 Task: Select the copy image digest.
Action: Mouse moved to (7, 616)
Screenshot: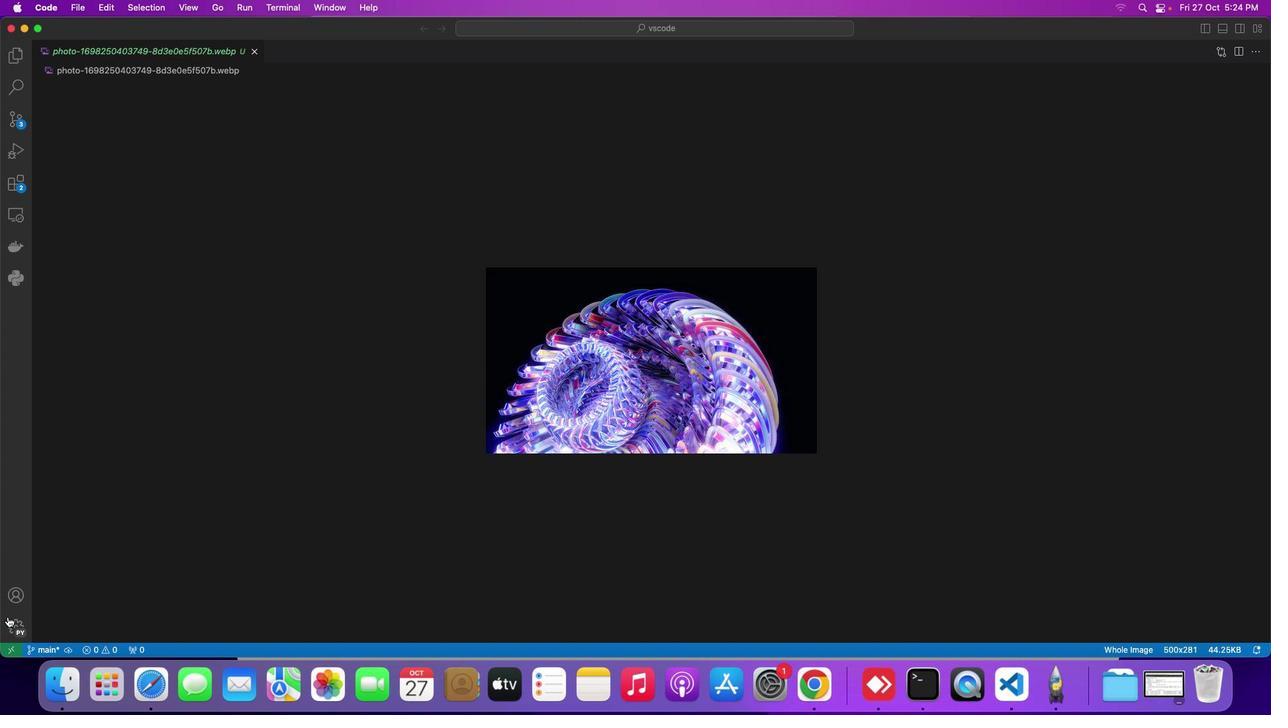 
Action: Mouse pressed left at (7, 616)
Screenshot: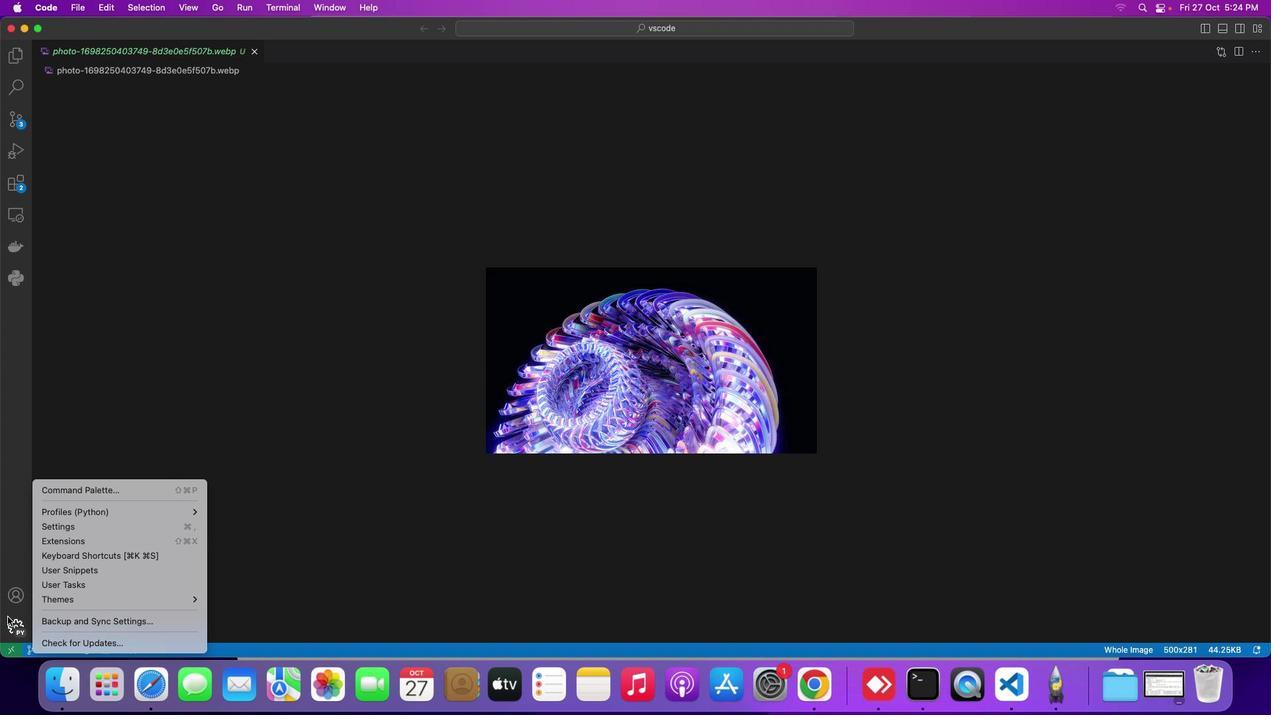 
Action: Mouse moved to (76, 492)
Screenshot: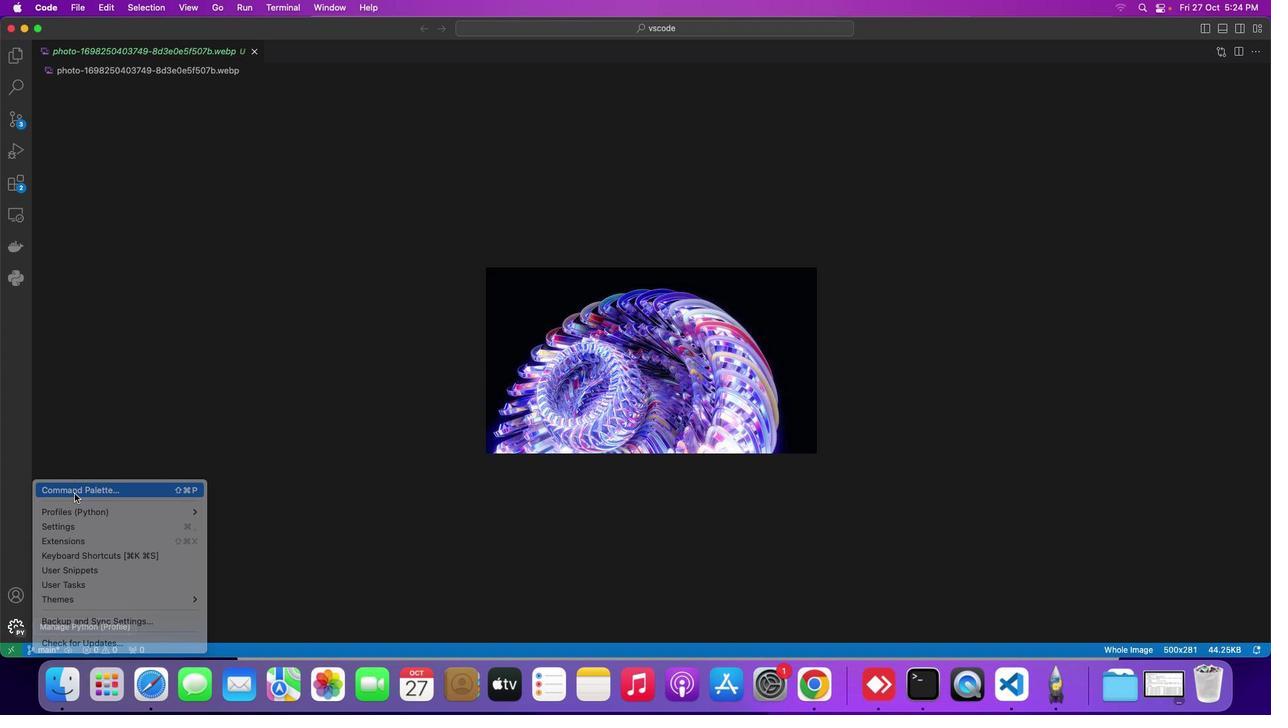 
Action: Mouse pressed left at (76, 492)
Screenshot: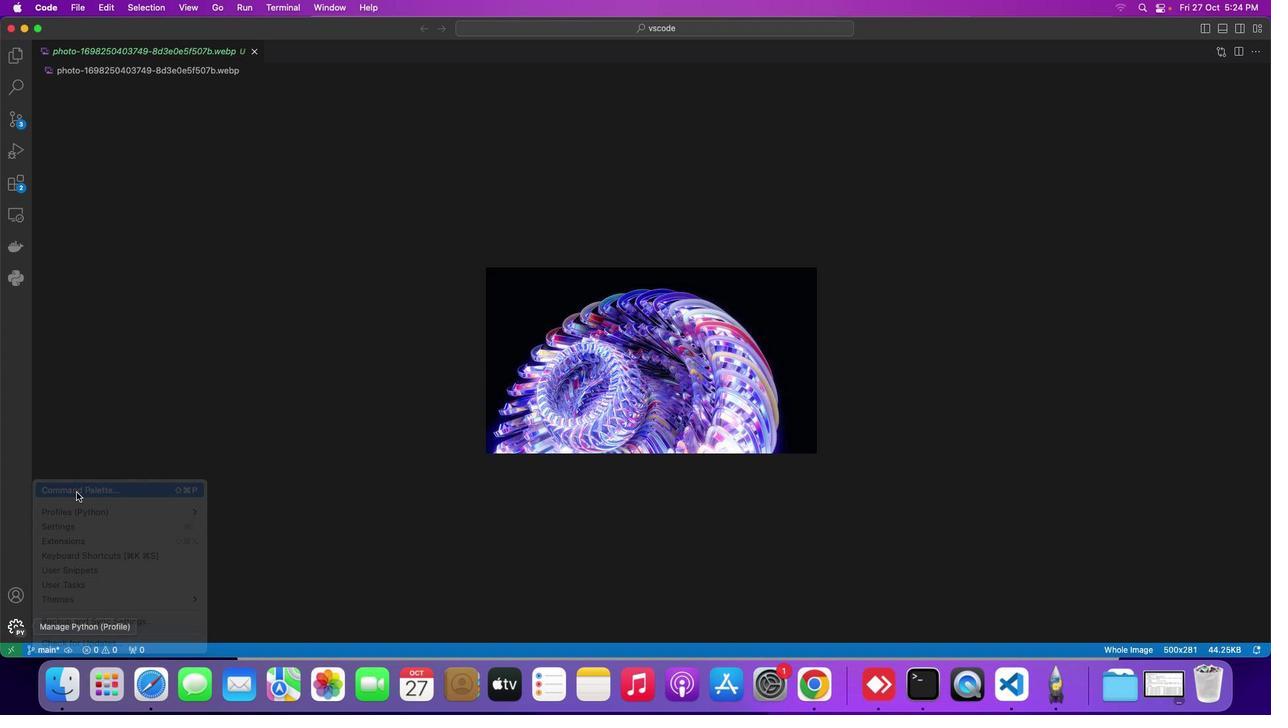 
Action: Mouse moved to (505, 170)
Screenshot: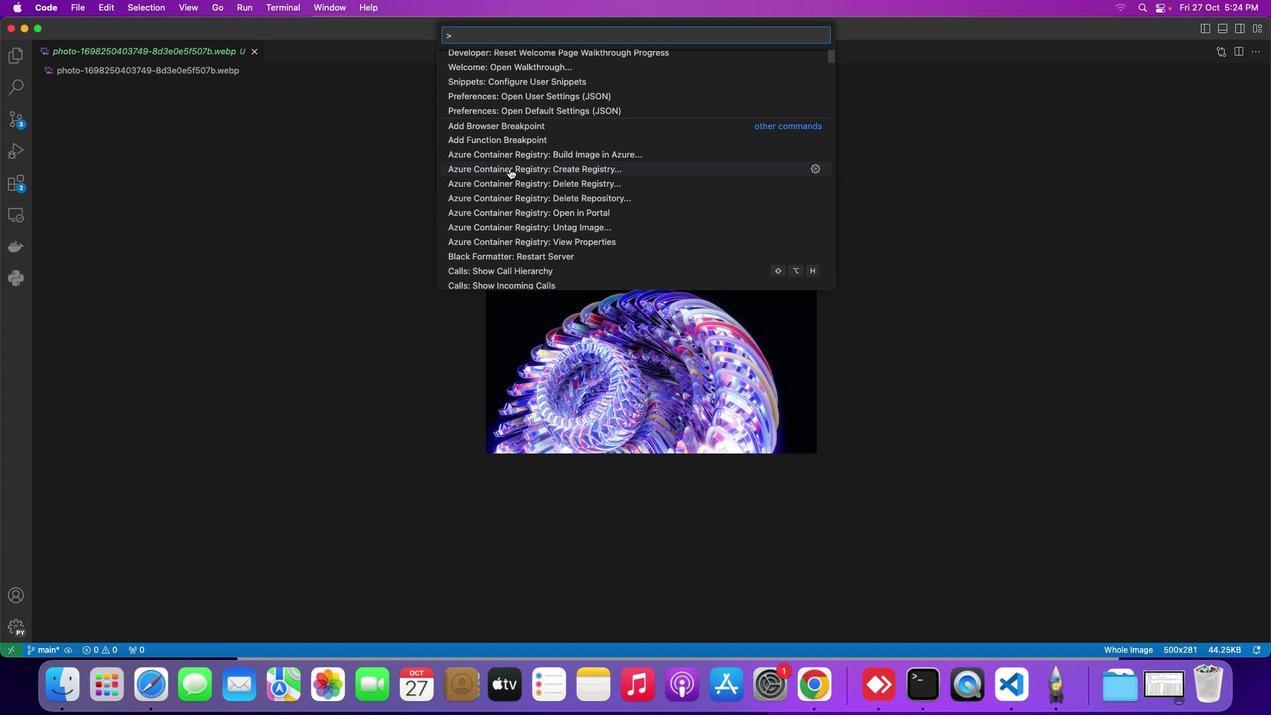 
Action: Mouse scrolled (505, 170) with delta (0, 0)
Screenshot: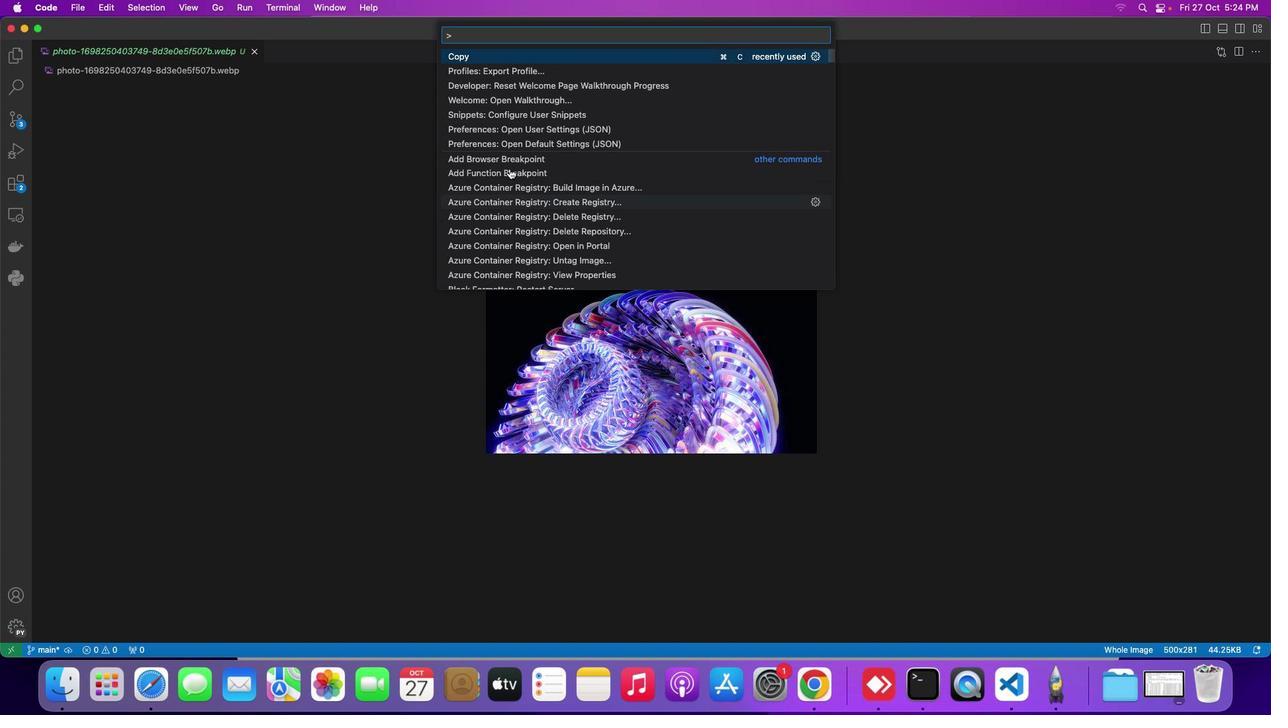 
Action: Mouse moved to (509, 168)
Screenshot: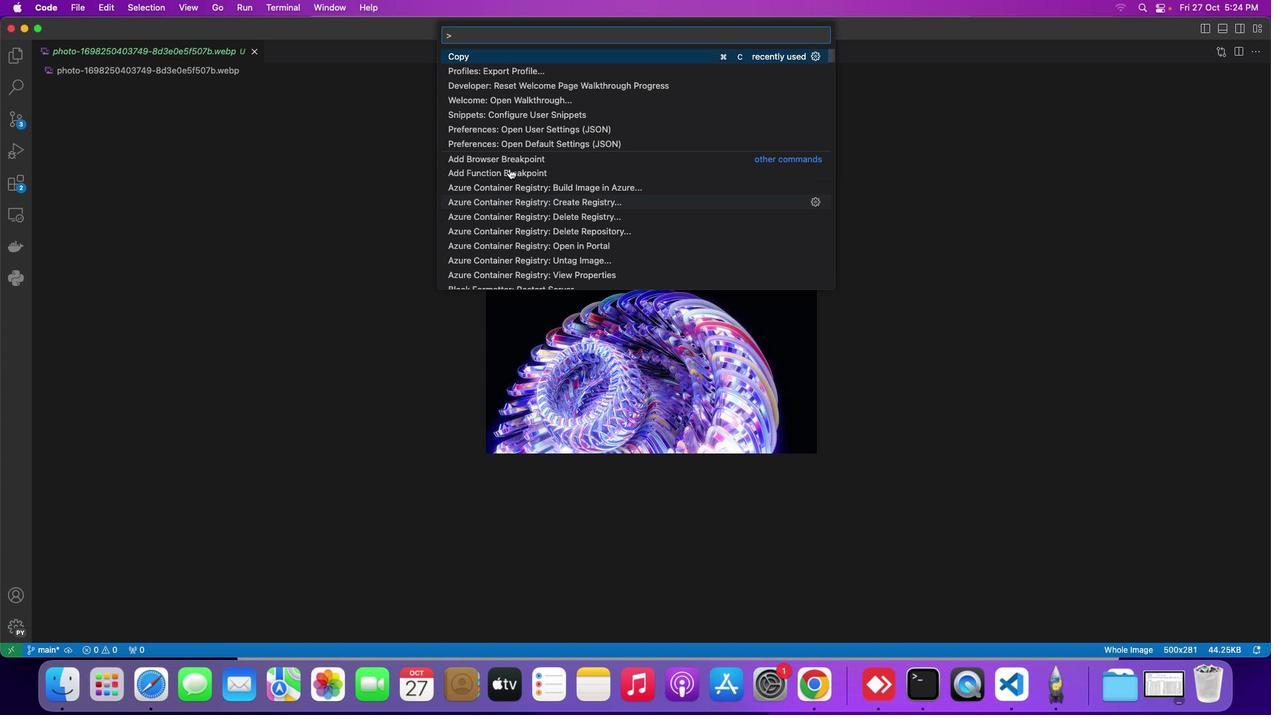 
Action: Mouse scrolled (509, 168) with delta (0, 0)
Screenshot: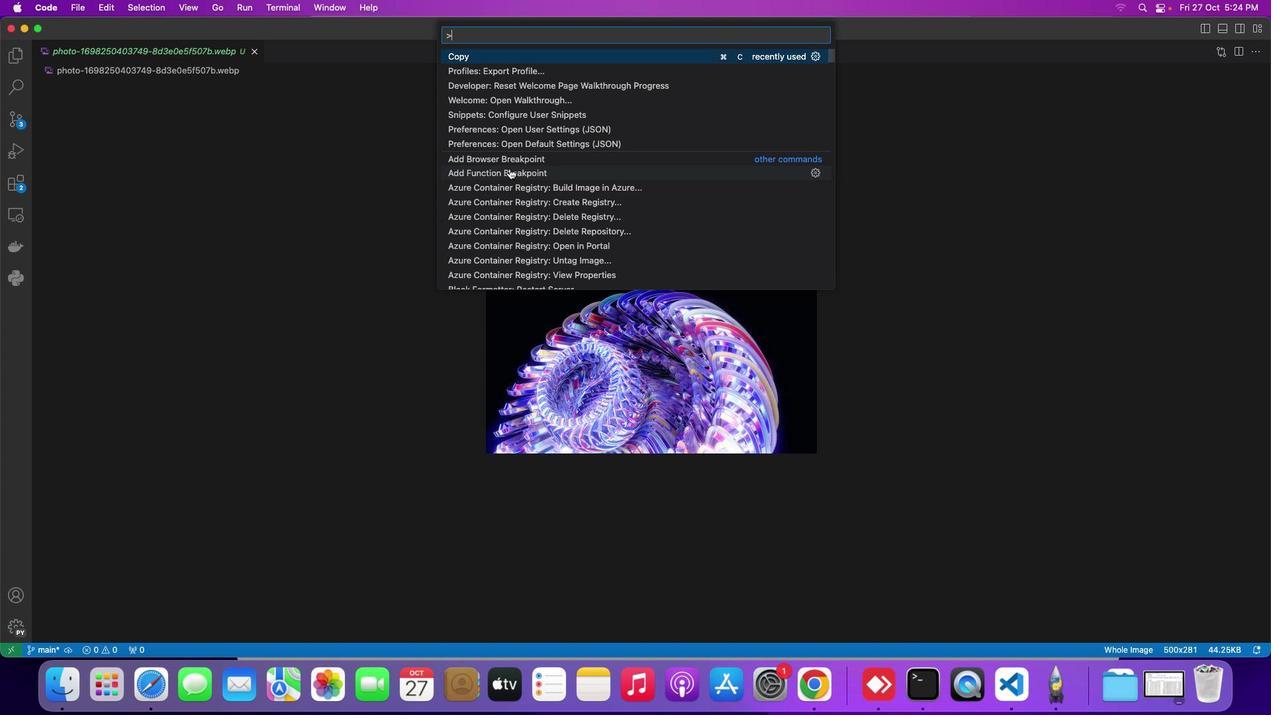 
Action: Mouse scrolled (509, 168) with delta (0, 0)
Screenshot: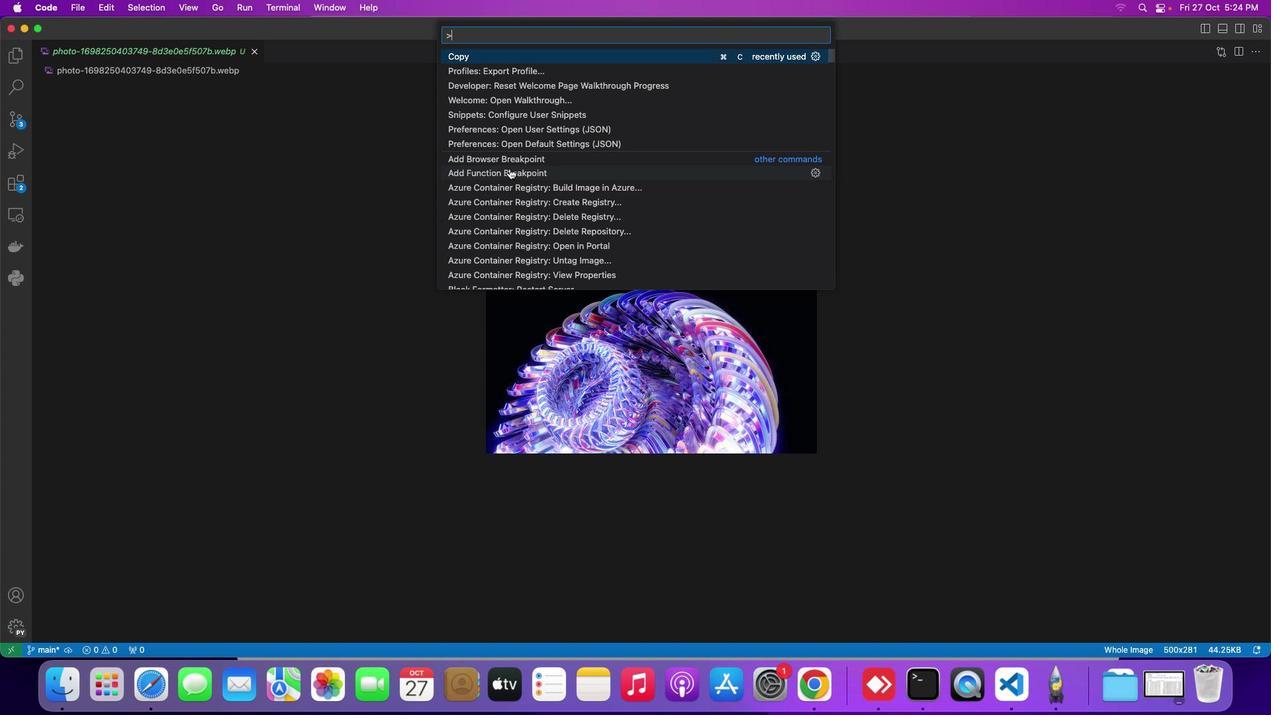 
Action: Mouse scrolled (509, 168) with delta (0, 0)
Screenshot: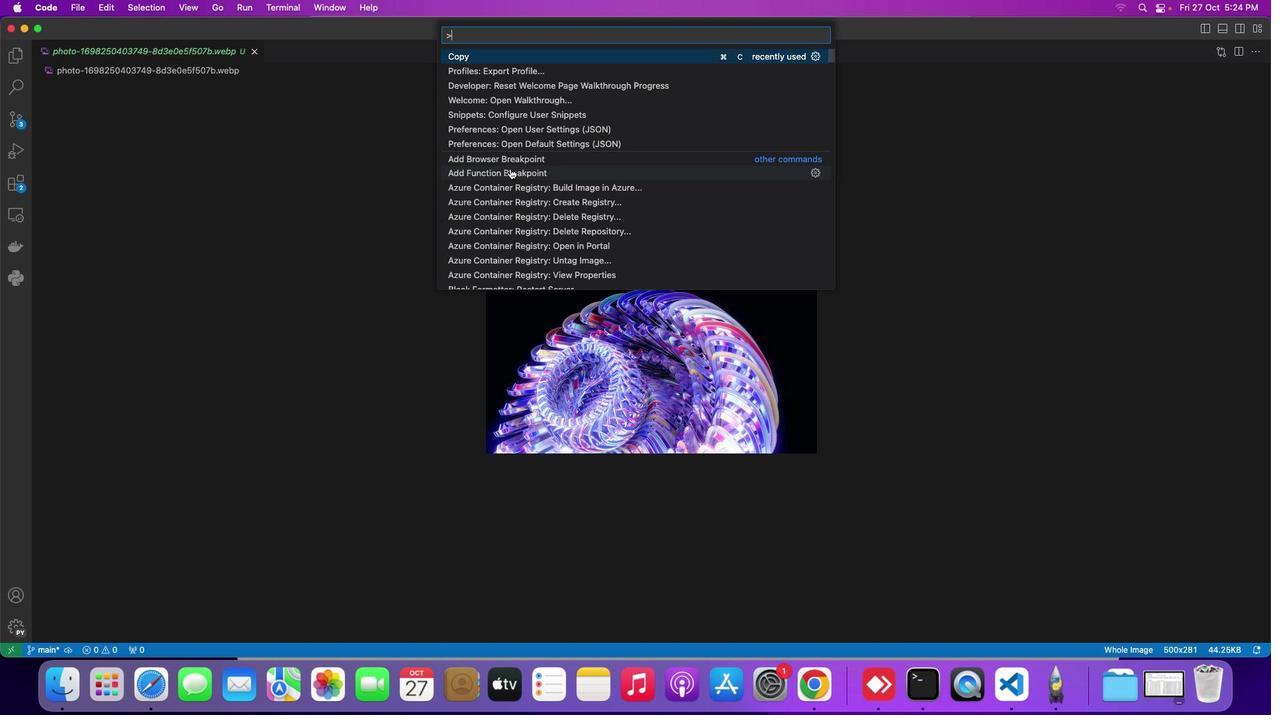 
Action: Mouse moved to (509, 168)
Screenshot: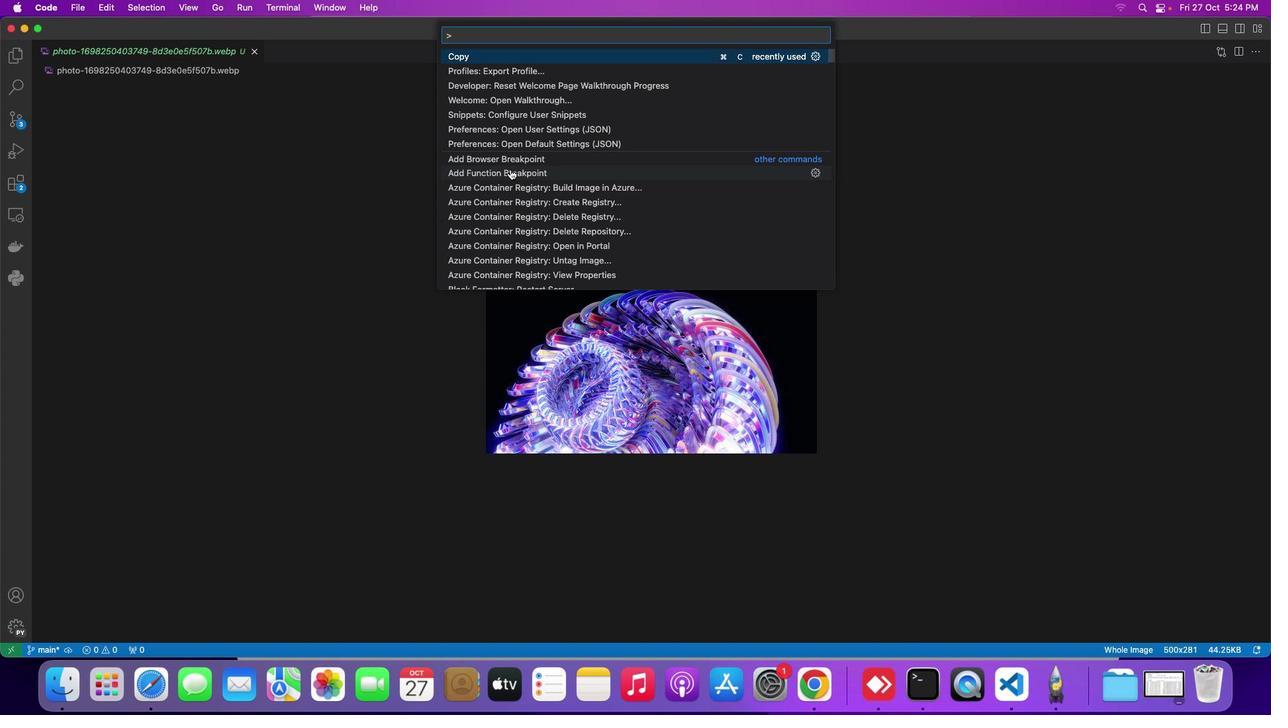 
Action: Mouse scrolled (509, 168) with delta (0, 0)
Screenshot: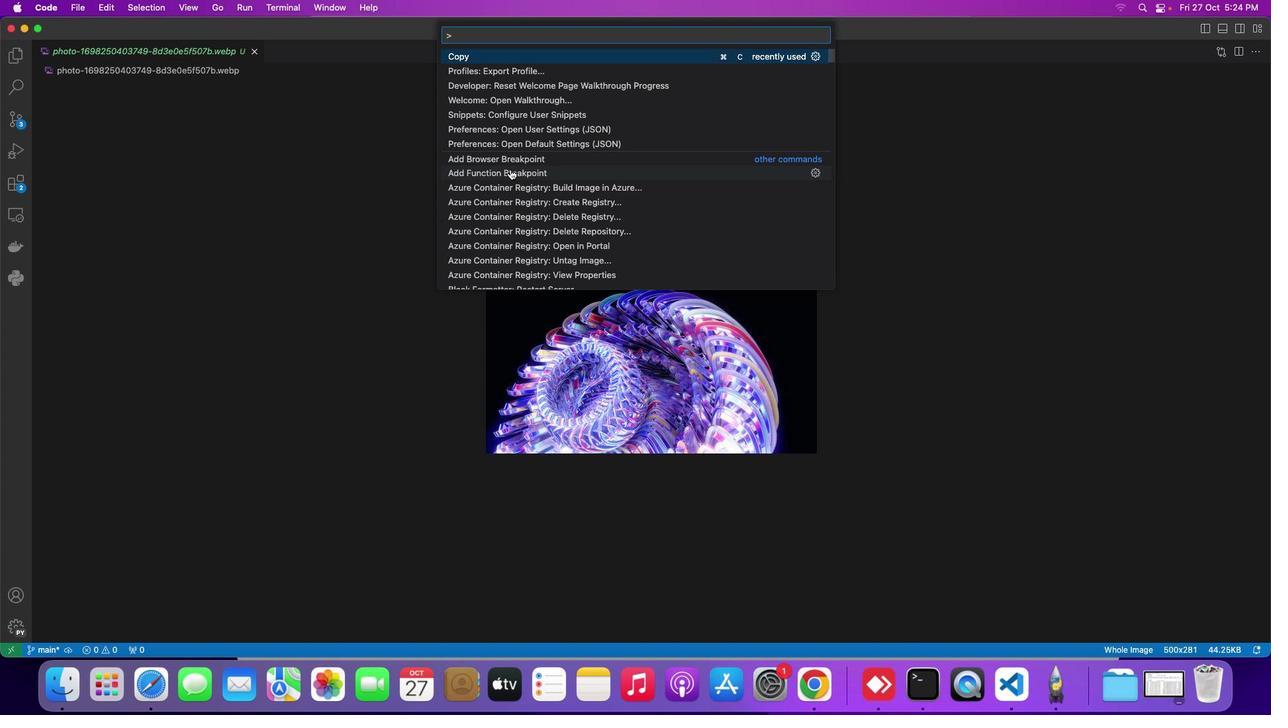 
Action: Mouse moved to (509, 168)
Screenshot: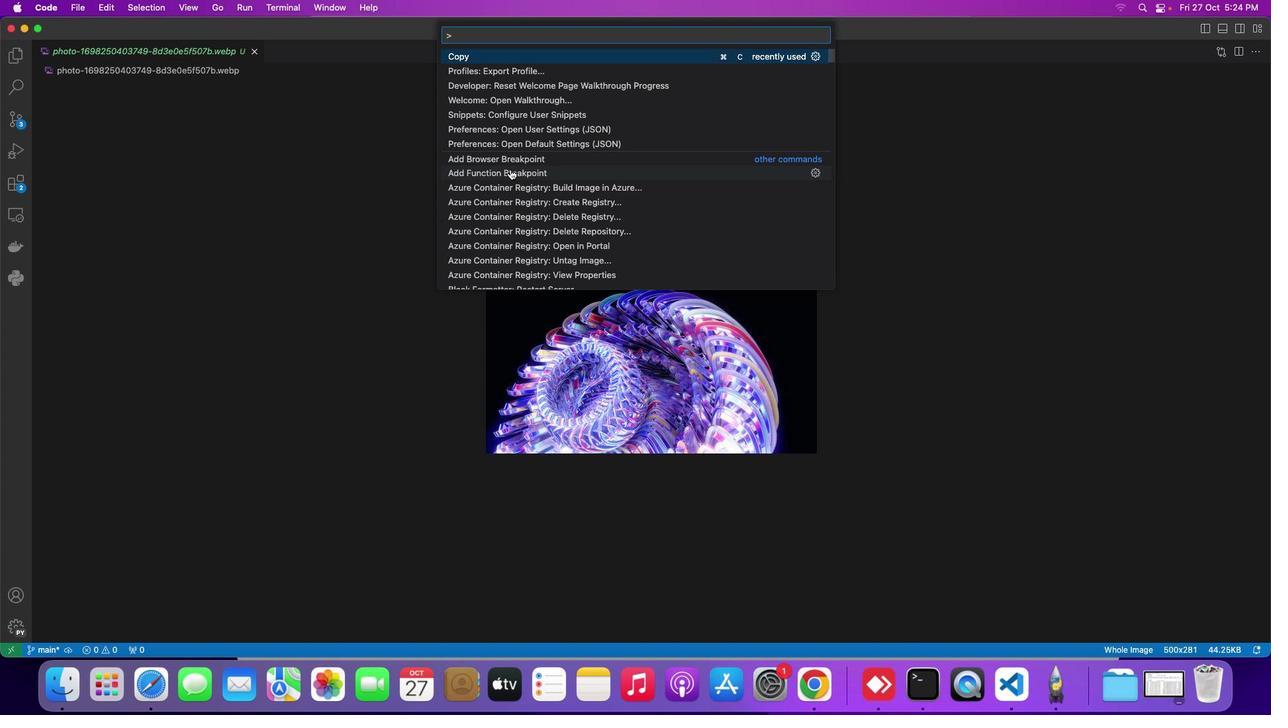 
Action: Mouse scrolled (509, 168) with delta (0, 0)
Screenshot: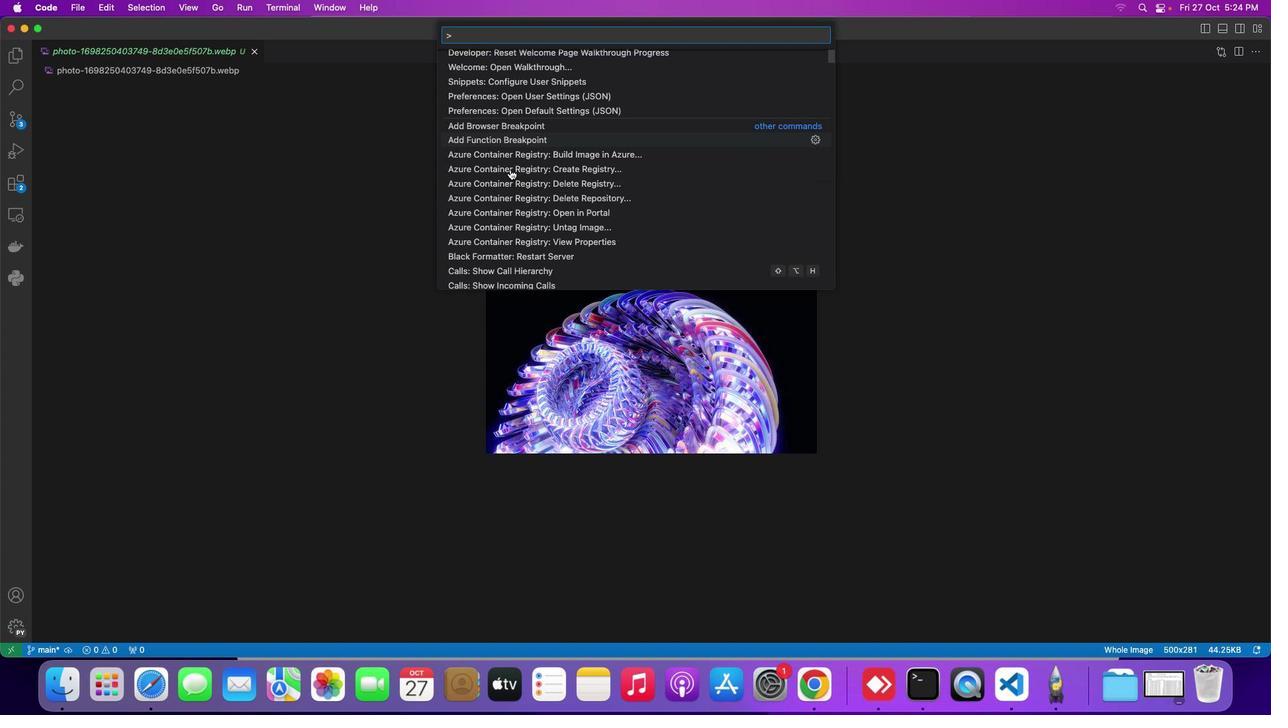 
Action: Mouse moved to (509, 168)
Screenshot: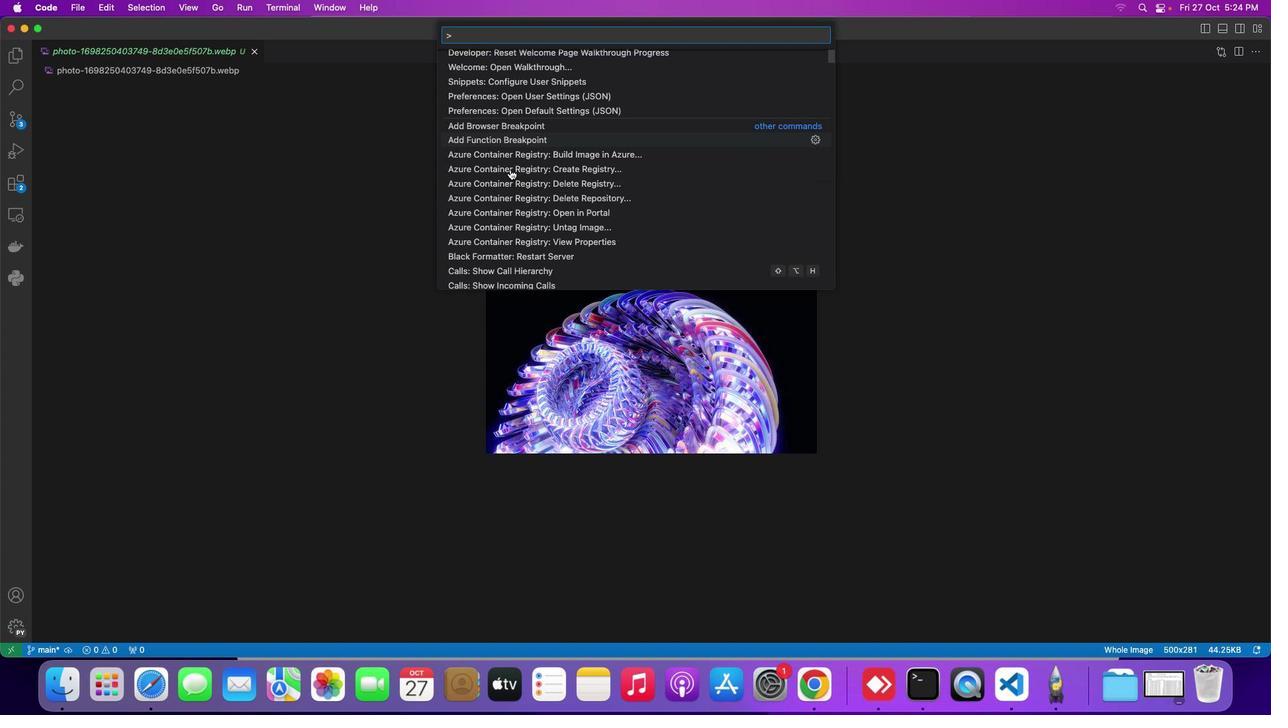 
Action: Mouse scrolled (509, 168) with delta (0, 0)
Screenshot: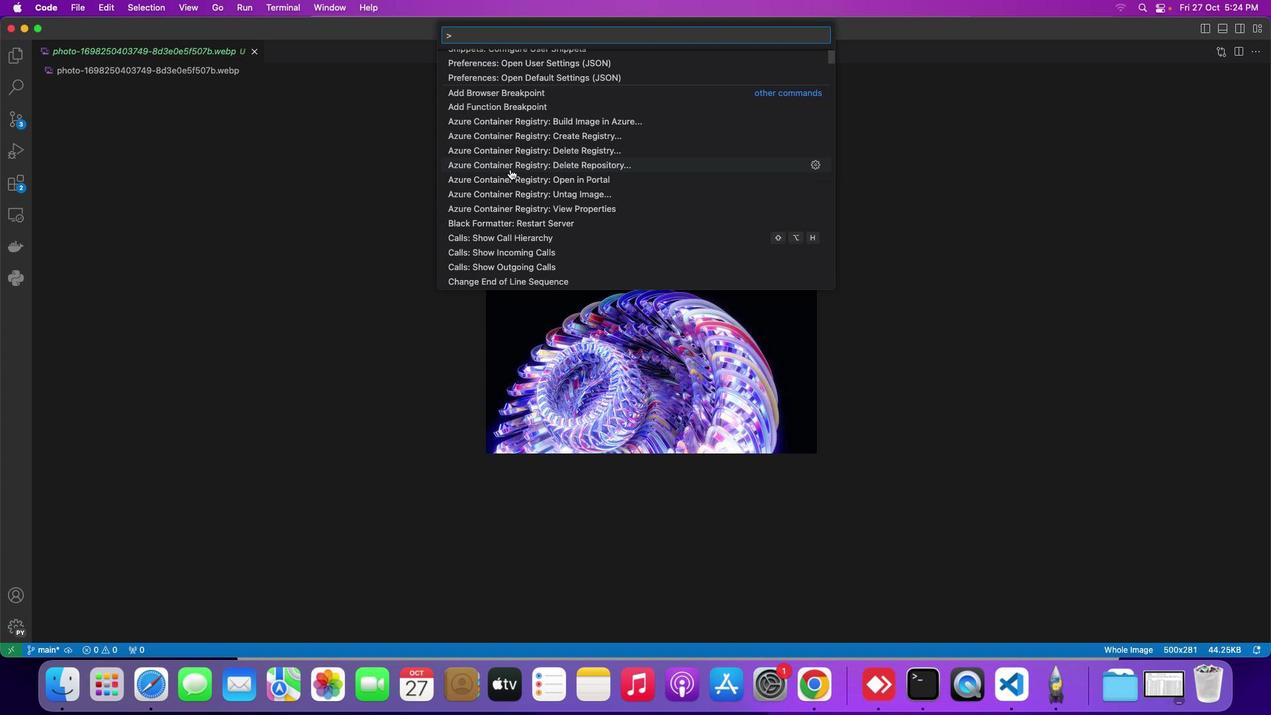 
Action: Mouse scrolled (509, 168) with delta (0, 0)
Screenshot: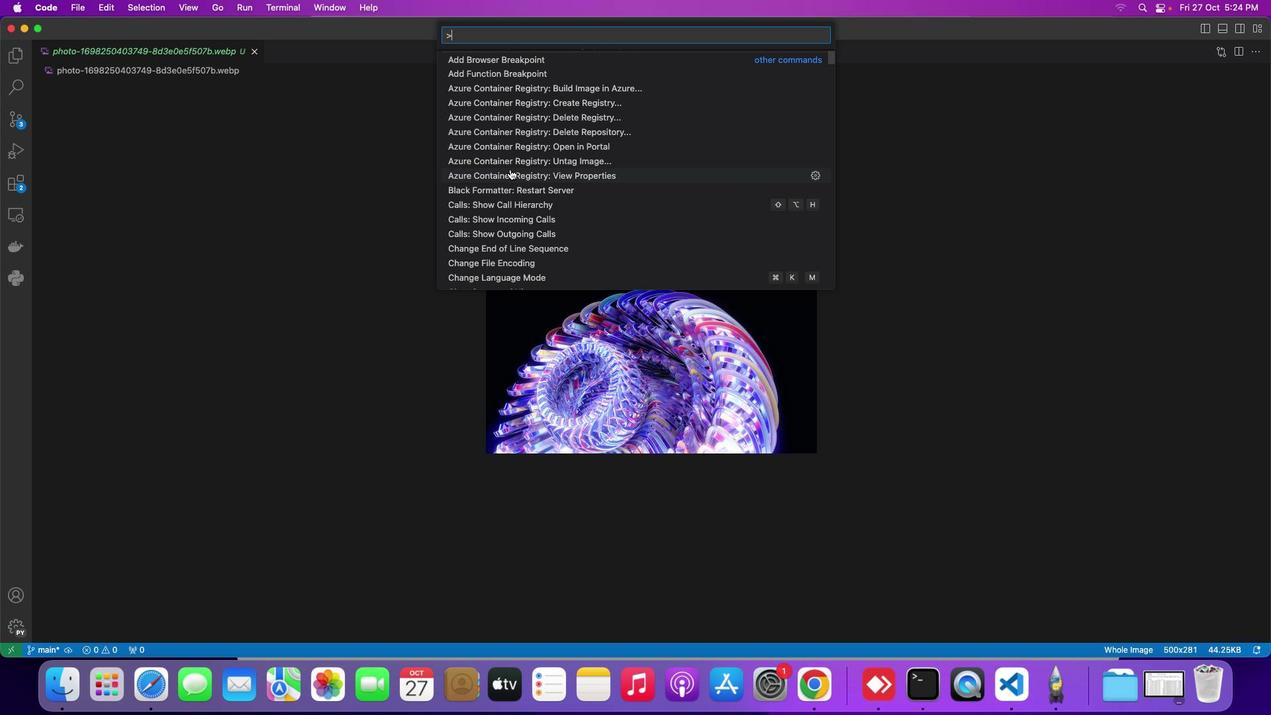 
Action: Mouse scrolled (509, 168) with delta (0, 0)
Screenshot: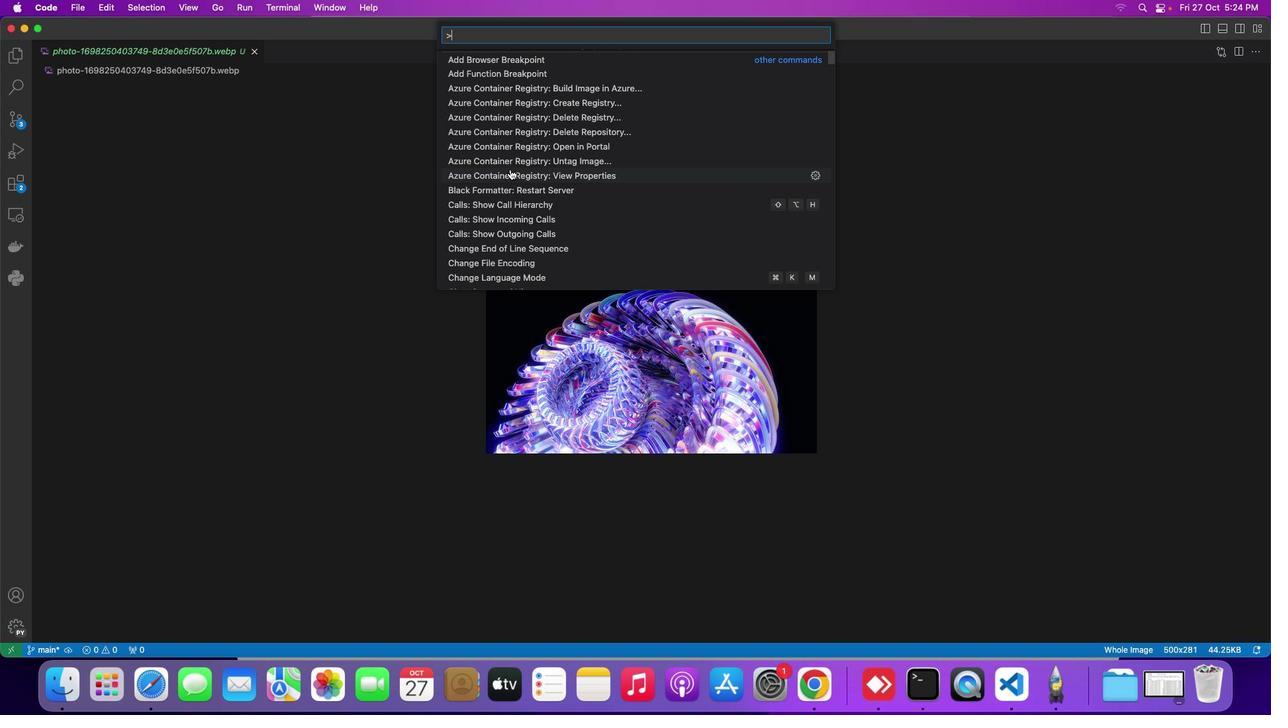 
Action: Mouse scrolled (509, 168) with delta (0, 0)
Screenshot: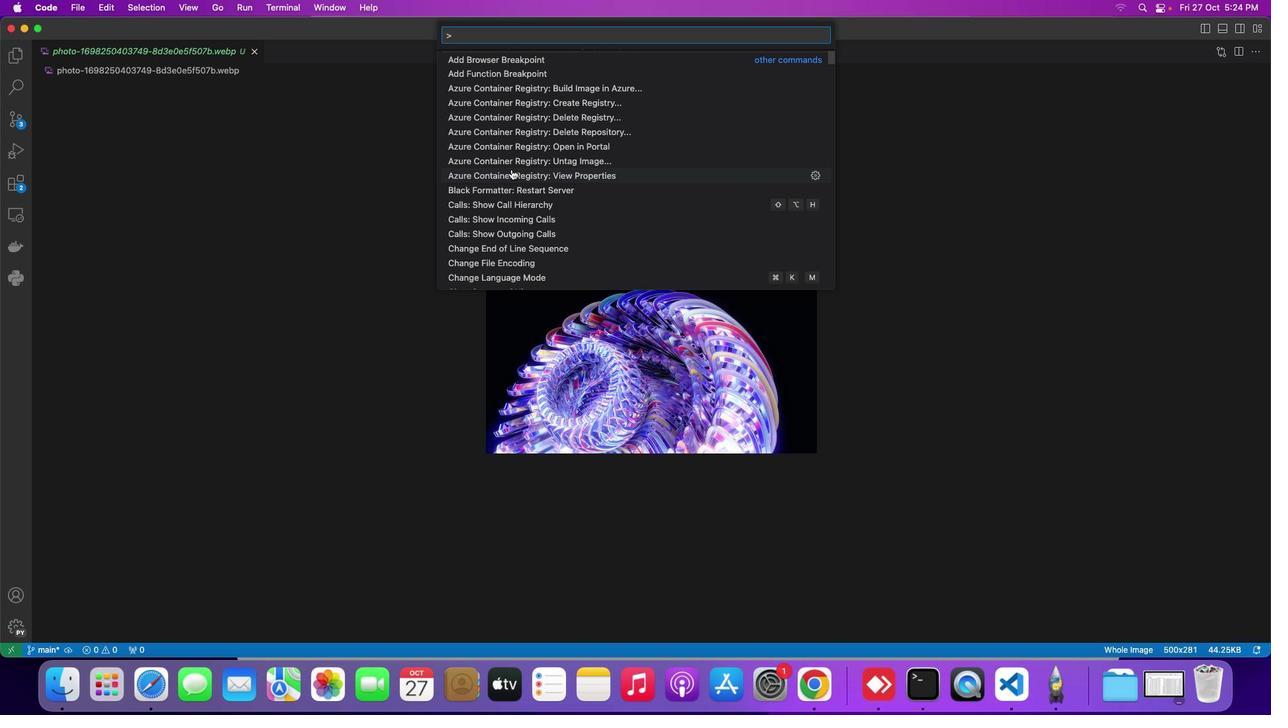 
Action: Mouse moved to (511, 168)
Screenshot: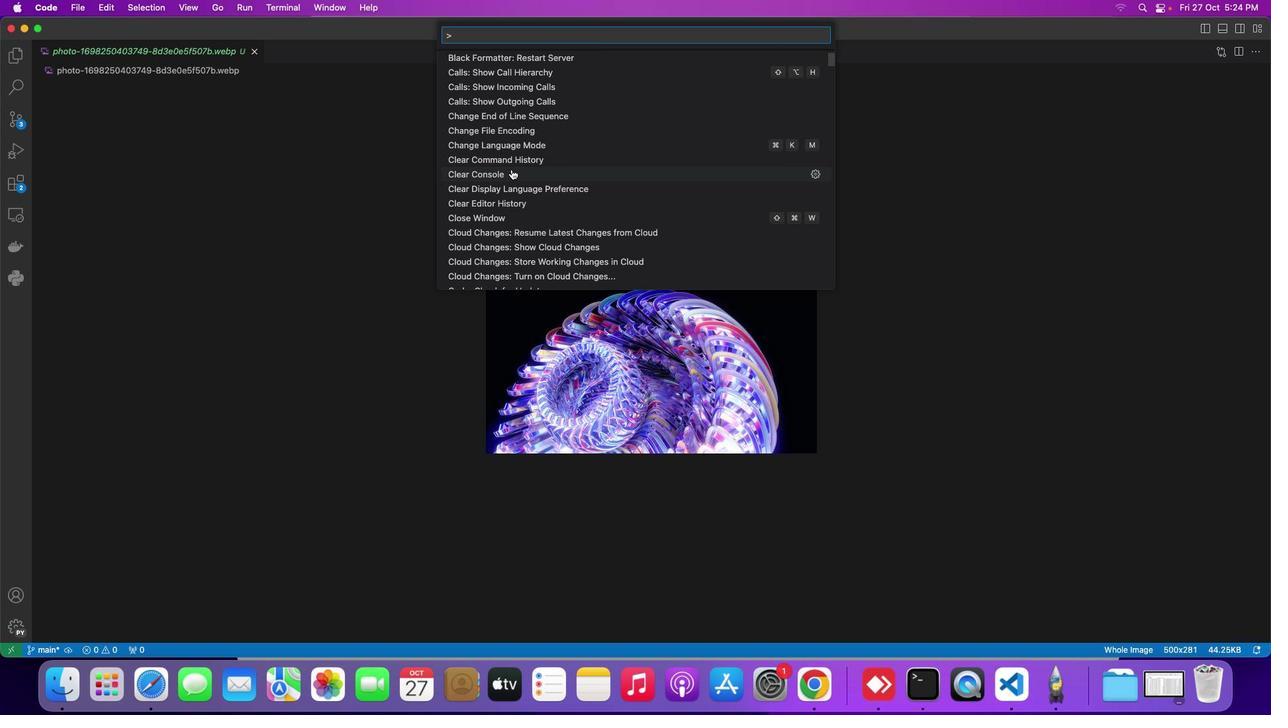 
Action: Mouse scrolled (511, 168) with delta (0, 0)
Screenshot: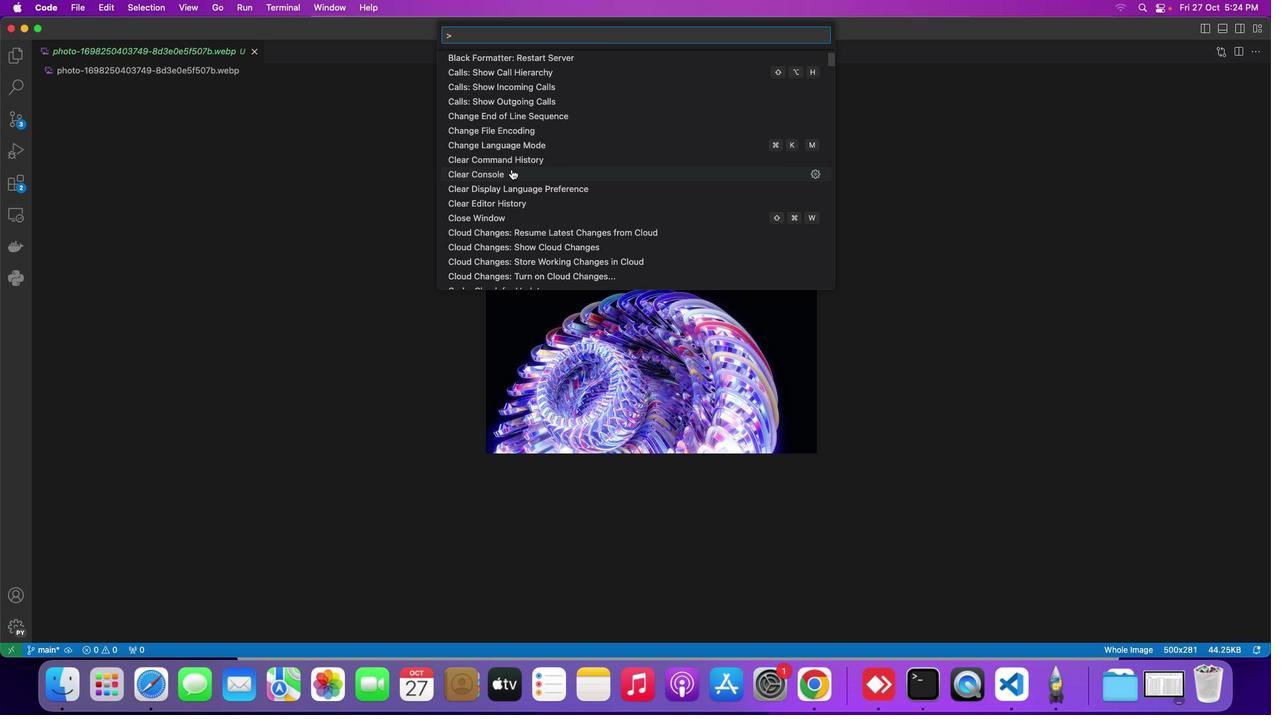 
Action: Mouse scrolled (511, 168) with delta (0, 0)
Screenshot: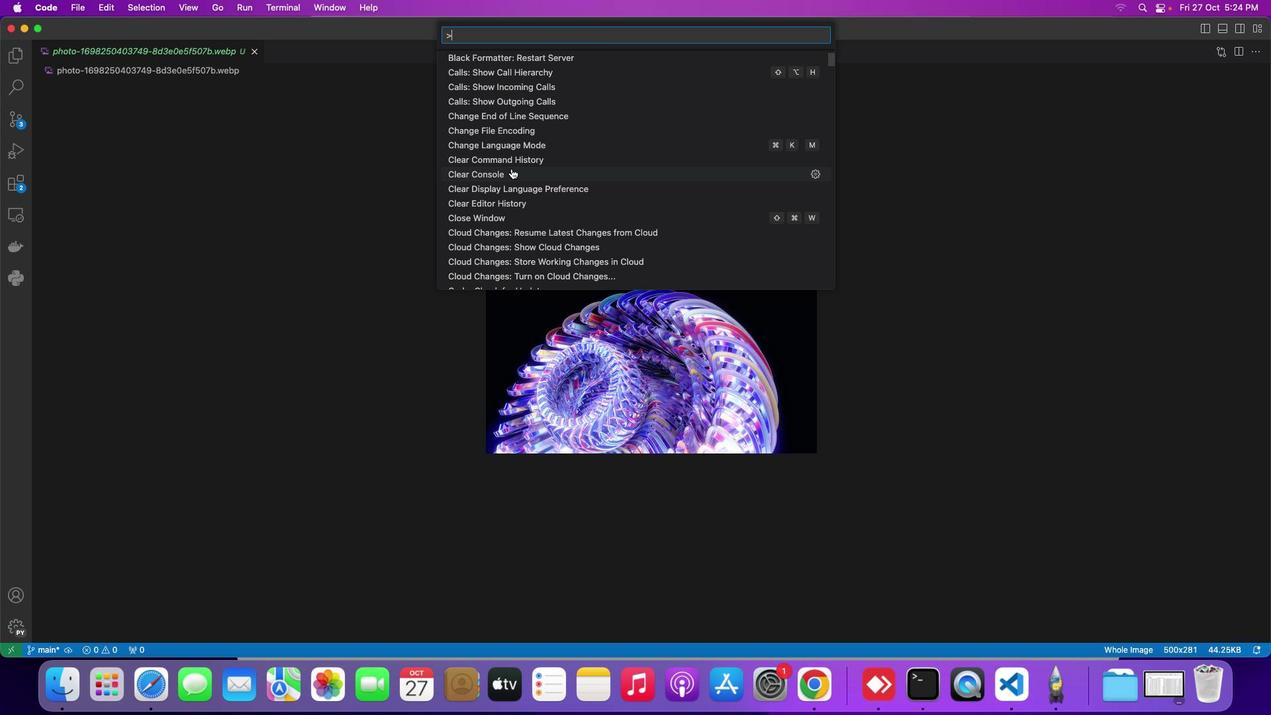 
Action: Mouse scrolled (511, 168) with delta (0, 0)
Screenshot: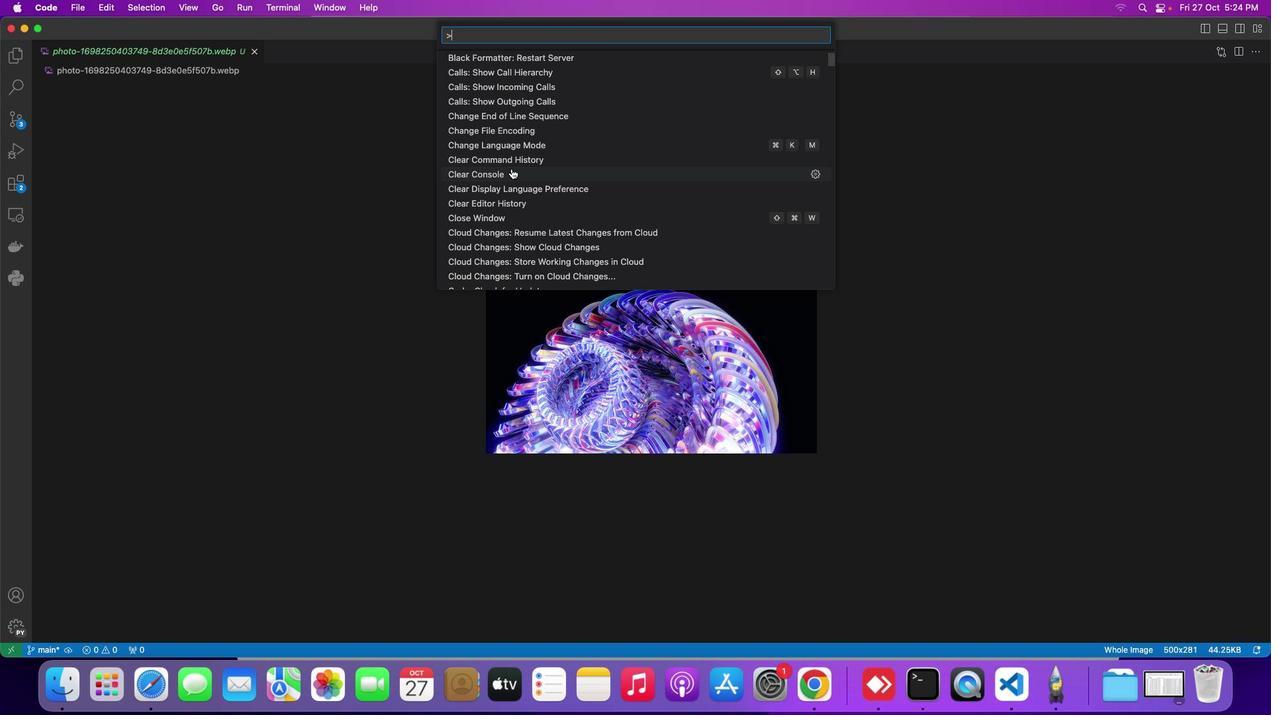 
Action: Mouse scrolled (511, 168) with delta (0, 0)
Screenshot: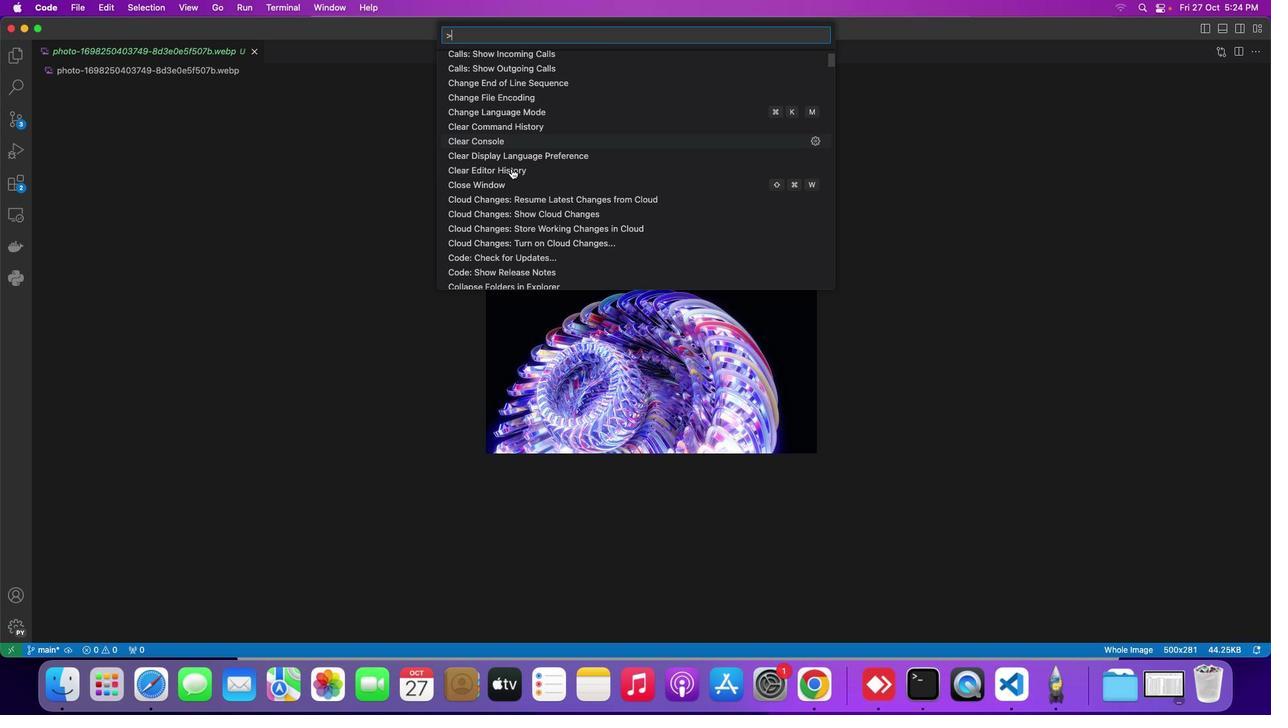 
Action: Mouse moved to (511, 168)
Screenshot: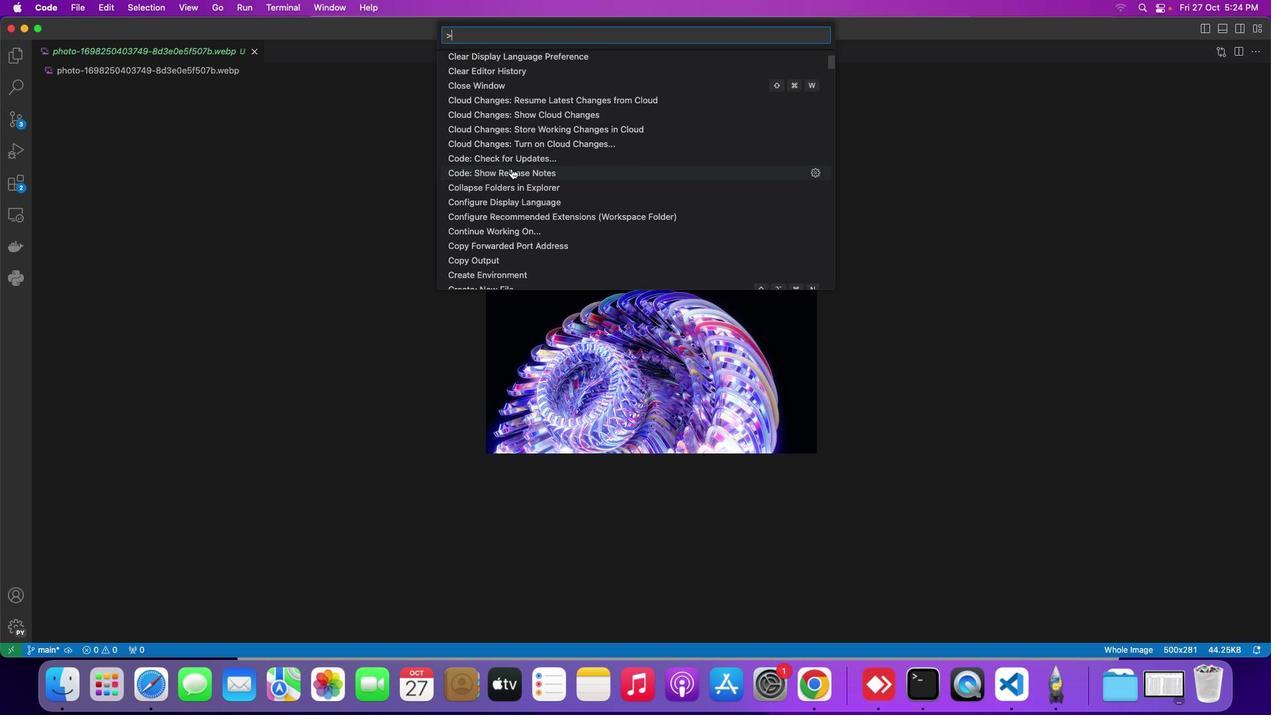
Action: Mouse scrolled (511, 168) with delta (0, 0)
Screenshot: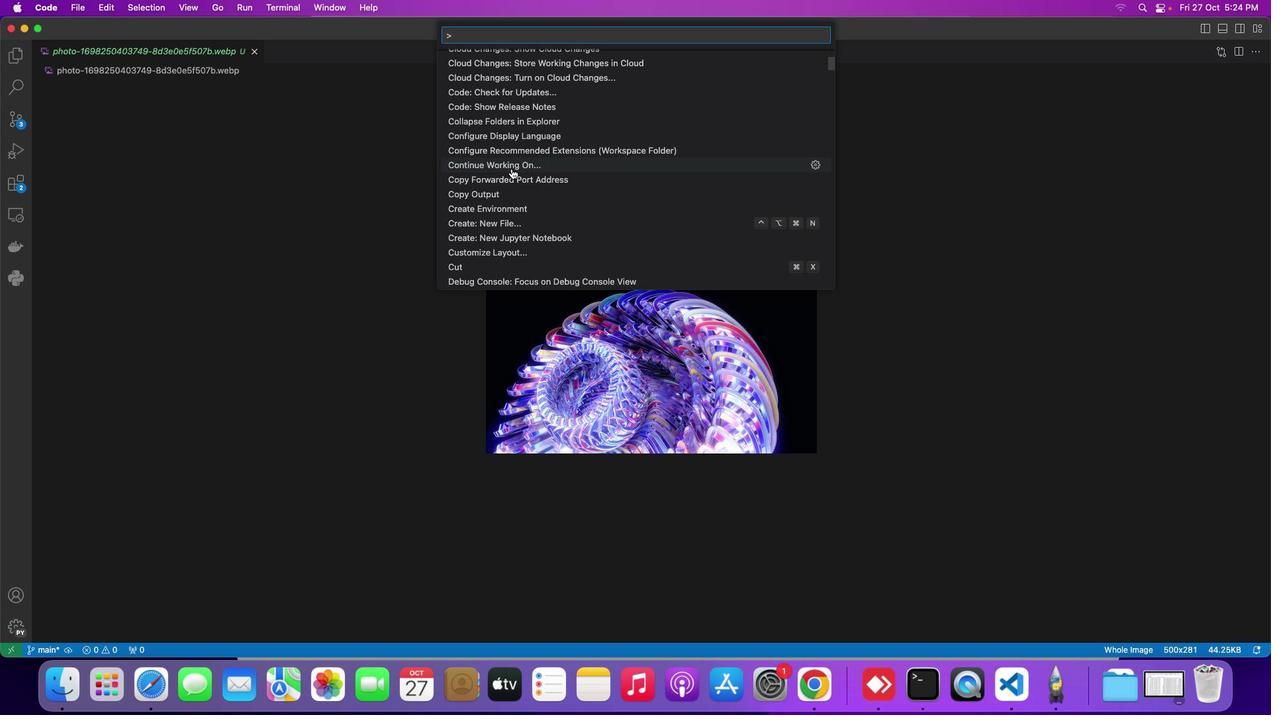 
Action: Mouse scrolled (511, 168) with delta (0, 0)
Screenshot: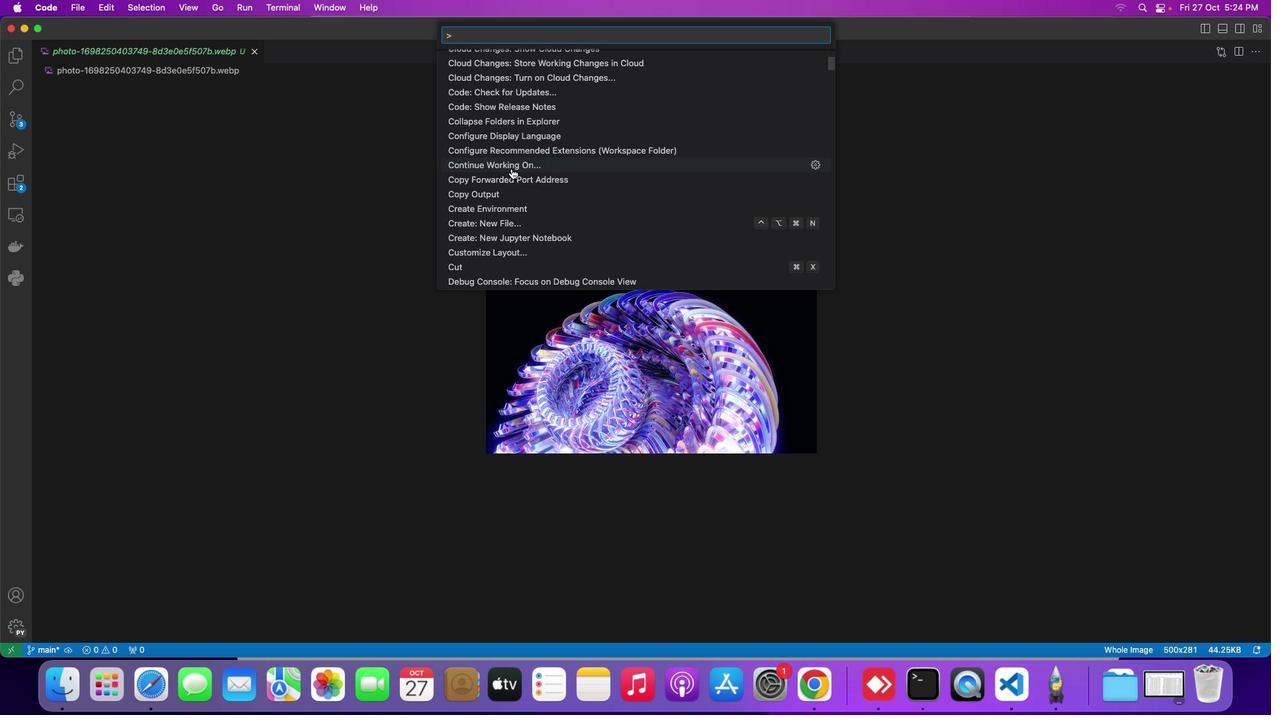 
Action: Mouse scrolled (511, 168) with delta (0, 0)
Screenshot: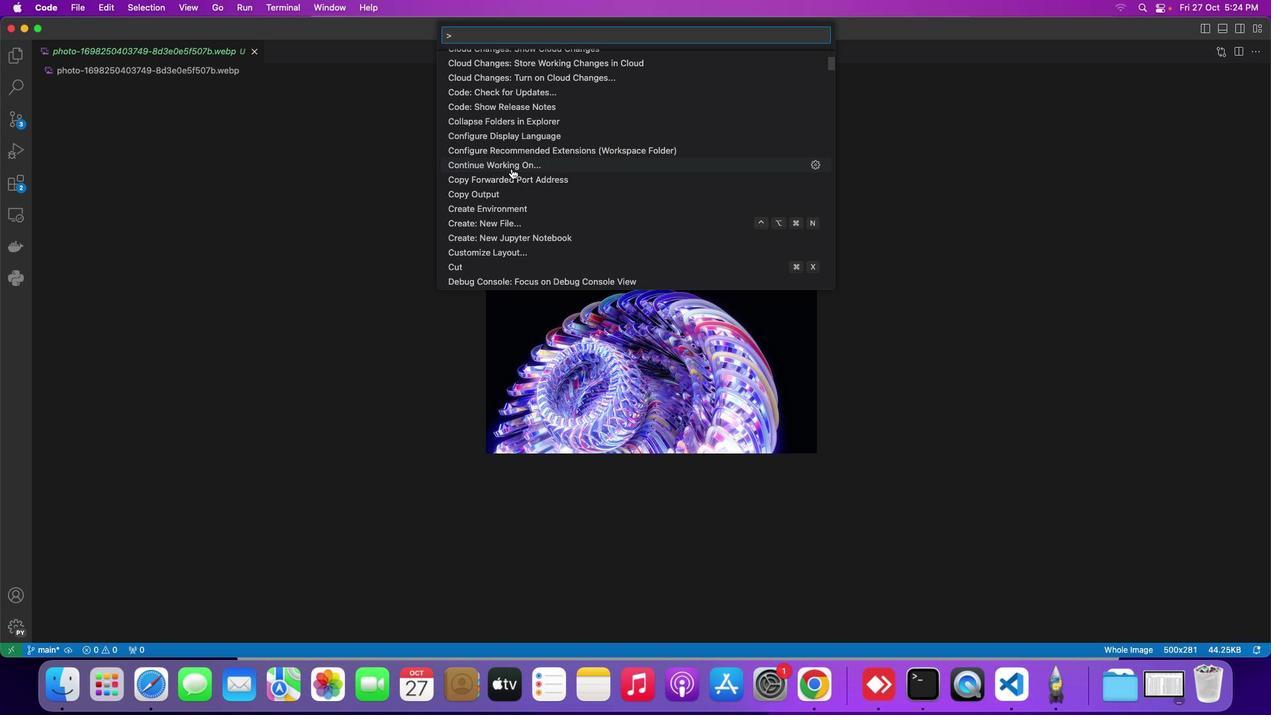 
Action: Mouse scrolled (511, 168) with delta (0, 0)
Screenshot: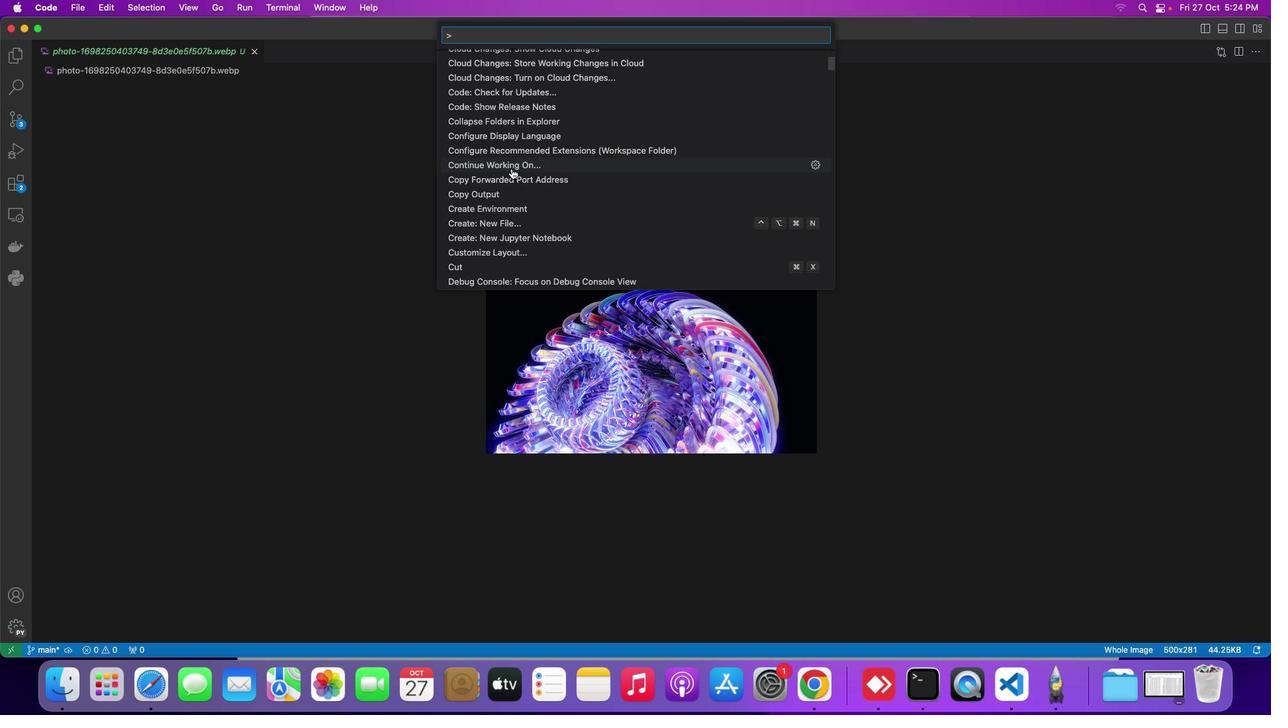 
Action: Mouse scrolled (511, 168) with delta (0, -1)
Screenshot: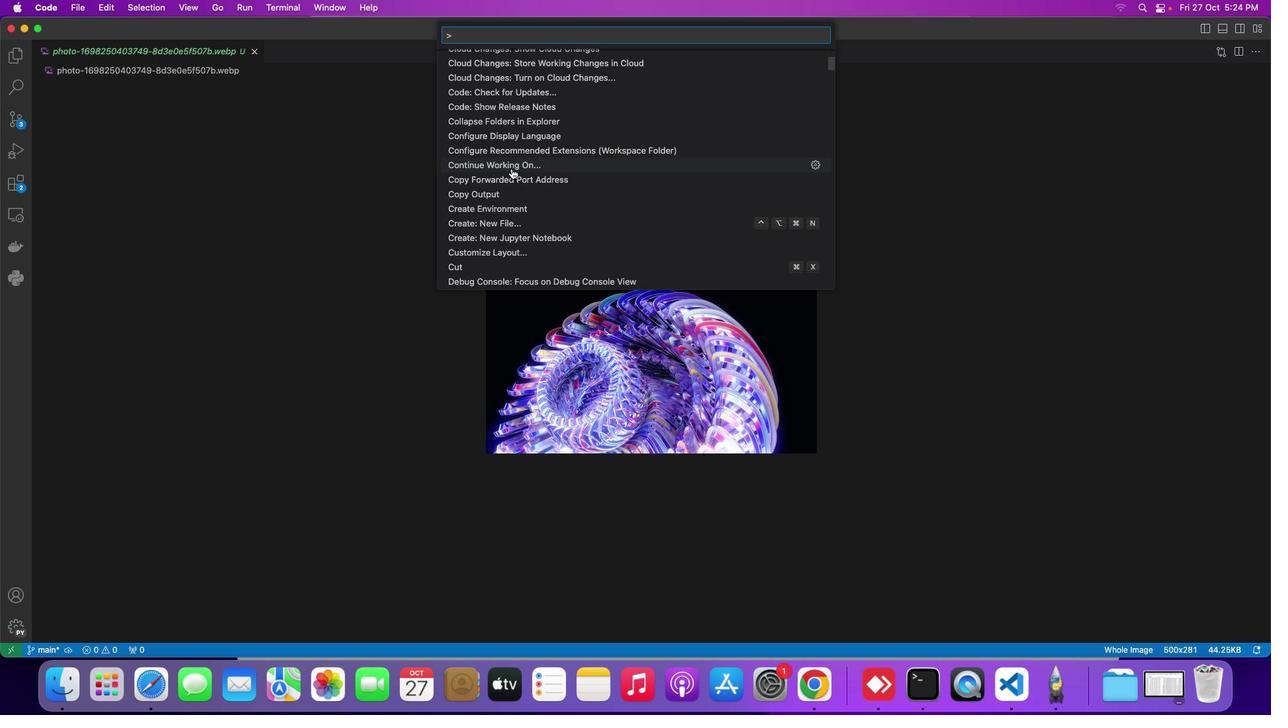
Action: Mouse scrolled (511, 168) with delta (0, 0)
Screenshot: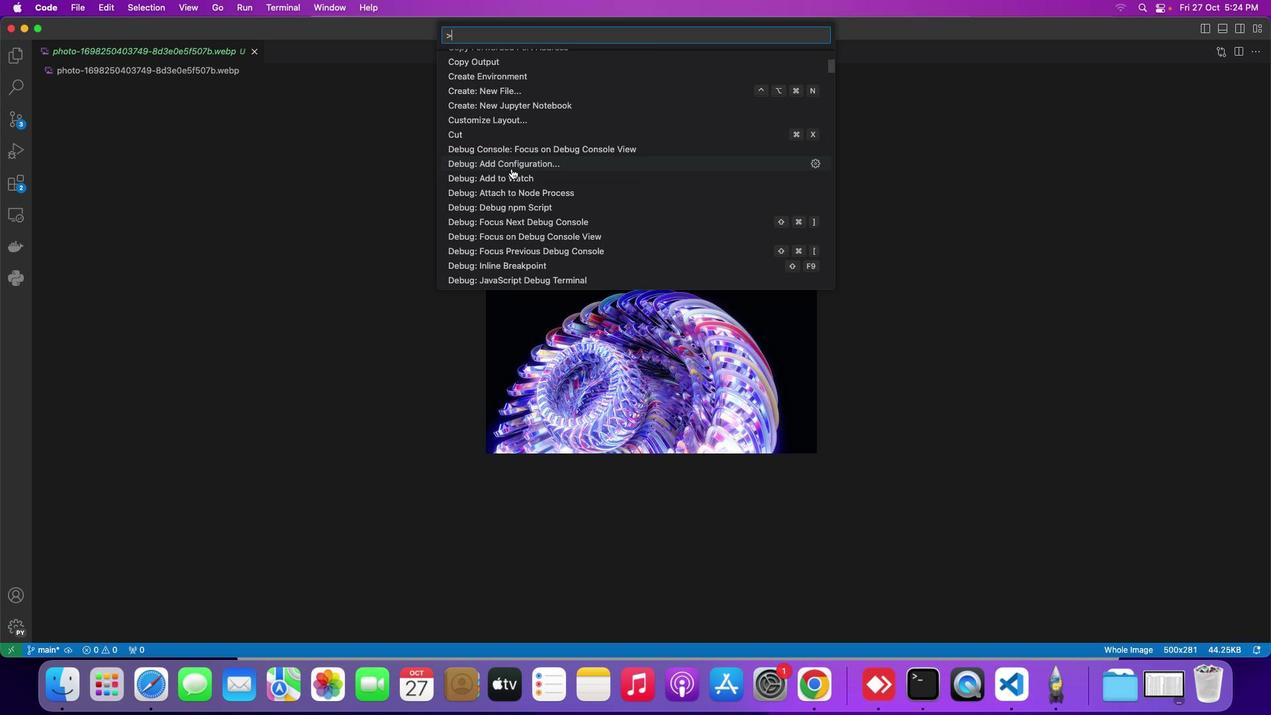 
Action: Mouse scrolled (511, 168) with delta (0, 0)
Screenshot: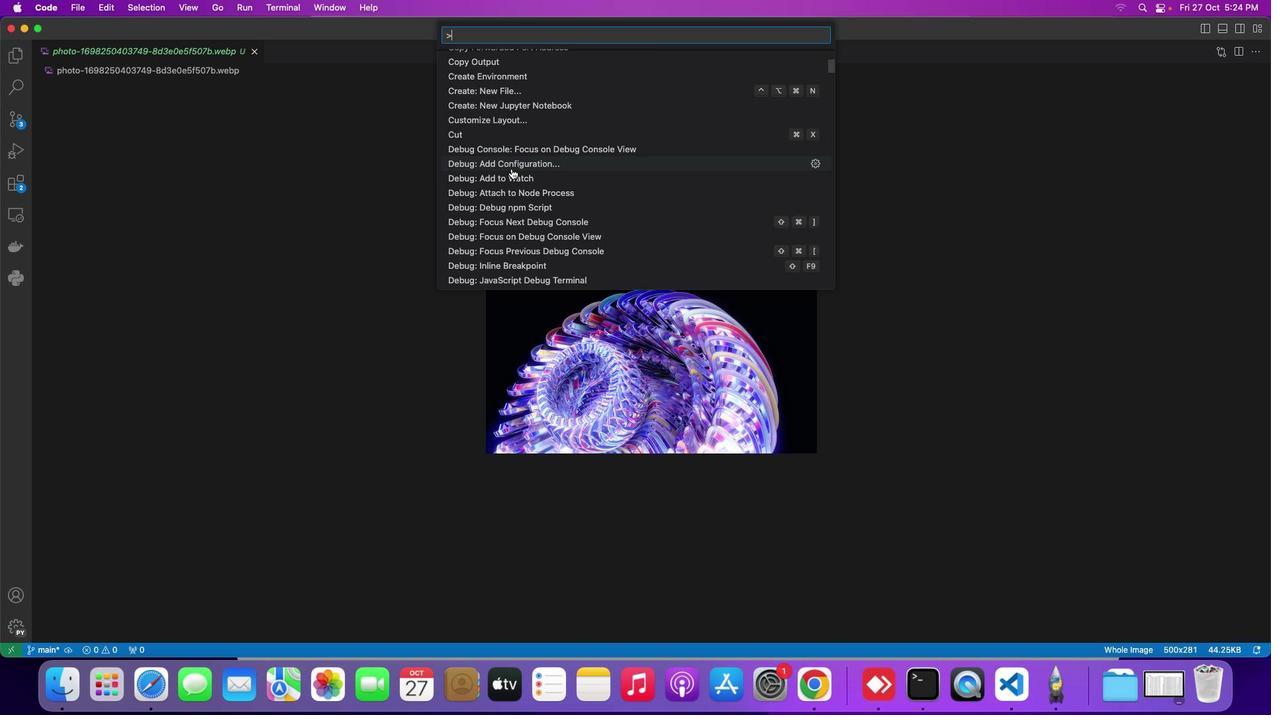 
Action: Mouse scrolled (511, 168) with delta (0, 0)
Screenshot: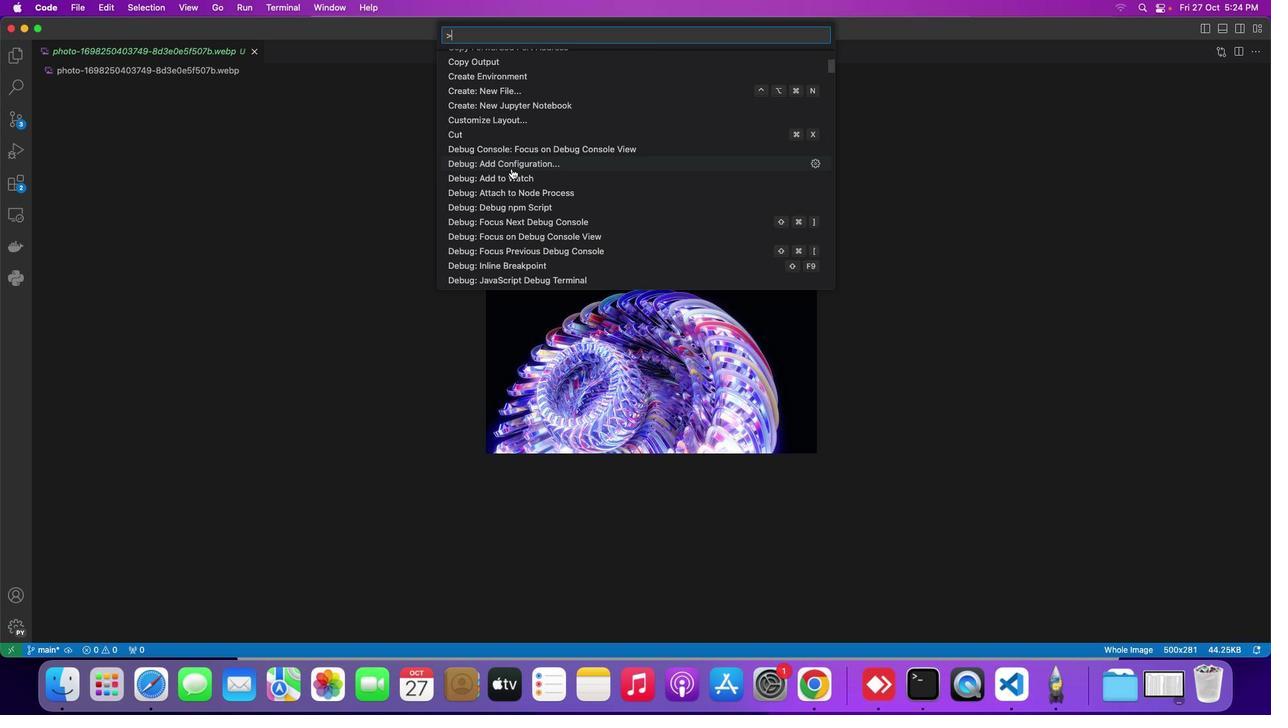 
Action: Mouse scrolled (511, 168) with delta (0, 0)
Screenshot: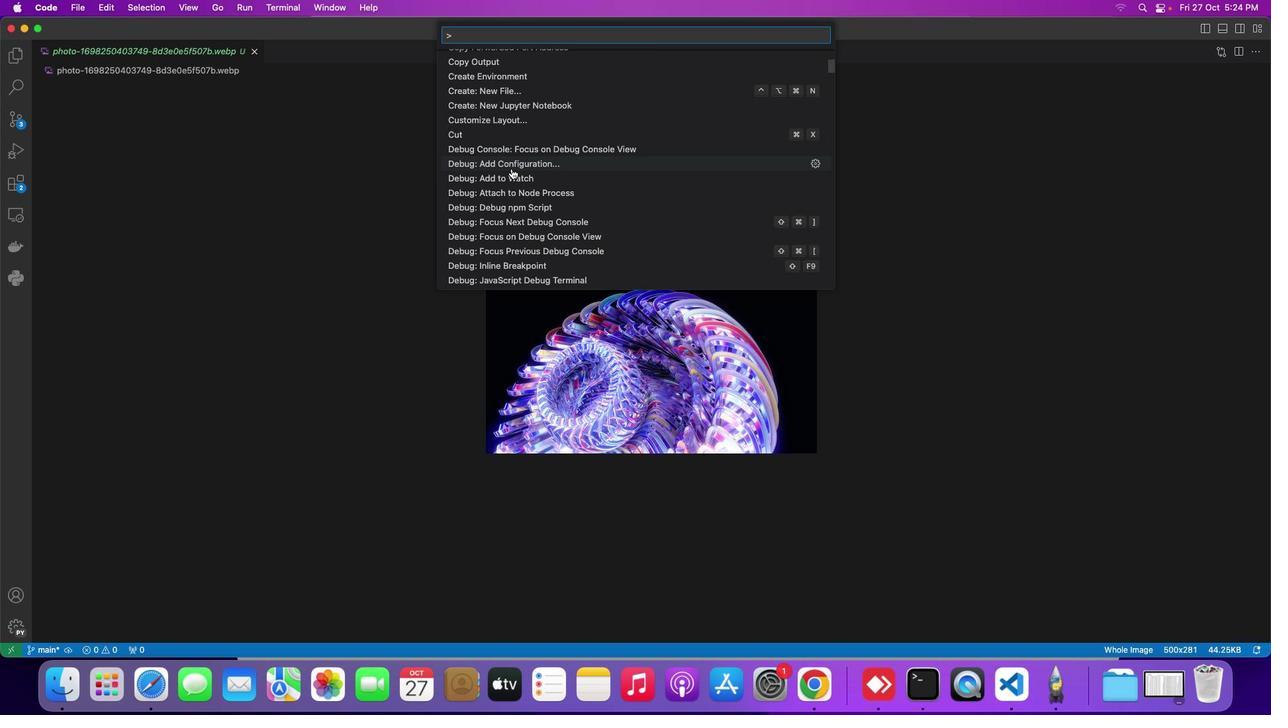 
Action: Mouse scrolled (511, 168) with delta (0, 0)
Screenshot: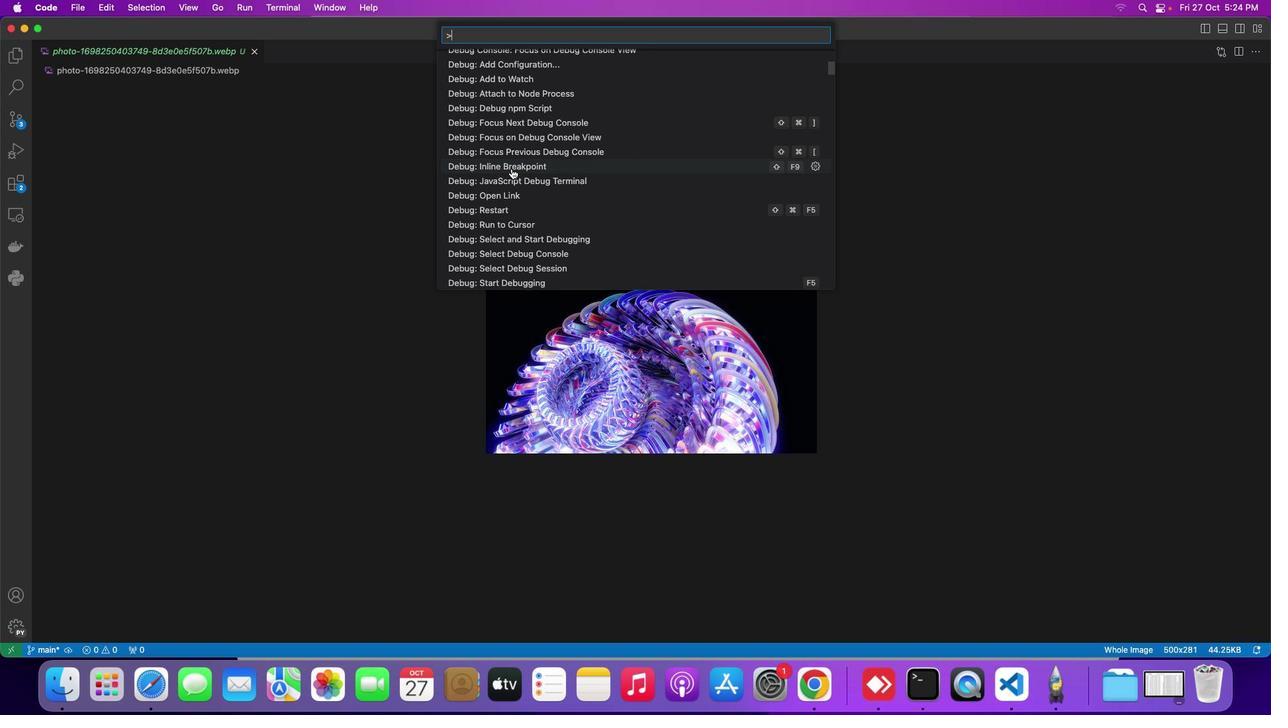 
Action: Mouse scrolled (511, 168) with delta (0, 0)
Screenshot: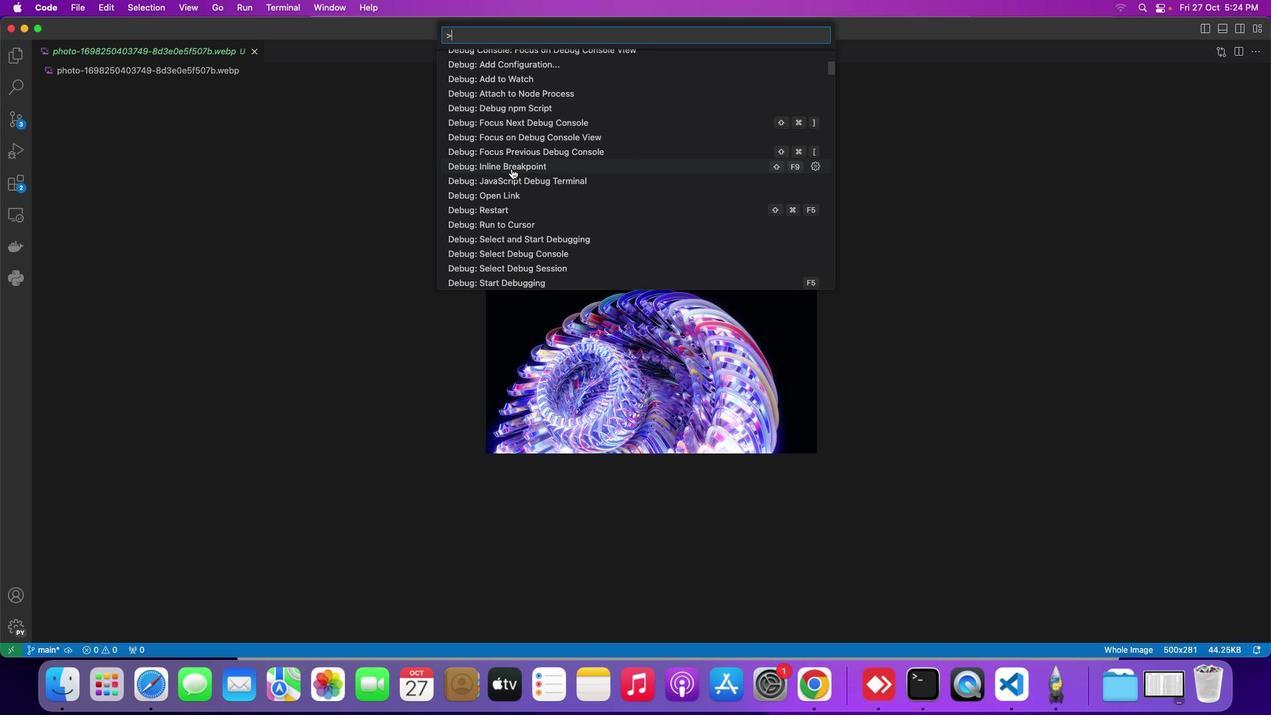 
Action: Mouse scrolled (511, 168) with delta (0, 0)
Screenshot: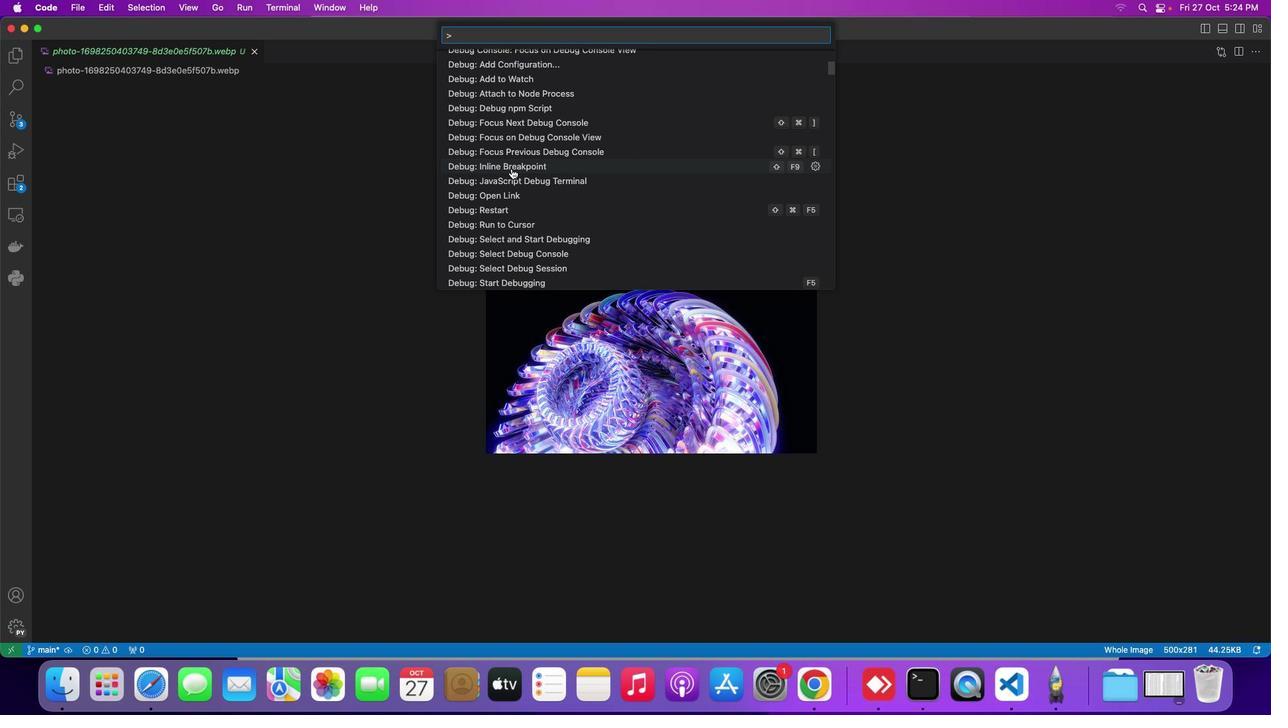 
Action: Mouse scrolled (511, 168) with delta (0, 0)
Screenshot: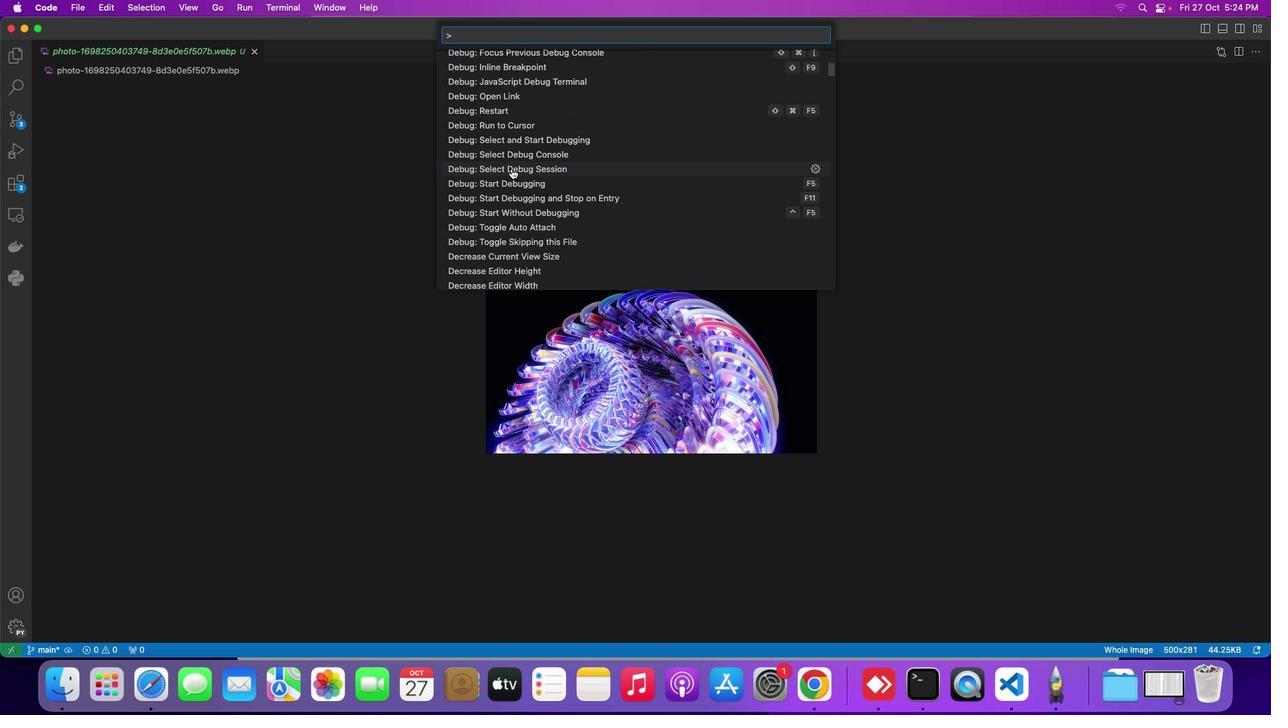 
Action: Mouse scrolled (511, 168) with delta (0, 0)
Screenshot: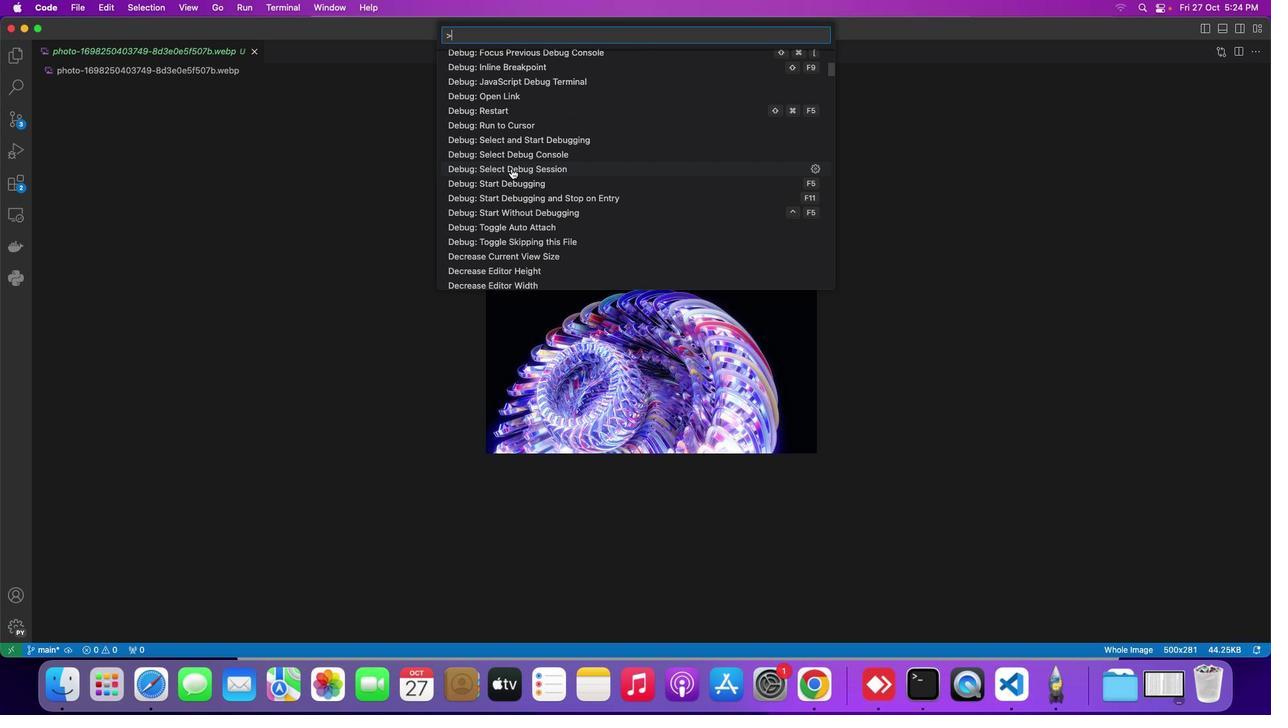 
Action: Mouse scrolled (511, 168) with delta (0, 0)
Screenshot: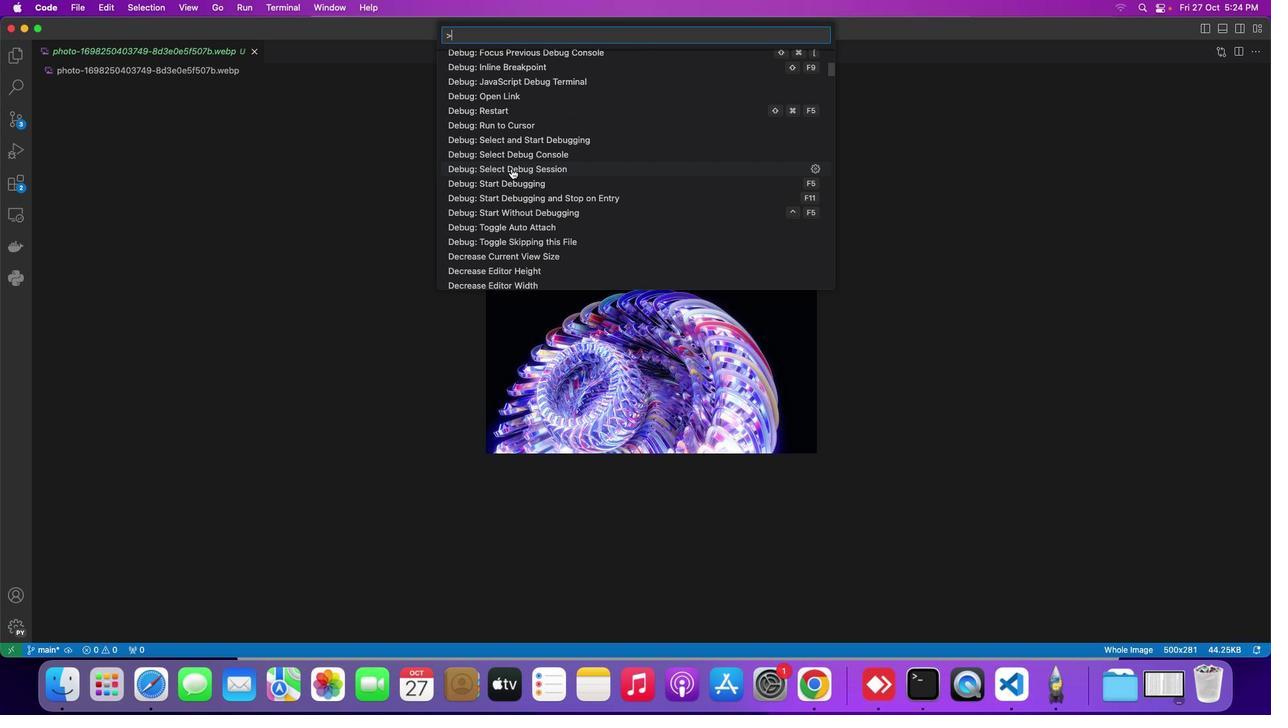 
Action: Mouse scrolled (511, 168) with delta (0, 0)
Screenshot: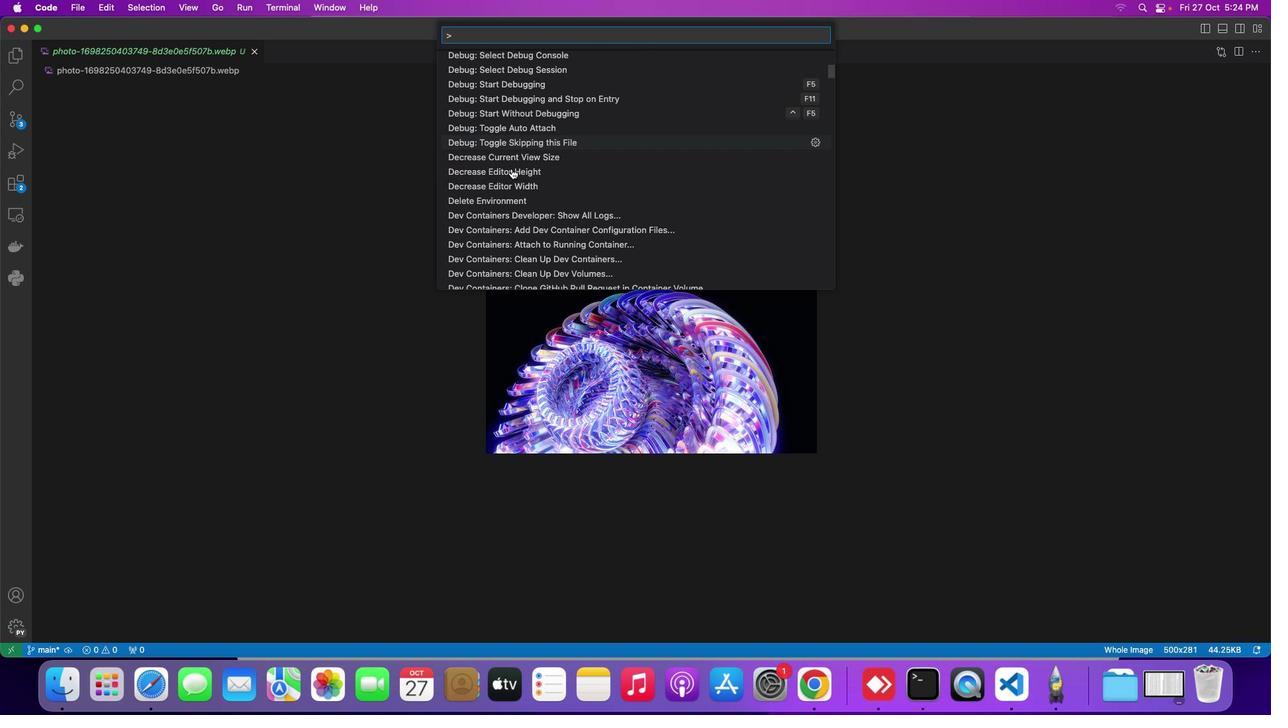 
Action: Mouse scrolled (511, 168) with delta (0, 0)
Screenshot: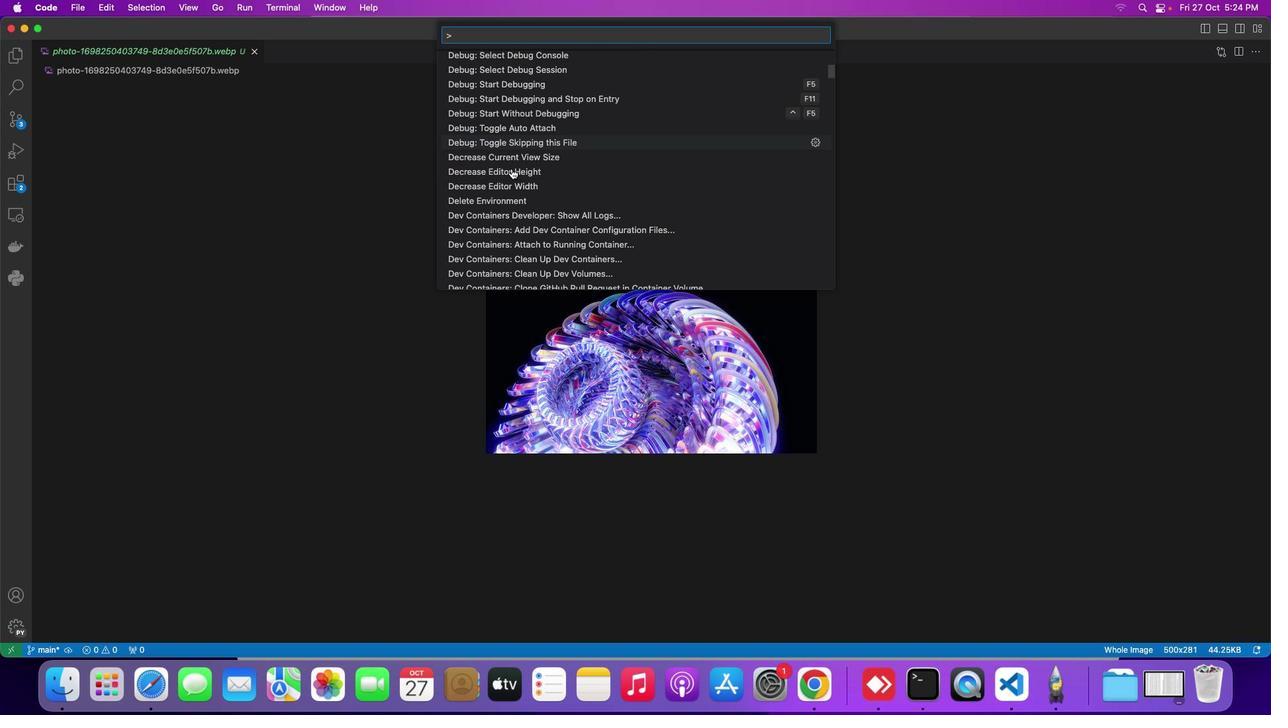 
Action: Mouse scrolled (511, 168) with delta (0, 0)
Screenshot: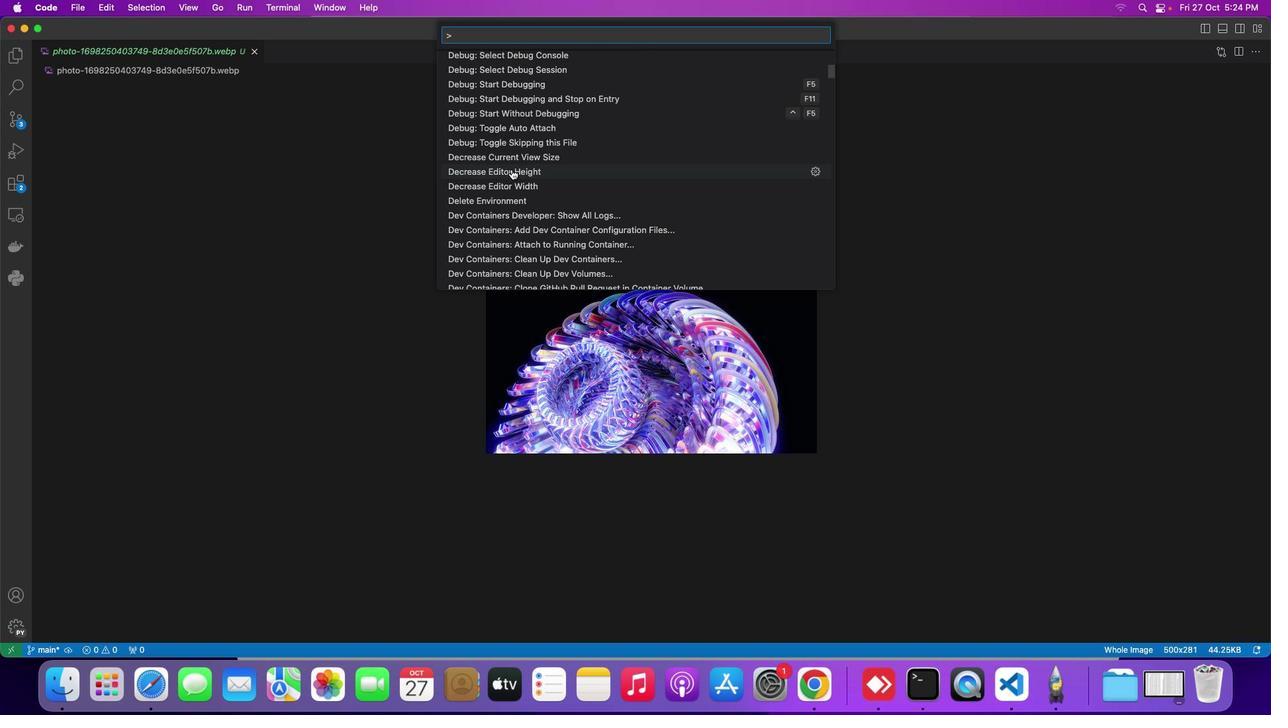 
Action: Mouse moved to (511, 168)
Screenshot: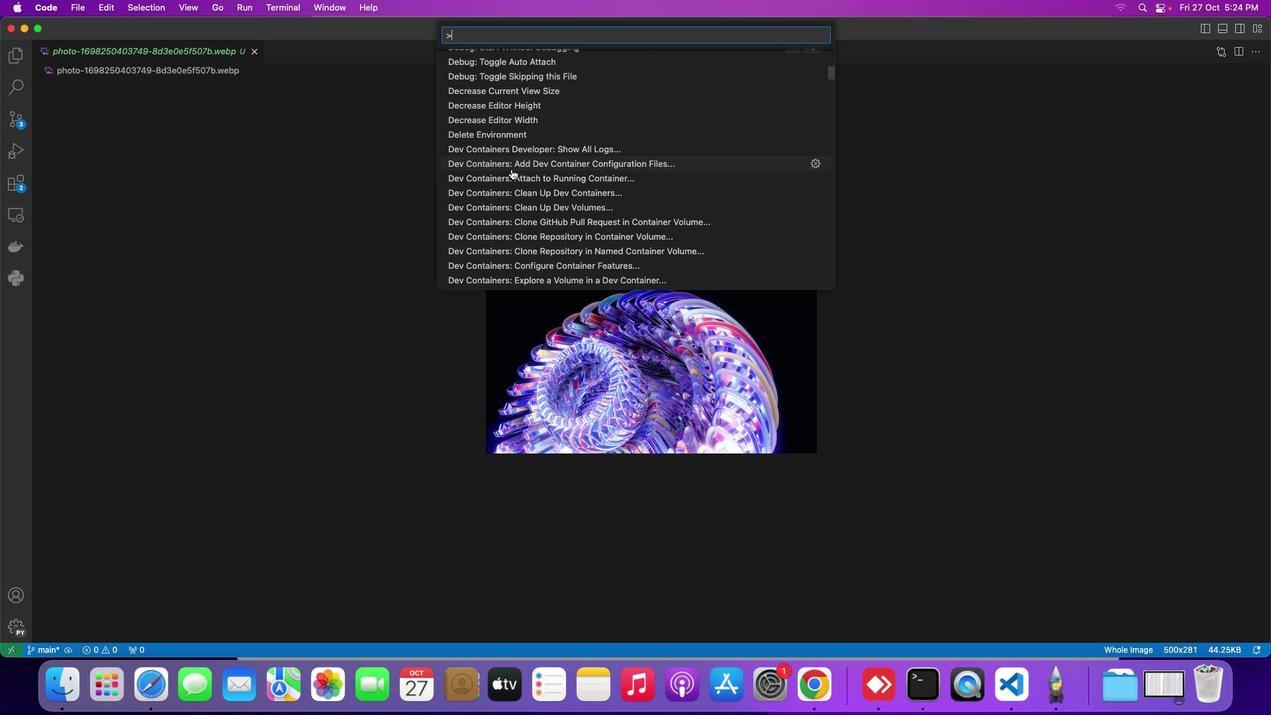 
Action: Mouse scrolled (511, 168) with delta (0, 0)
Screenshot: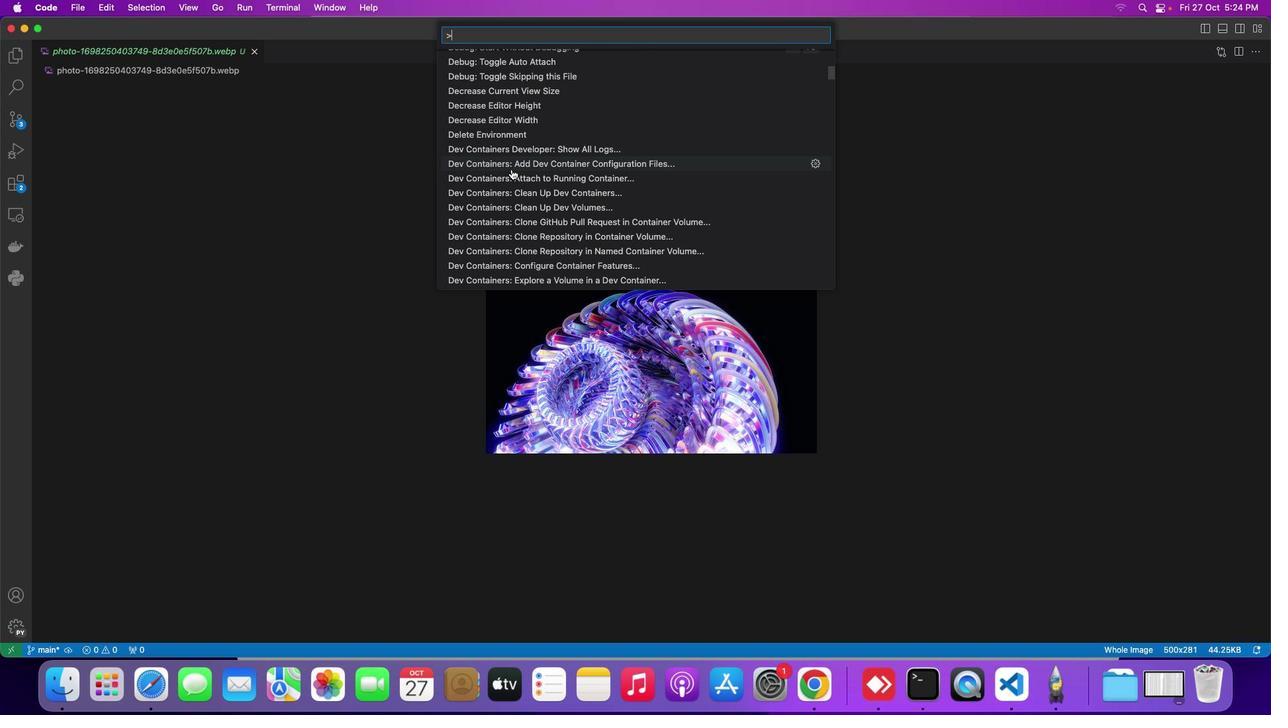 
Action: Mouse scrolled (511, 168) with delta (0, 0)
Screenshot: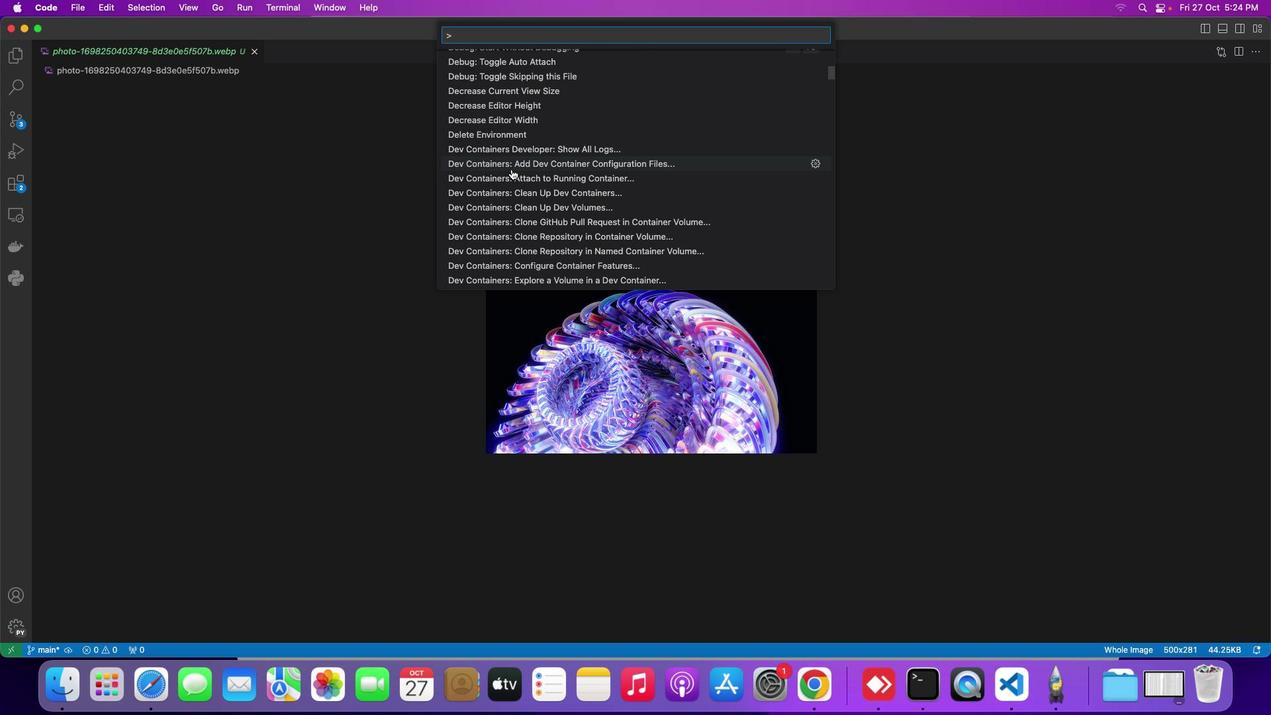 
Action: Mouse moved to (511, 168)
Screenshot: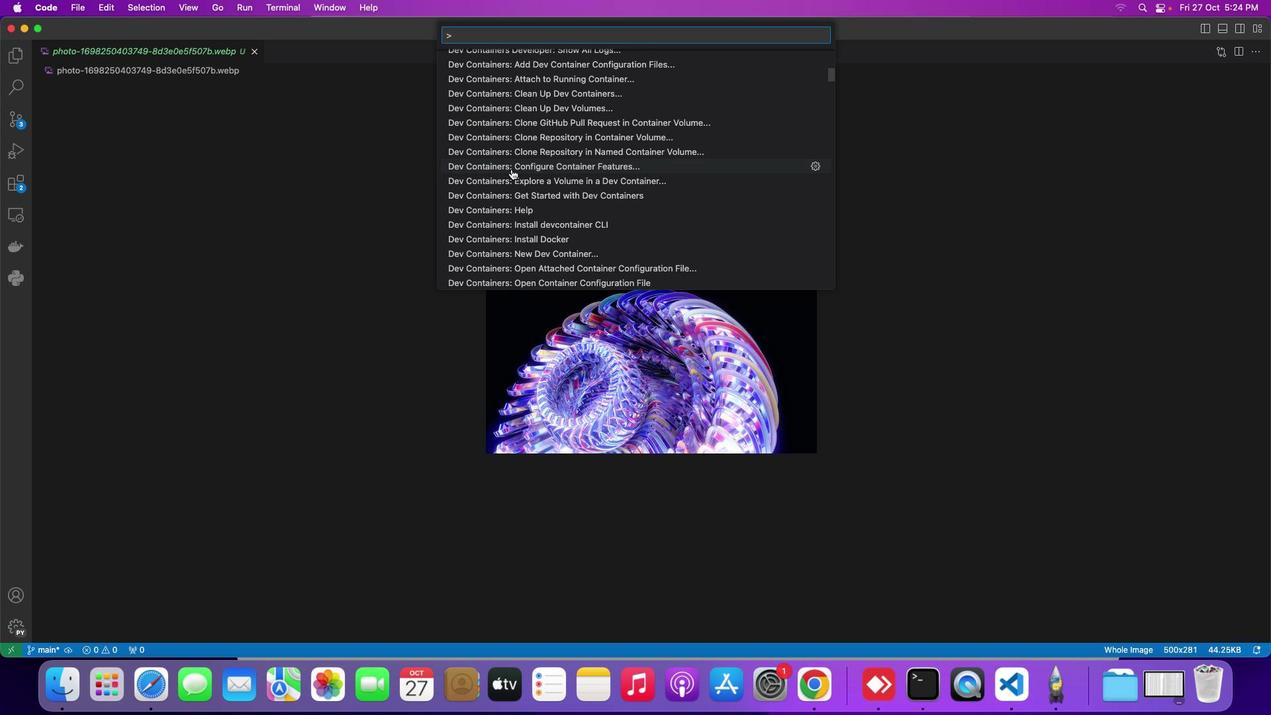 
Action: Mouse scrolled (511, 168) with delta (0, 0)
Screenshot: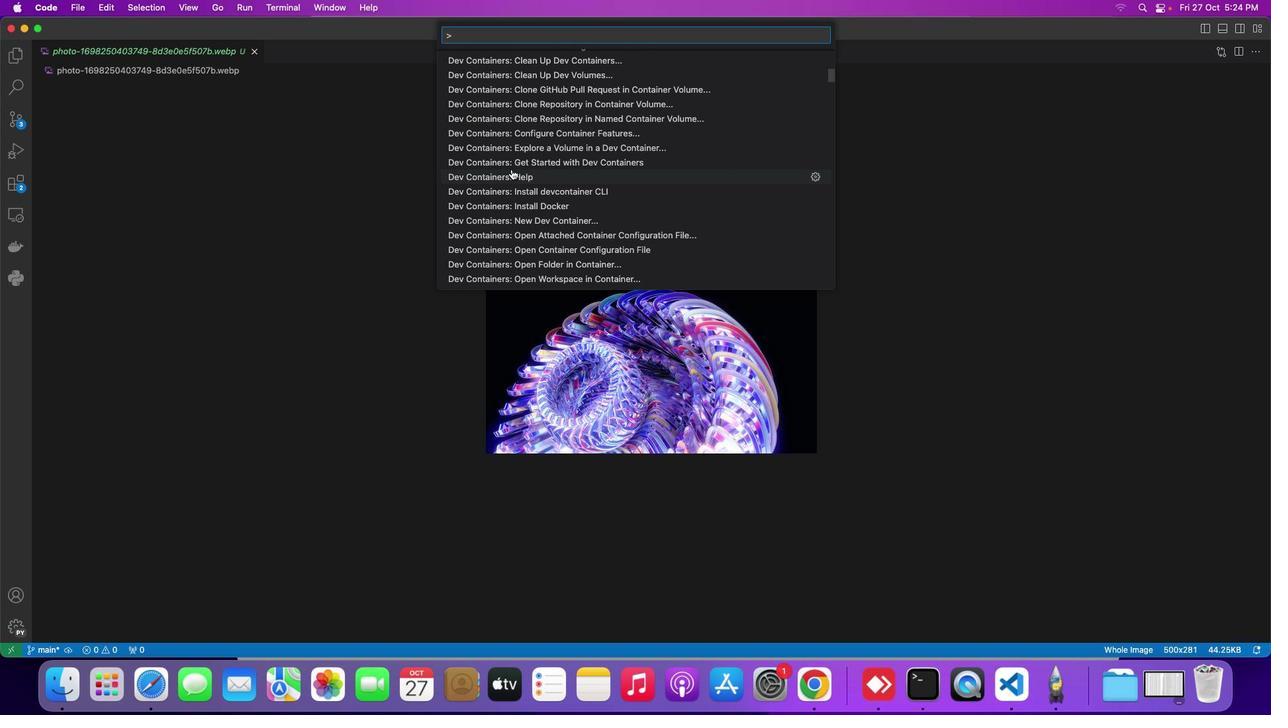 
Action: Mouse scrolled (511, 168) with delta (0, 0)
Screenshot: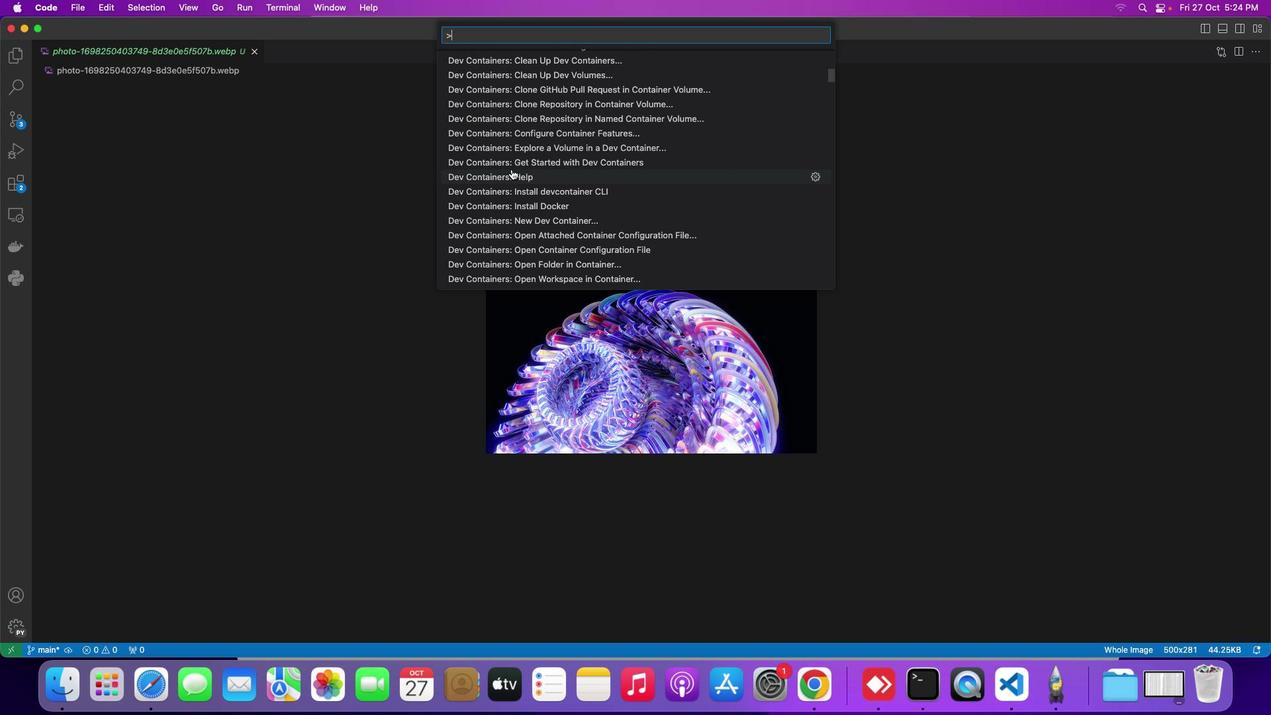 
Action: Mouse scrolled (511, 168) with delta (0, 0)
Screenshot: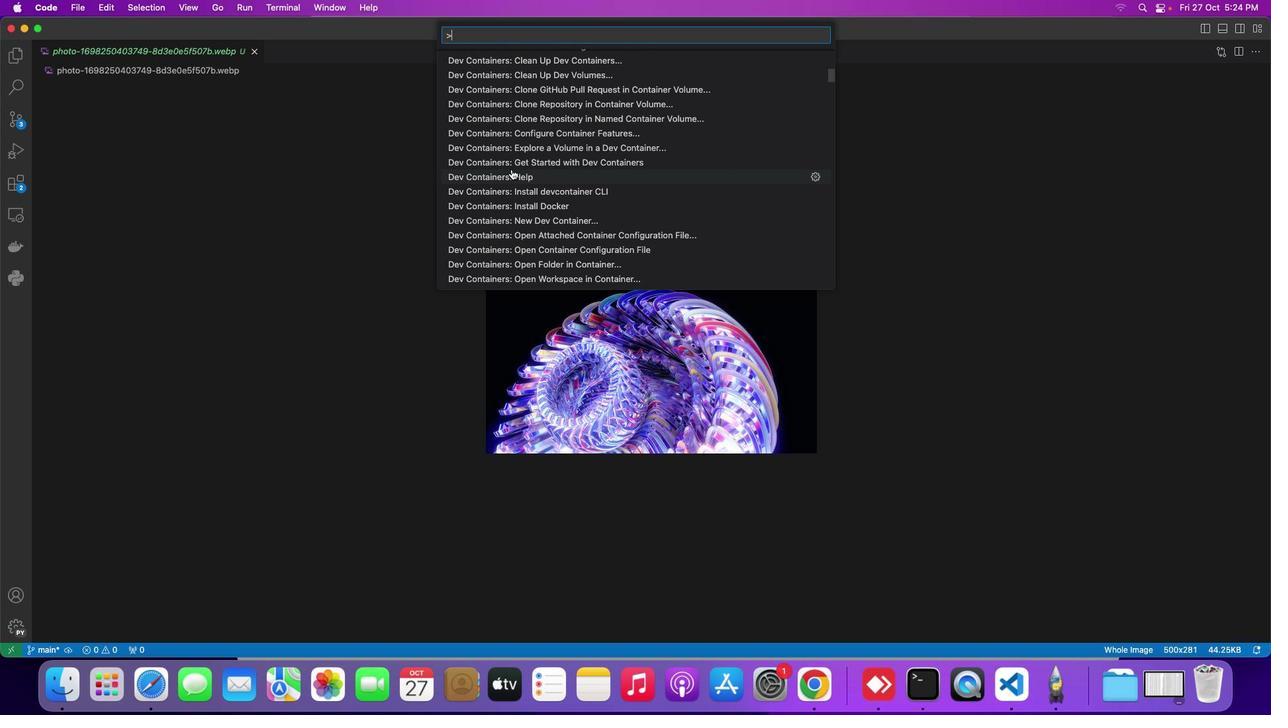 
Action: Mouse scrolled (511, 168) with delta (0, 0)
Screenshot: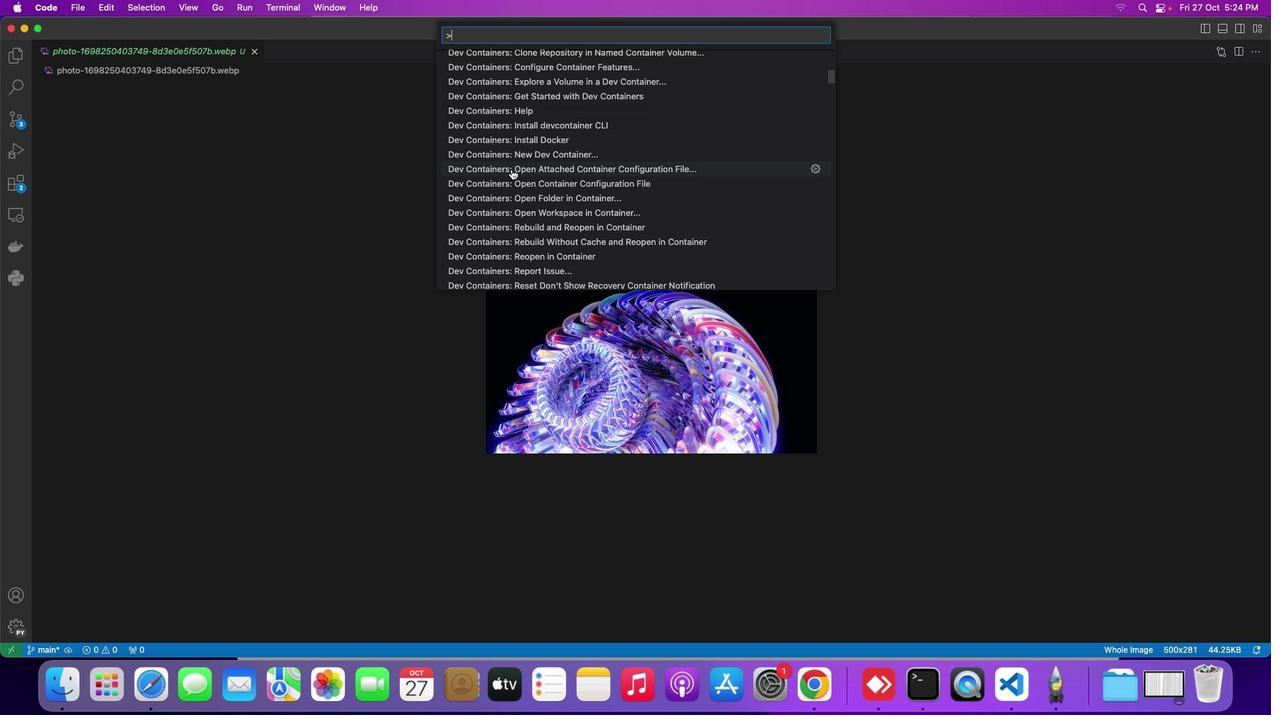 
Action: Mouse scrolled (511, 168) with delta (0, 0)
Screenshot: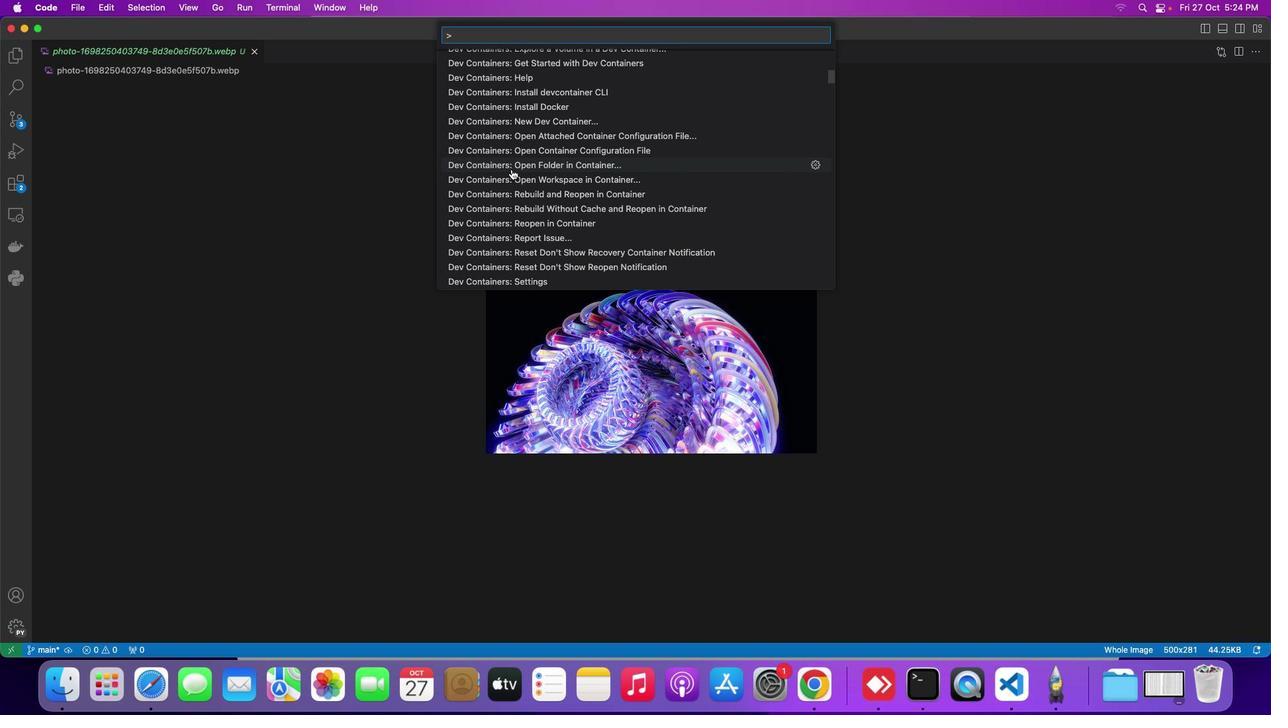 
Action: Mouse scrolled (511, 168) with delta (0, 0)
Screenshot: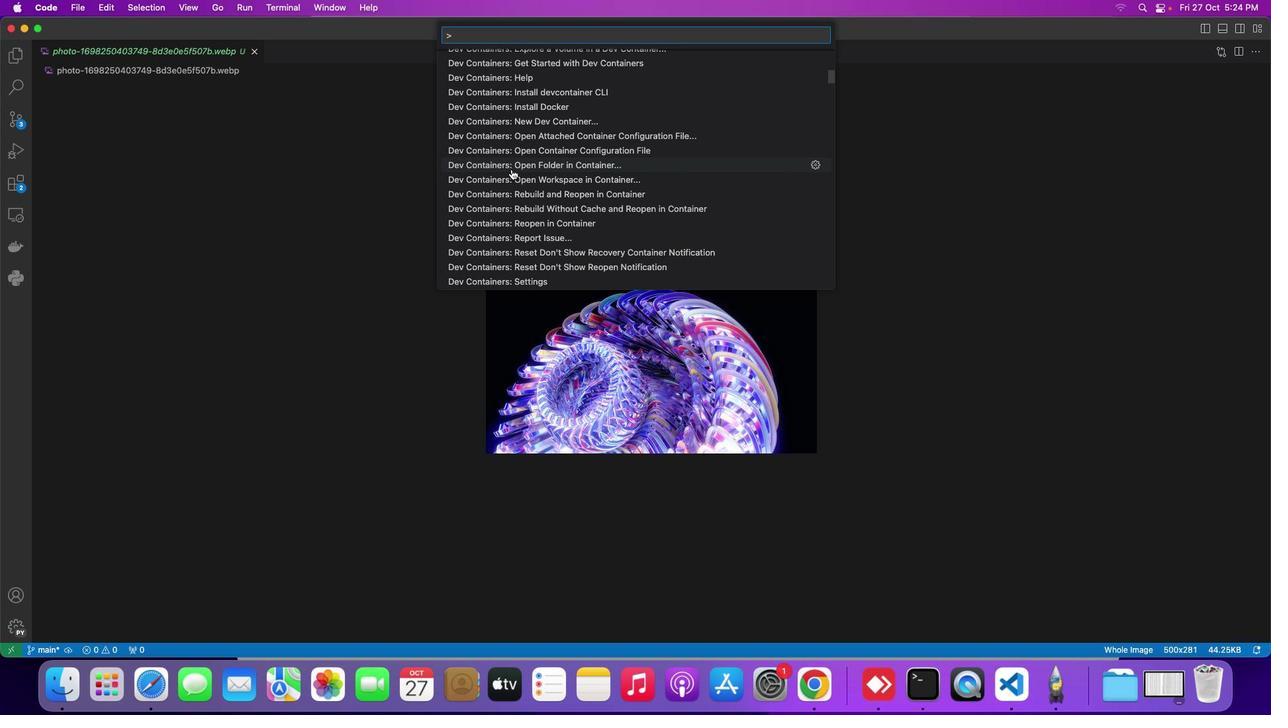 
Action: Mouse scrolled (511, 168) with delta (0, 0)
Screenshot: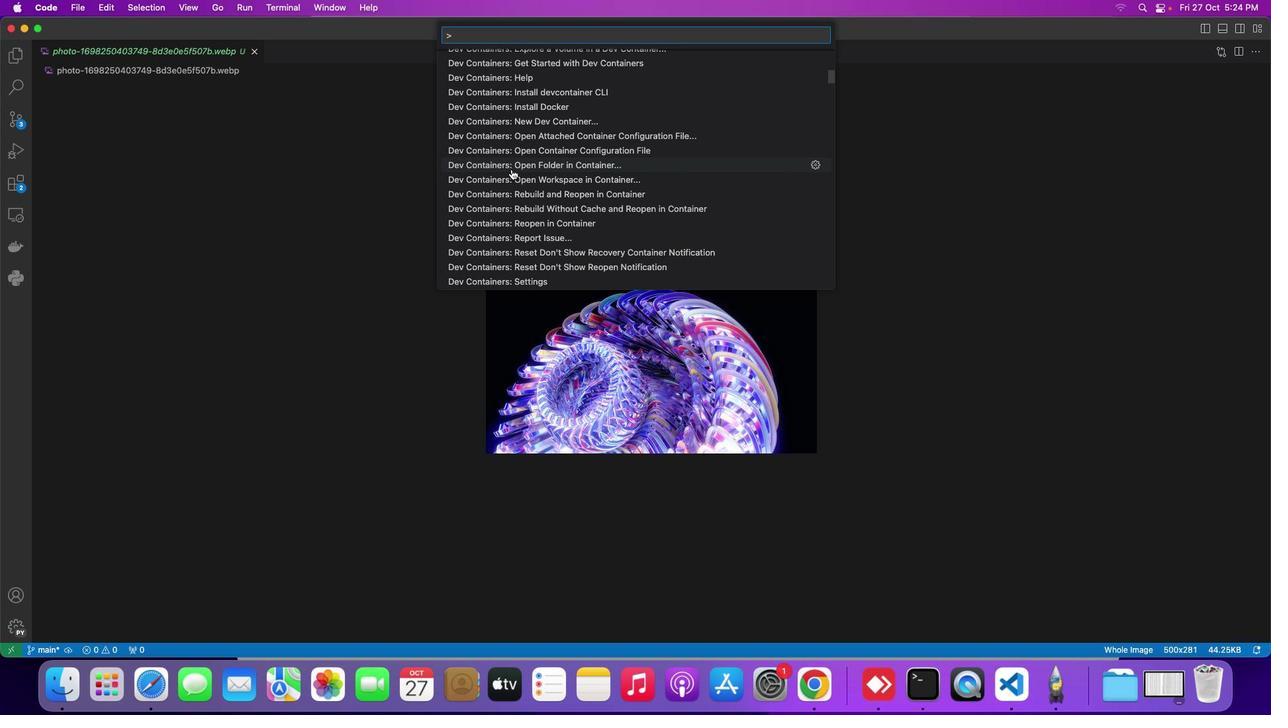 
Action: Mouse scrolled (511, 168) with delta (0, 0)
Screenshot: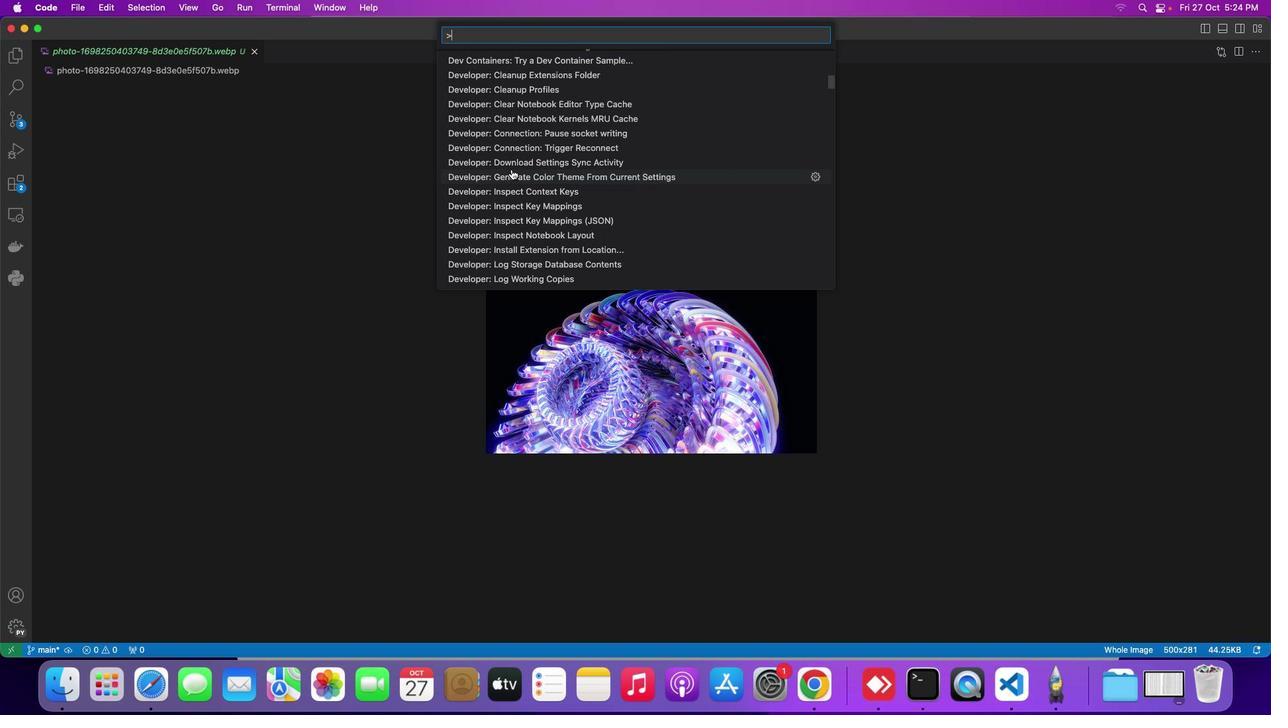 
Action: Mouse scrolled (511, 168) with delta (0, 0)
Screenshot: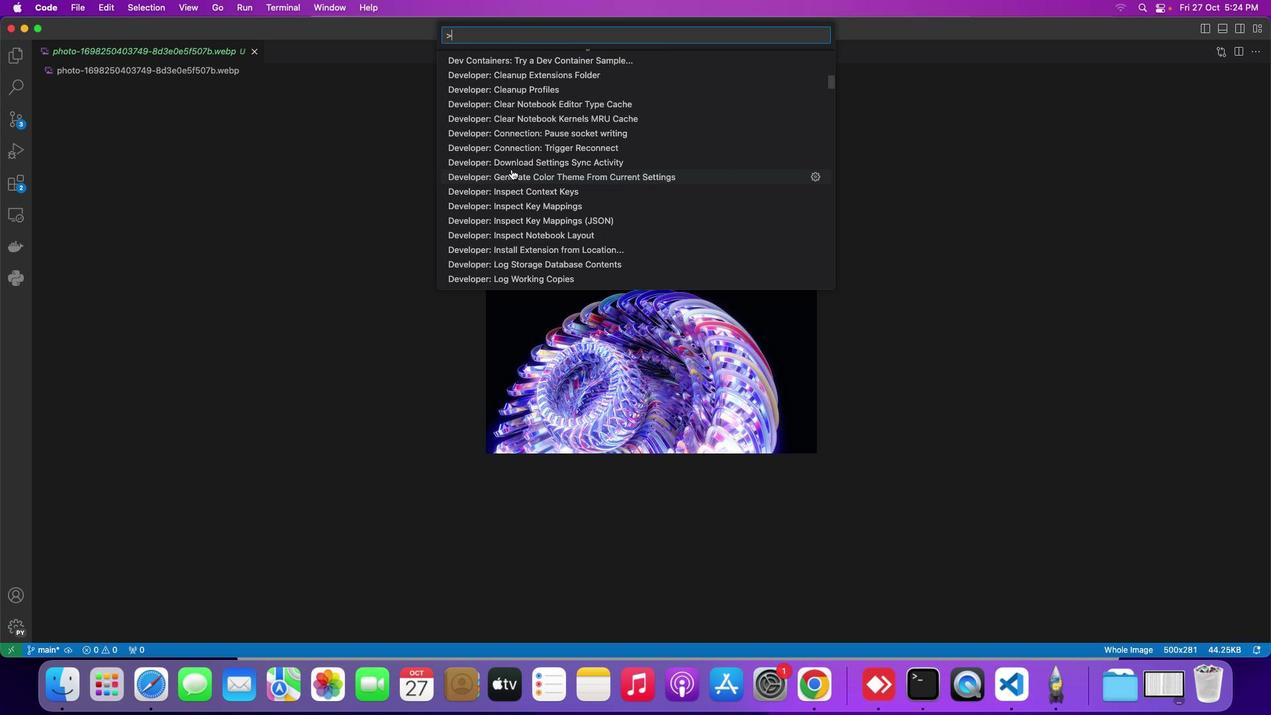 
Action: Mouse scrolled (511, 168) with delta (0, -1)
Screenshot: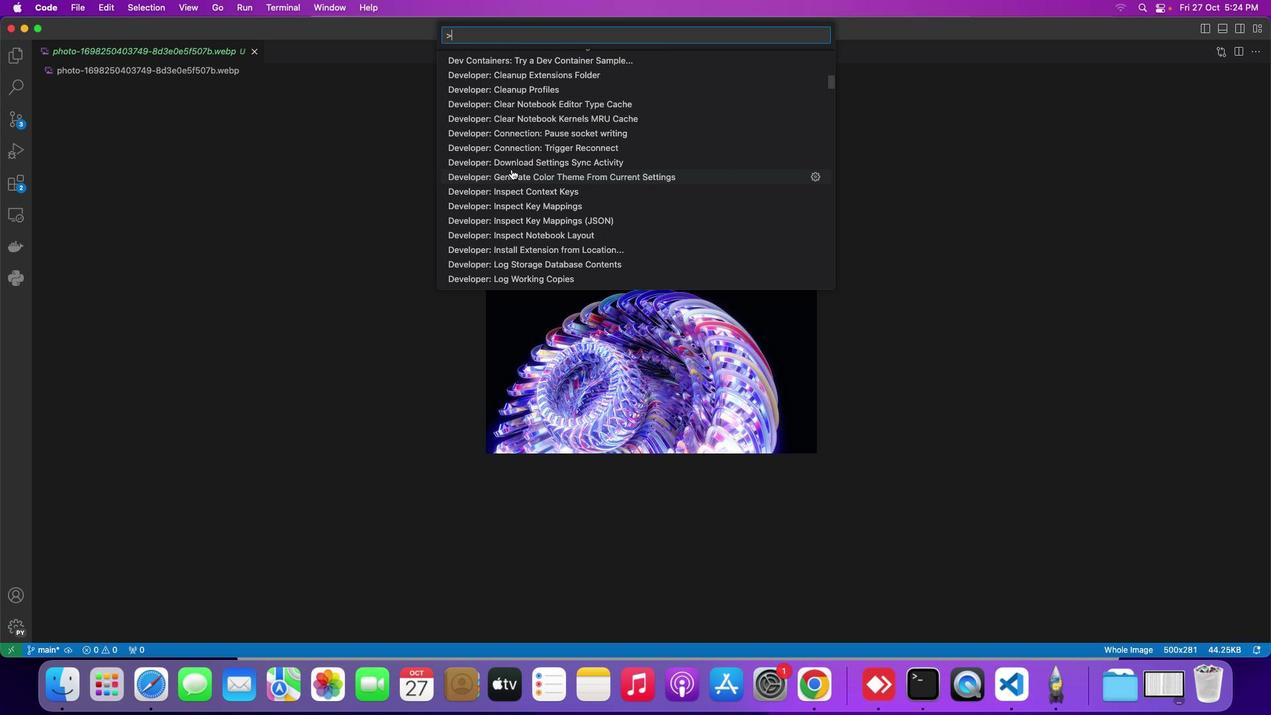 
Action: Mouse scrolled (511, 168) with delta (0, -1)
Screenshot: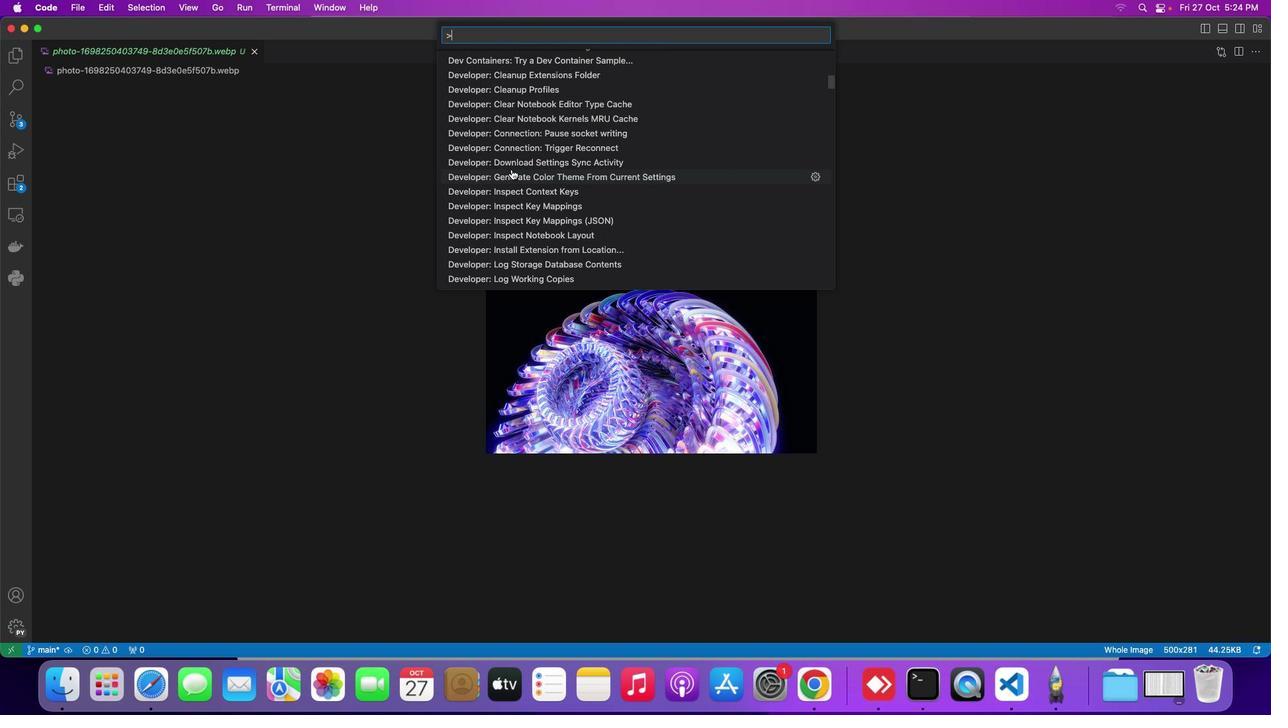 
Action: Mouse scrolled (511, 168) with delta (0, -1)
Screenshot: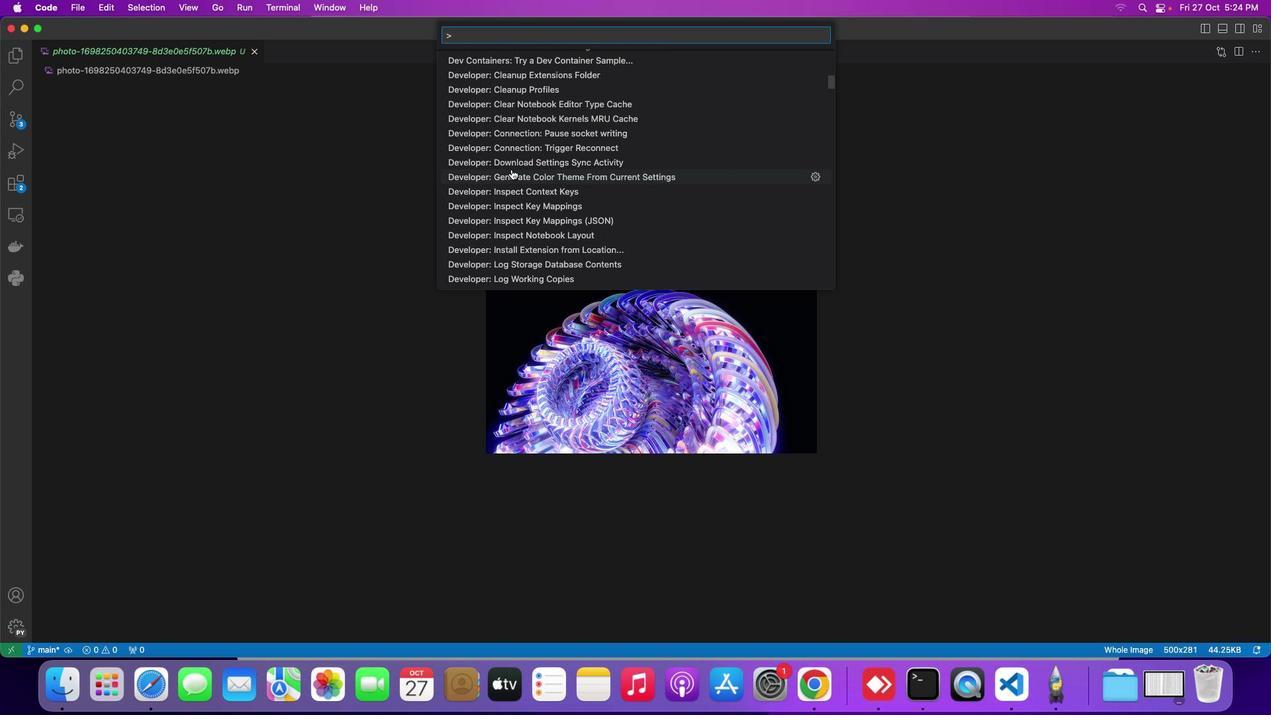 
Action: Mouse scrolled (511, 168) with delta (0, 0)
Screenshot: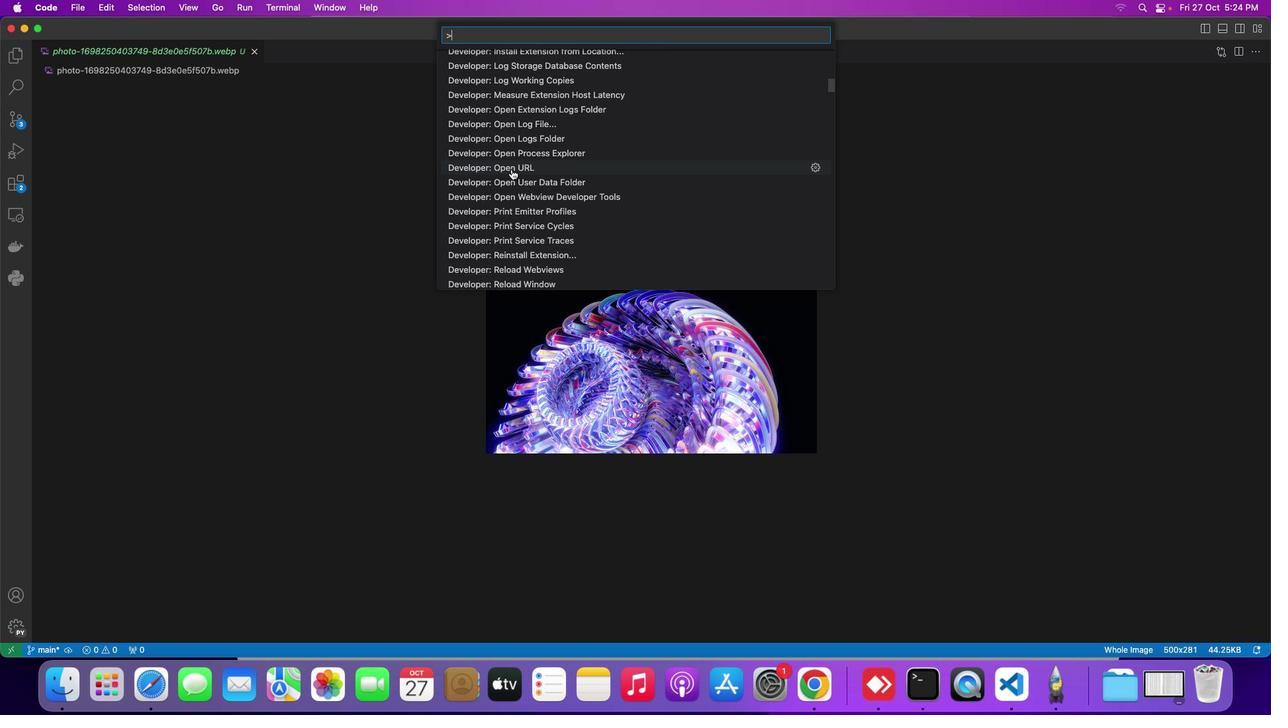 
Action: Mouse scrolled (511, 168) with delta (0, 0)
Screenshot: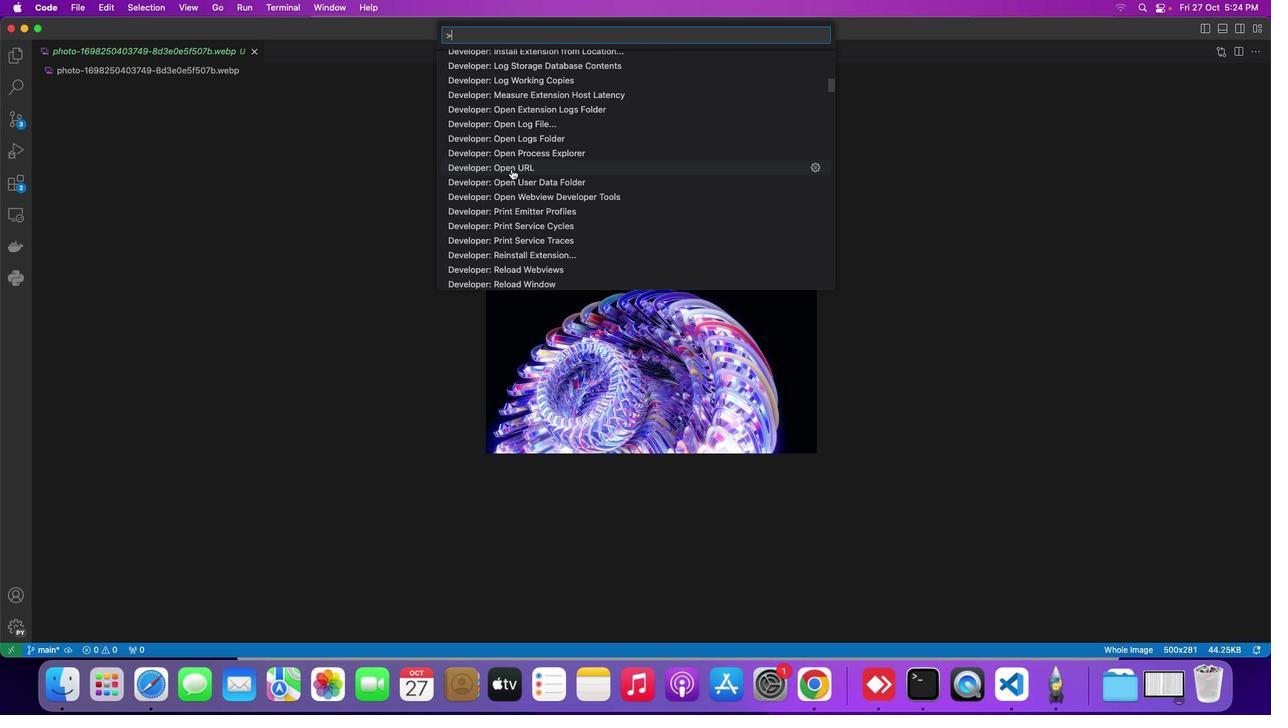 
Action: Mouse scrolled (511, 168) with delta (0, 0)
Screenshot: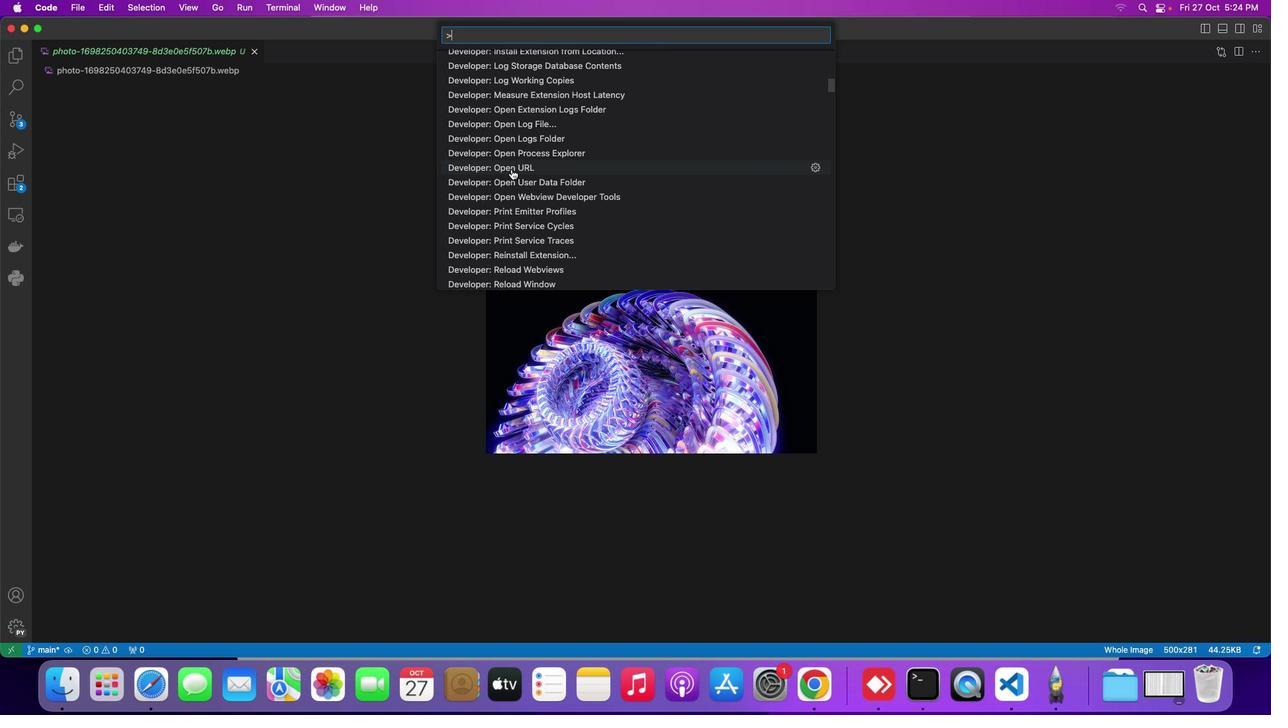 
Action: Mouse scrolled (511, 168) with delta (0, 0)
Screenshot: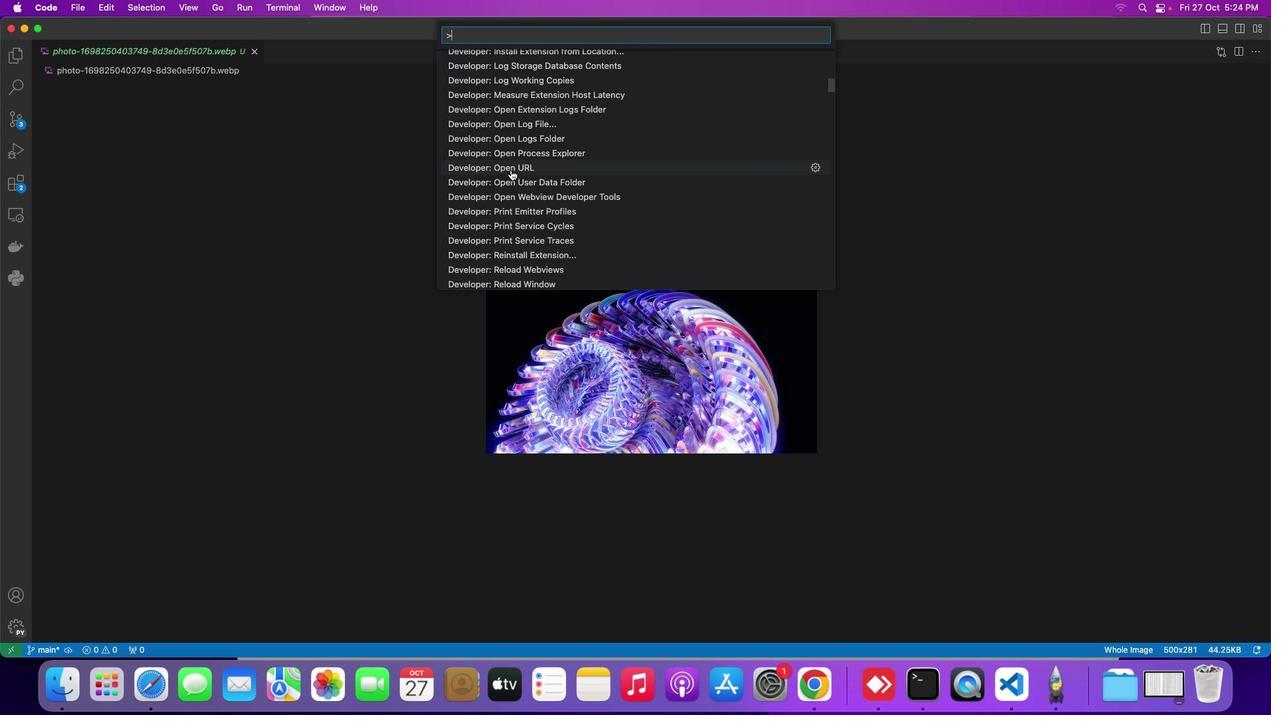 
Action: Mouse scrolled (511, 168) with delta (0, -1)
Screenshot: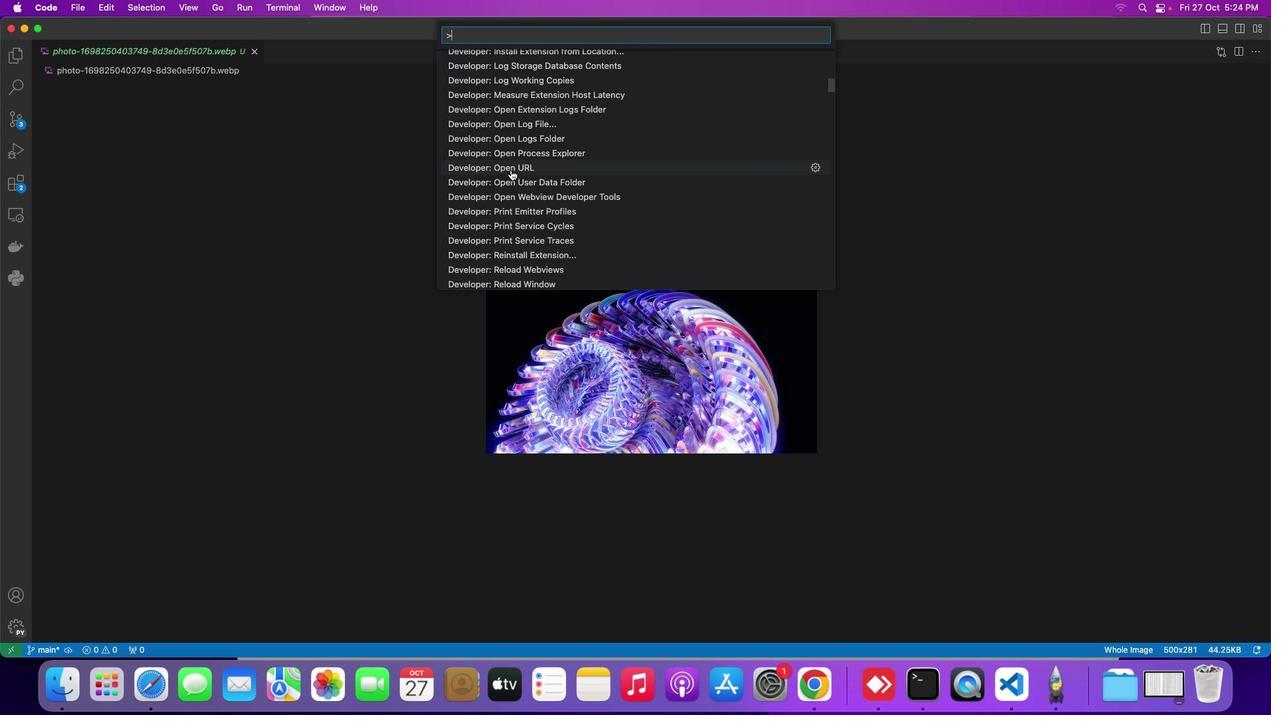 
Action: Mouse moved to (510, 169)
Screenshot: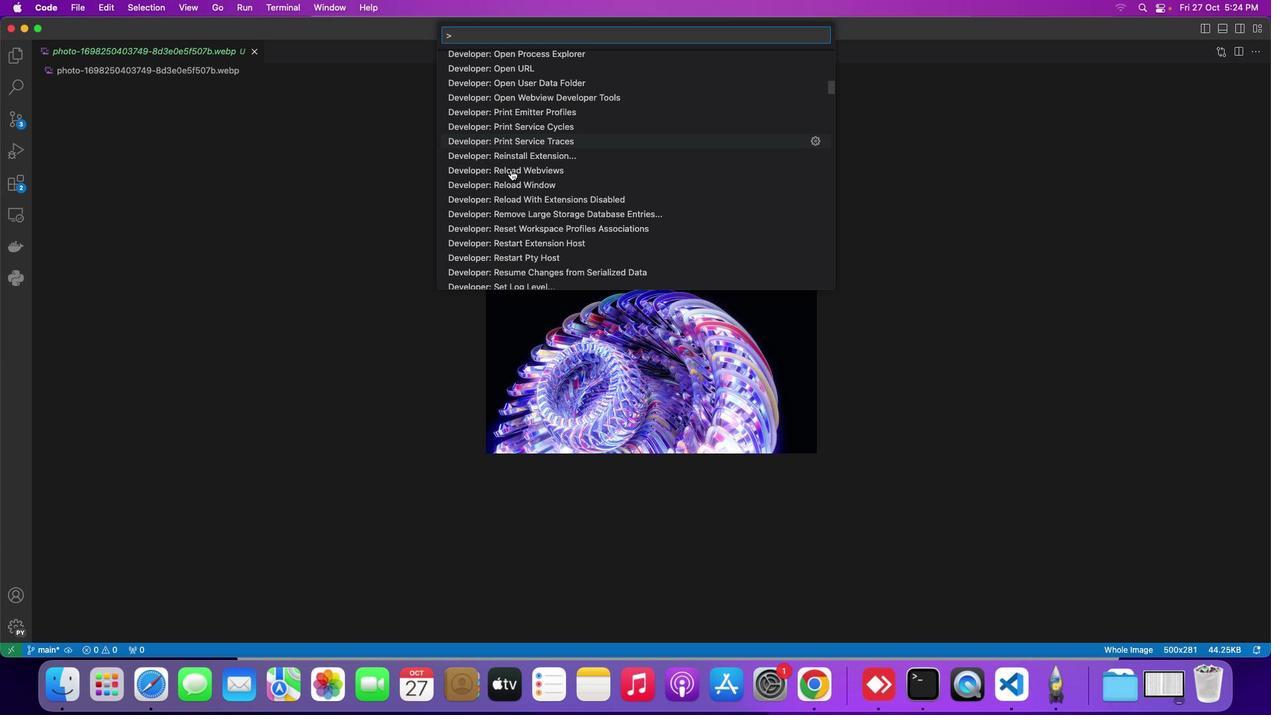 
Action: Mouse scrolled (510, 169) with delta (0, 0)
Screenshot: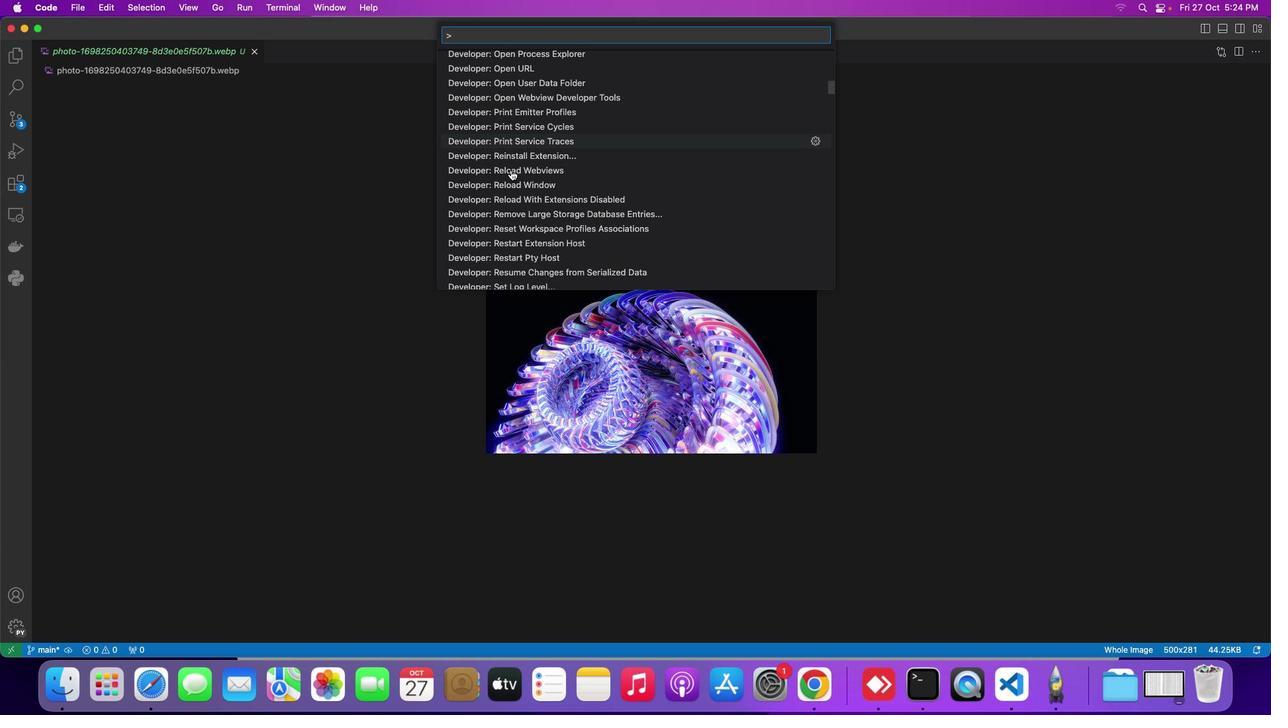 
Action: Mouse scrolled (510, 169) with delta (0, 0)
Screenshot: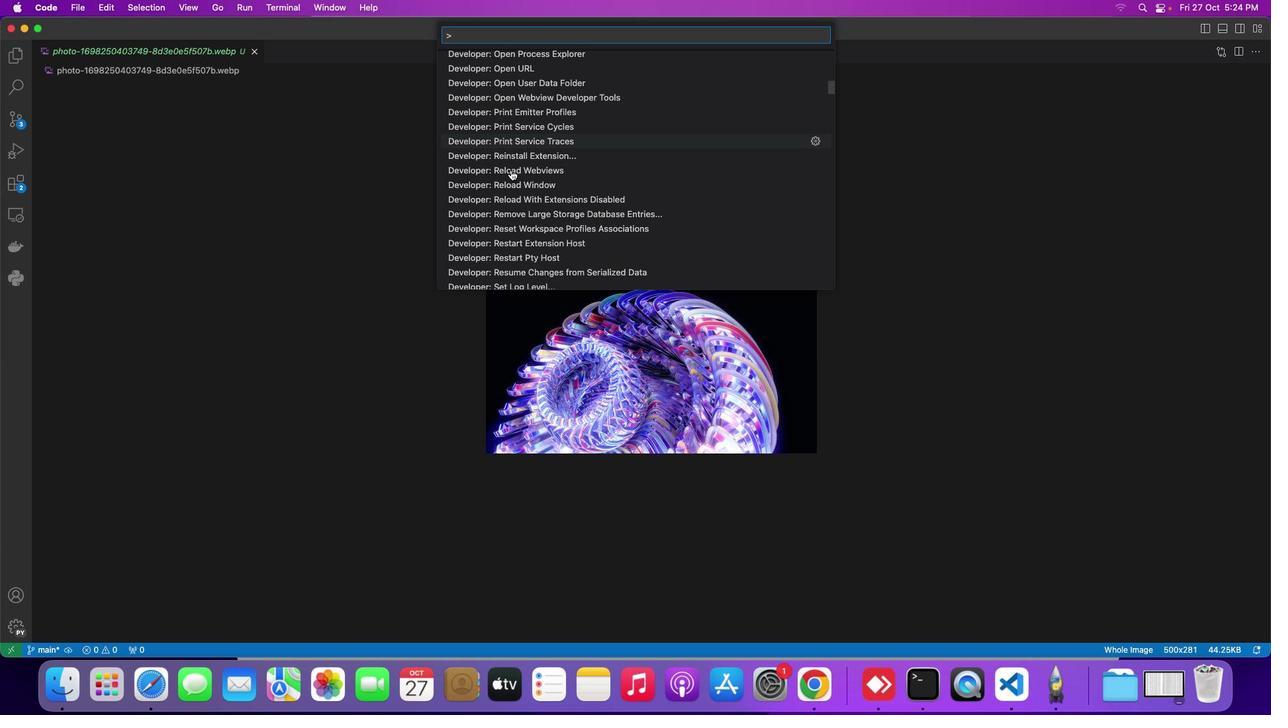 
Action: Mouse scrolled (510, 169) with delta (0, 0)
Screenshot: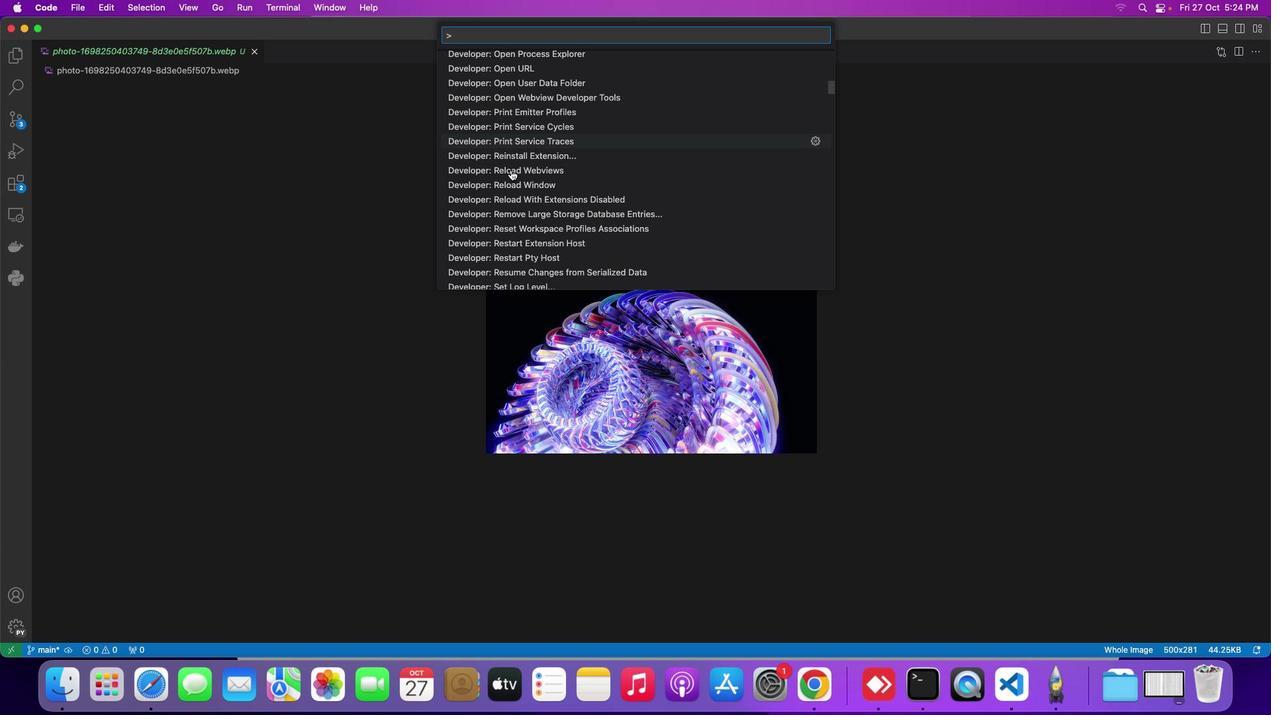 
Action: Mouse scrolled (510, 169) with delta (0, 0)
Screenshot: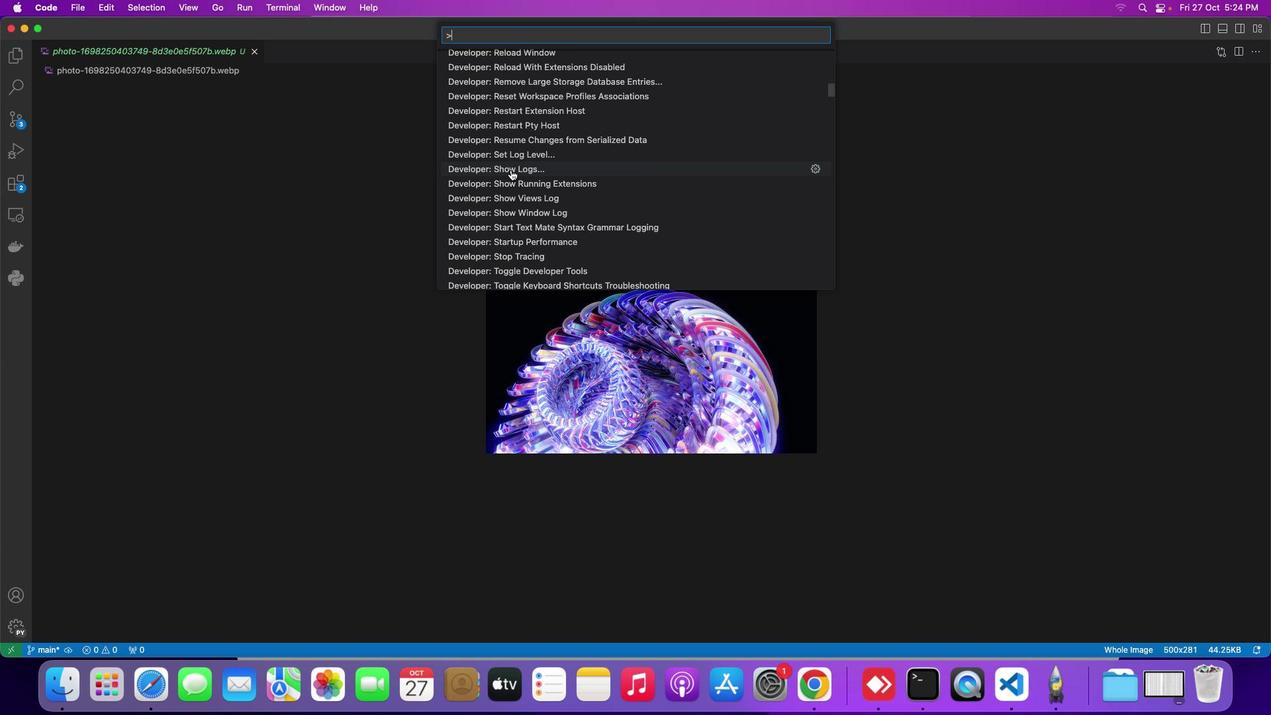 
Action: Mouse scrolled (510, 169) with delta (0, 0)
Screenshot: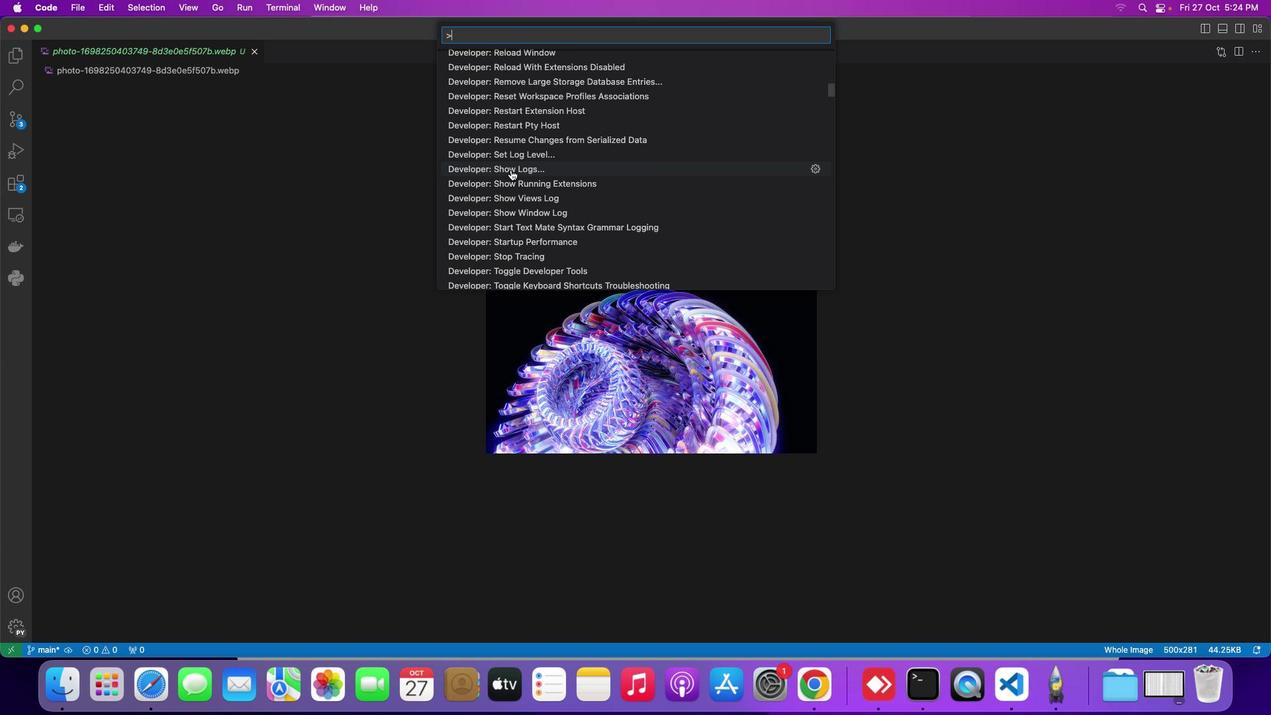 
Action: Mouse scrolled (510, 169) with delta (0, 0)
Screenshot: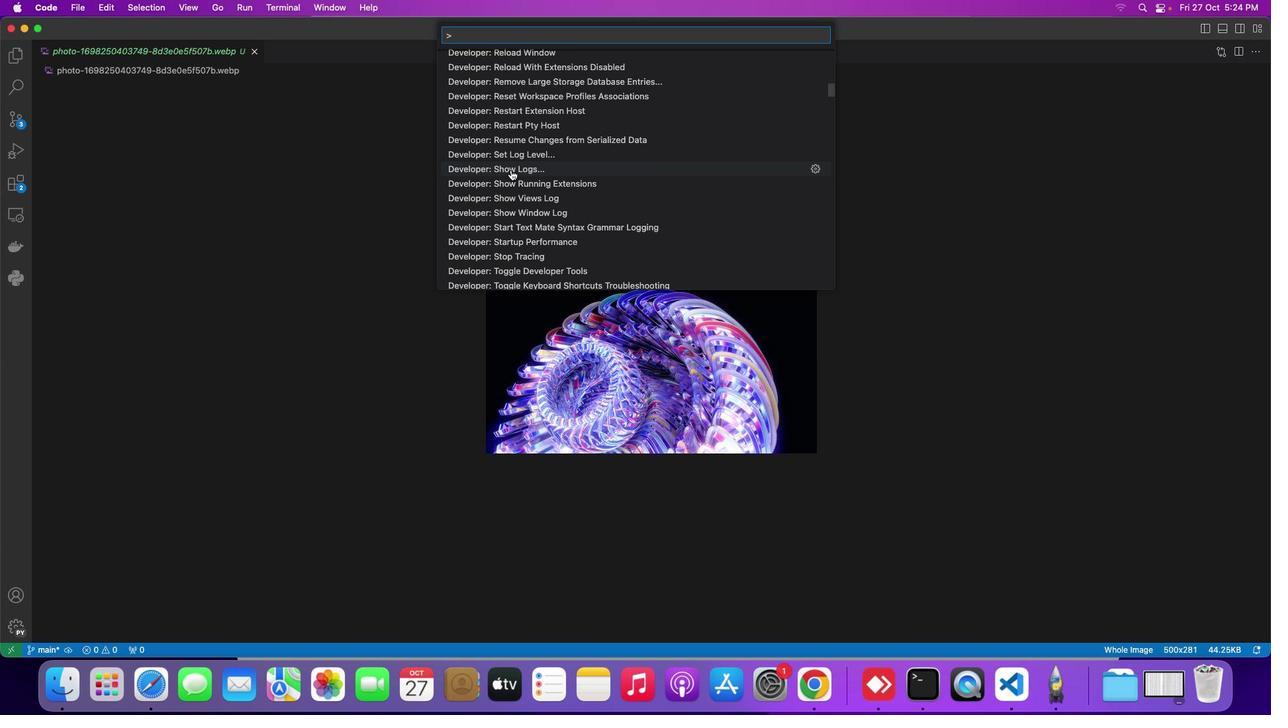 
Action: Mouse scrolled (510, 169) with delta (0, 0)
Screenshot: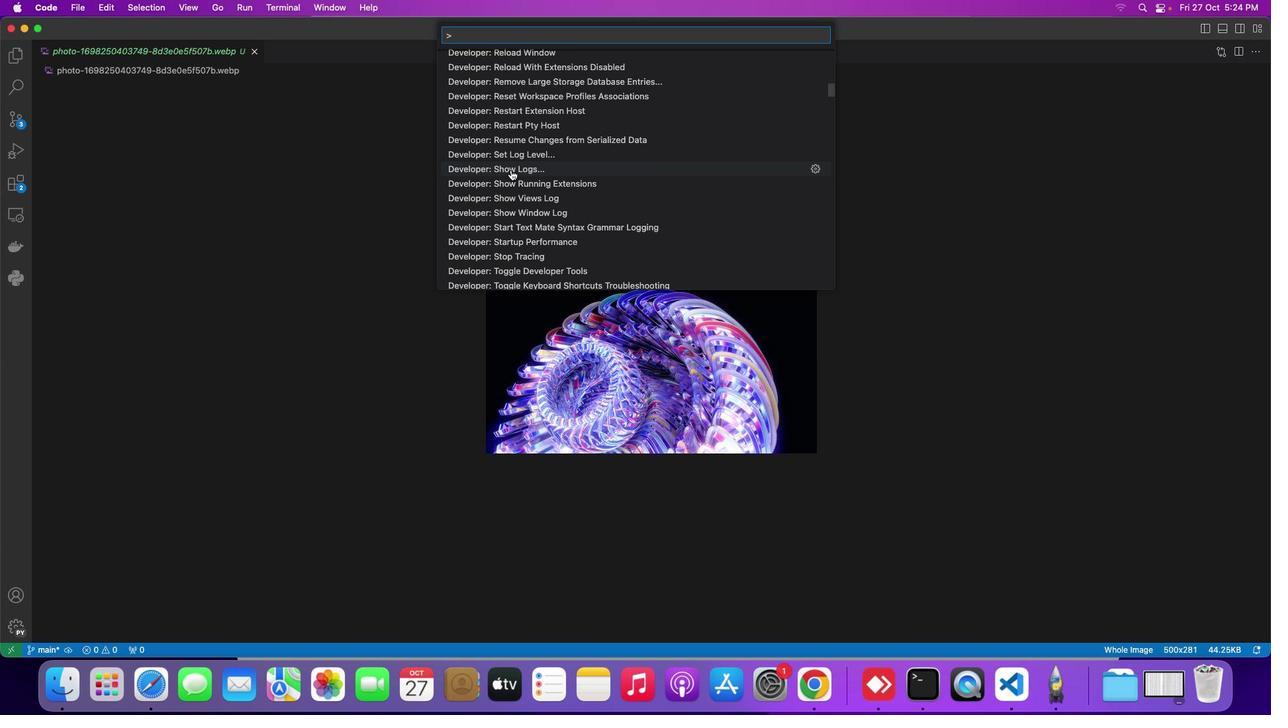 
Action: Mouse scrolled (510, 169) with delta (0, 0)
Screenshot: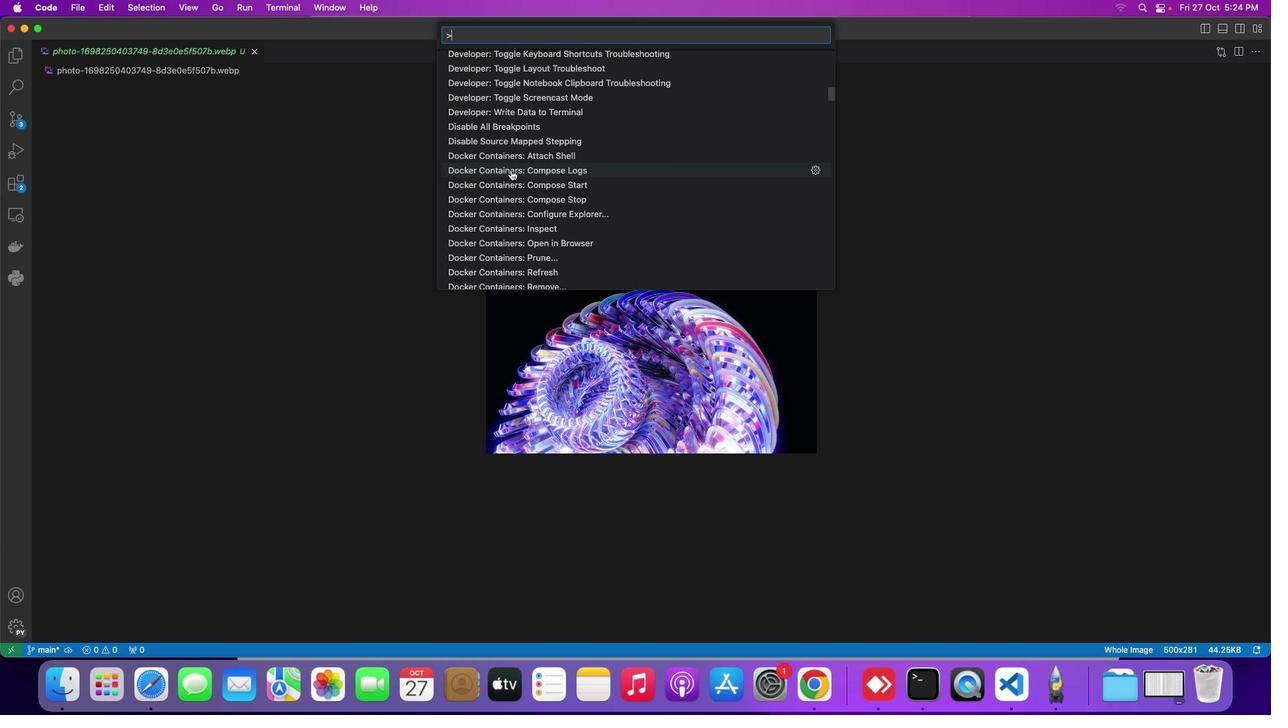 
Action: Mouse scrolled (510, 169) with delta (0, 0)
Screenshot: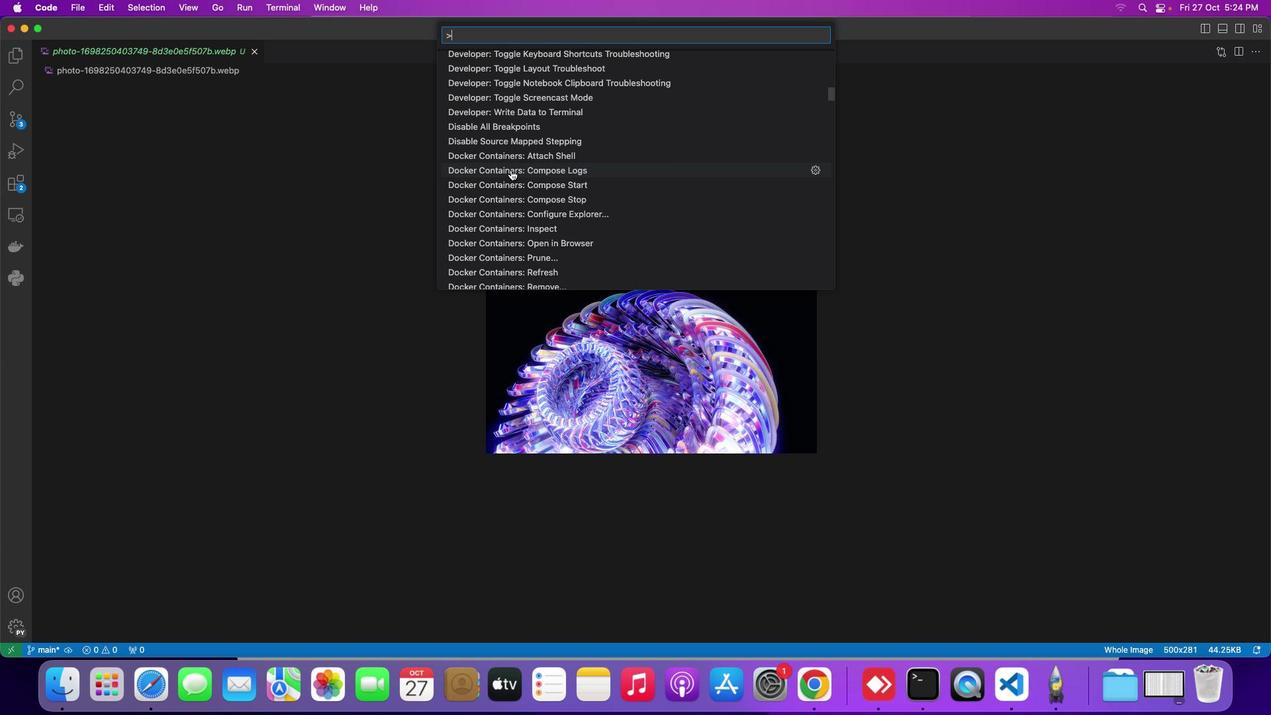 
Action: Mouse scrolled (510, 169) with delta (0, -1)
Screenshot: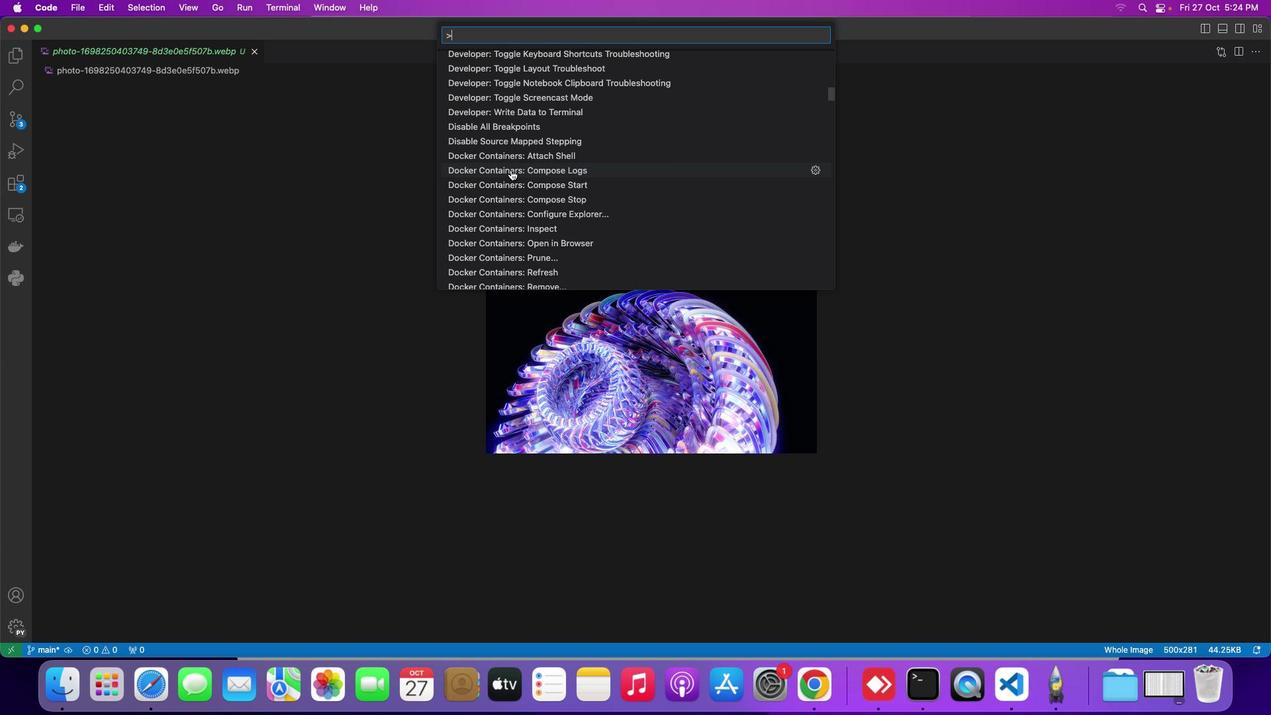 
Action: Mouse scrolled (510, 169) with delta (0, -1)
Screenshot: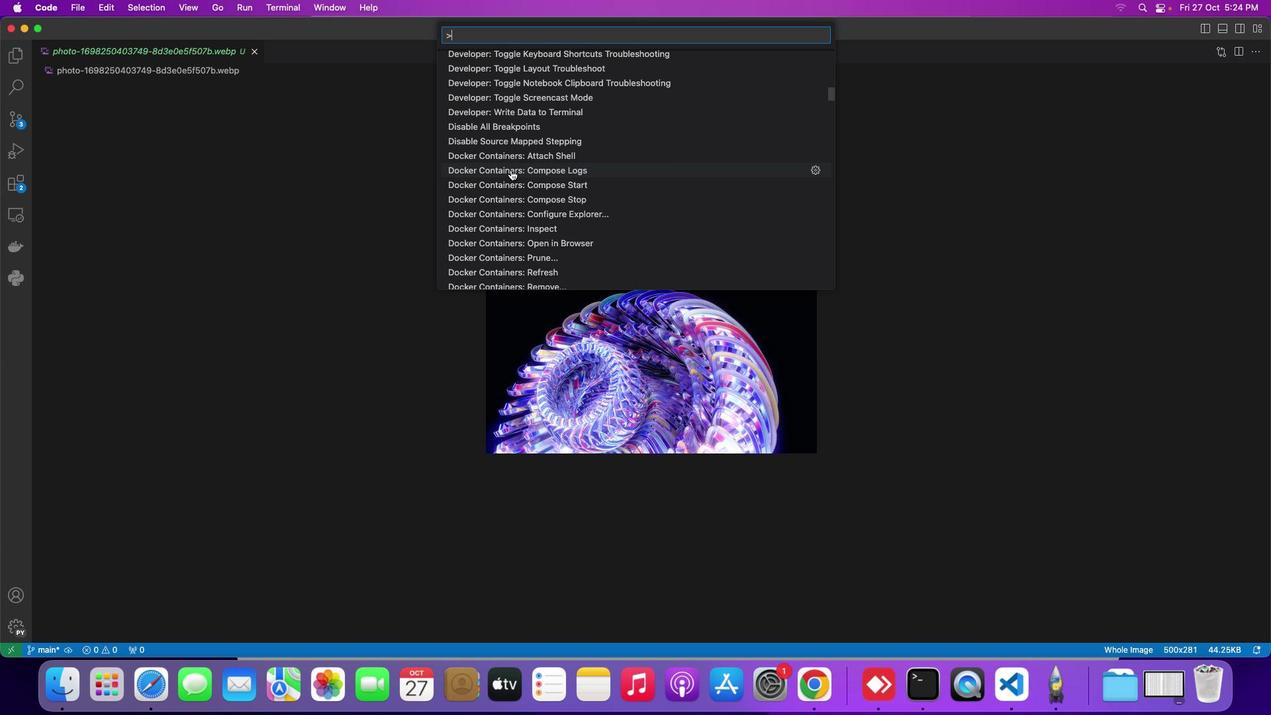 
Action: Mouse scrolled (510, 169) with delta (0, 0)
Screenshot: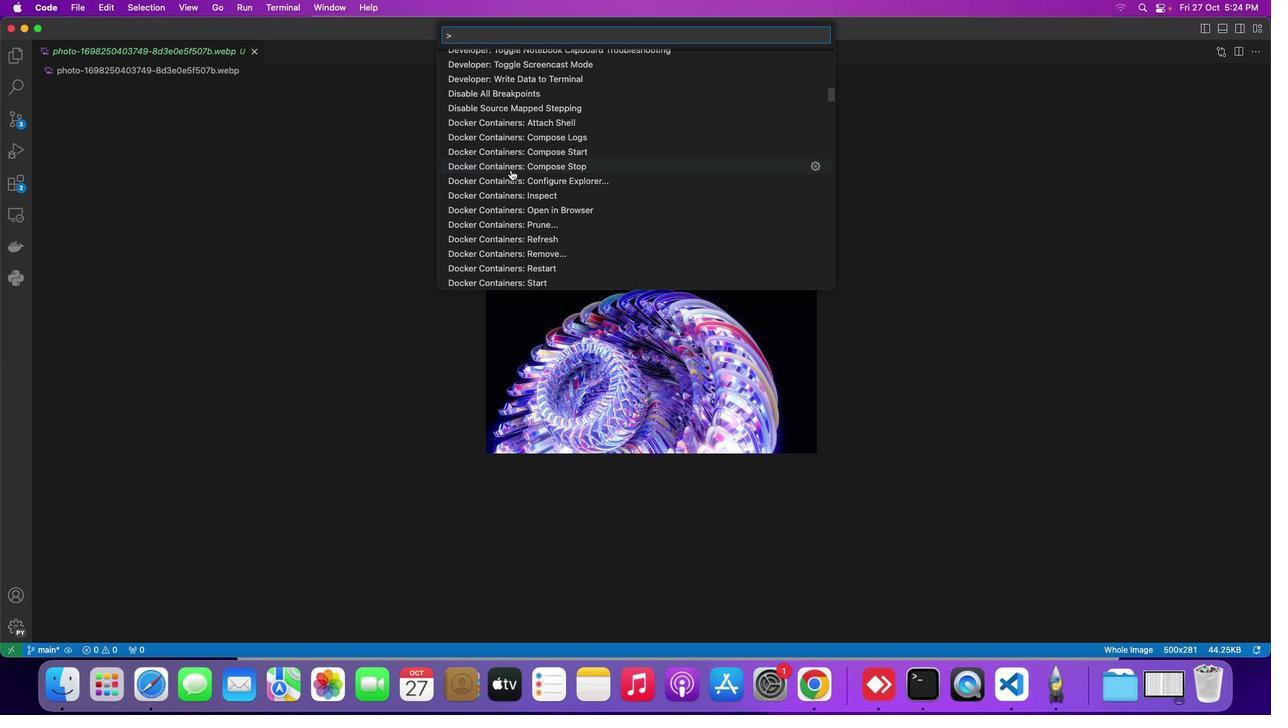 
Action: Mouse scrolled (510, 169) with delta (0, 0)
Screenshot: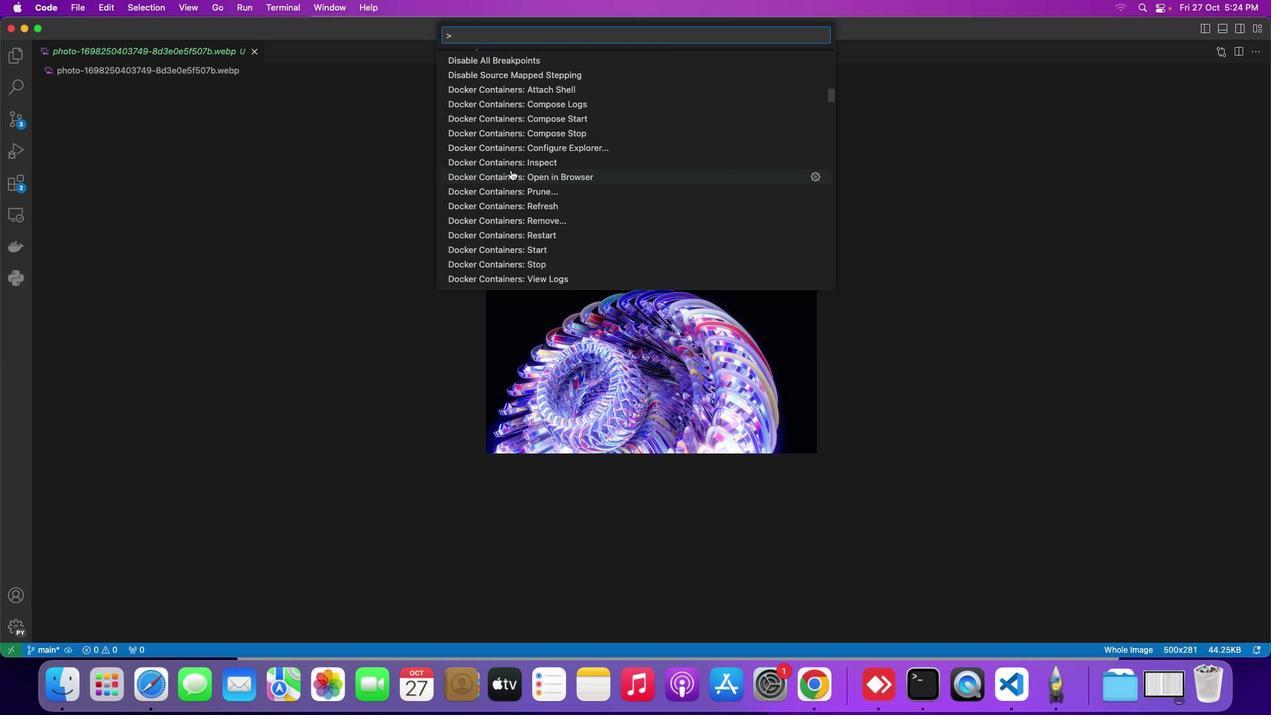 
Action: Mouse scrolled (510, 169) with delta (0, 0)
Screenshot: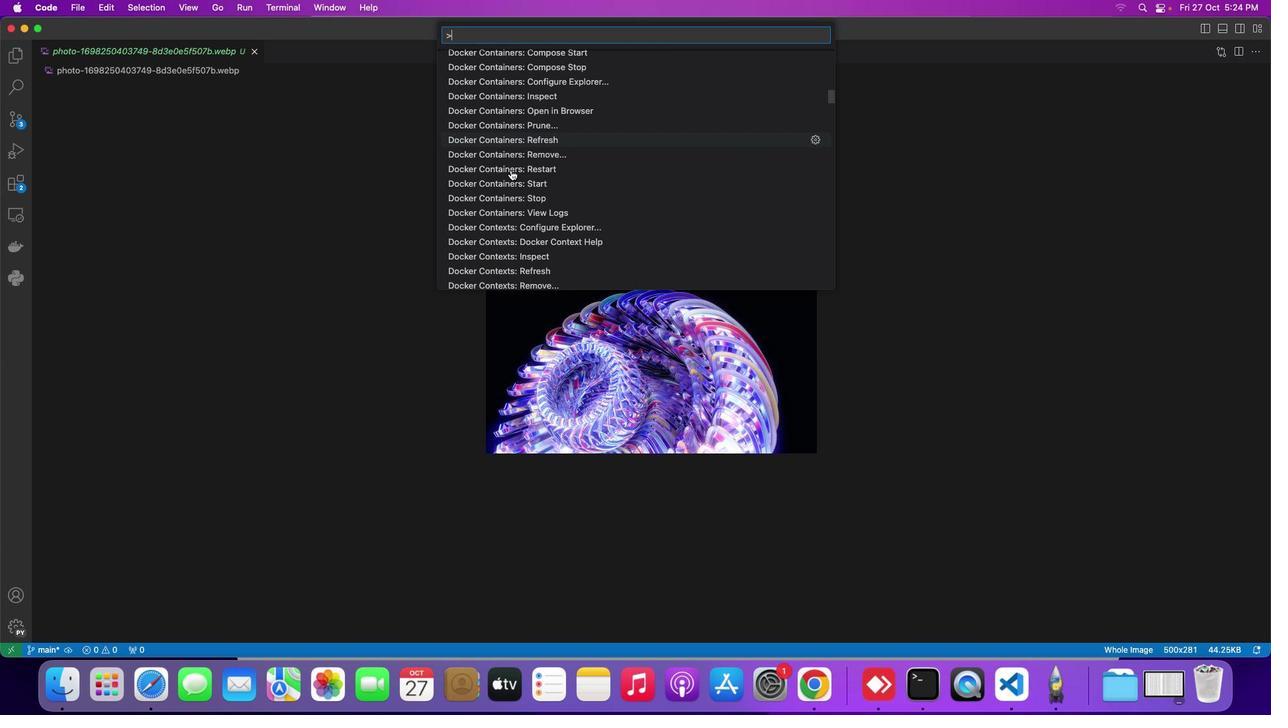 
Action: Mouse scrolled (510, 169) with delta (0, 0)
Screenshot: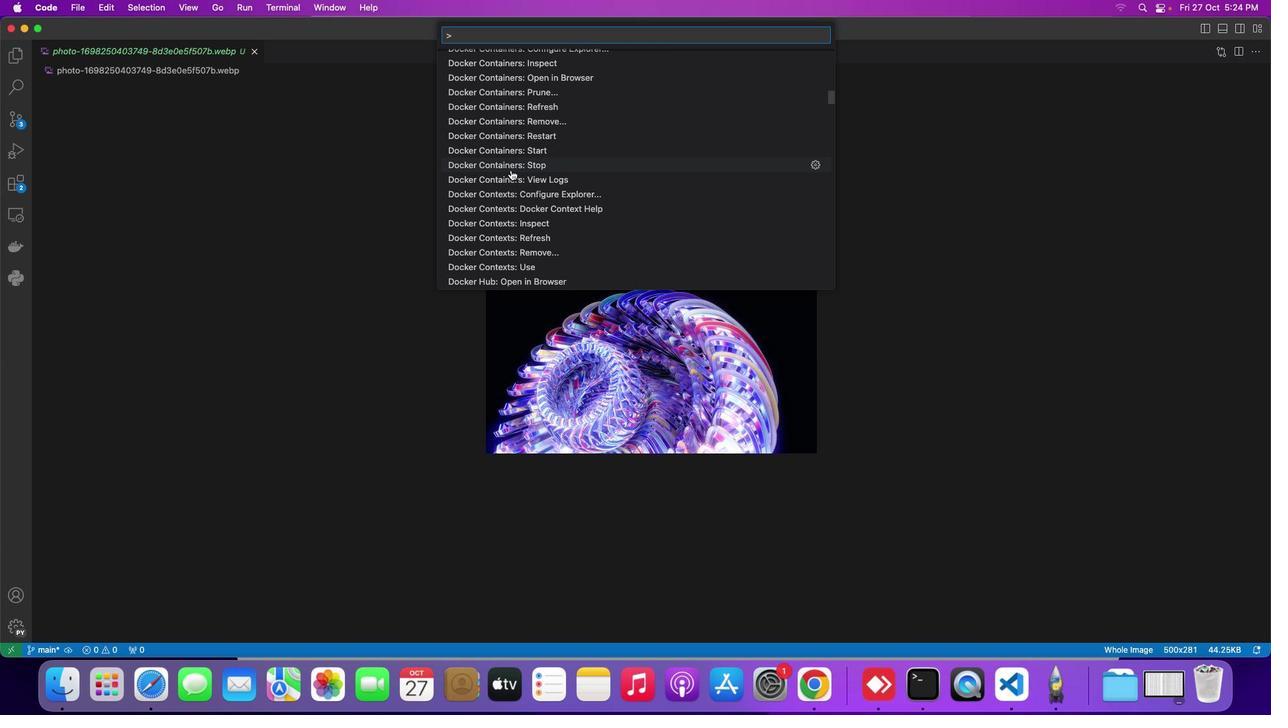 
Action: Mouse scrolled (510, 169) with delta (0, 0)
Screenshot: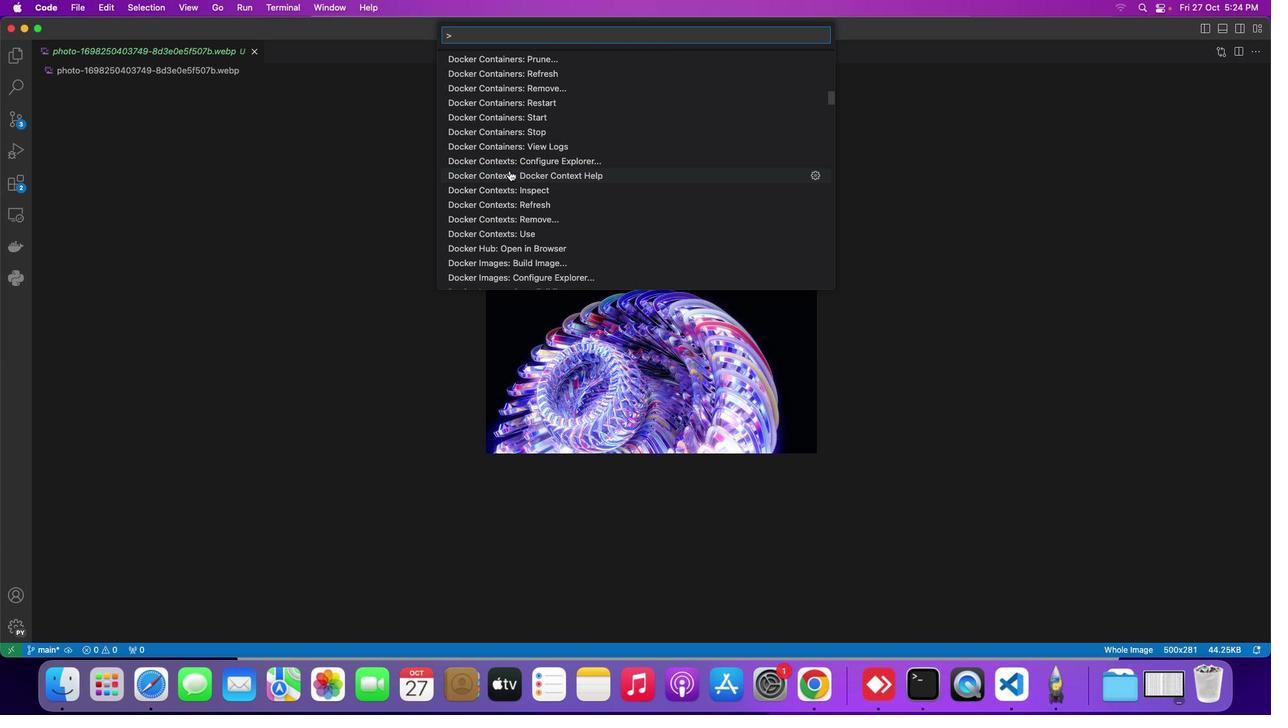 
Action: Mouse scrolled (510, 169) with delta (0, 0)
Screenshot: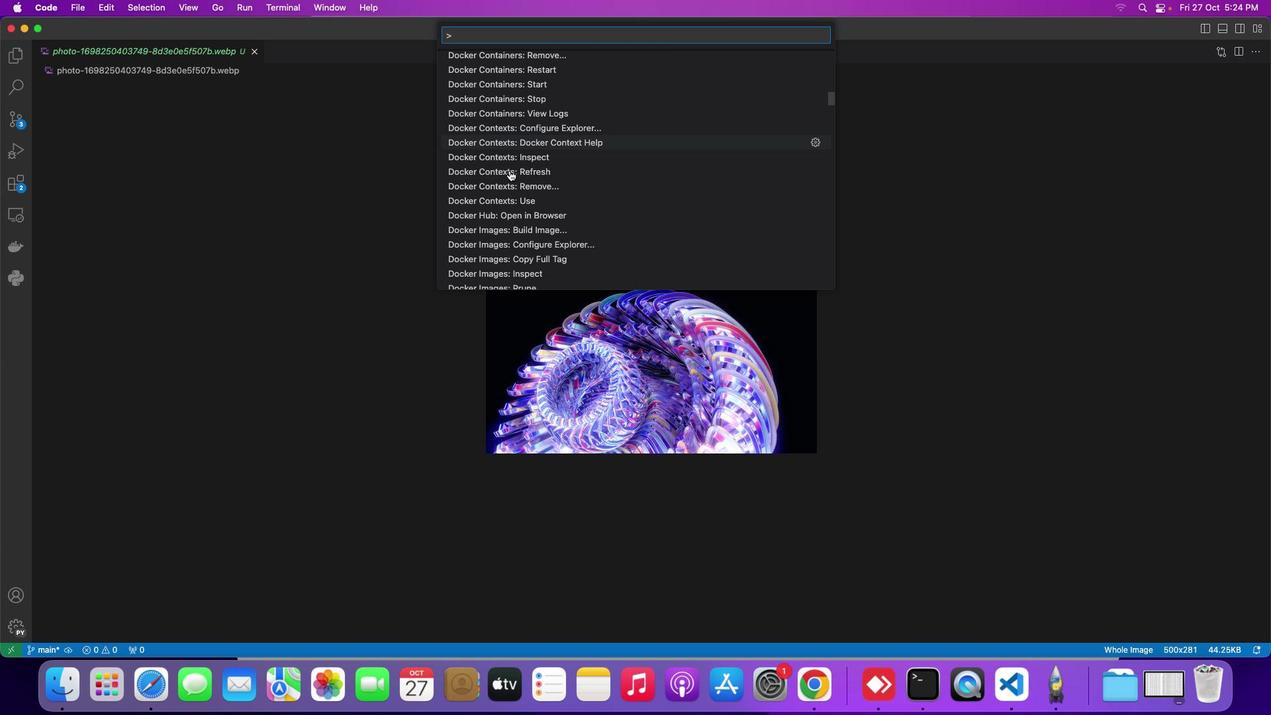
Action: Mouse moved to (509, 170)
Screenshot: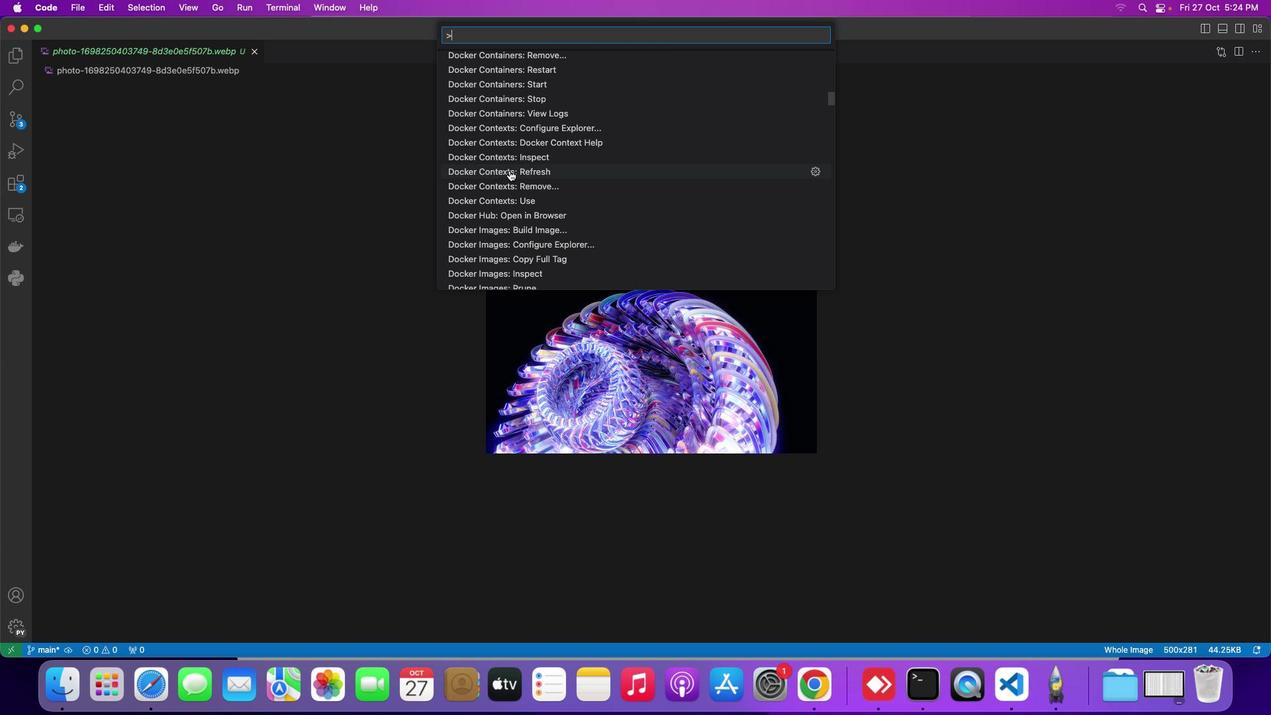 
Action: Mouse scrolled (509, 170) with delta (0, 0)
Screenshot: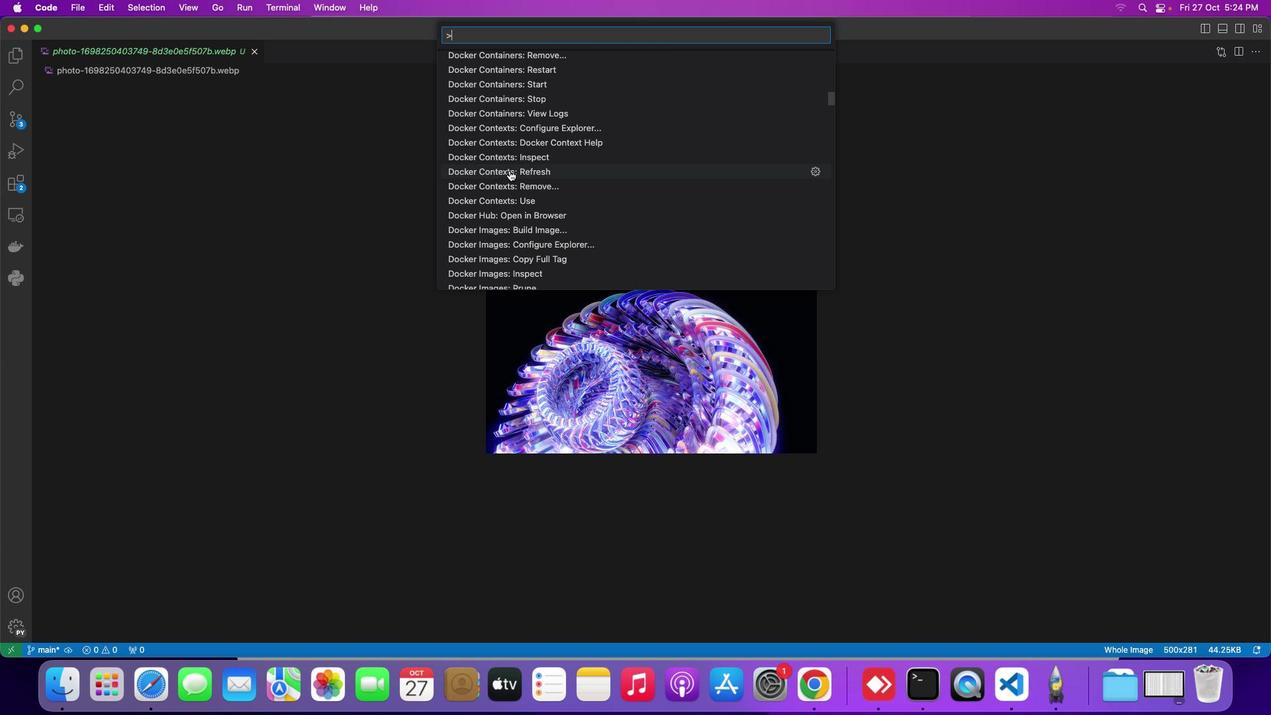
Action: Mouse scrolled (509, 170) with delta (0, 0)
Screenshot: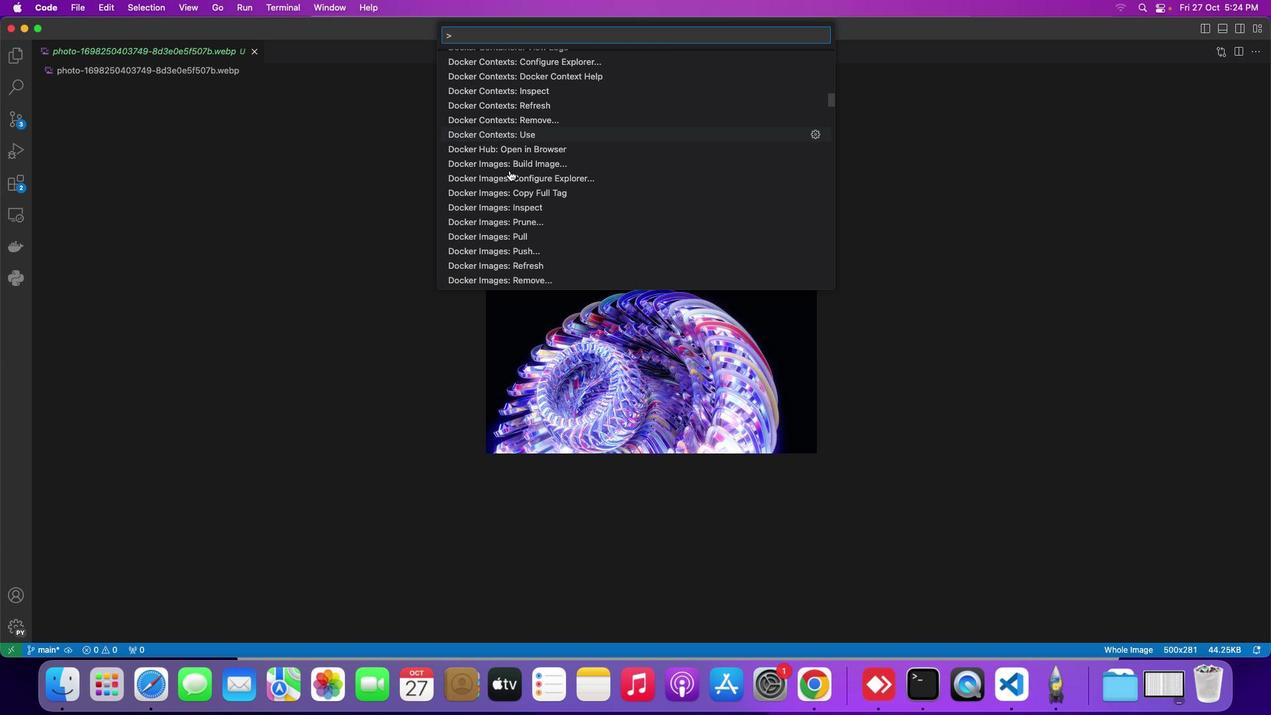
Action: Mouse scrolled (509, 170) with delta (0, 0)
Screenshot: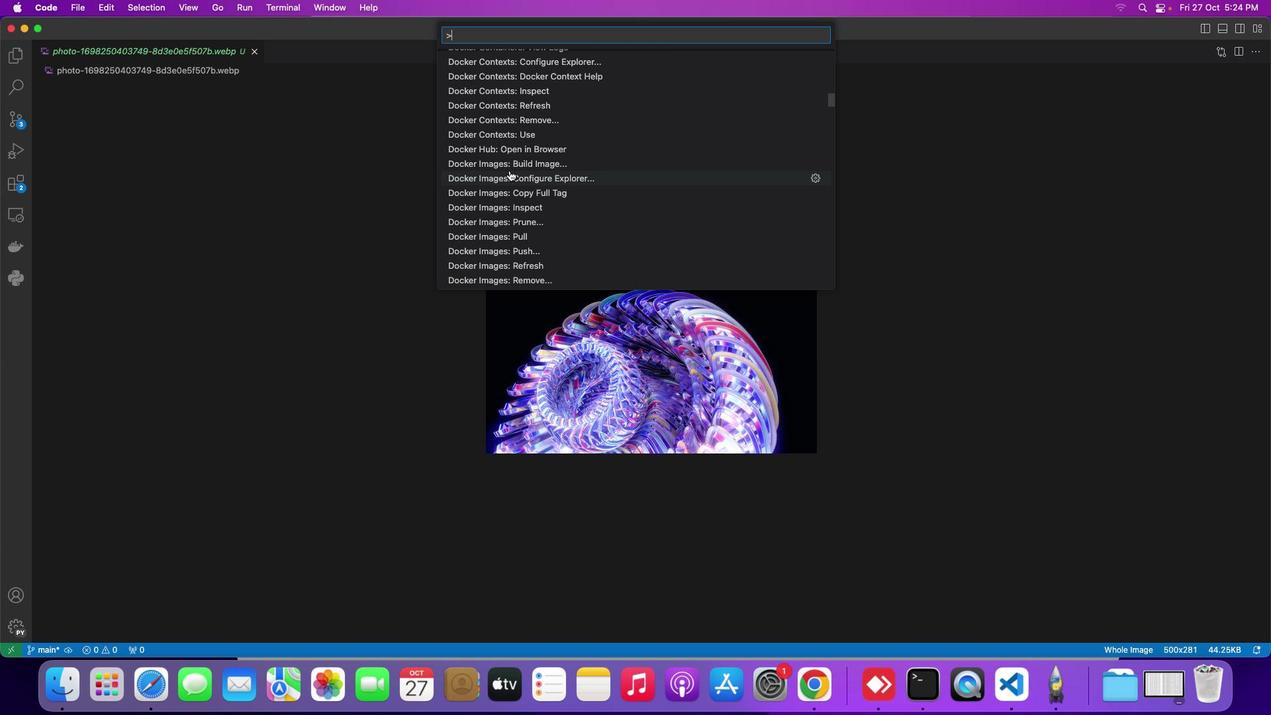 
Action: Mouse scrolled (509, 170) with delta (0, 0)
Screenshot: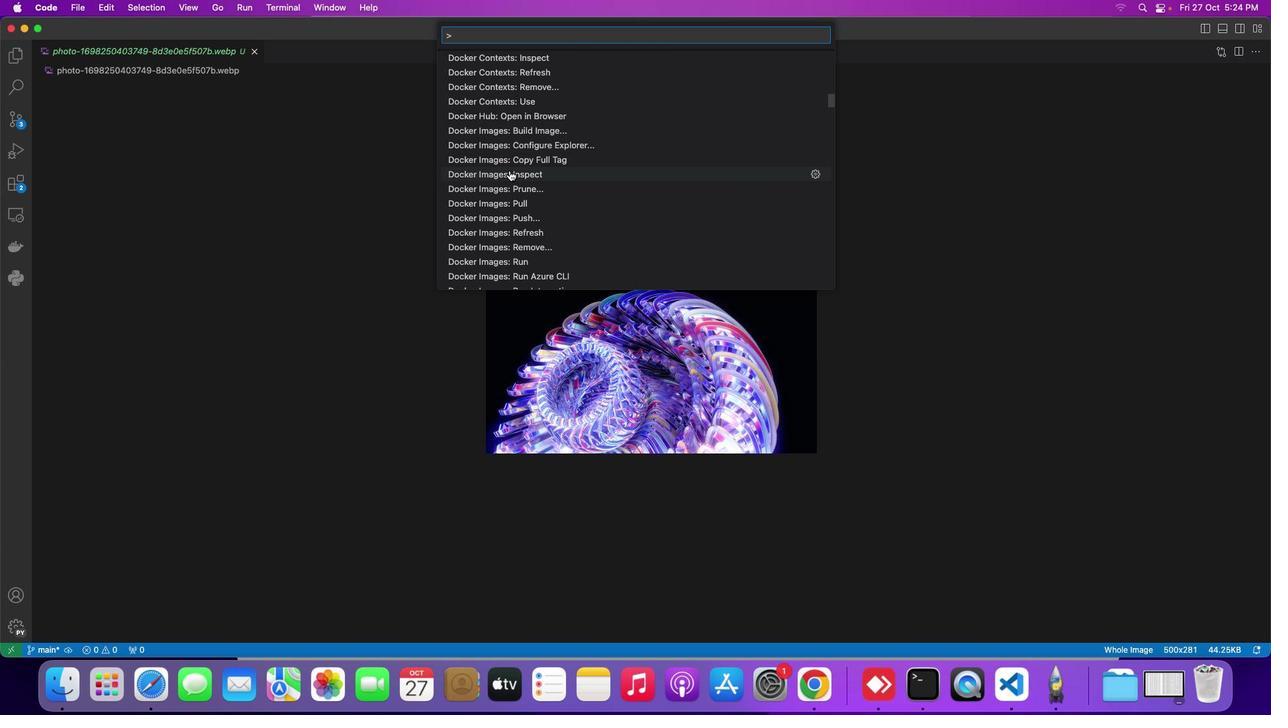 
Action: Mouse scrolled (509, 170) with delta (0, 0)
Screenshot: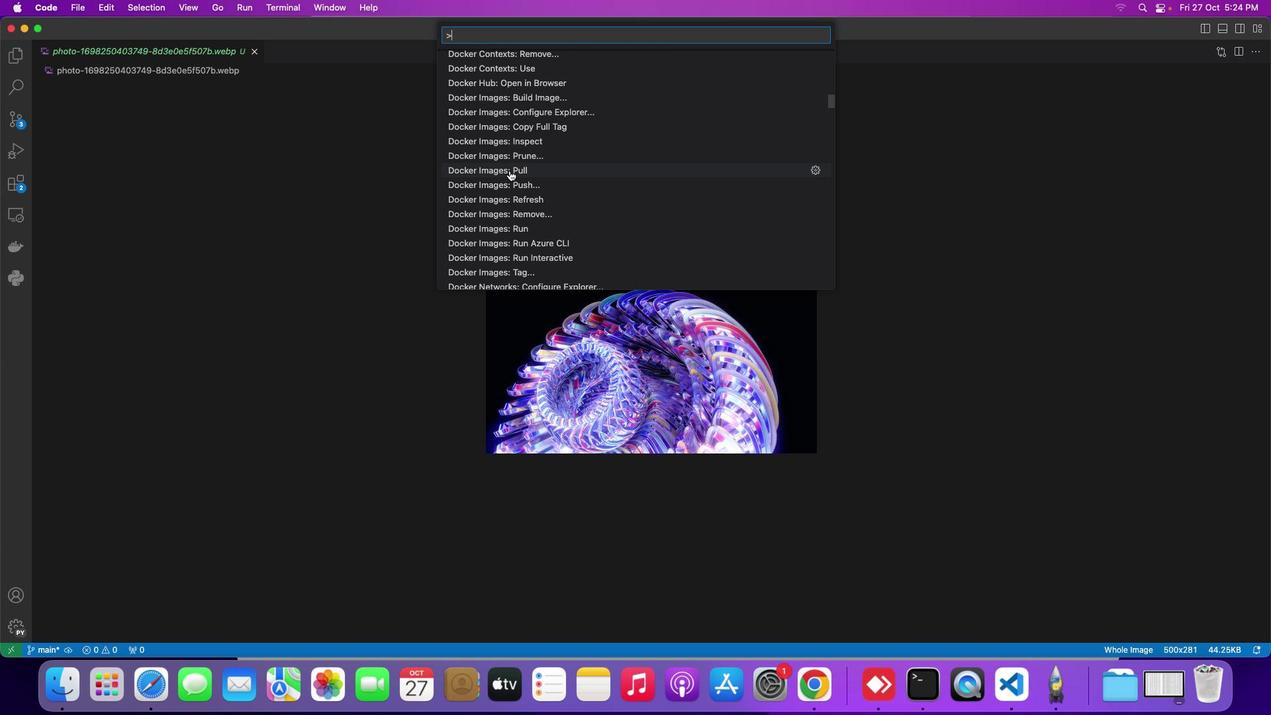 
Action: Mouse scrolled (509, 170) with delta (0, 0)
Screenshot: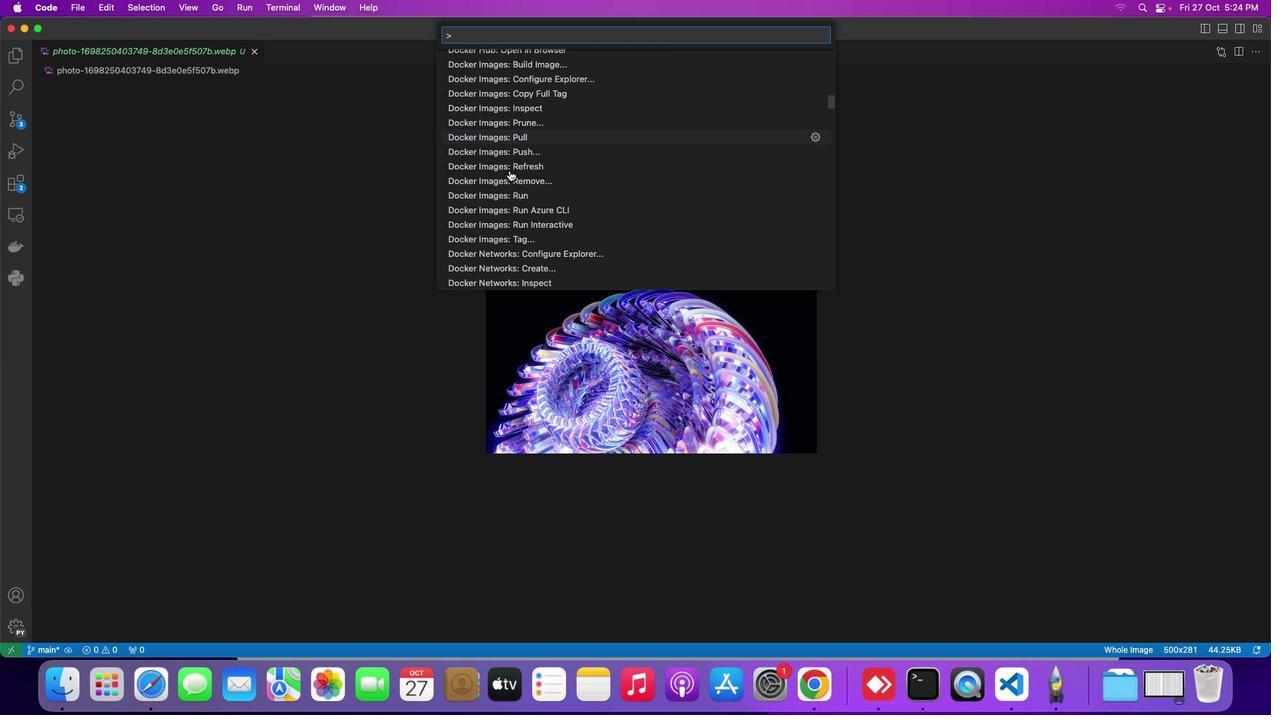 
Action: Mouse scrolled (509, 170) with delta (0, 0)
Screenshot: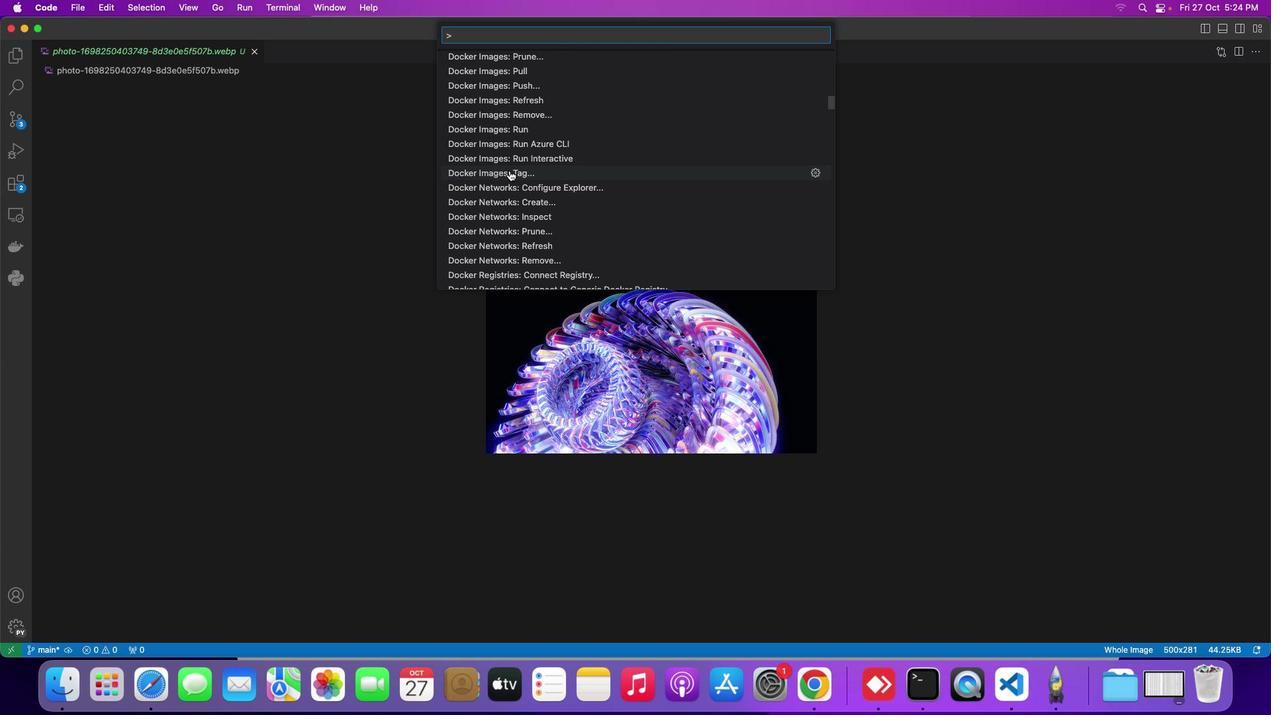 
Action: Mouse scrolled (509, 170) with delta (0, 0)
Screenshot: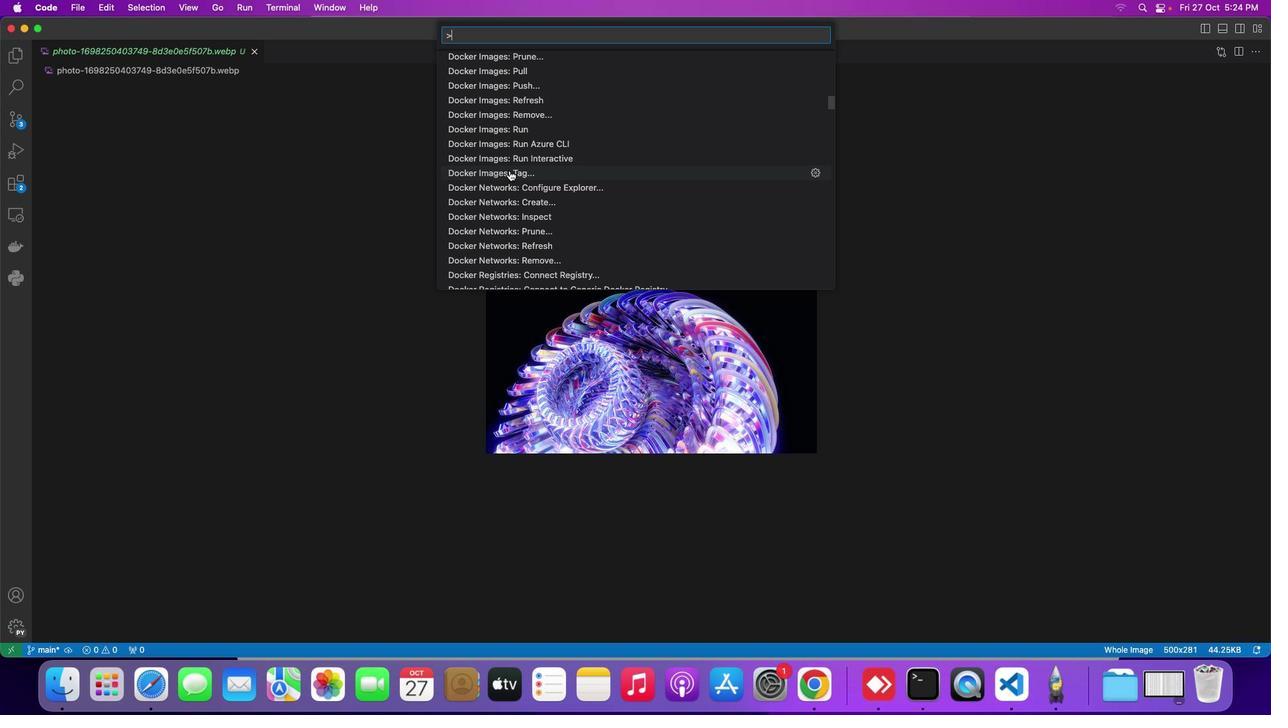 
Action: Mouse scrolled (509, 170) with delta (0, 0)
Screenshot: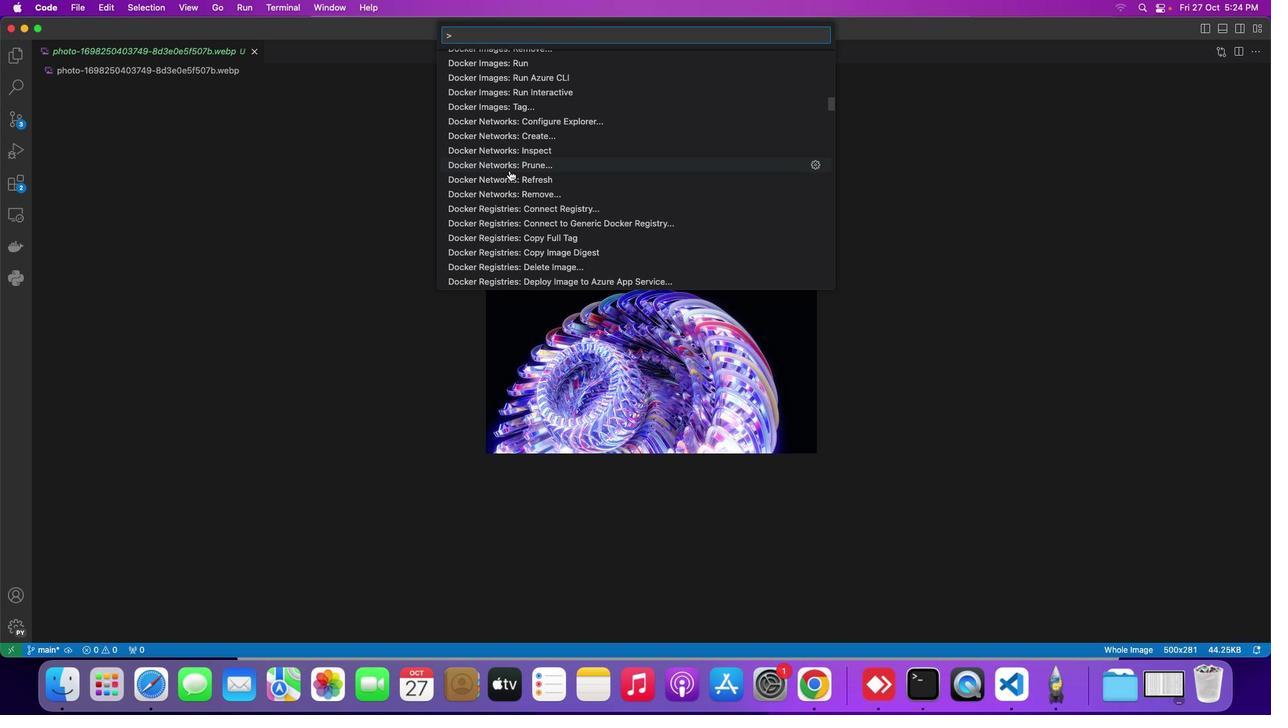 
Action: Mouse scrolled (509, 170) with delta (0, 0)
Screenshot: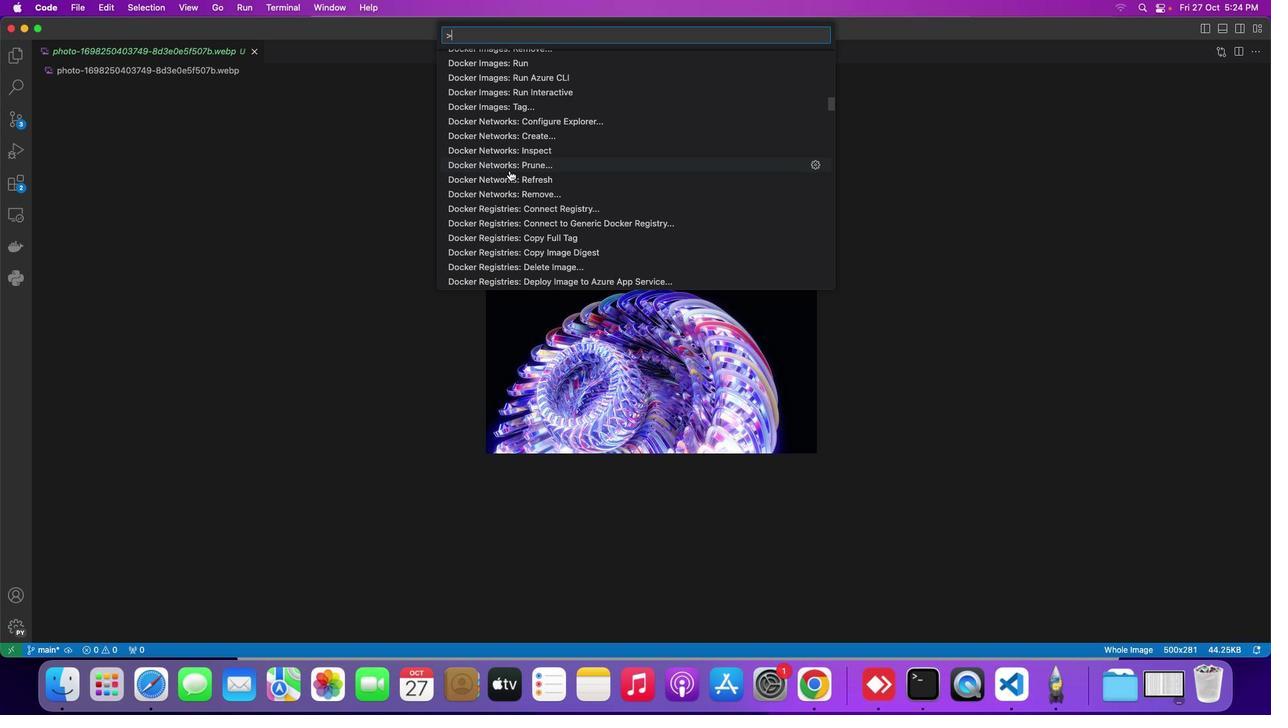 
Action: Mouse scrolled (509, 170) with delta (0, 0)
Screenshot: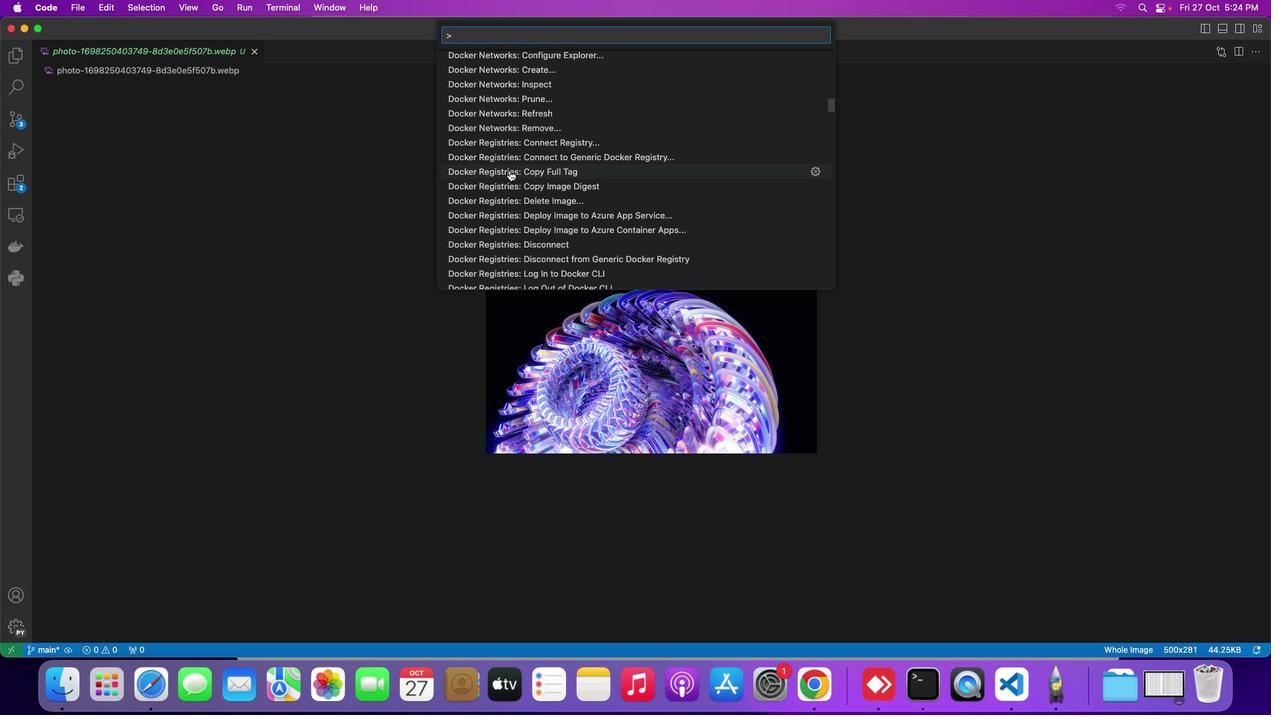 
Action: Mouse scrolled (509, 170) with delta (0, 0)
Screenshot: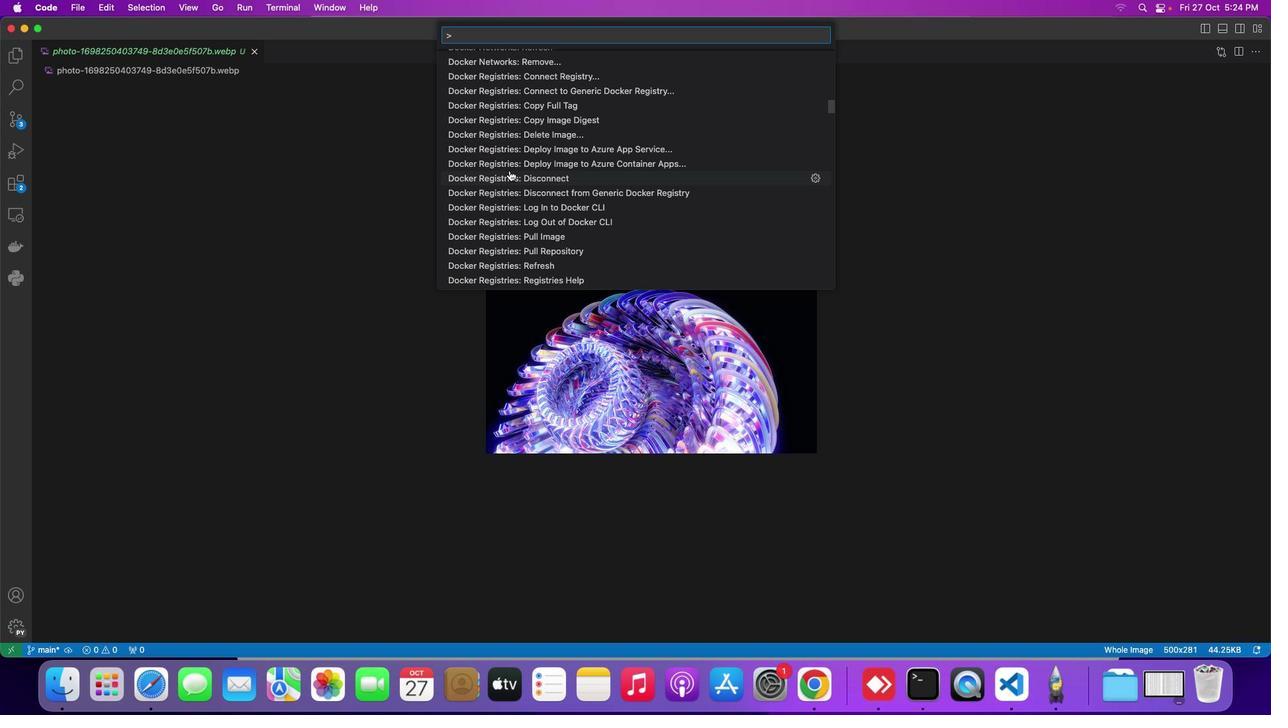 
Action: Mouse scrolled (509, 170) with delta (0, 0)
Screenshot: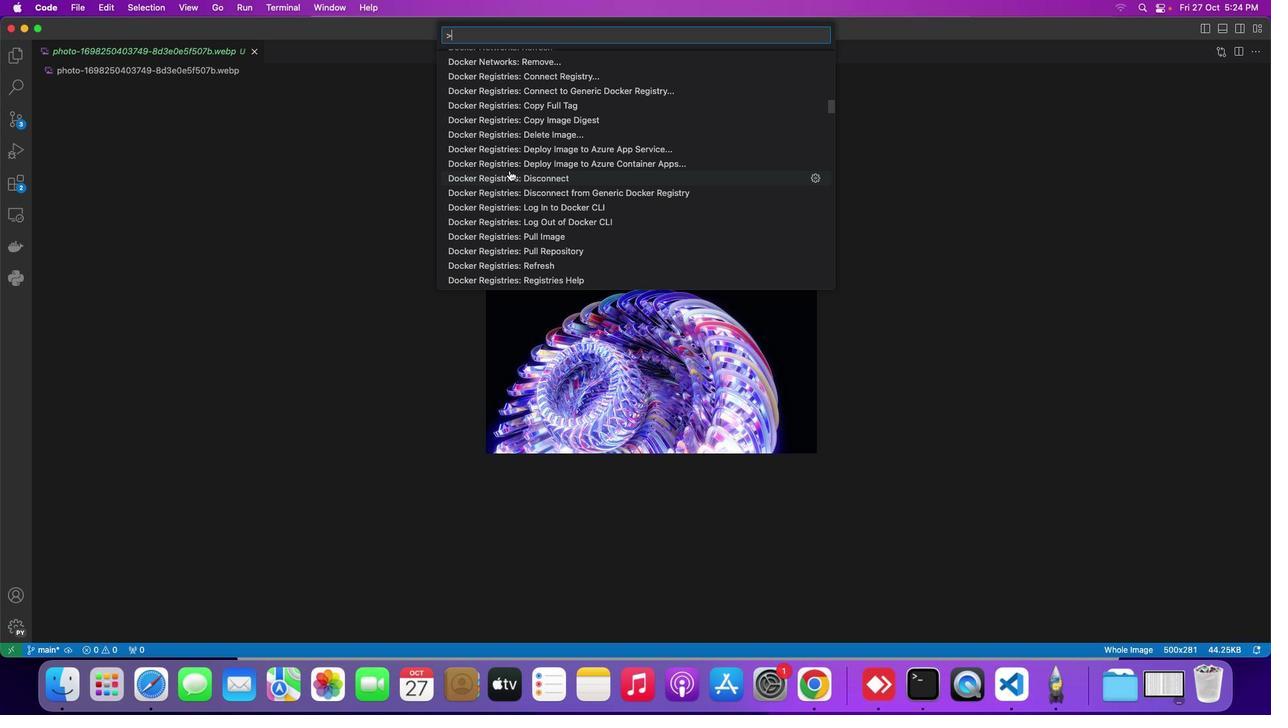 
Action: Mouse scrolled (509, 170) with delta (0, 0)
Screenshot: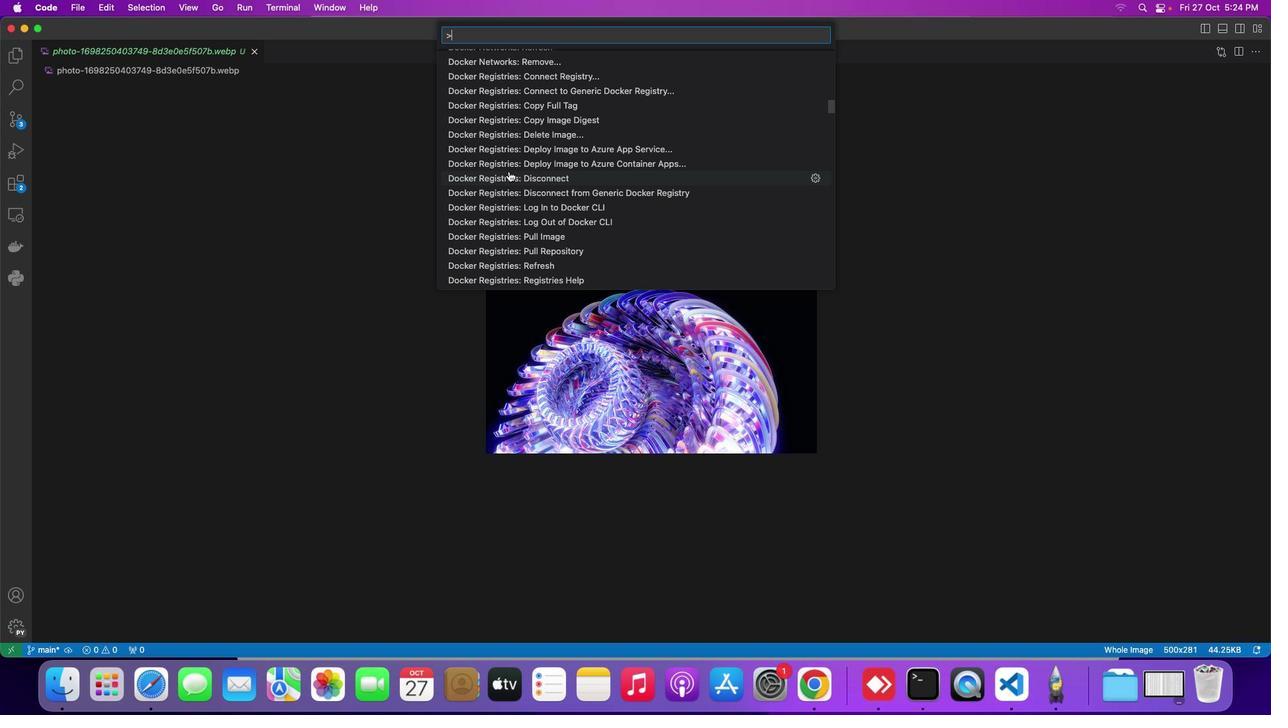 
Action: Mouse moved to (509, 171)
Screenshot: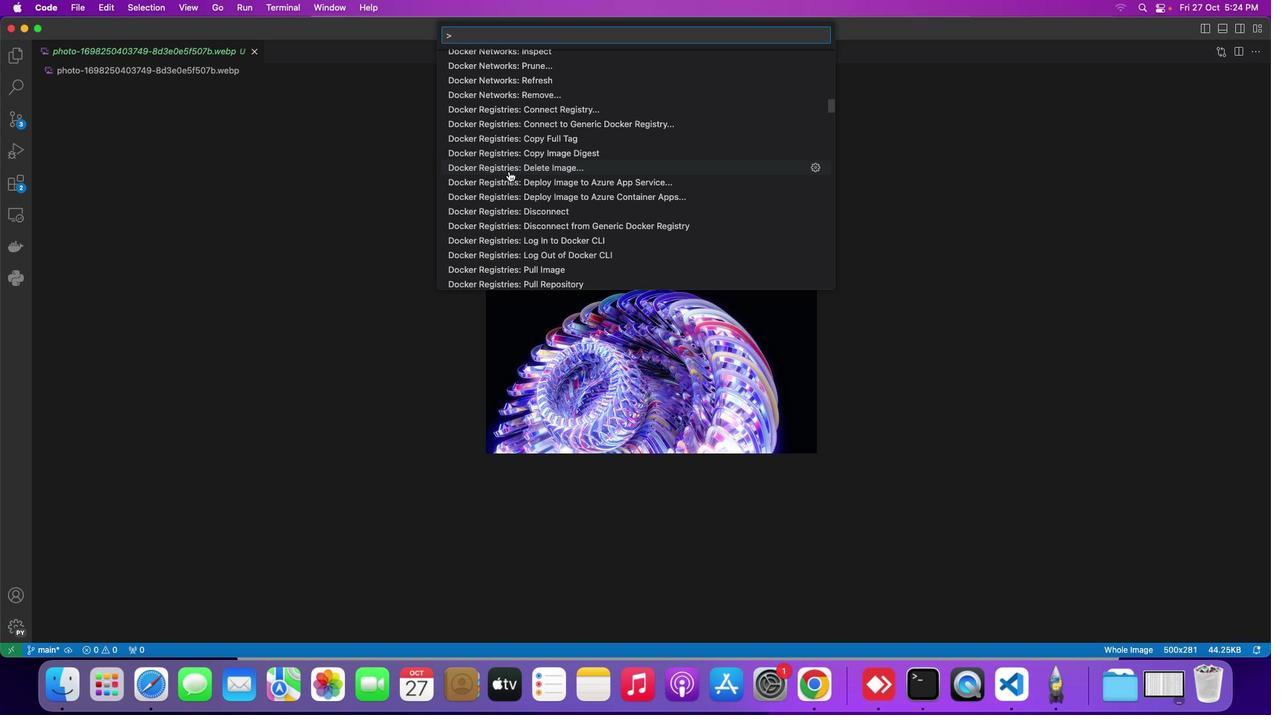 
Action: Mouse scrolled (509, 171) with delta (0, 0)
Screenshot: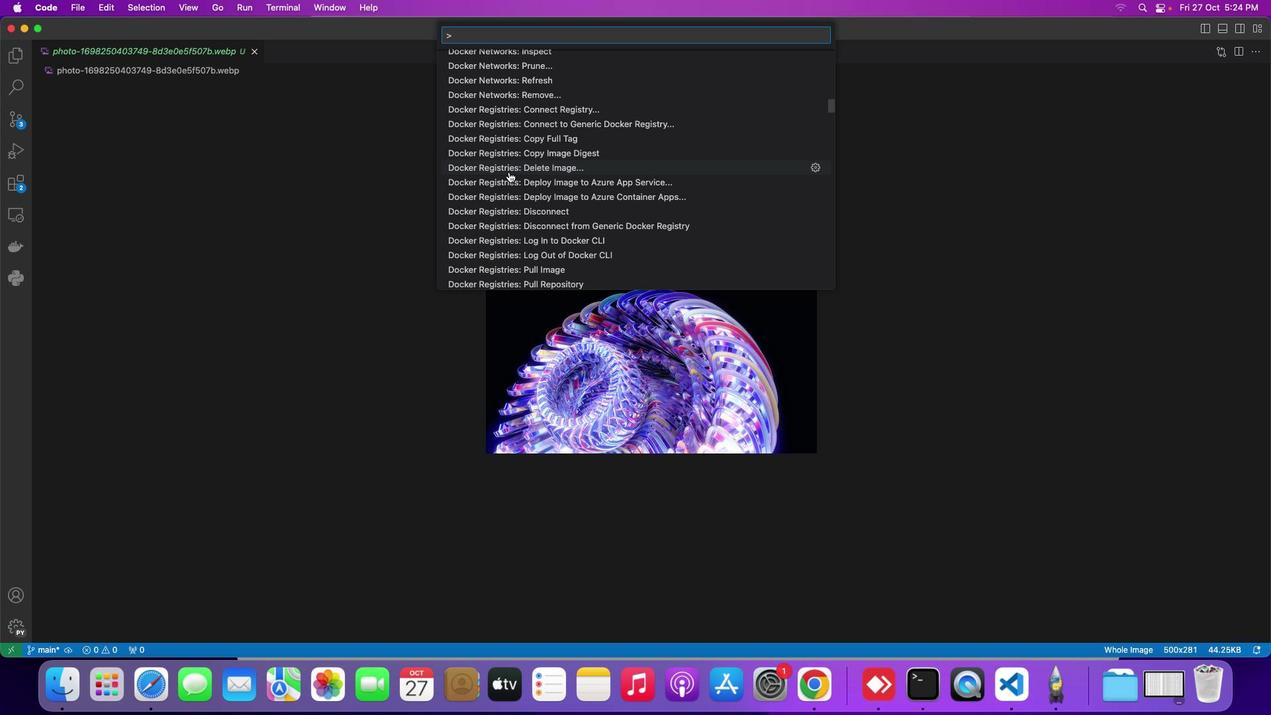 
Action: Mouse moved to (509, 172)
Screenshot: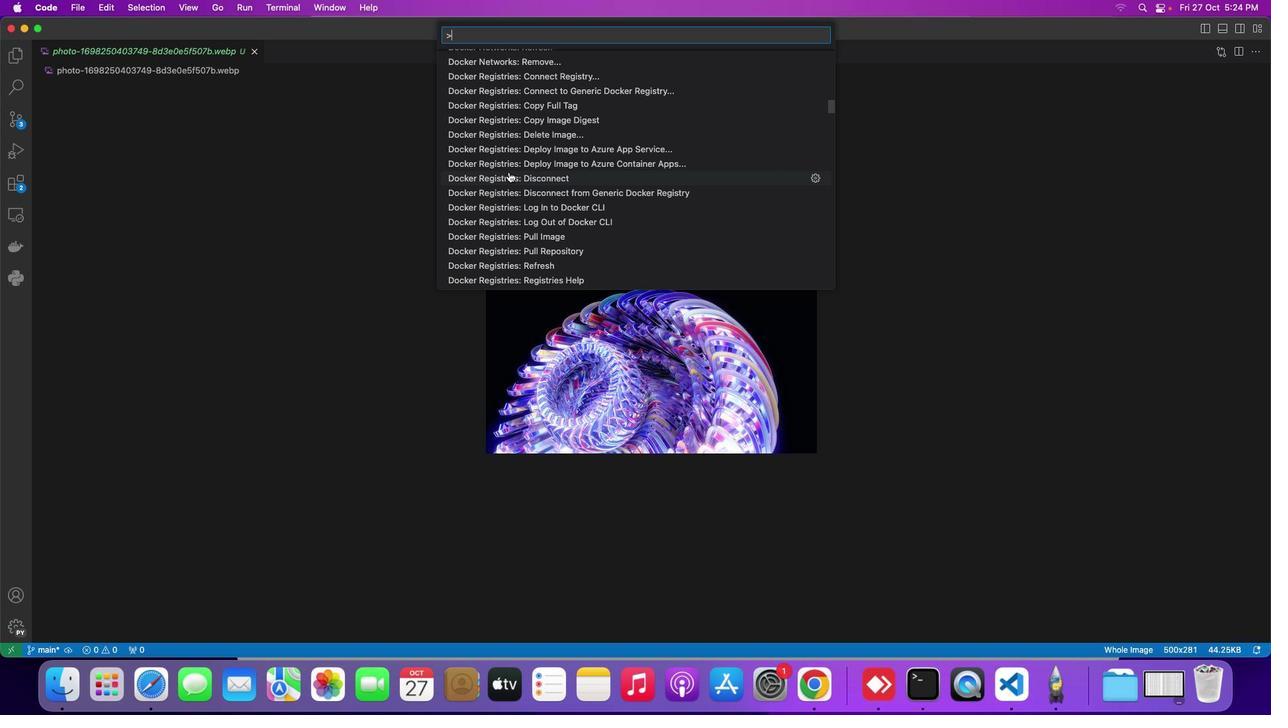 
Action: Mouse scrolled (509, 172) with delta (0, 0)
Screenshot: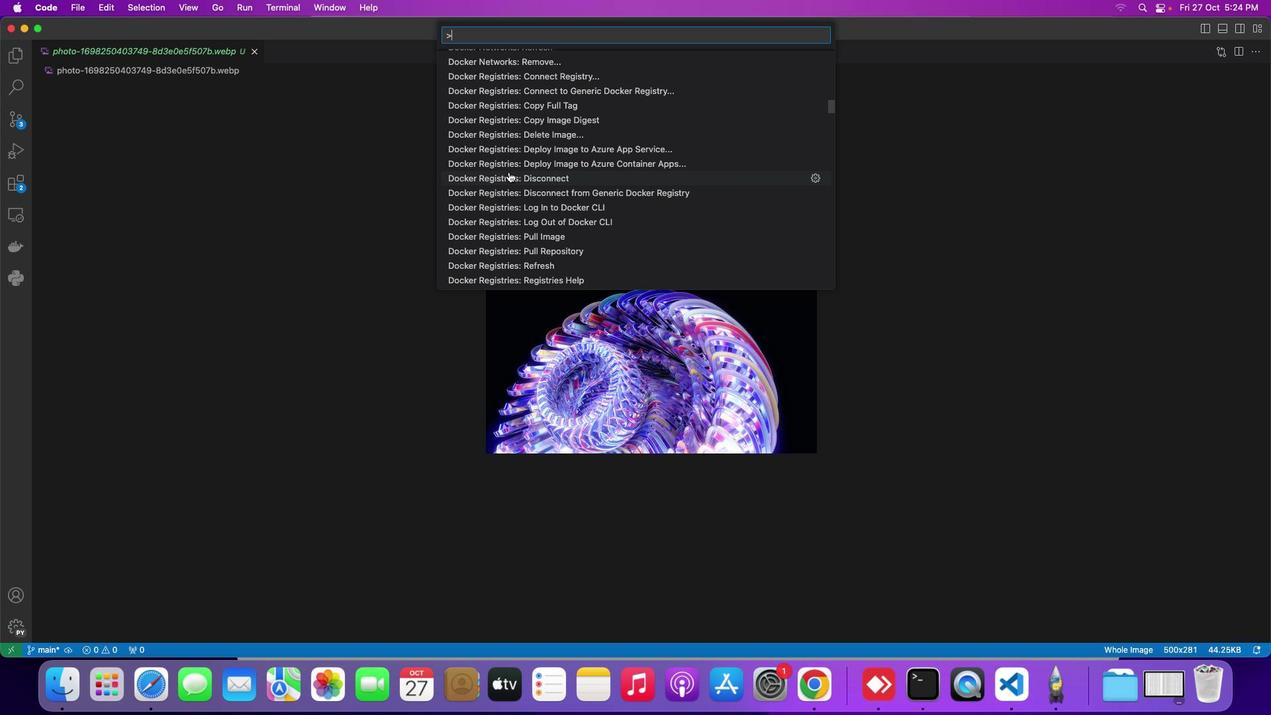 
Action: Mouse scrolled (509, 172) with delta (0, 0)
Screenshot: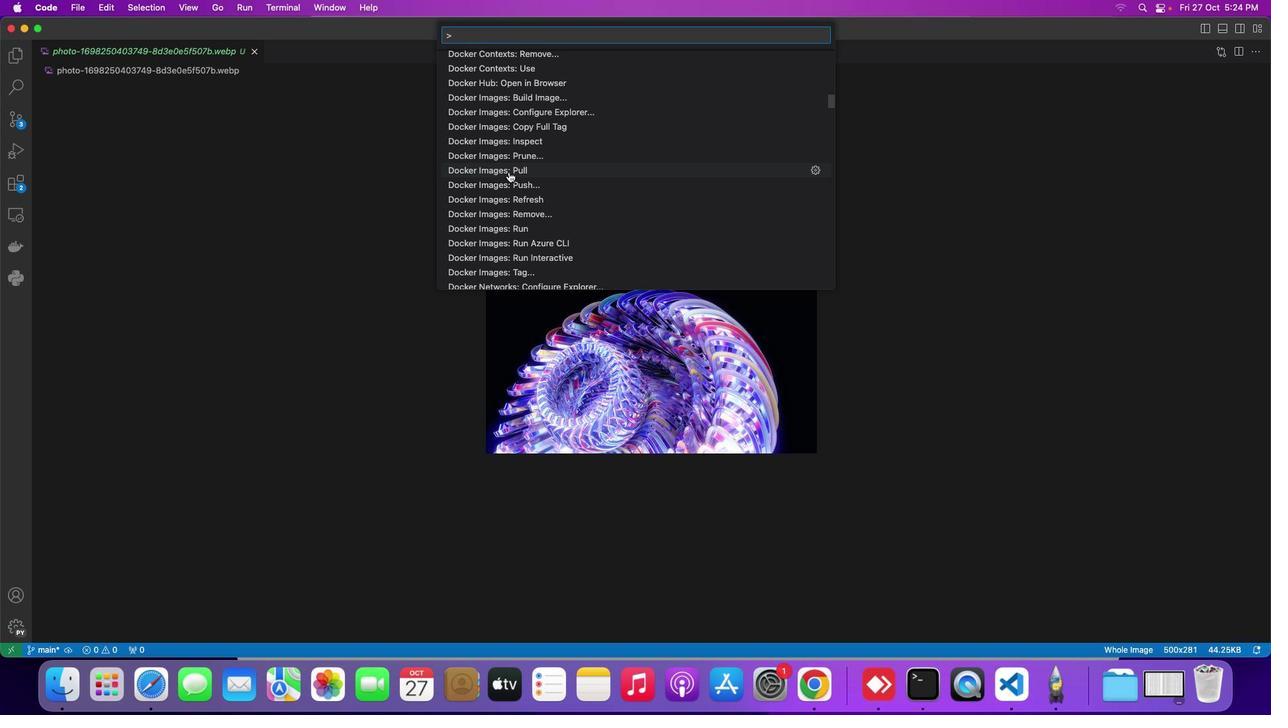 
Action: Mouse scrolled (509, 172) with delta (0, 0)
Screenshot: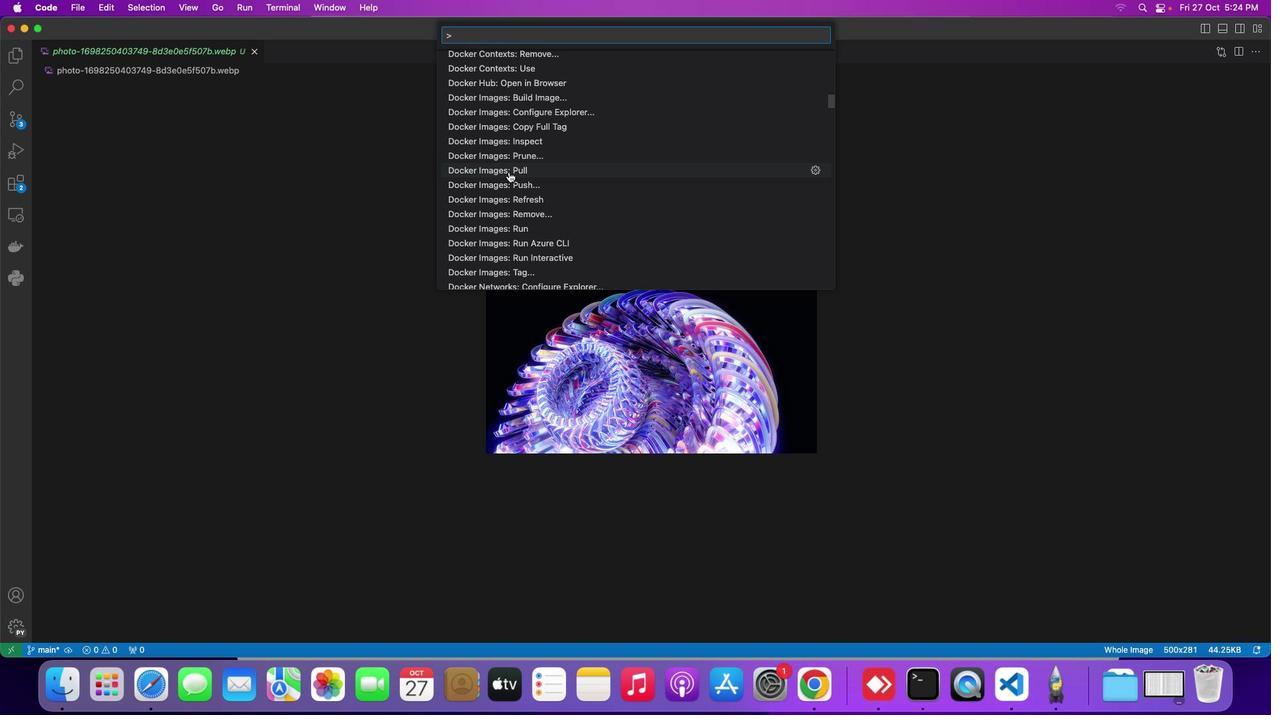 
Action: Mouse scrolled (509, 172) with delta (0, 1)
Screenshot: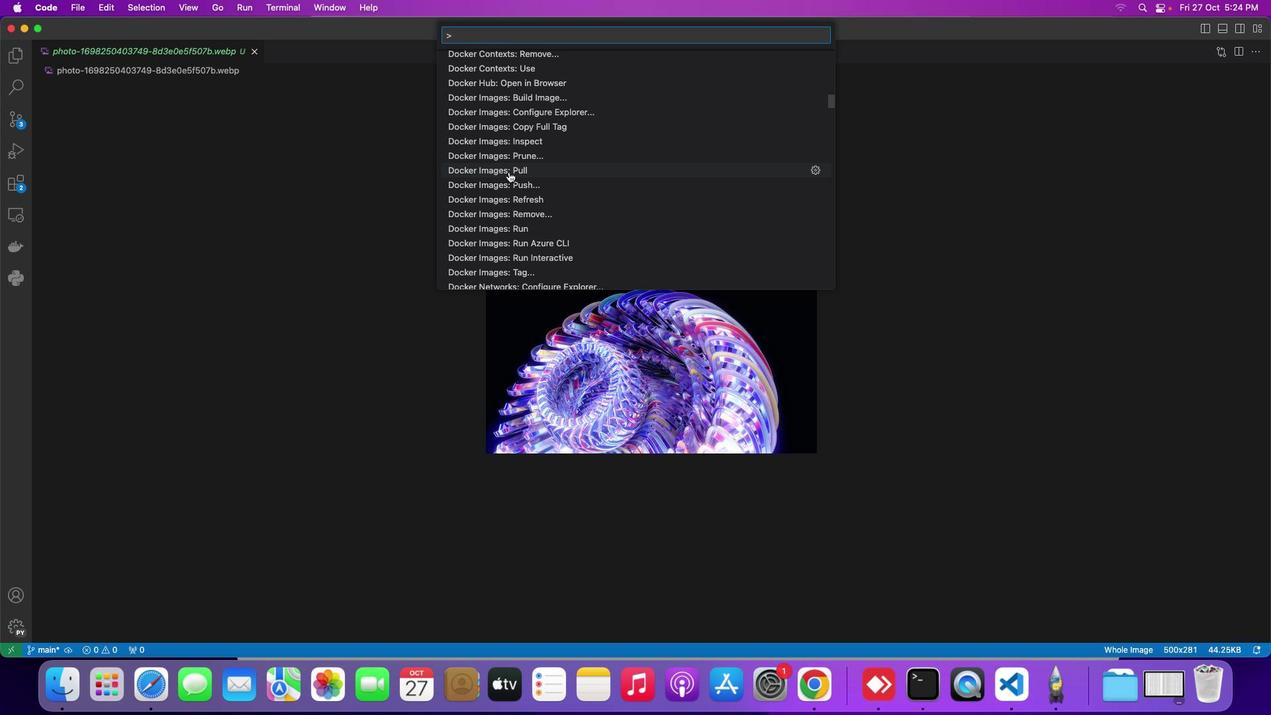 
Action: Mouse scrolled (509, 172) with delta (0, 1)
Screenshot: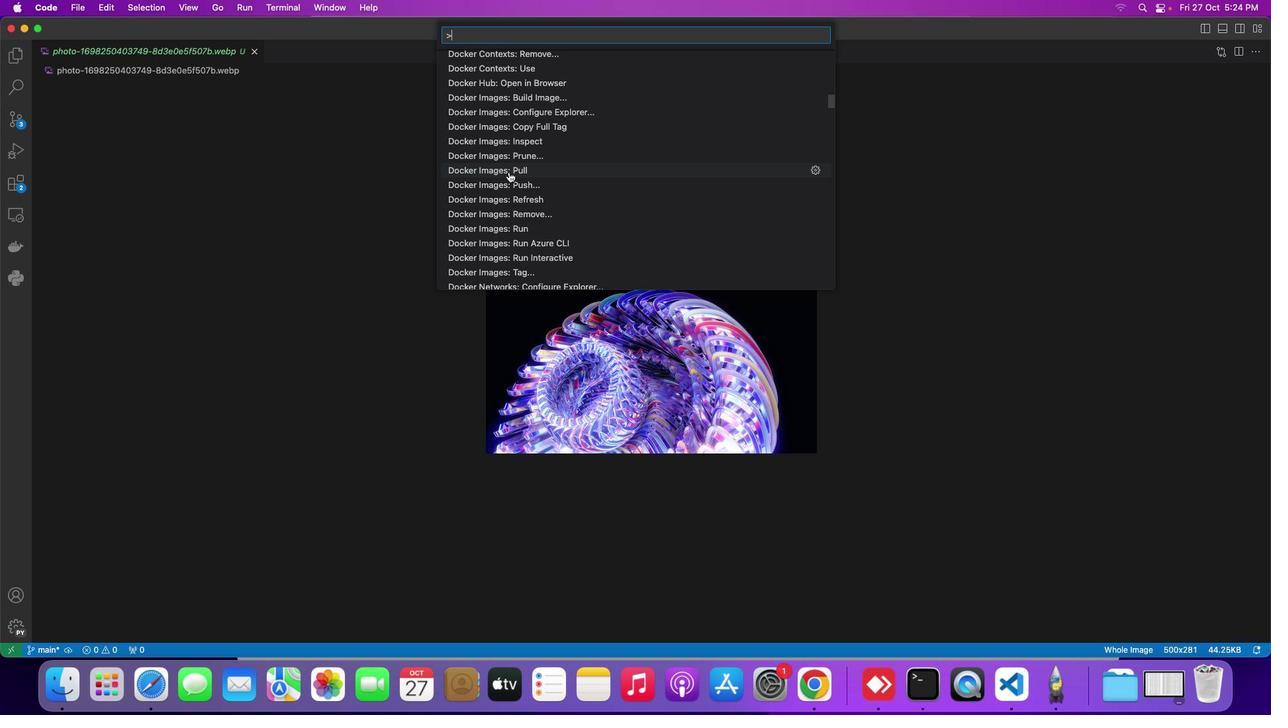 
Action: Mouse scrolled (509, 172) with delta (0, 1)
Screenshot: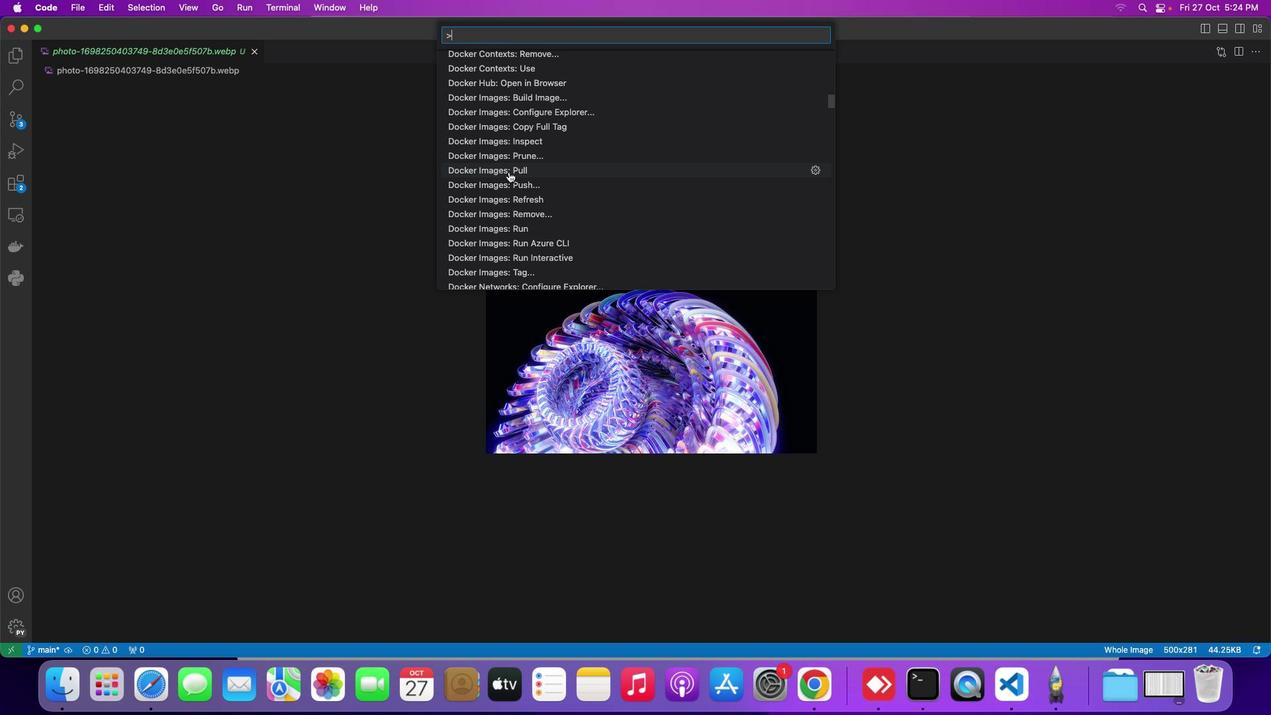 
Action: Mouse scrolled (509, 172) with delta (0, 0)
Screenshot: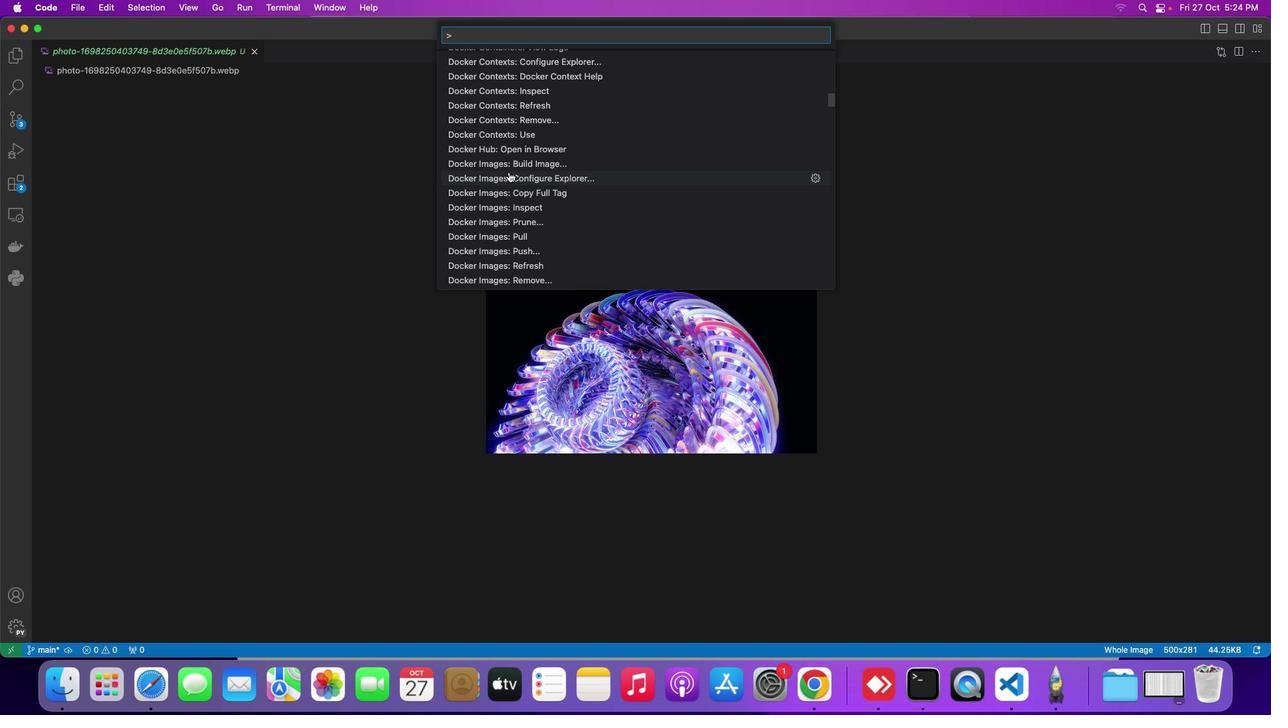
Action: Mouse scrolled (509, 172) with delta (0, 0)
Screenshot: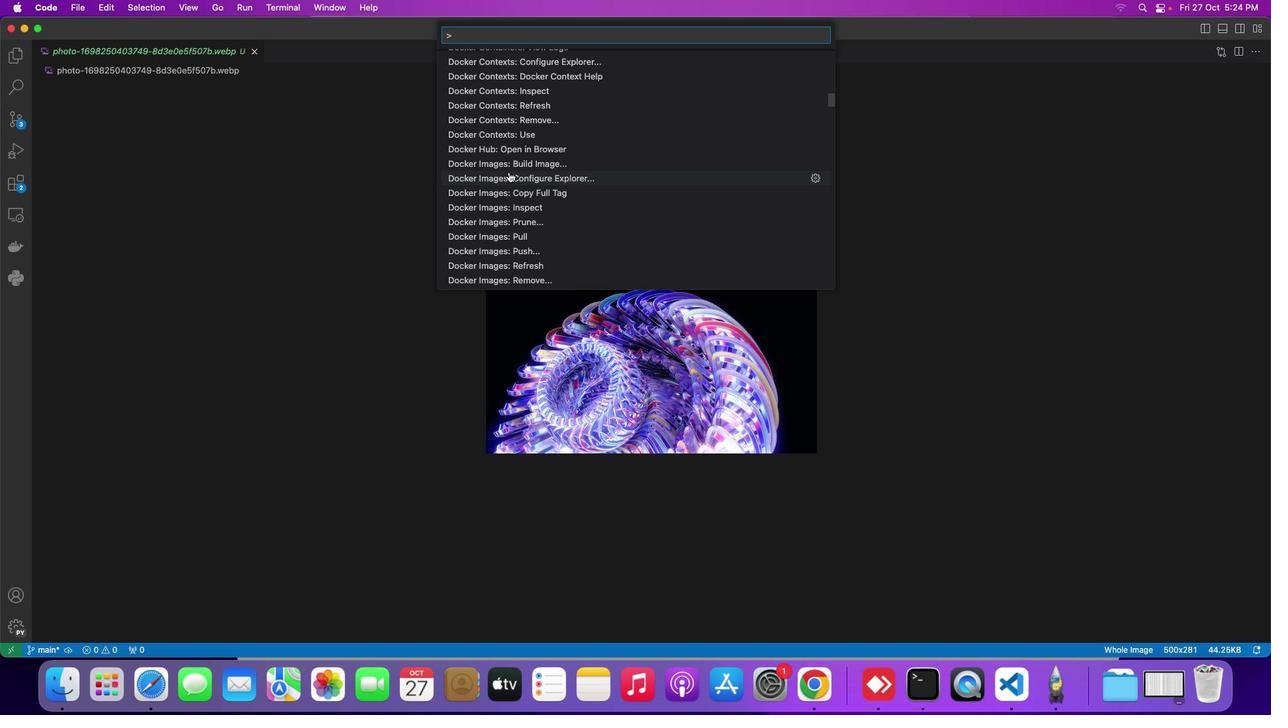 
Action: Mouse scrolled (509, 172) with delta (0, 0)
Screenshot: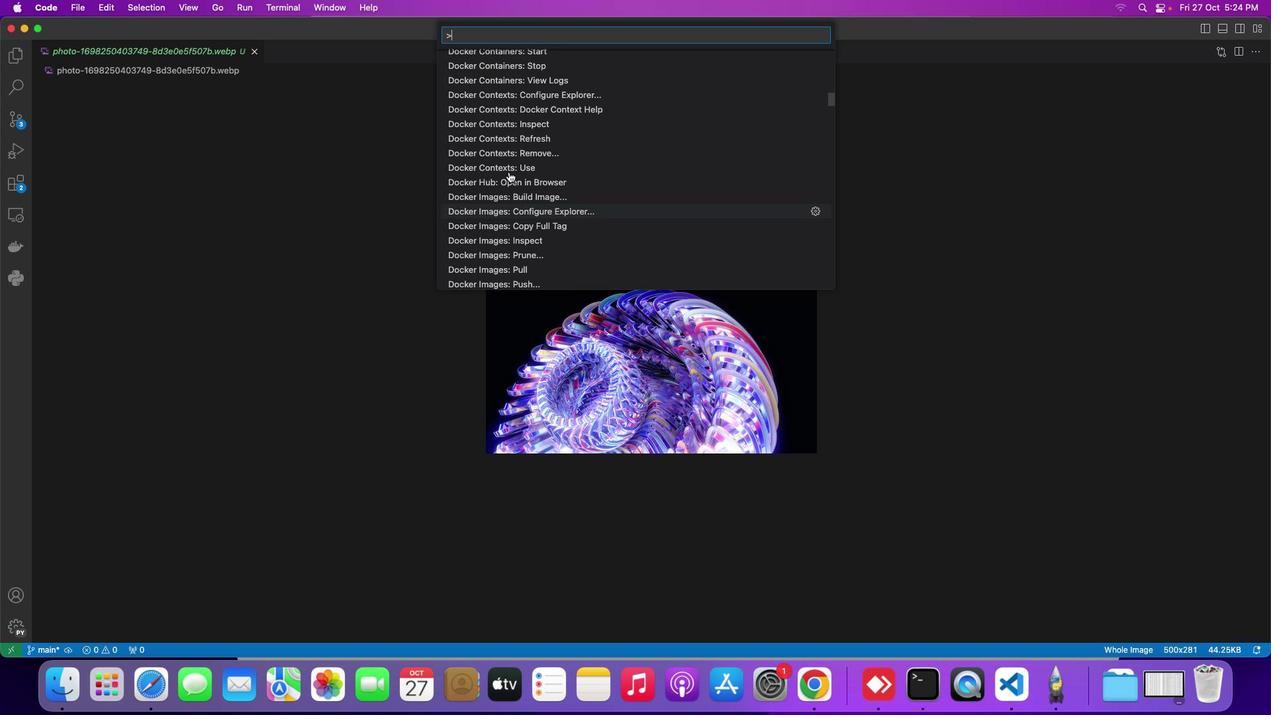 
Action: Mouse scrolled (509, 172) with delta (0, 0)
Screenshot: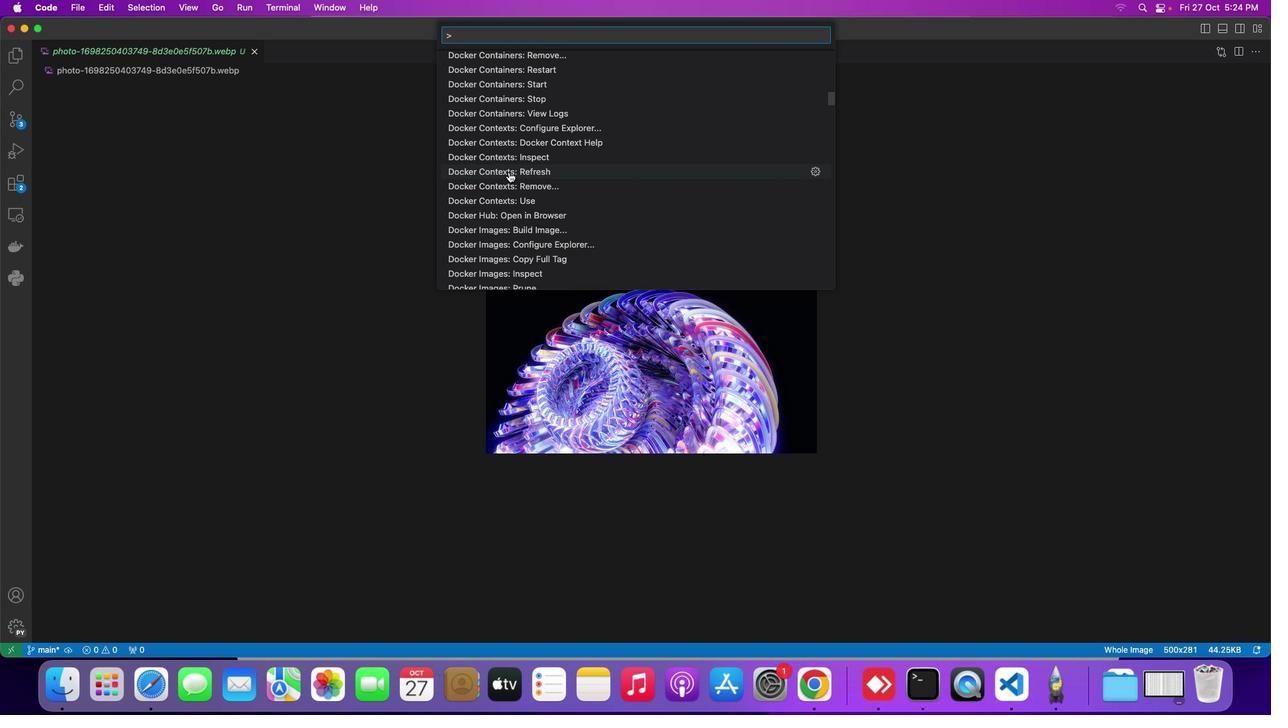 
Action: Mouse scrolled (509, 172) with delta (0, 0)
Screenshot: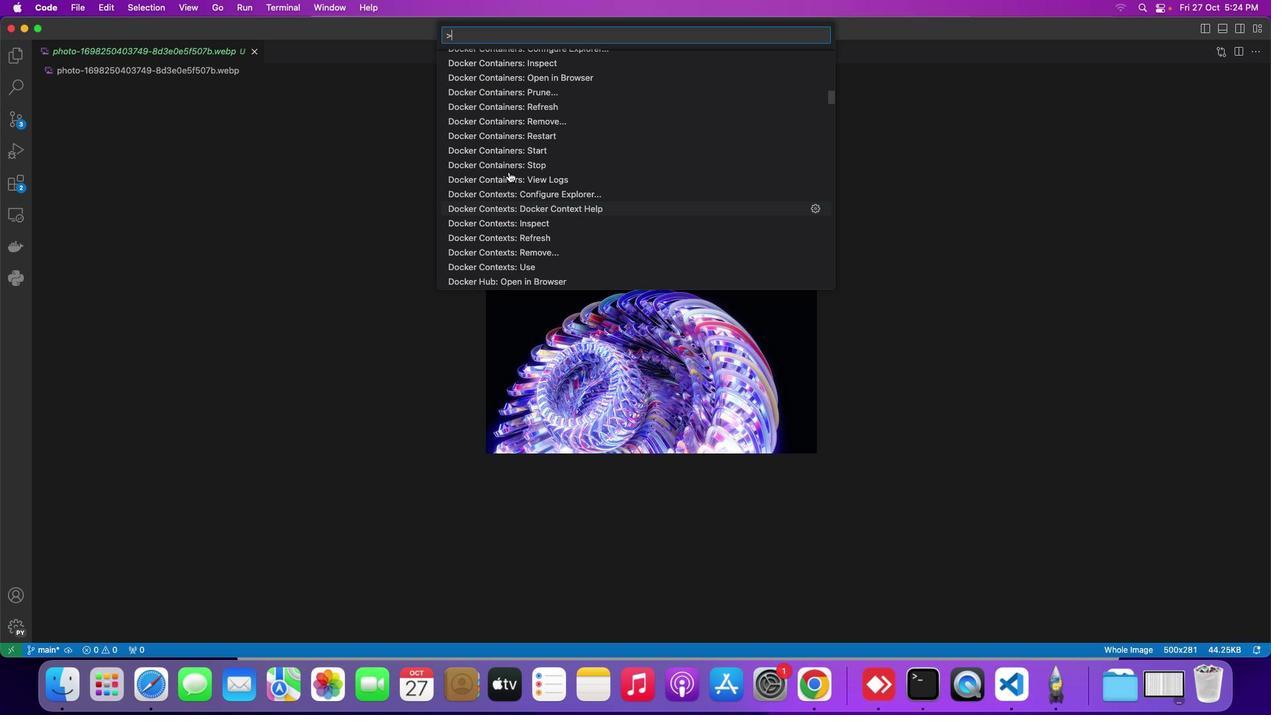 
Action: Mouse scrolled (509, 172) with delta (0, 0)
Screenshot: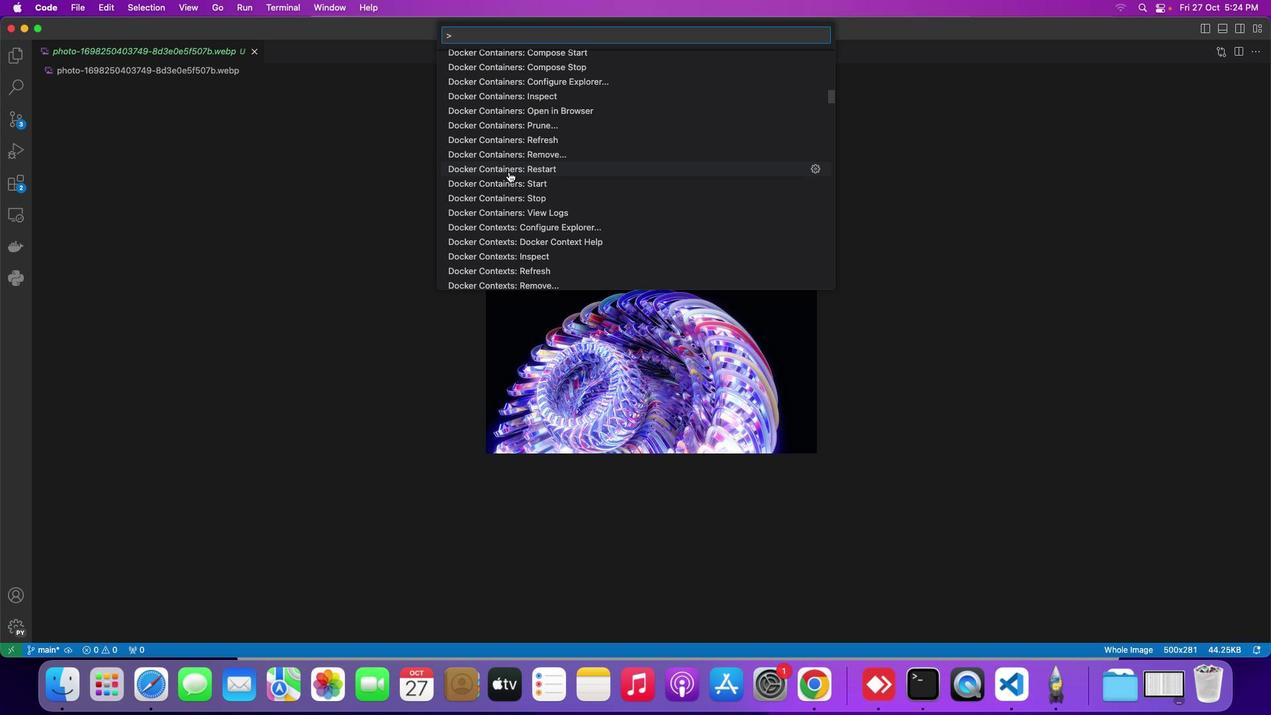 
Action: Mouse scrolled (509, 172) with delta (0, 0)
Screenshot: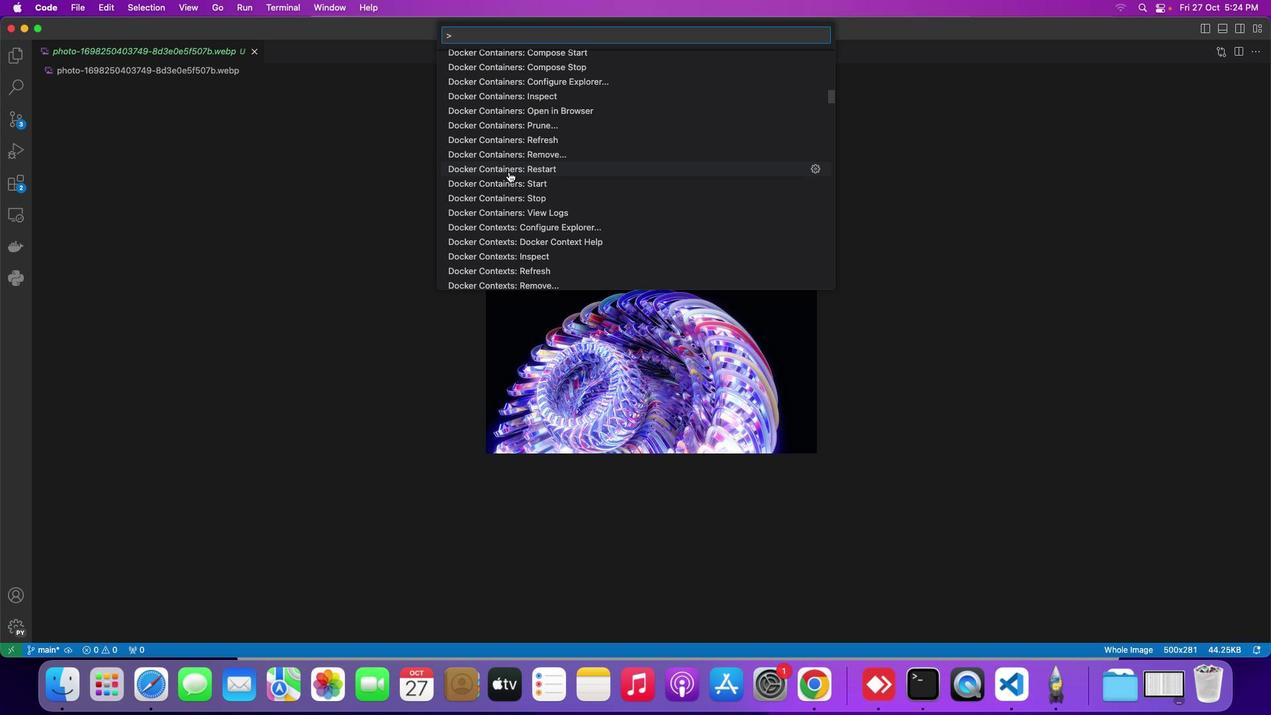 
Action: Mouse scrolled (509, 172) with delta (0, 0)
Screenshot: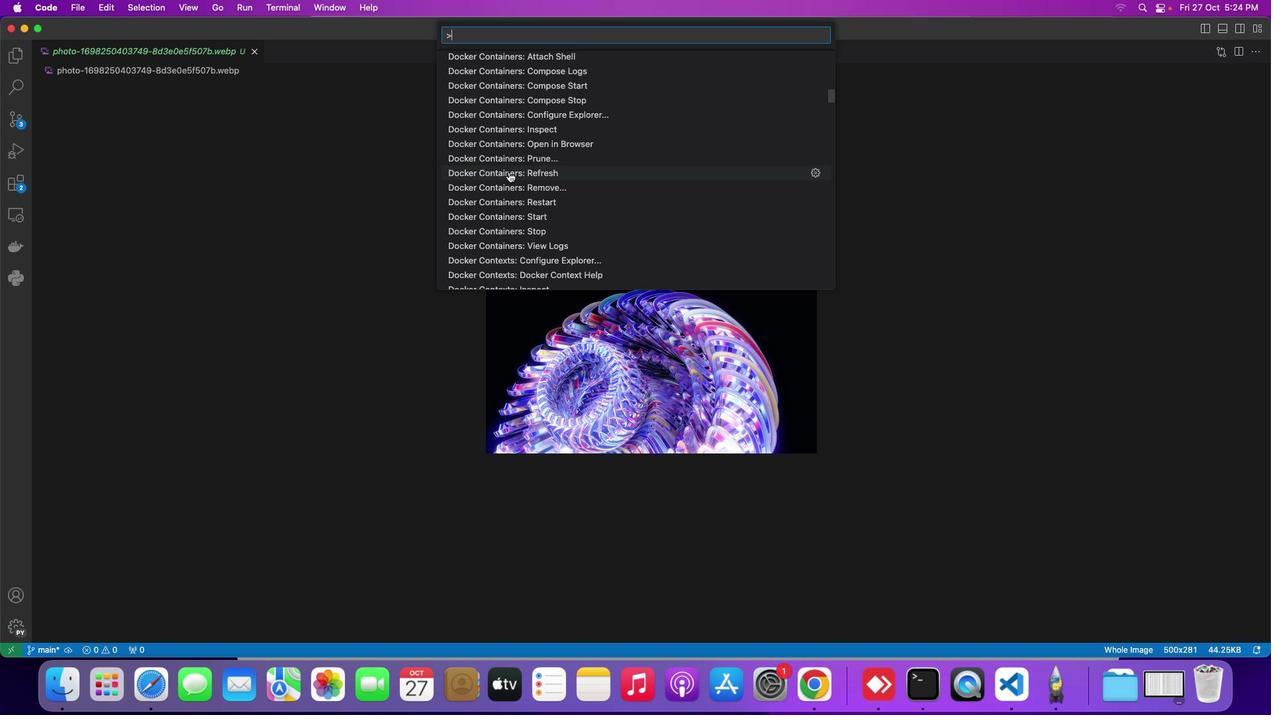 
Action: Mouse scrolled (509, 172) with delta (0, 0)
Screenshot: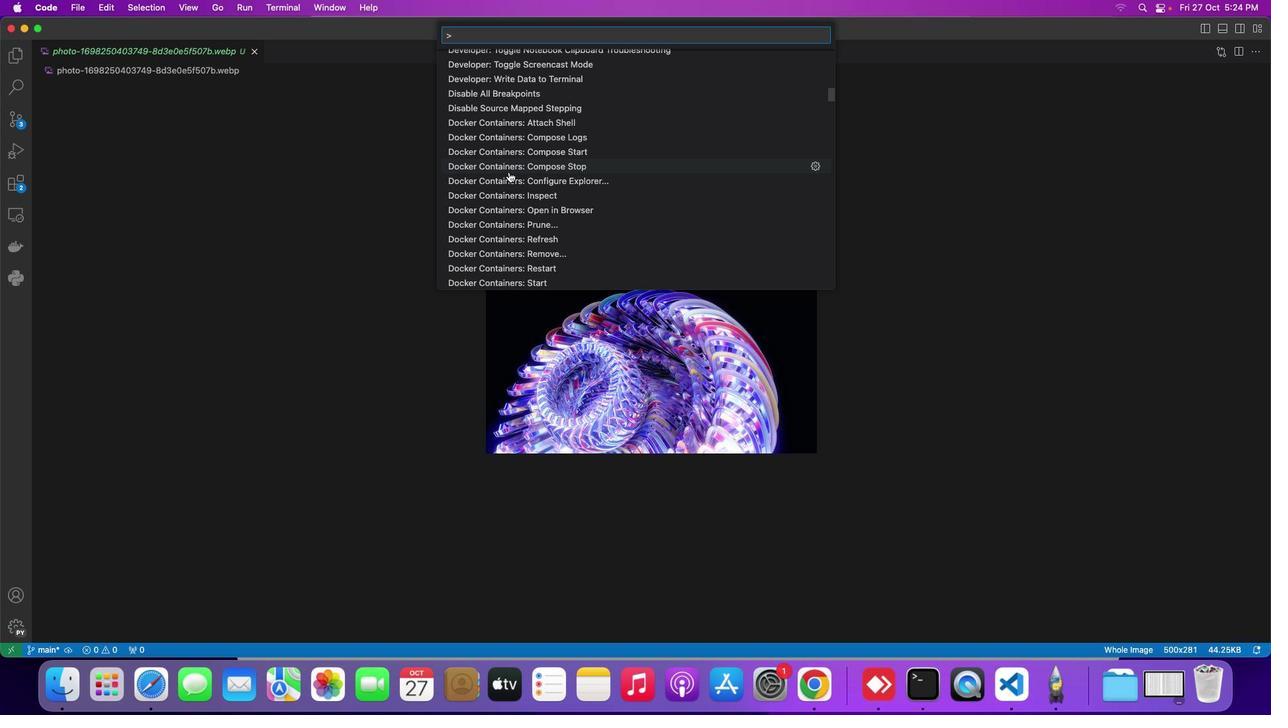 
Action: Mouse scrolled (509, 172) with delta (0, 0)
Screenshot: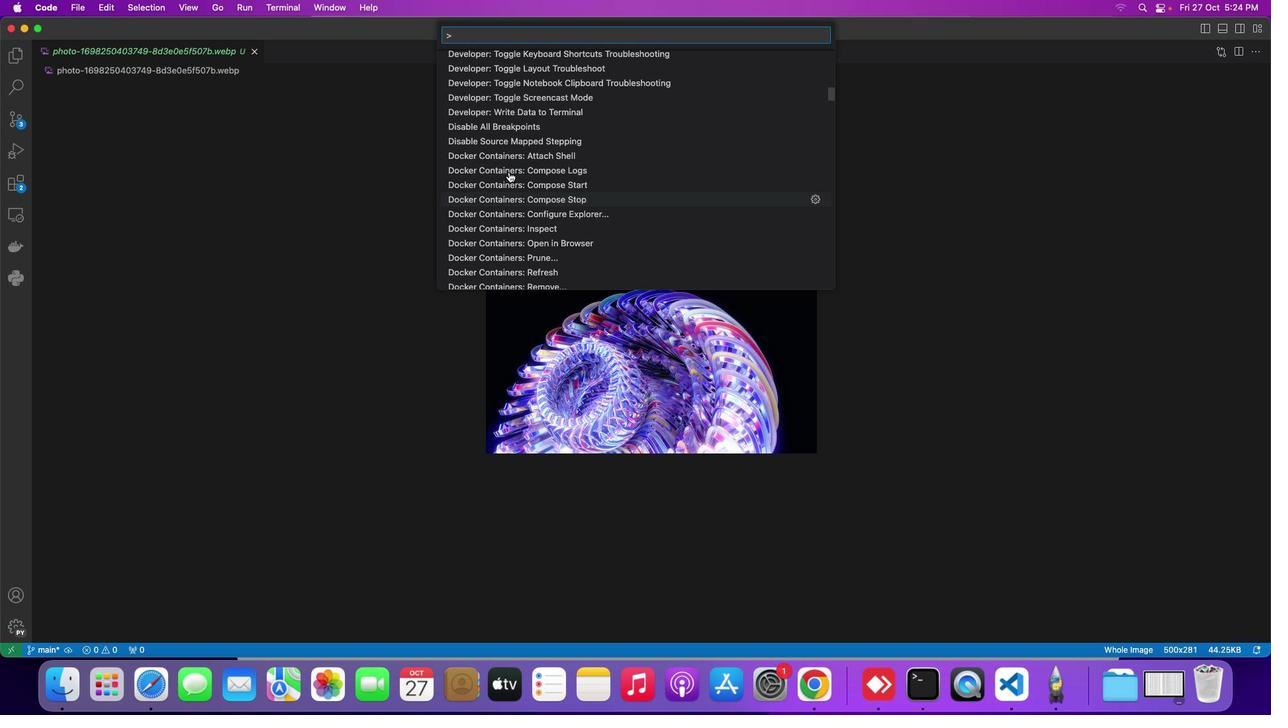 
Action: Mouse scrolled (509, 172) with delta (0, 0)
Screenshot: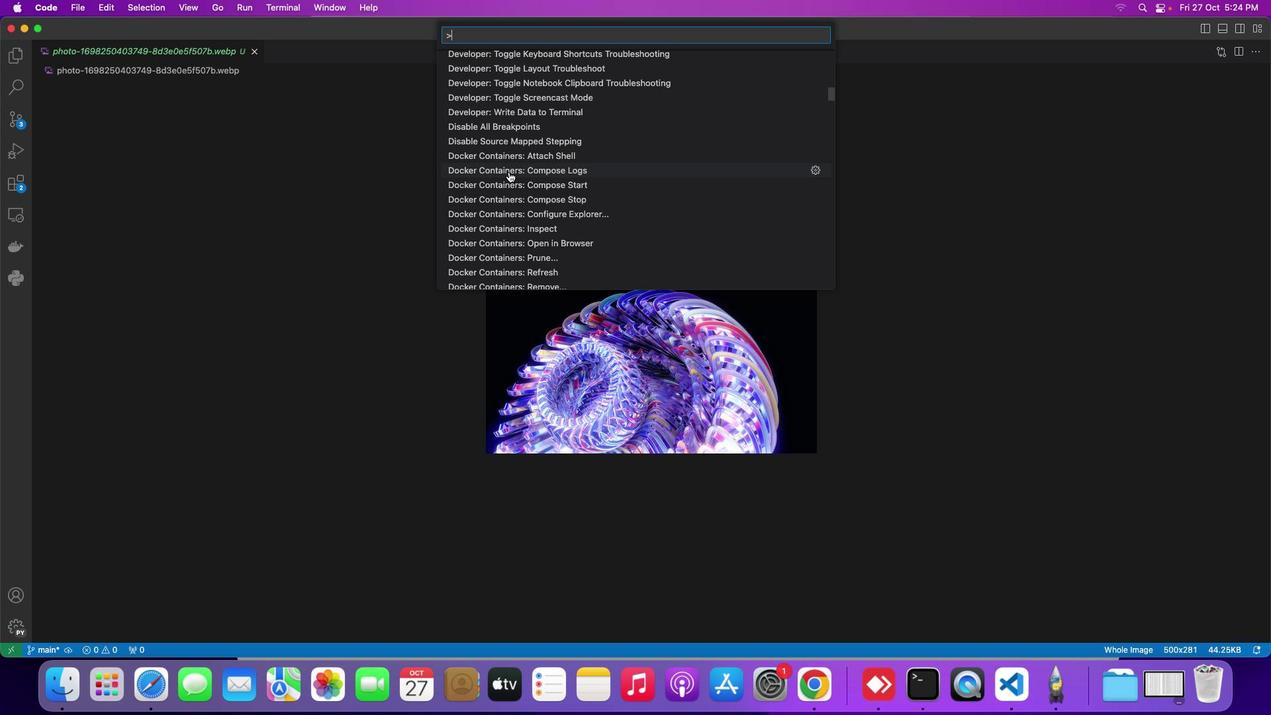 
Action: Mouse scrolled (509, 172) with delta (0, 0)
Screenshot: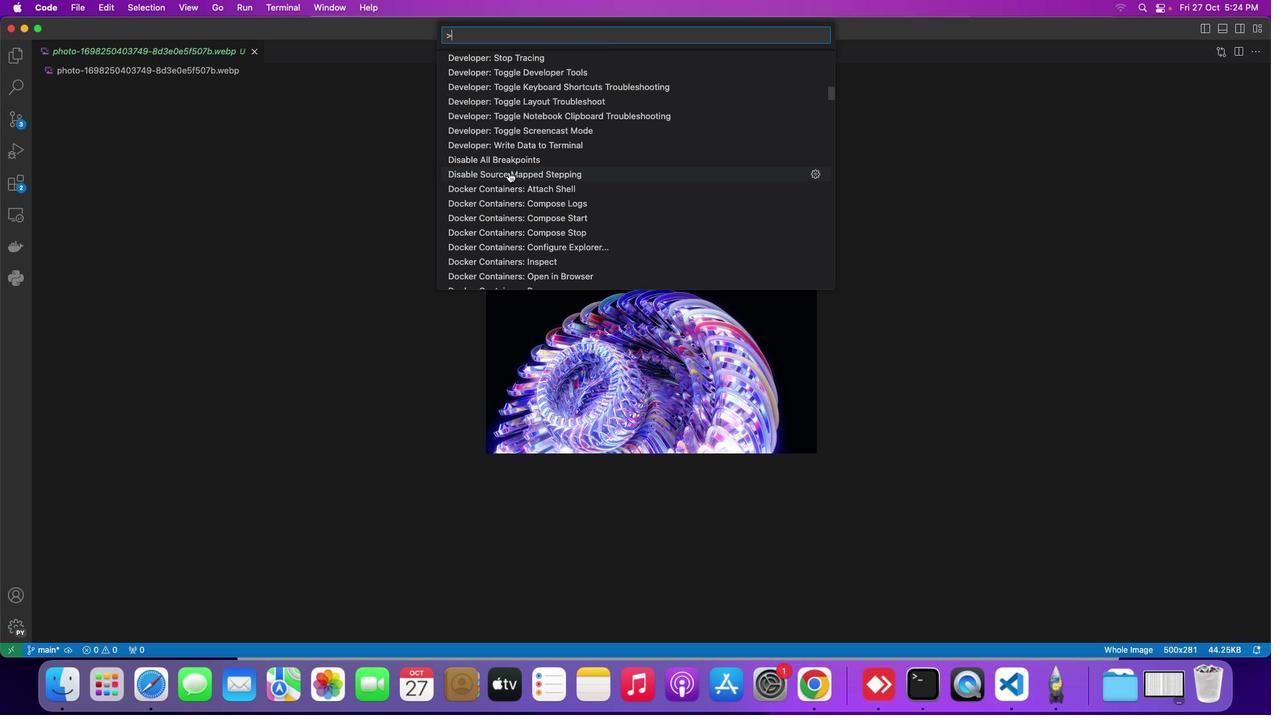 
Action: Mouse scrolled (509, 172) with delta (0, 0)
Screenshot: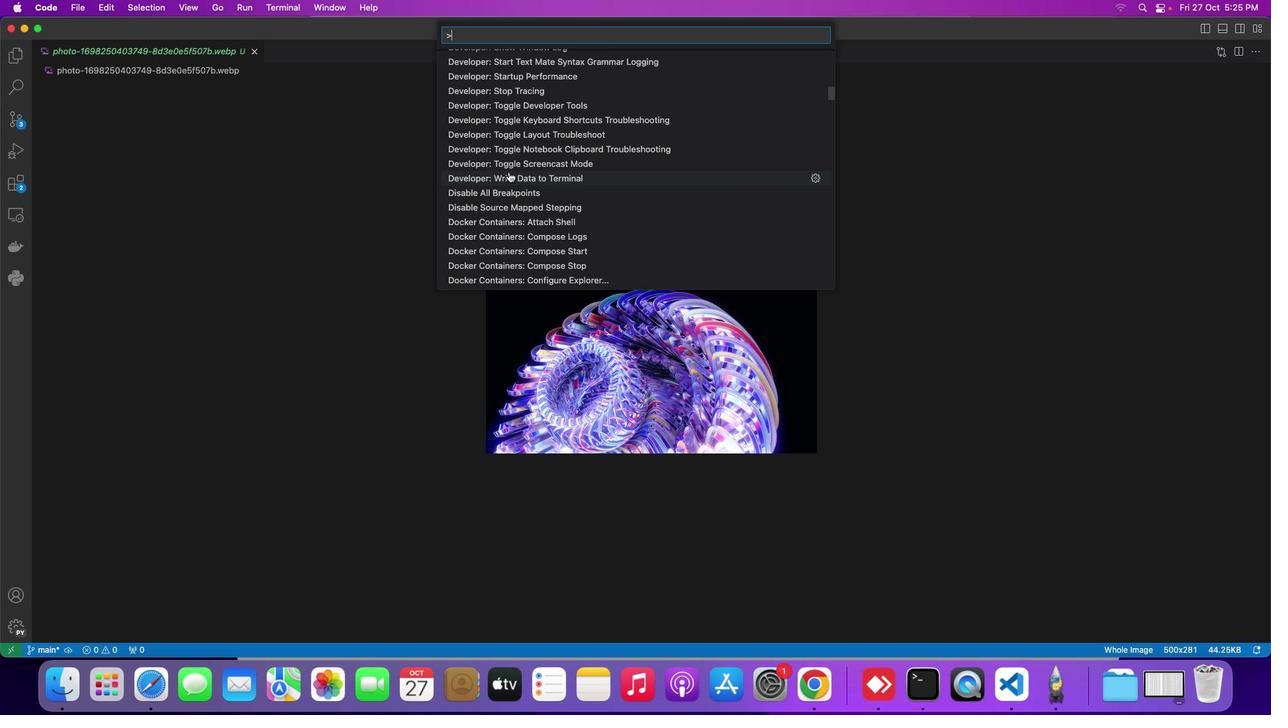 
Action: Mouse scrolled (509, 172) with delta (0, 0)
Screenshot: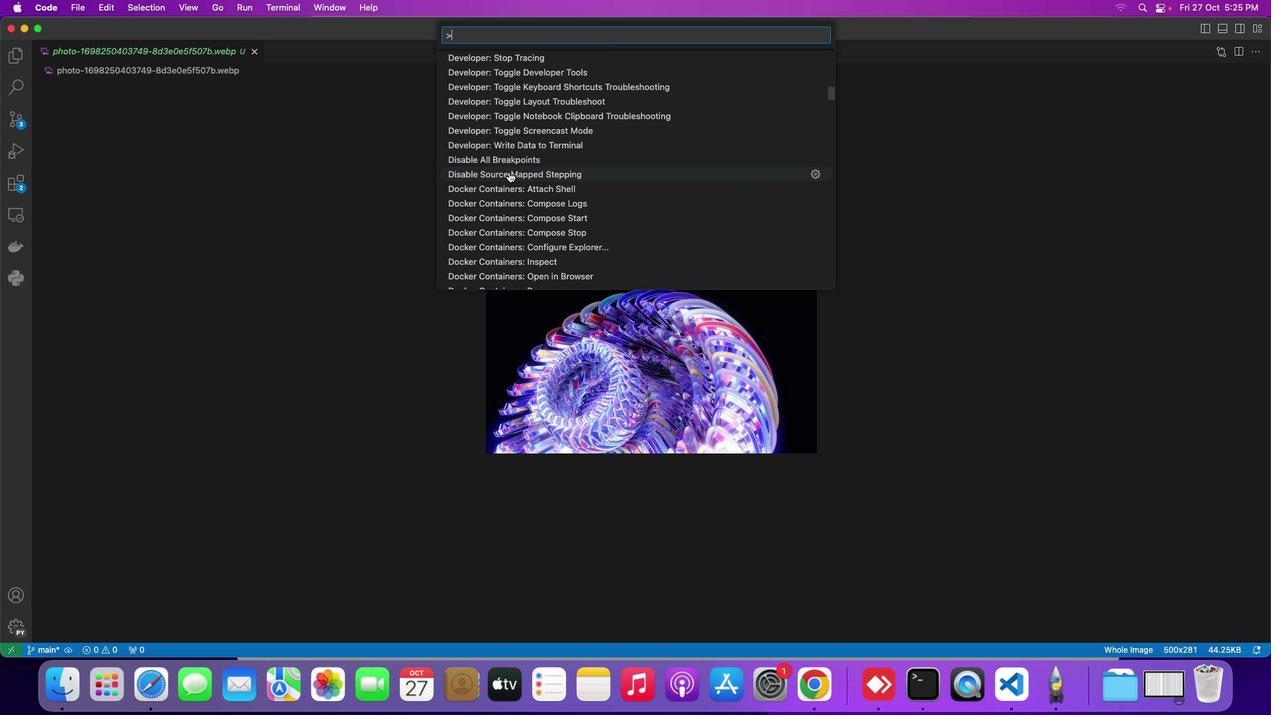 
Action: Mouse scrolled (509, 172) with delta (0, 0)
Screenshot: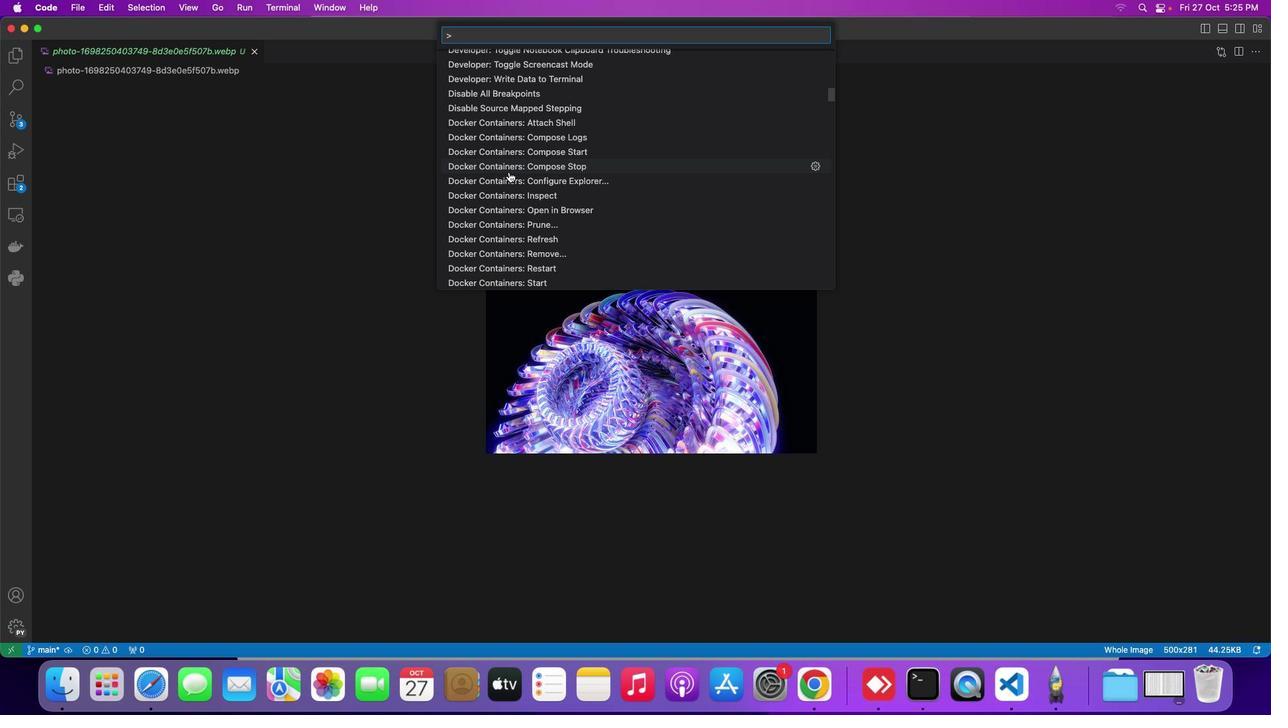 
Action: Mouse scrolled (509, 172) with delta (0, 0)
Screenshot: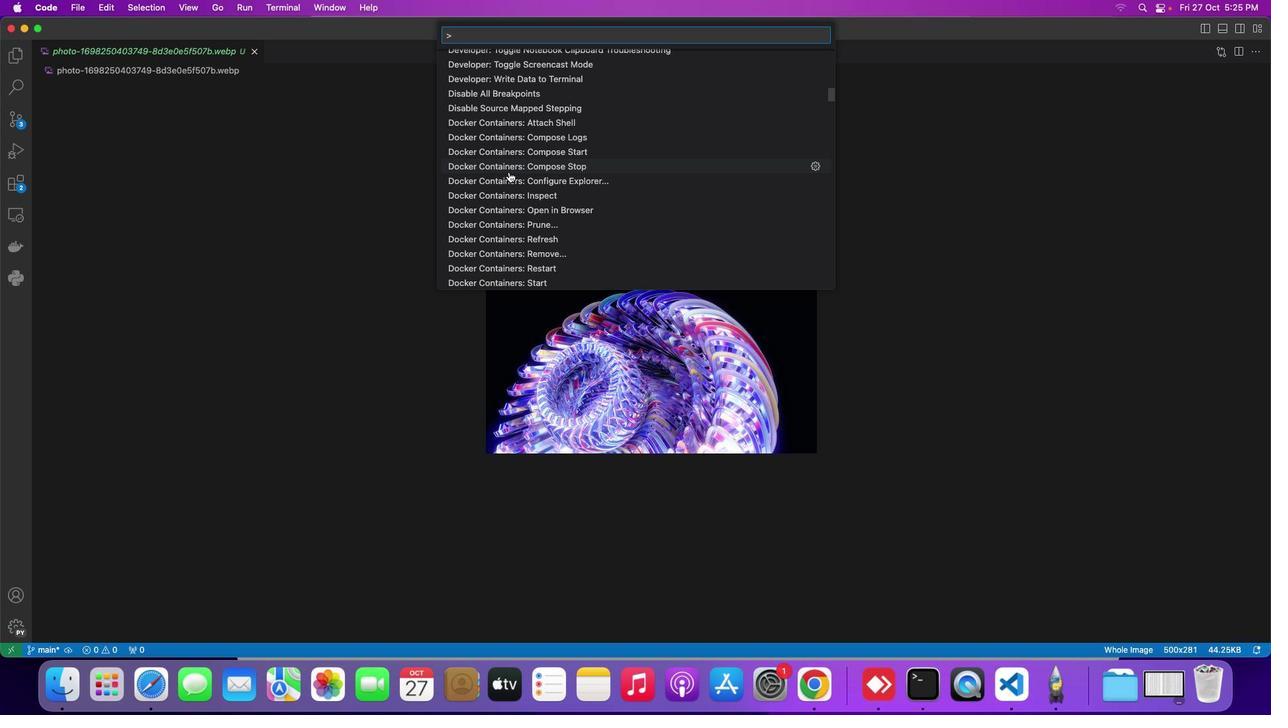 
Action: Mouse scrolled (509, 172) with delta (0, 0)
Screenshot: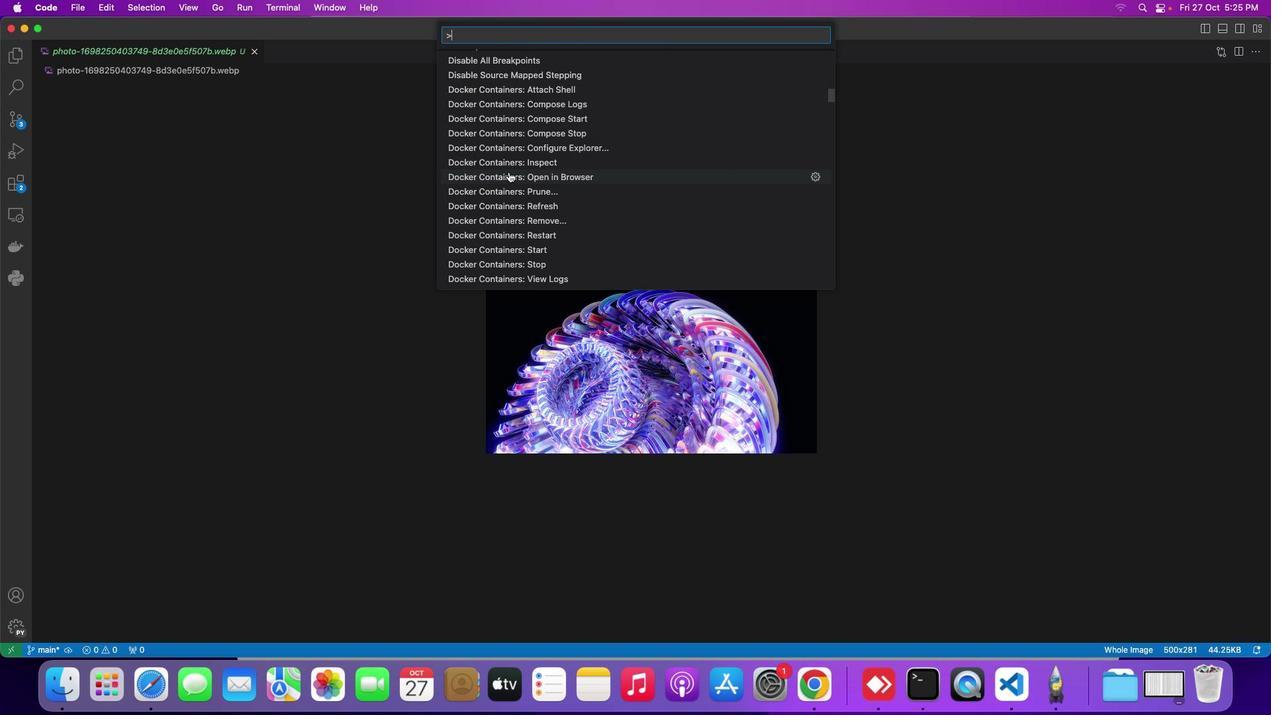 
Action: Mouse scrolled (509, 172) with delta (0, 0)
Screenshot: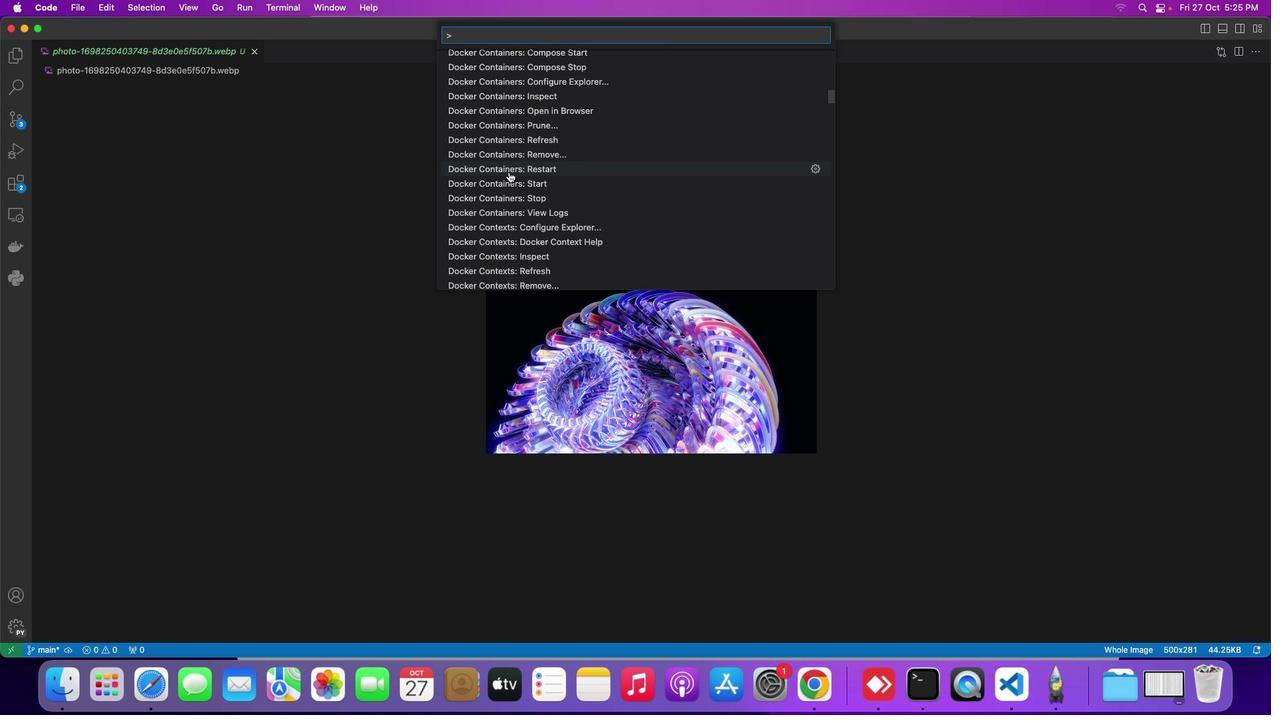
Action: Mouse scrolled (509, 172) with delta (0, 0)
Screenshot: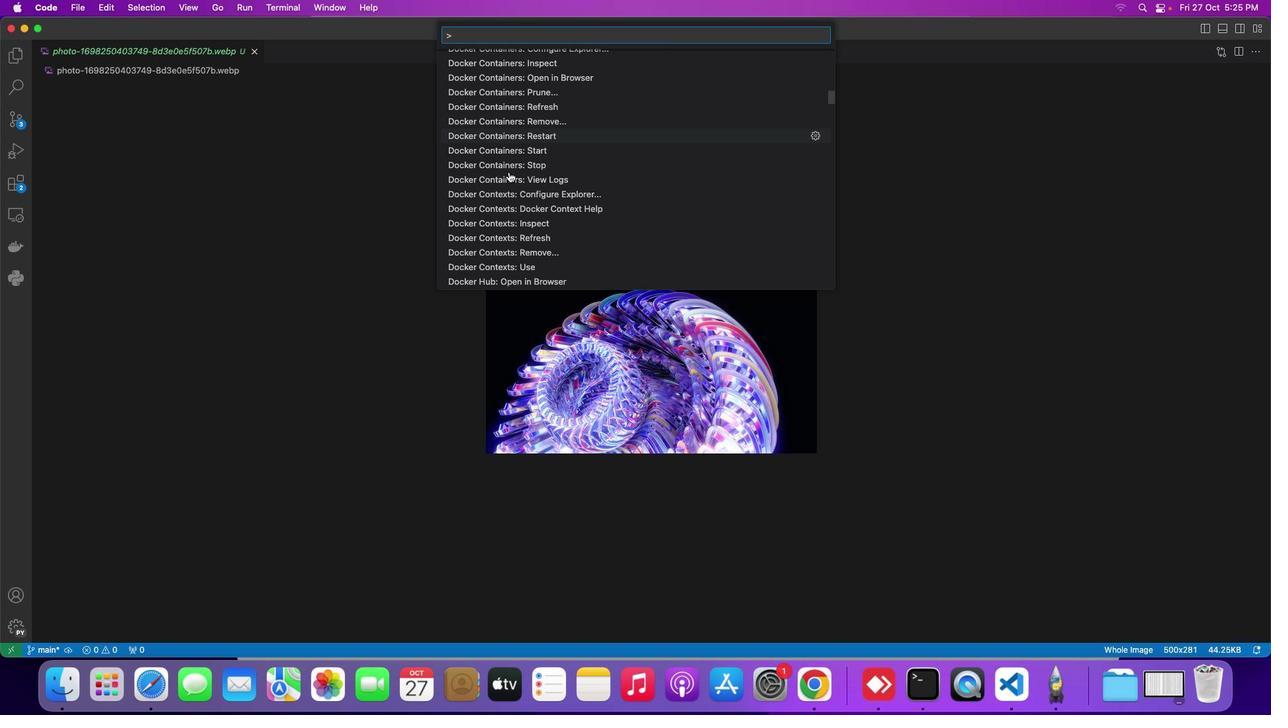 
Action: Mouse scrolled (509, 172) with delta (0, 0)
Screenshot: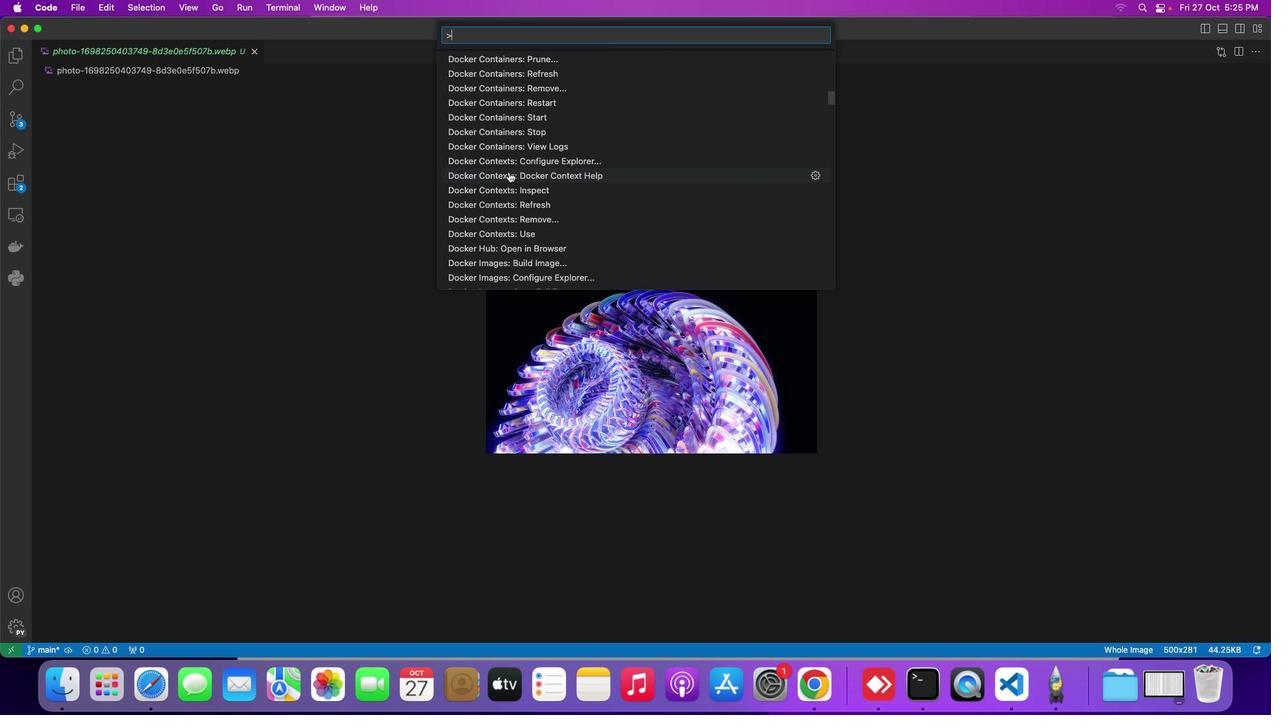 
Action: Mouse scrolled (509, 172) with delta (0, 0)
Screenshot: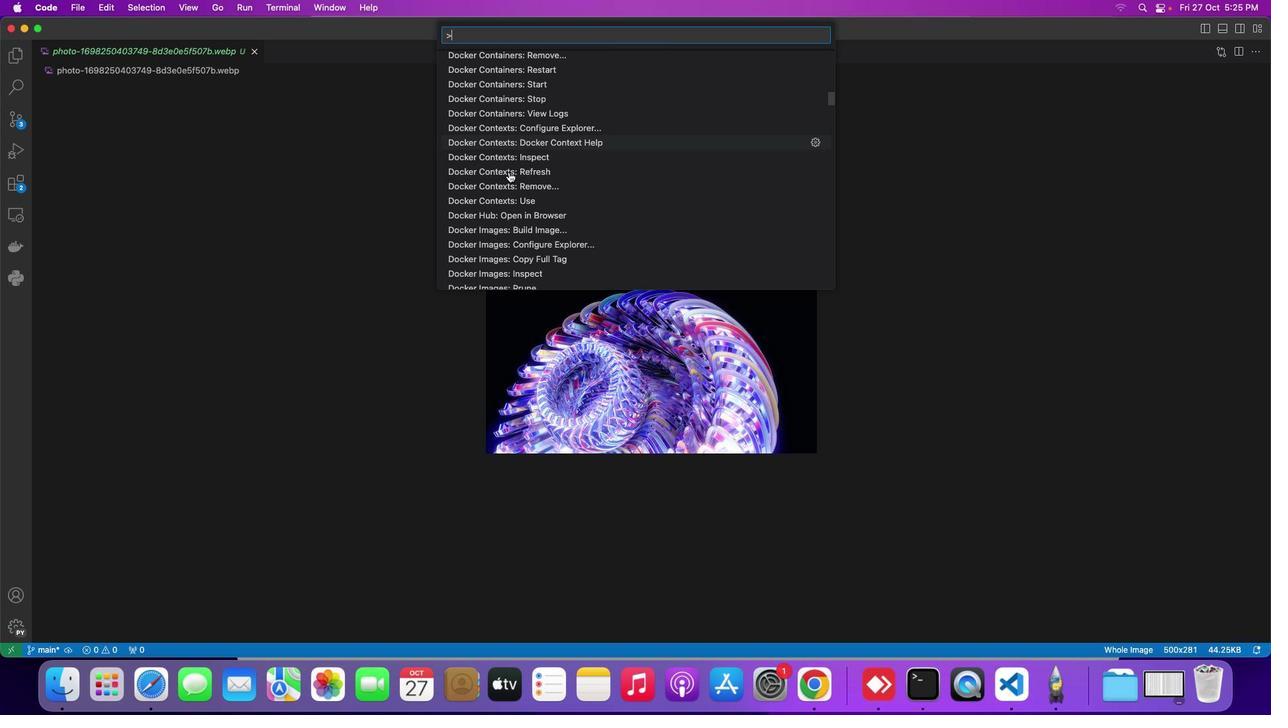 
Action: Mouse scrolled (509, 172) with delta (0, 0)
Screenshot: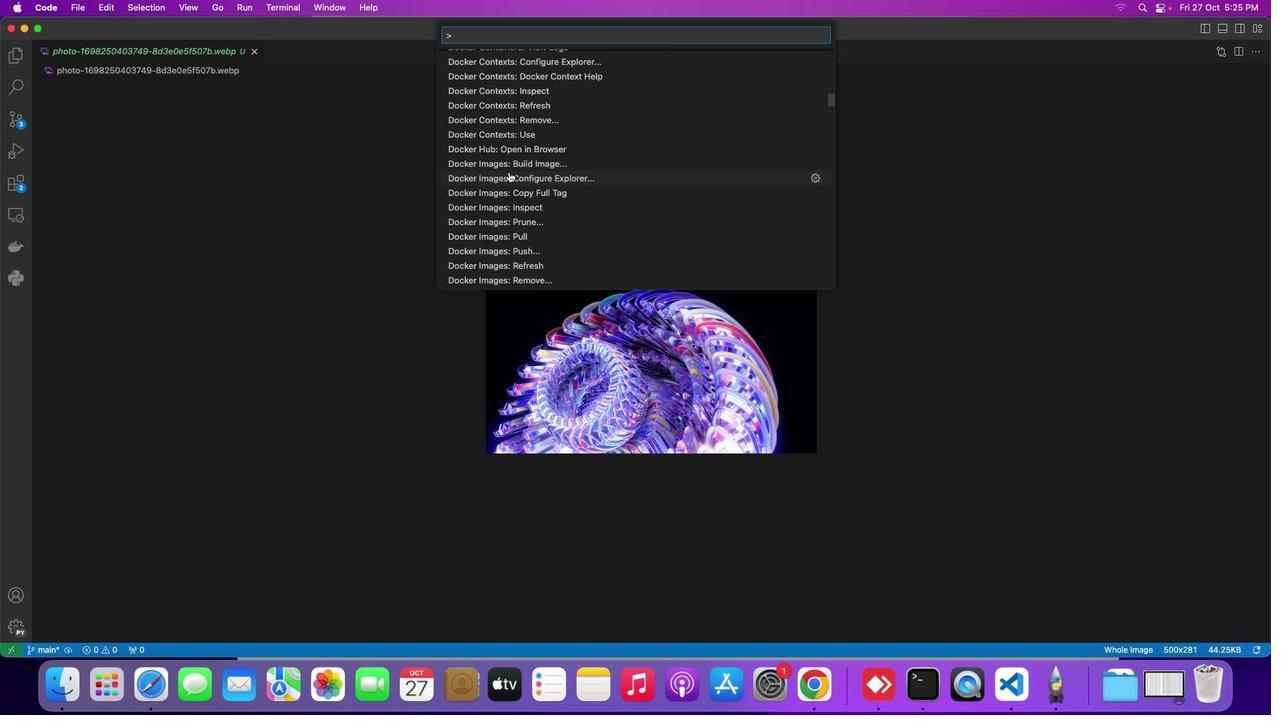 
Action: Mouse scrolled (509, 172) with delta (0, 0)
Screenshot: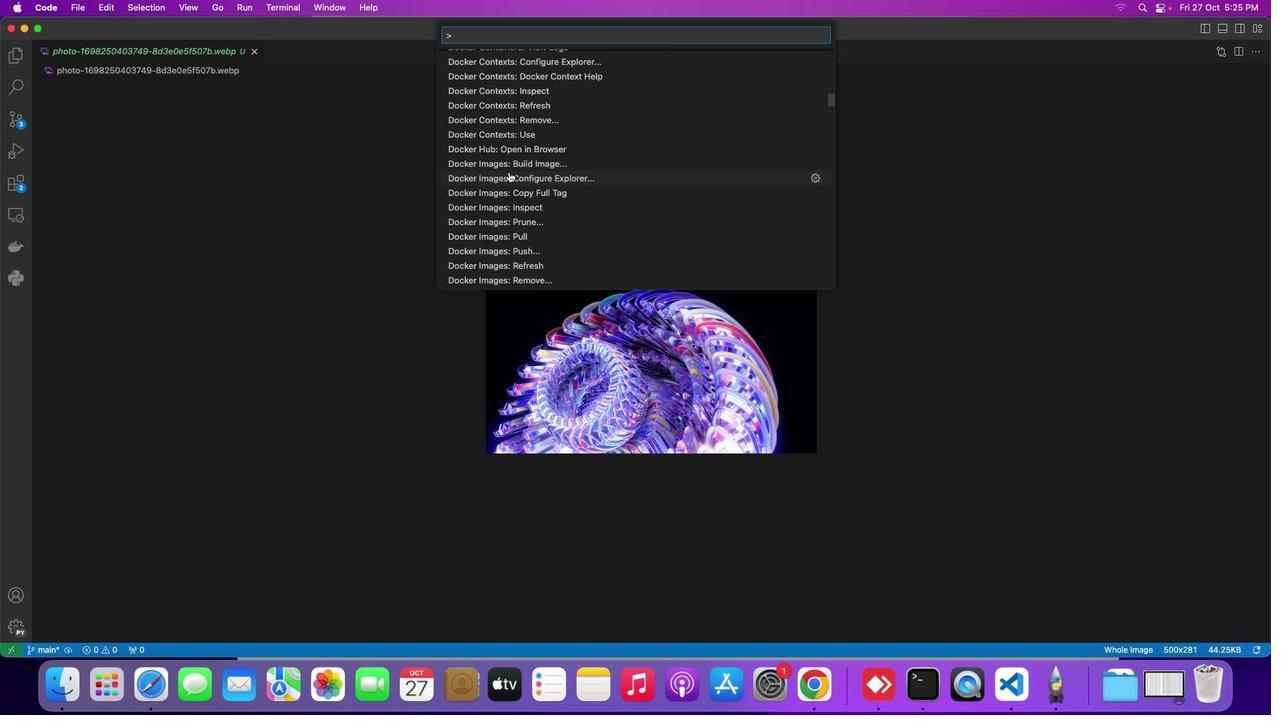 
Action: Mouse scrolled (509, 172) with delta (0, 0)
Screenshot: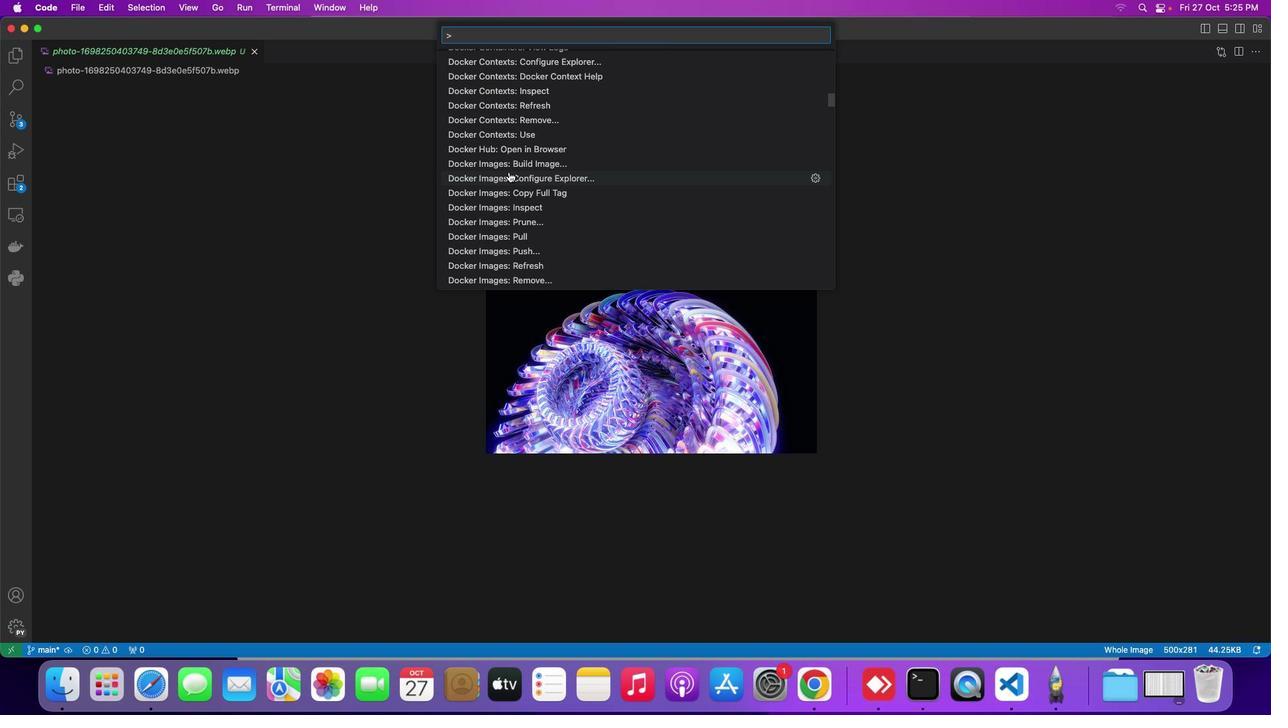 
Action: Mouse scrolled (509, 172) with delta (0, 0)
Screenshot: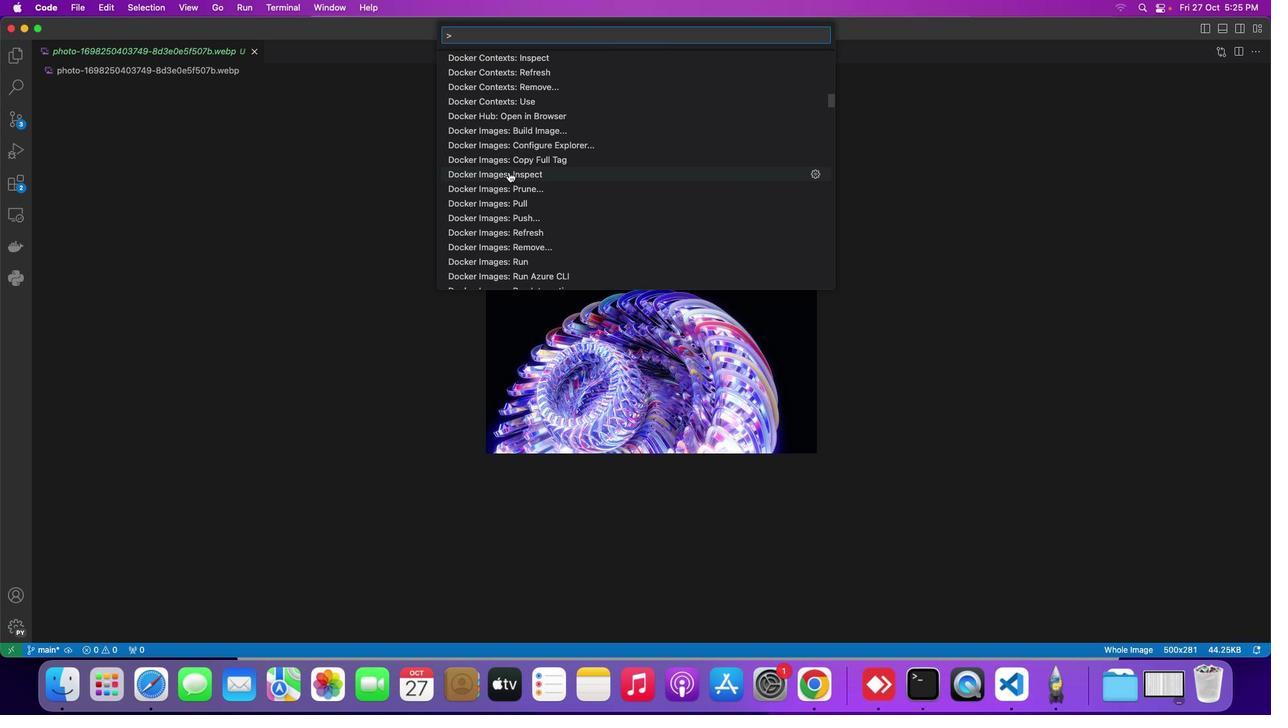 
Action: Mouse scrolled (509, 172) with delta (0, 0)
Screenshot: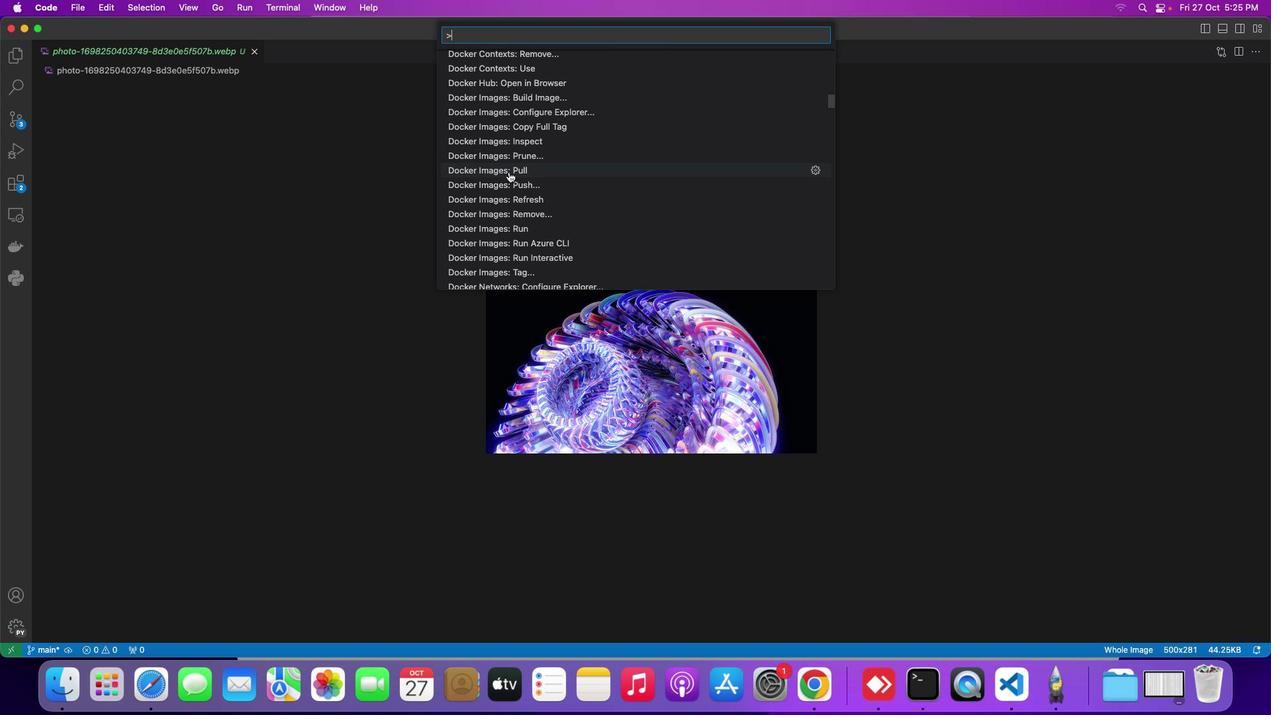 
Action: Mouse scrolled (509, 172) with delta (0, 0)
Screenshot: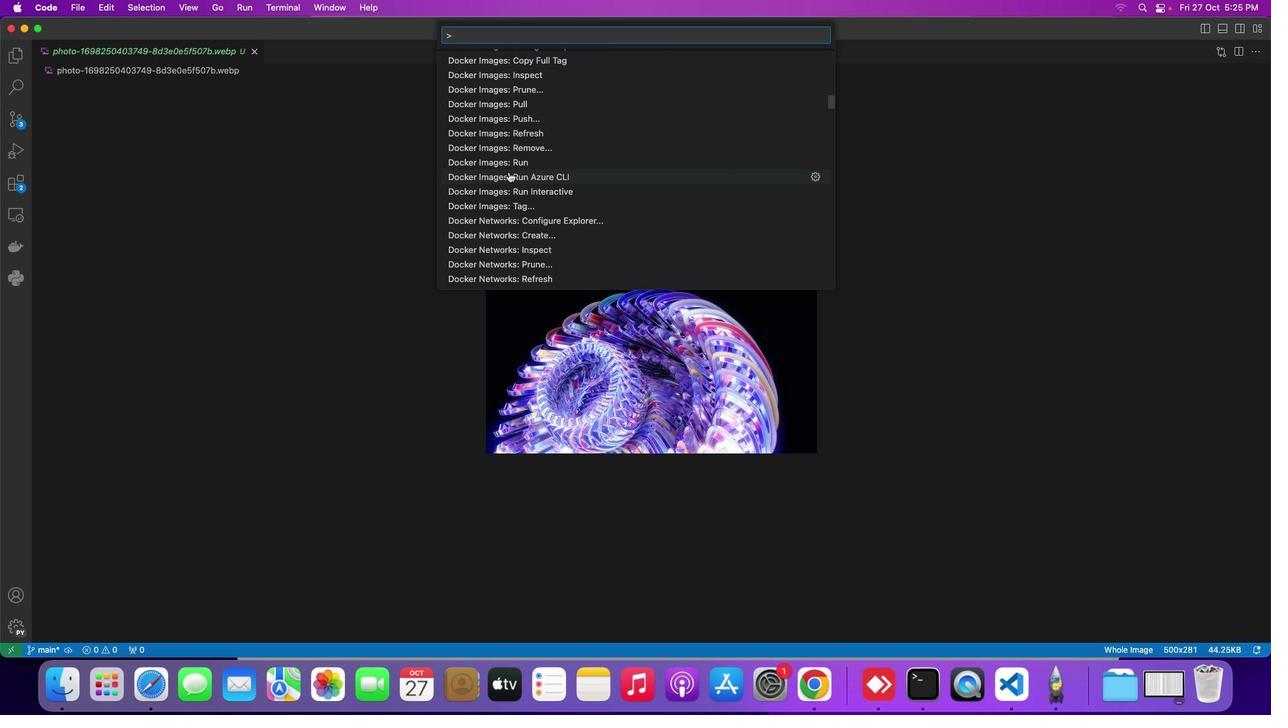 
Action: Mouse scrolled (509, 172) with delta (0, 0)
Screenshot: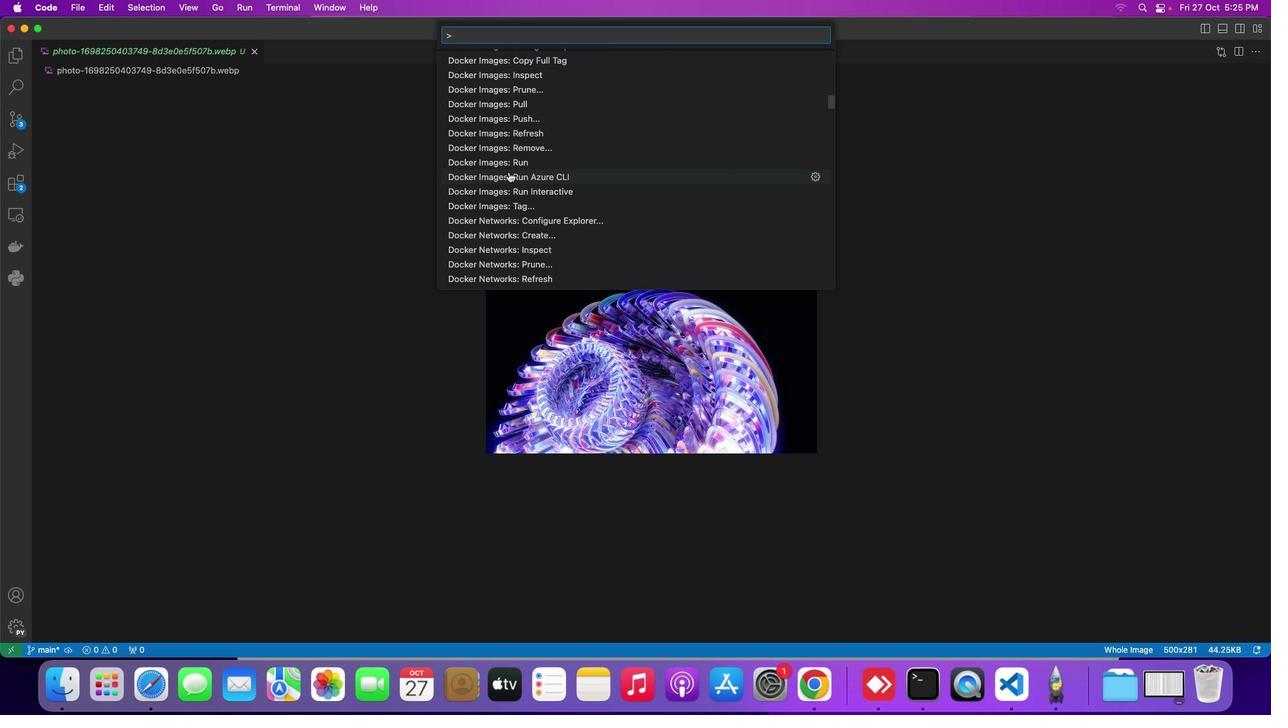 
Action: Mouse scrolled (509, 172) with delta (0, 0)
Screenshot: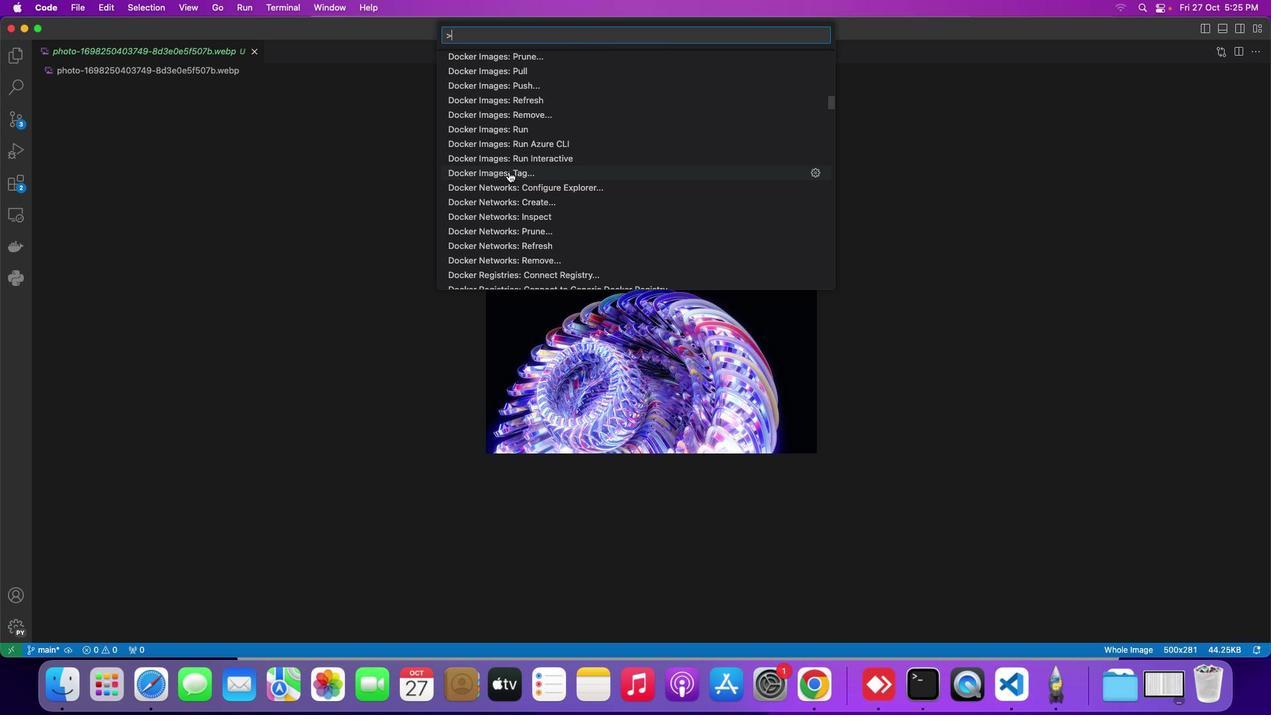 
Action: Mouse scrolled (509, 172) with delta (0, 0)
Screenshot: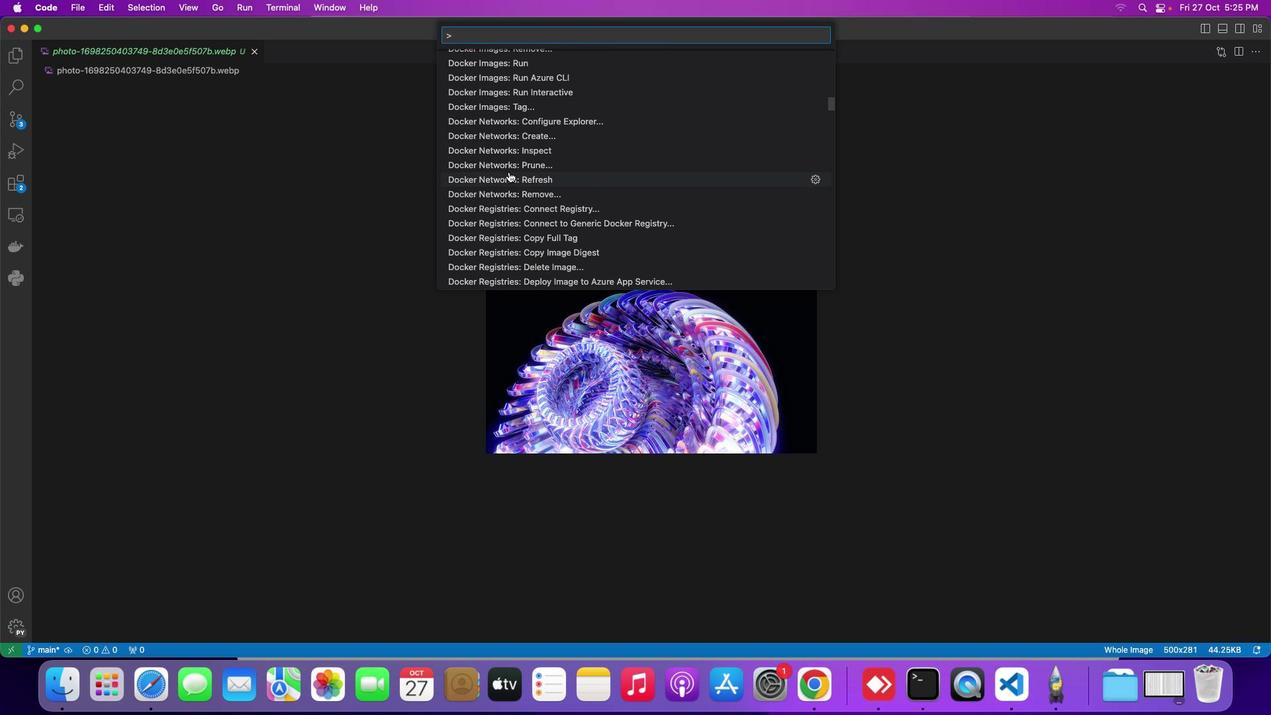 
Action: Mouse scrolled (509, 172) with delta (0, 0)
Screenshot: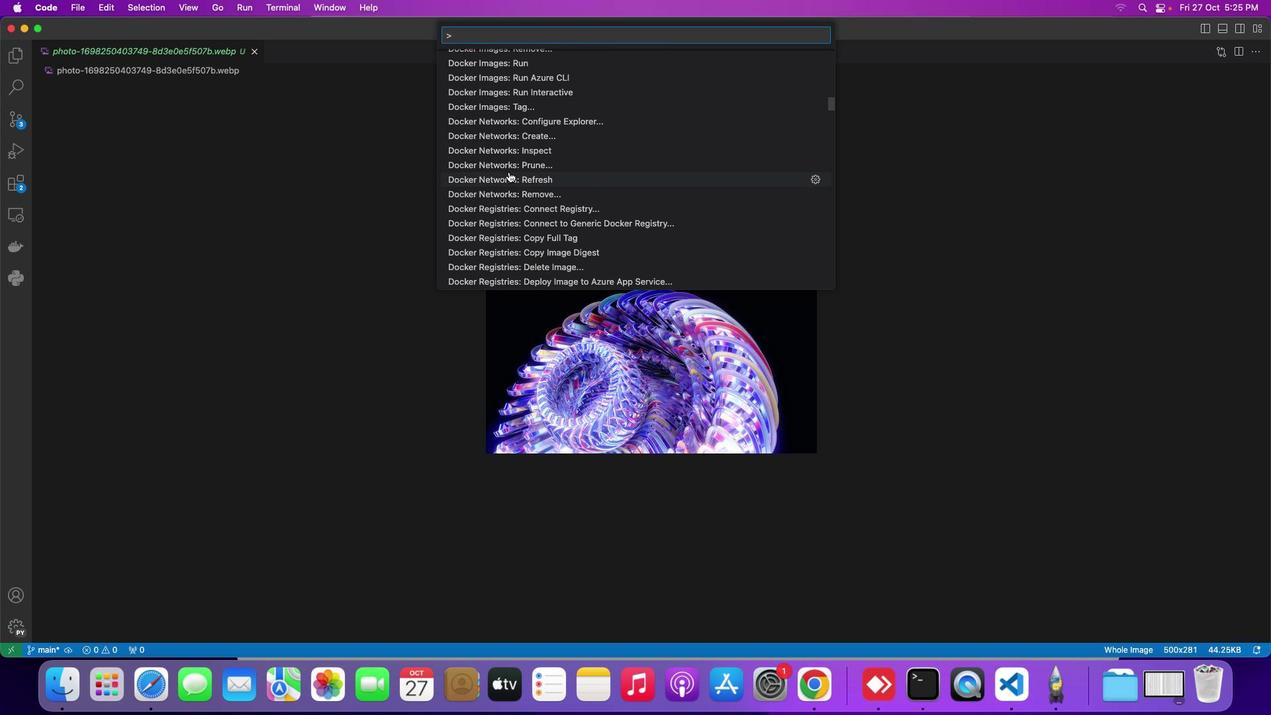 
Action: Mouse scrolled (509, 172) with delta (0, 0)
Screenshot: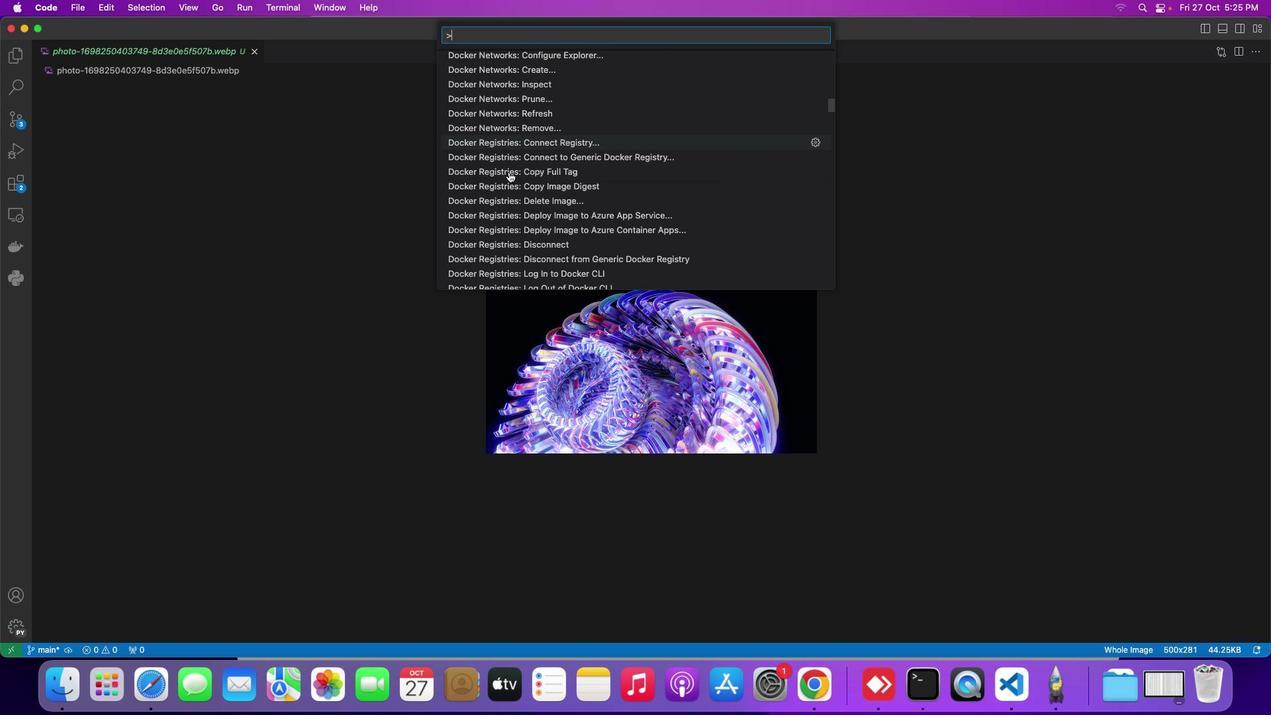 
Action: Mouse scrolled (509, 172) with delta (0, 0)
Screenshot: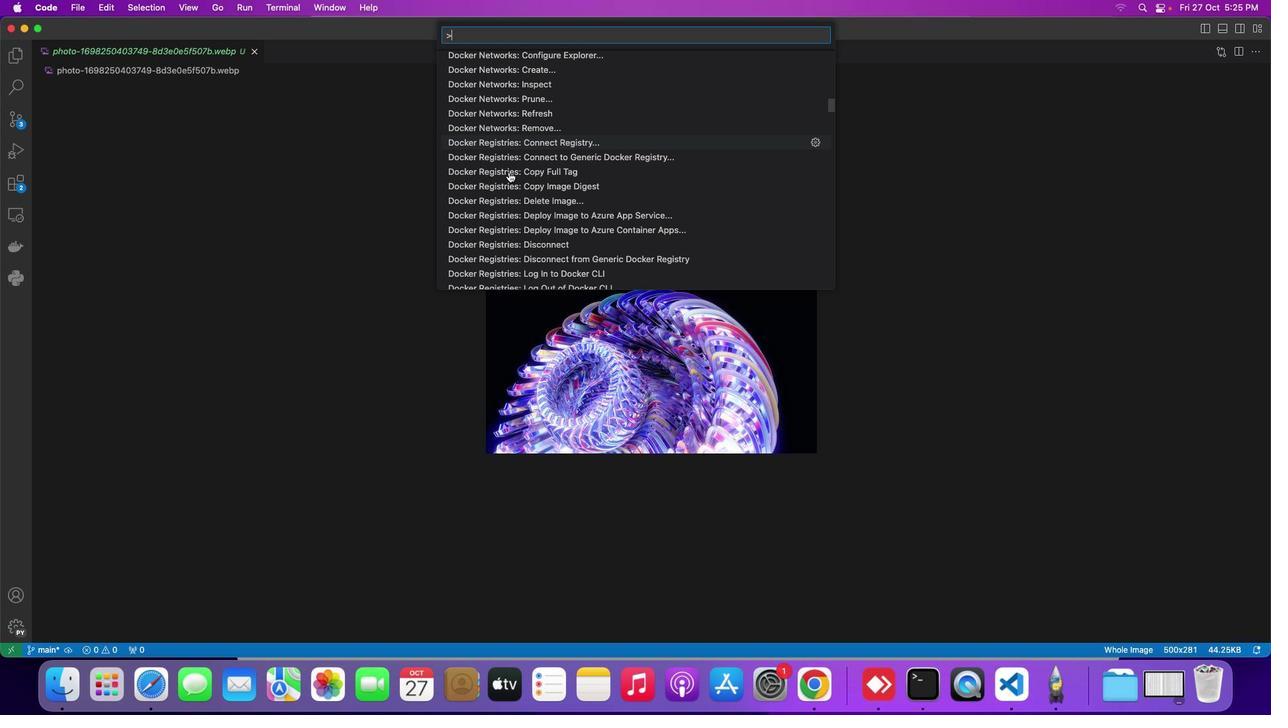 
Action: Mouse scrolled (509, 172) with delta (0, 0)
Screenshot: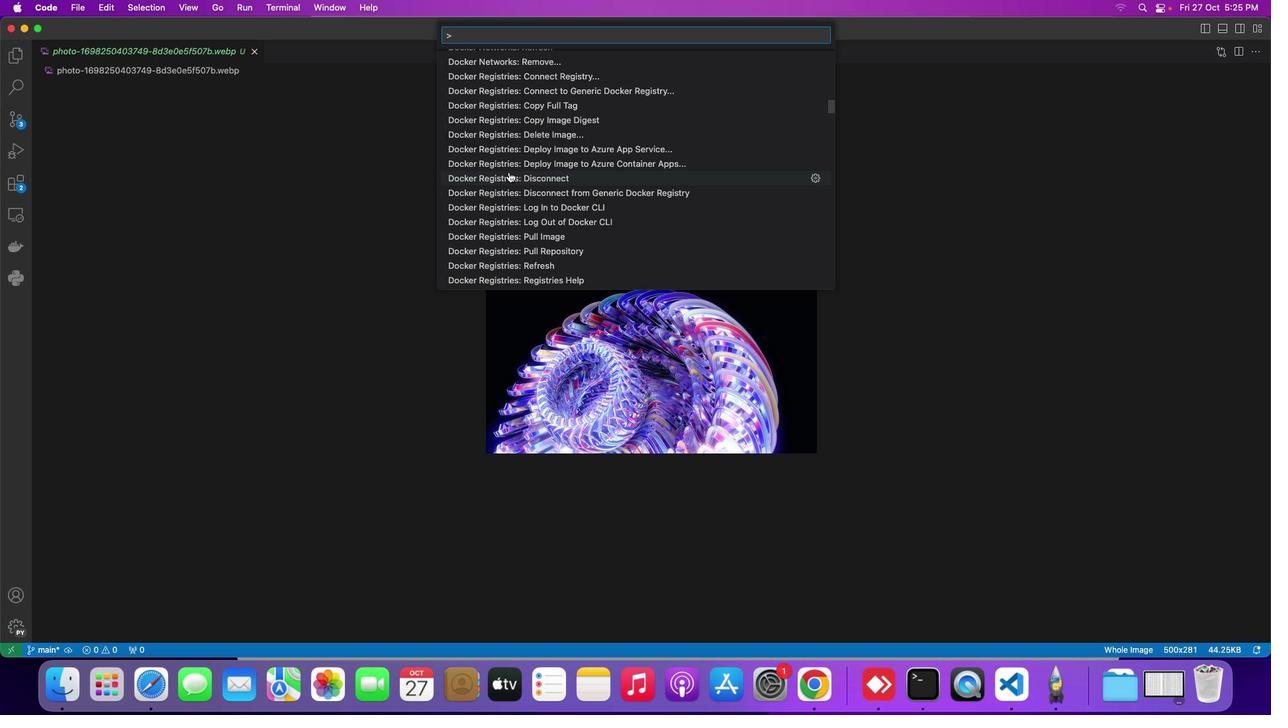 
Action: Mouse scrolled (509, 172) with delta (0, 0)
Screenshot: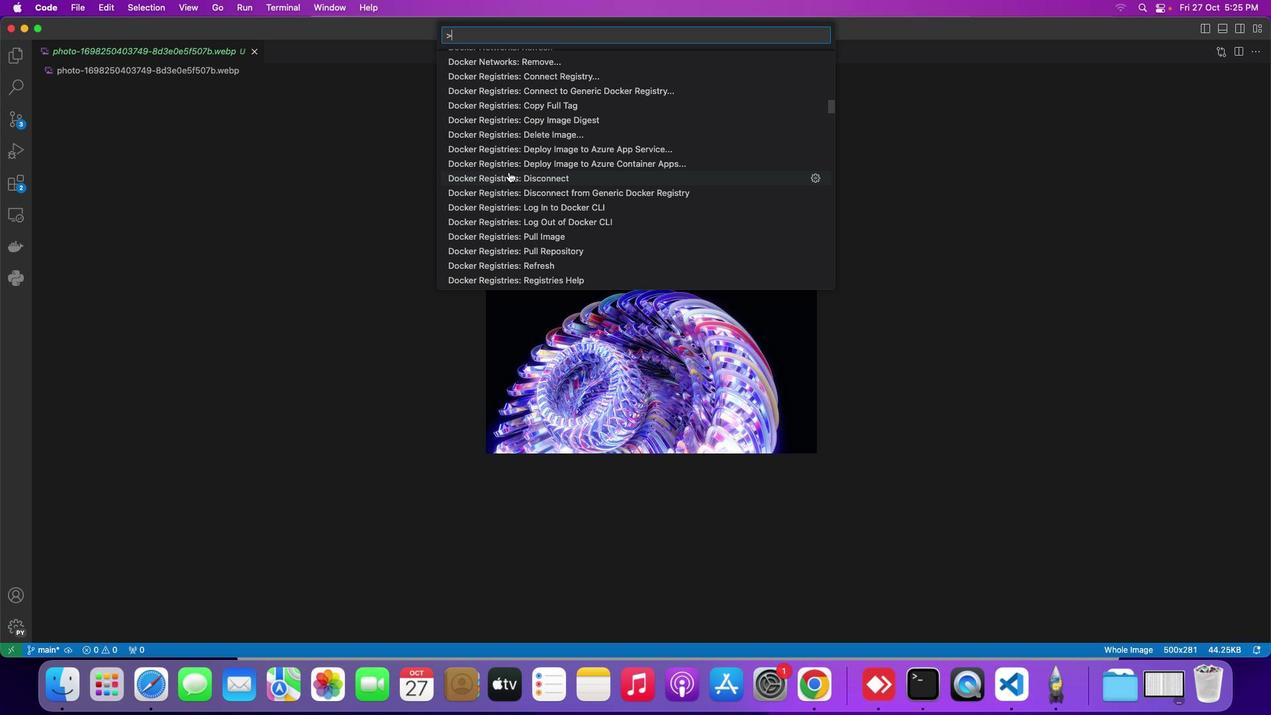 
Action: Mouse scrolled (509, 172) with delta (0, 0)
Screenshot: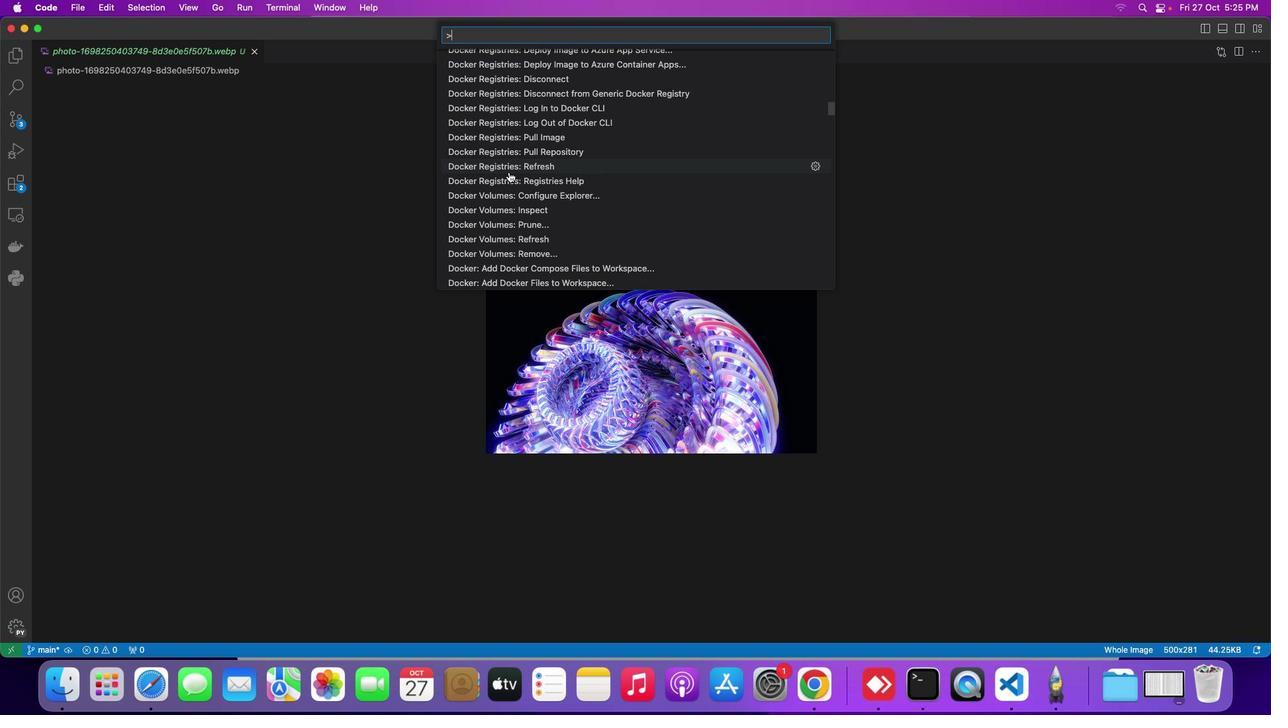 
Action: Mouse scrolled (509, 172) with delta (0, 0)
Screenshot: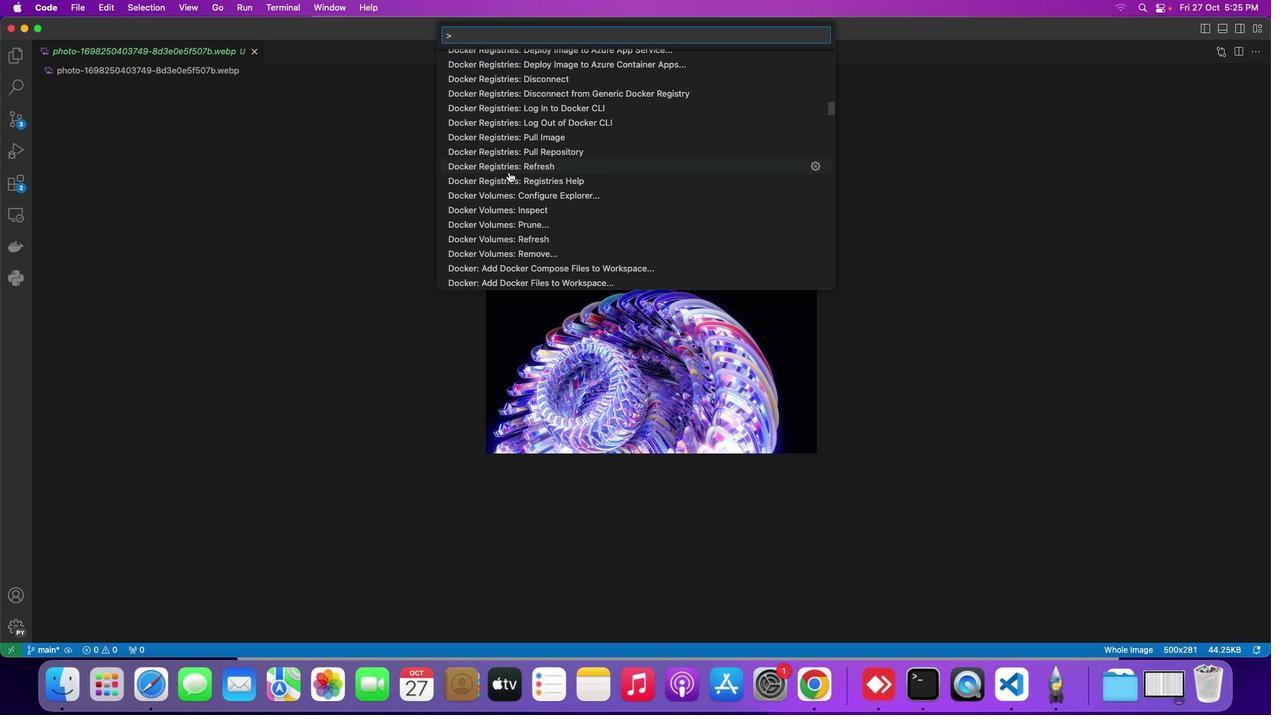 
Action: Mouse scrolled (509, 172) with delta (0, 0)
Screenshot: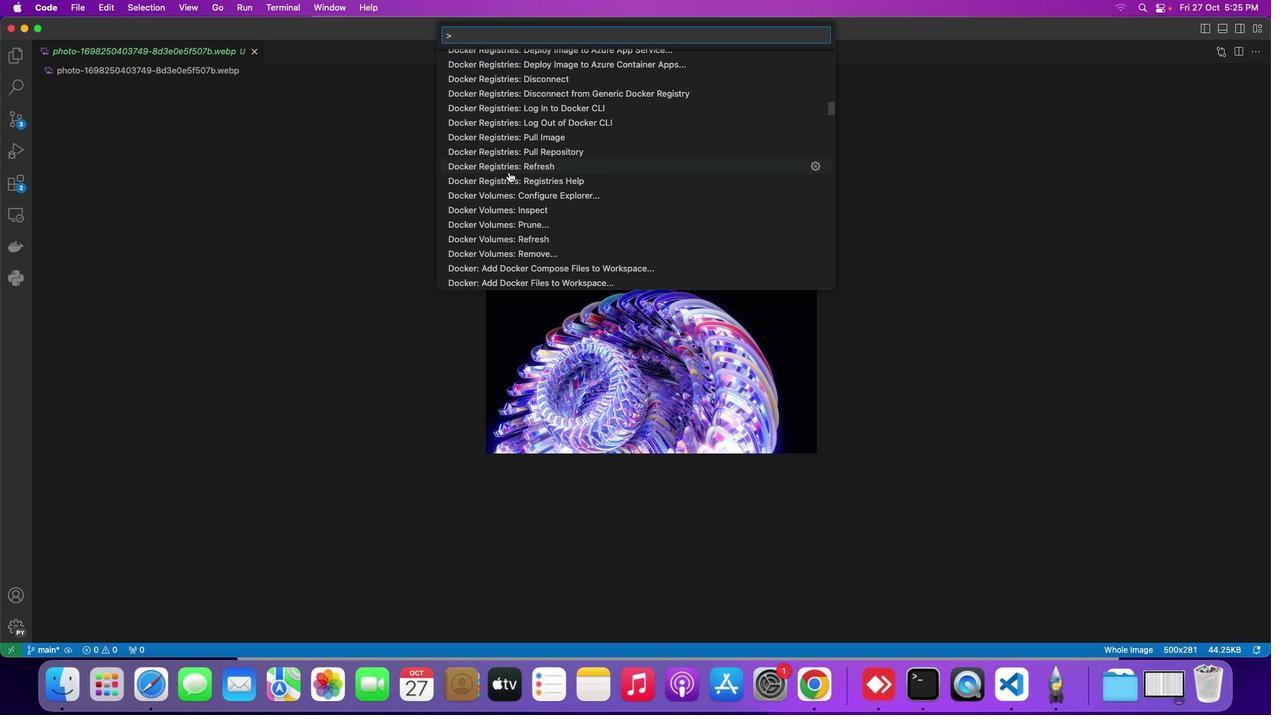 
Action: Mouse scrolled (509, 172) with delta (0, 0)
Screenshot: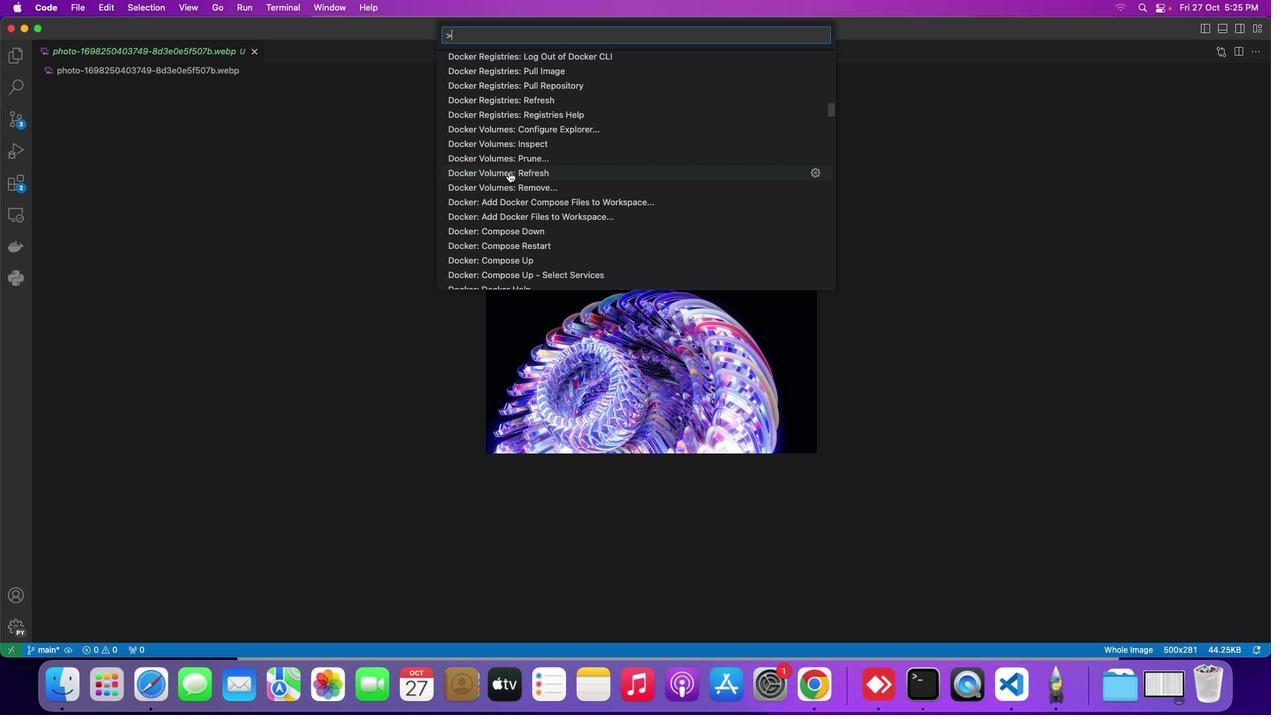 
Action: Mouse scrolled (509, 172) with delta (0, 0)
Screenshot: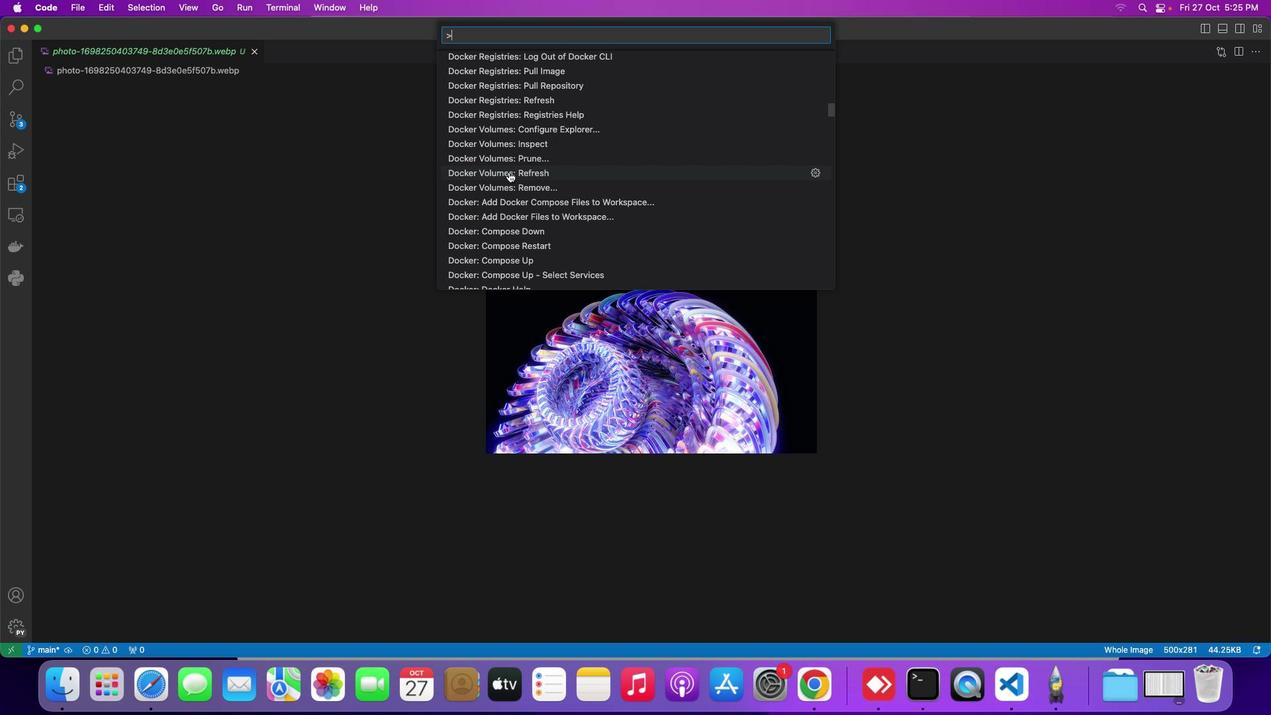 
Action: Mouse scrolled (509, 172) with delta (0, 0)
Screenshot: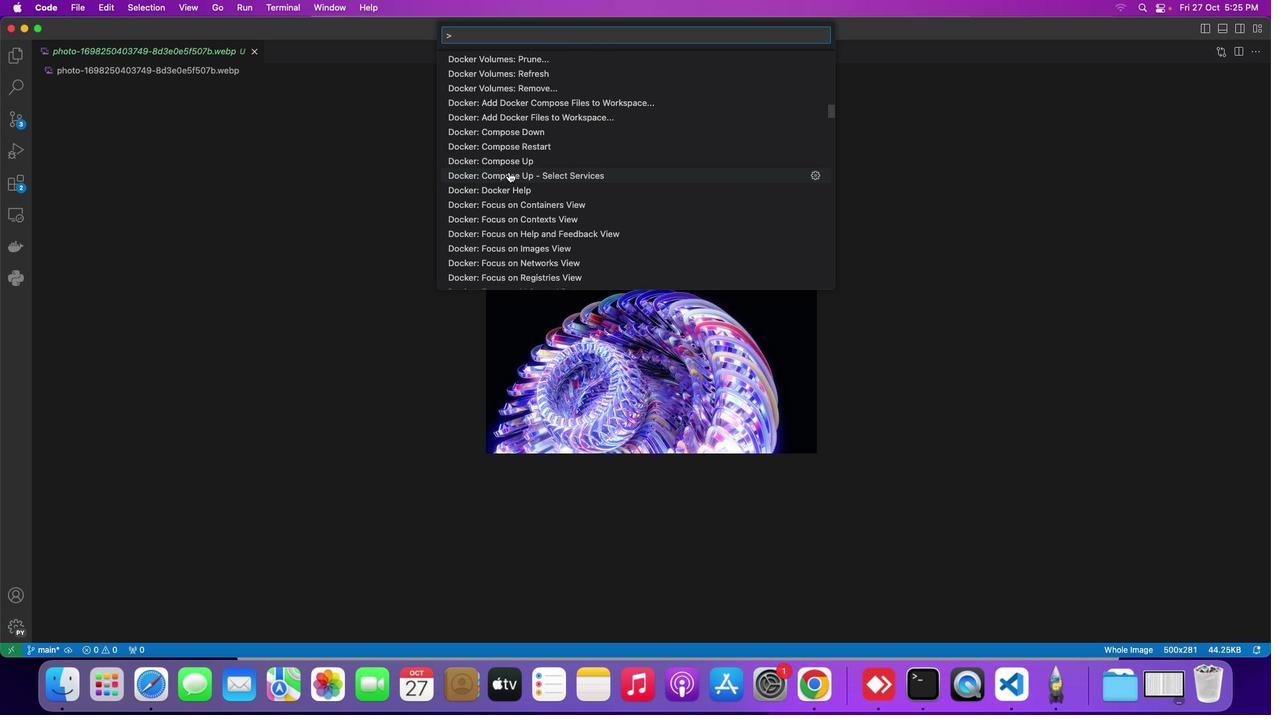 
Action: Mouse scrolled (509, 172) with delta (0, 0)
Screenshot: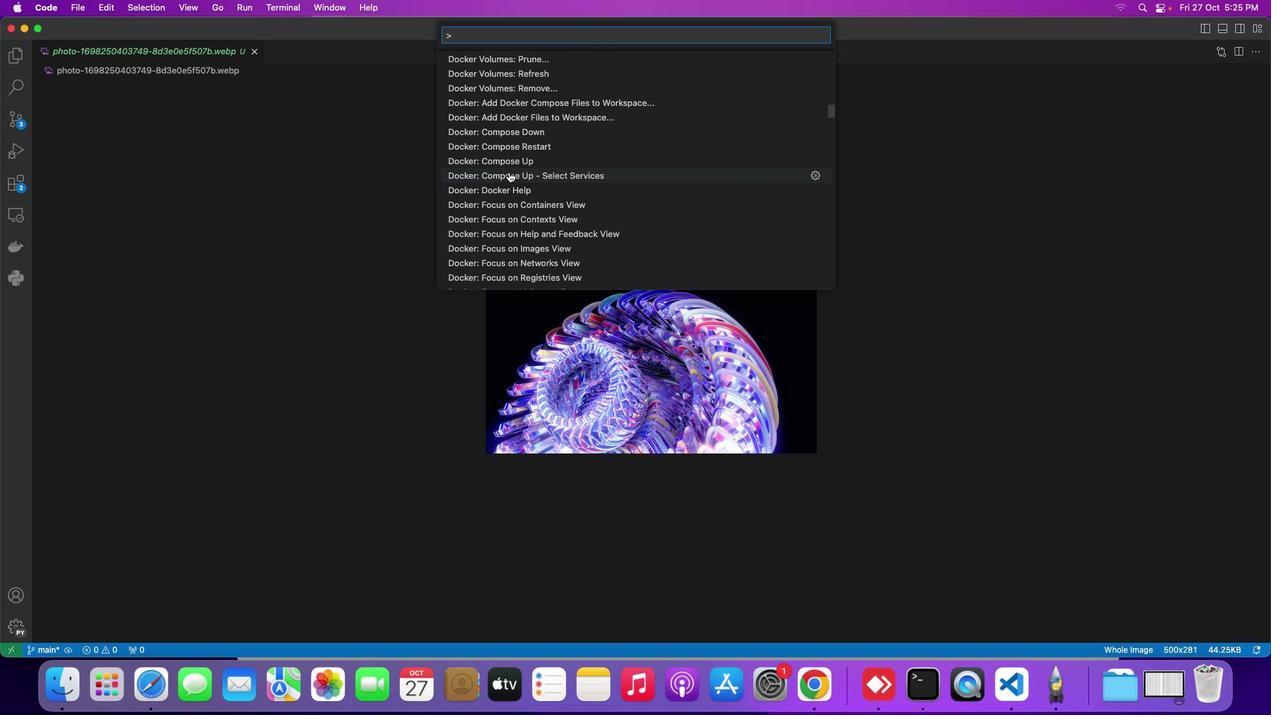 
Action: Mouse scrolled (509, 172) with delta (0, 0)
Screenshot: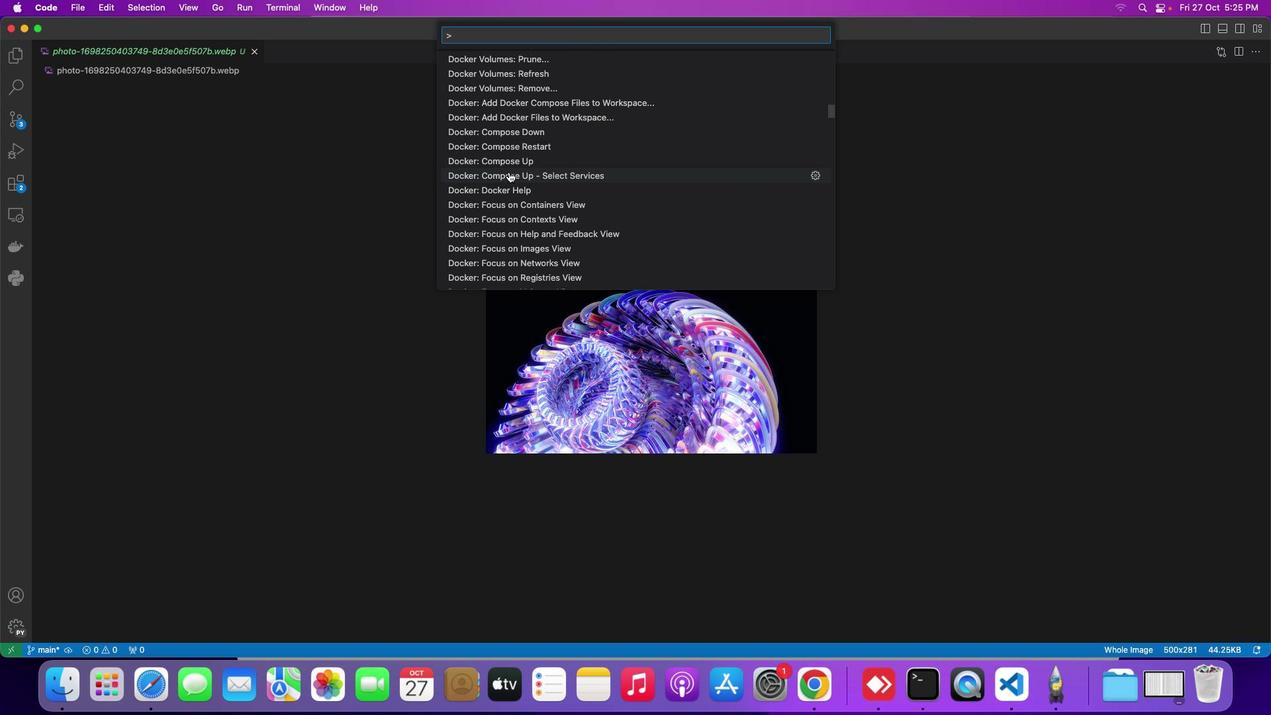 
Action: Mouse scrolled (509, 172) with delta (0, 0)
Screenshot: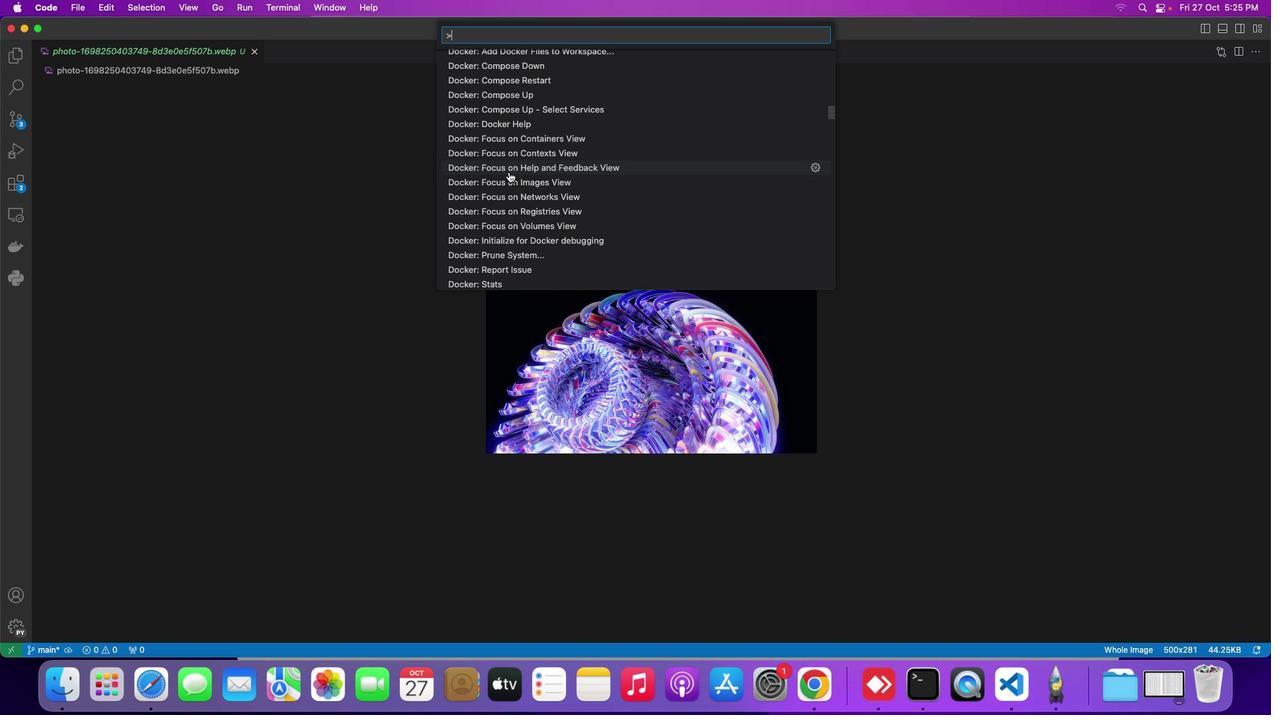 
Action: Mouse scrolled (509, 172) with delta (0, 0)
Screenshot: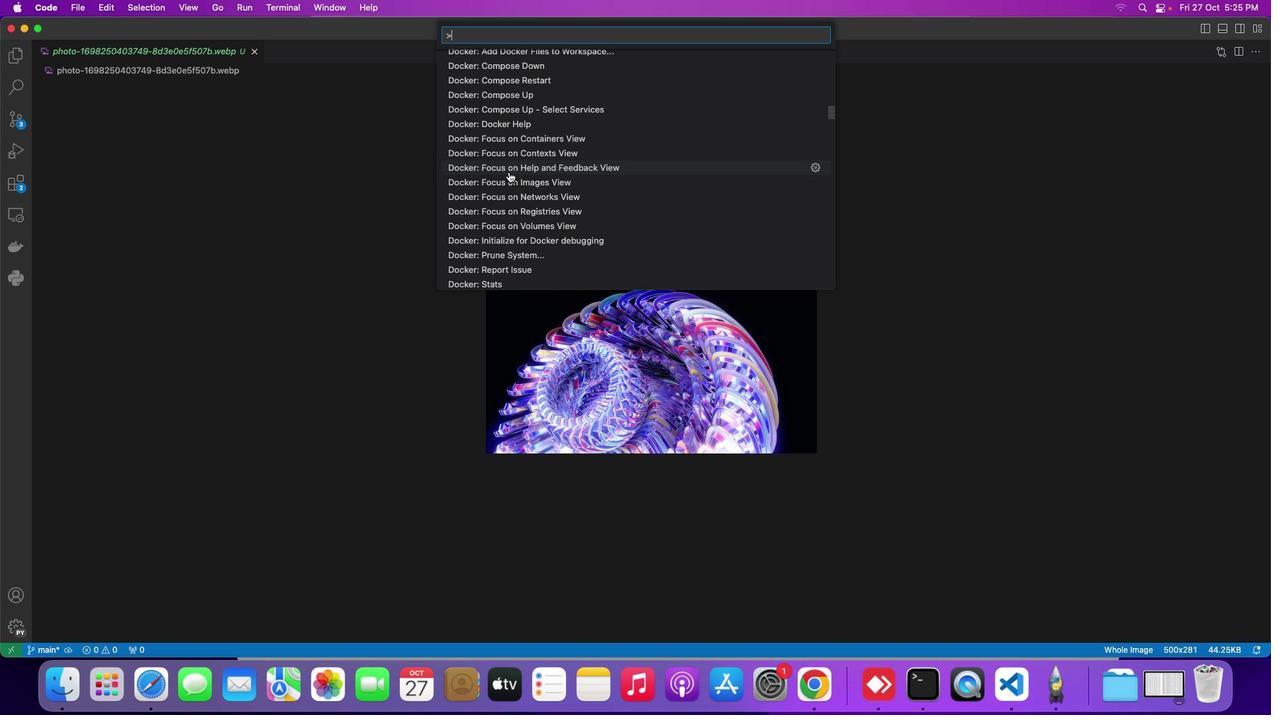 
Action: Mouse scrolled (509, 172) with delta (0, 0)
Screenshot: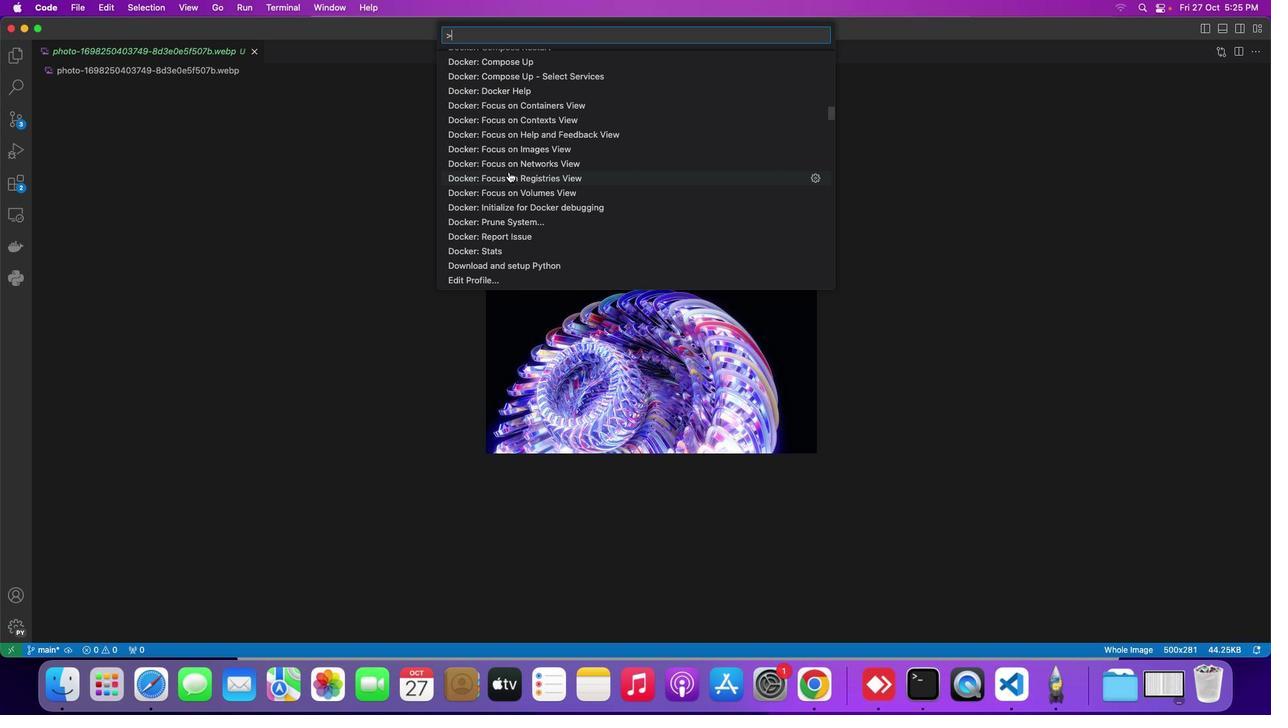 
Action: Mouse scrolled (509, 172) with delta (0, 0)
Screenshot: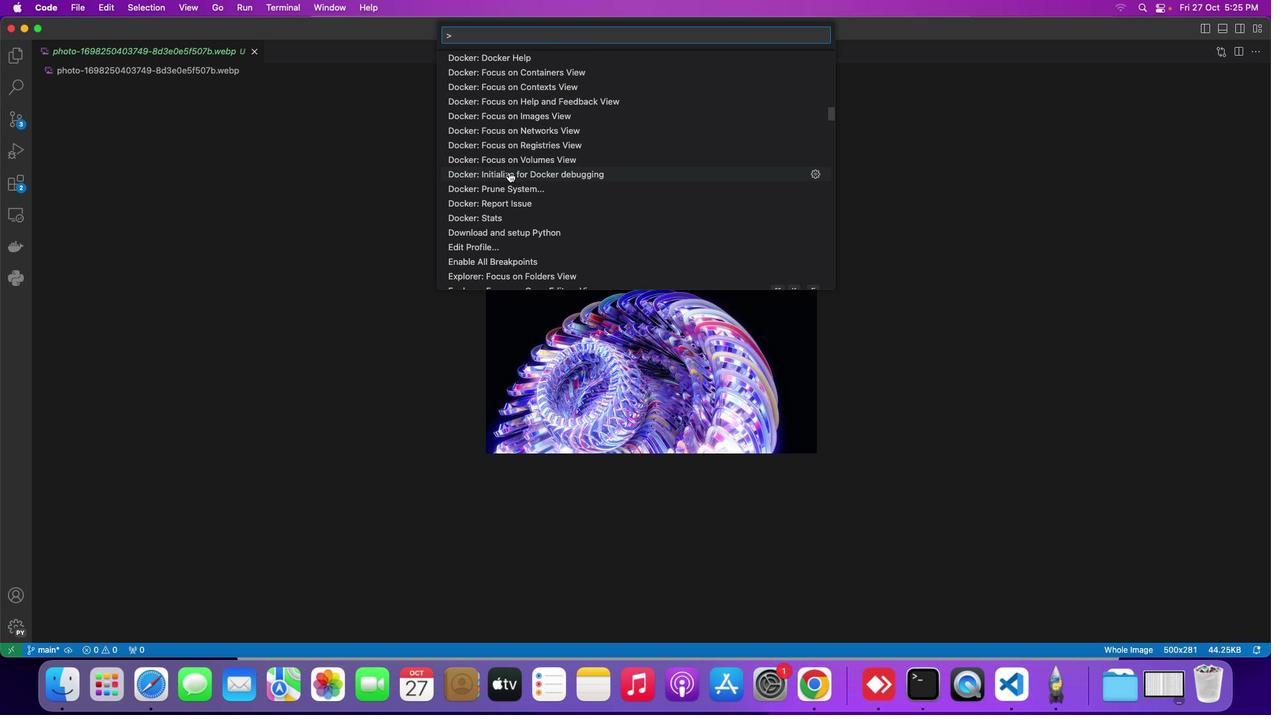 
Action: Mouse scrolled (509, 172) with delta (0, 0)
Screenshot: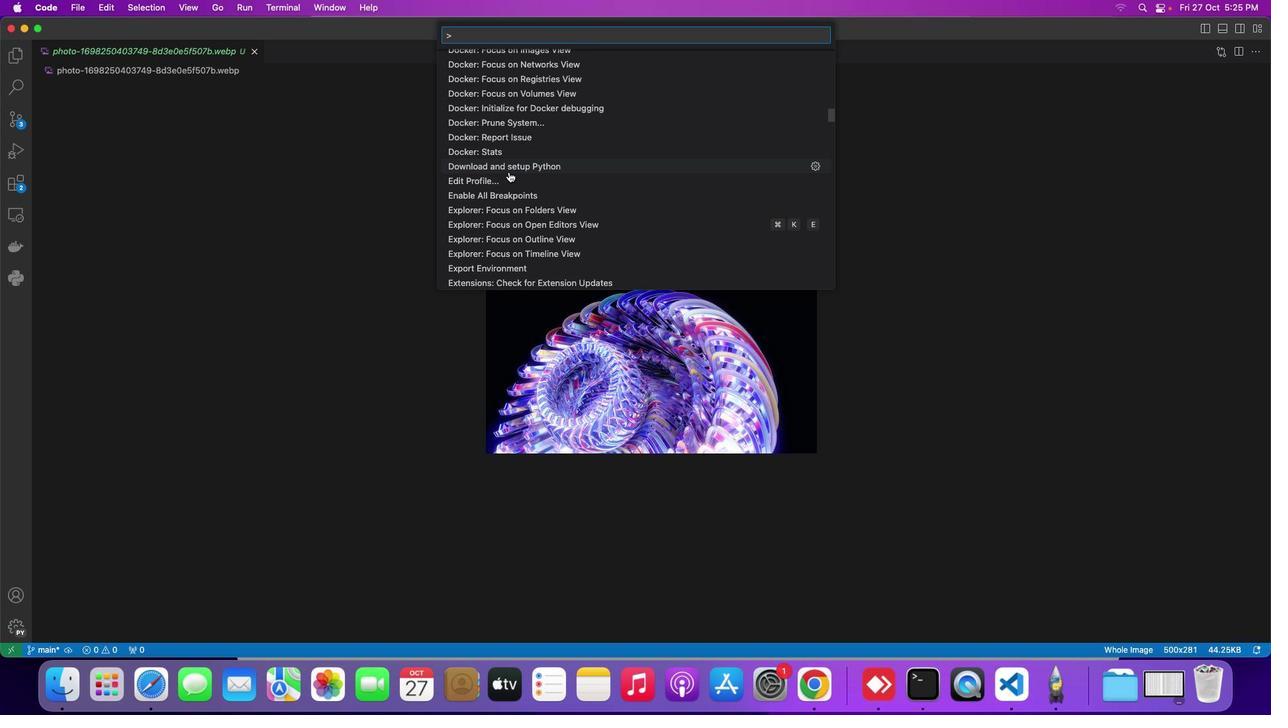 
Action: Mouse scrolled (509, 172) with delta (0, 0)
Screenshot: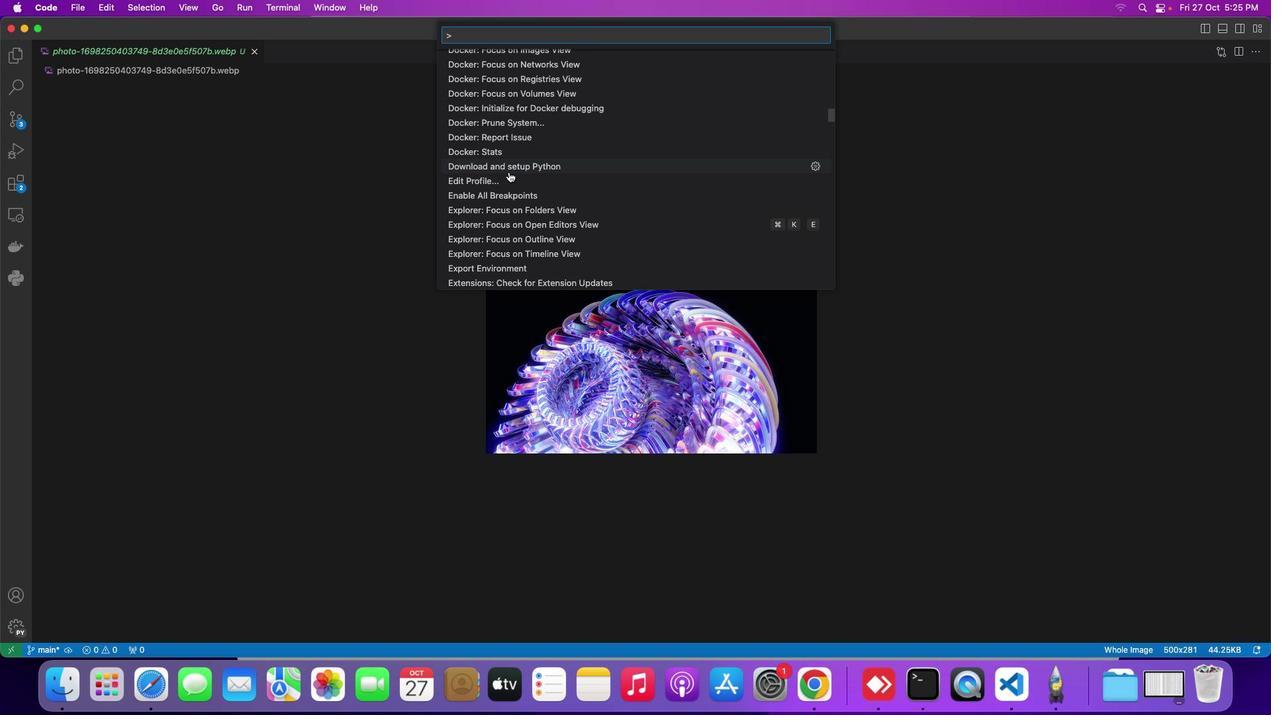 
Action: Mouse scrolled (509, 172) with delta (0, 0)
Screenshot: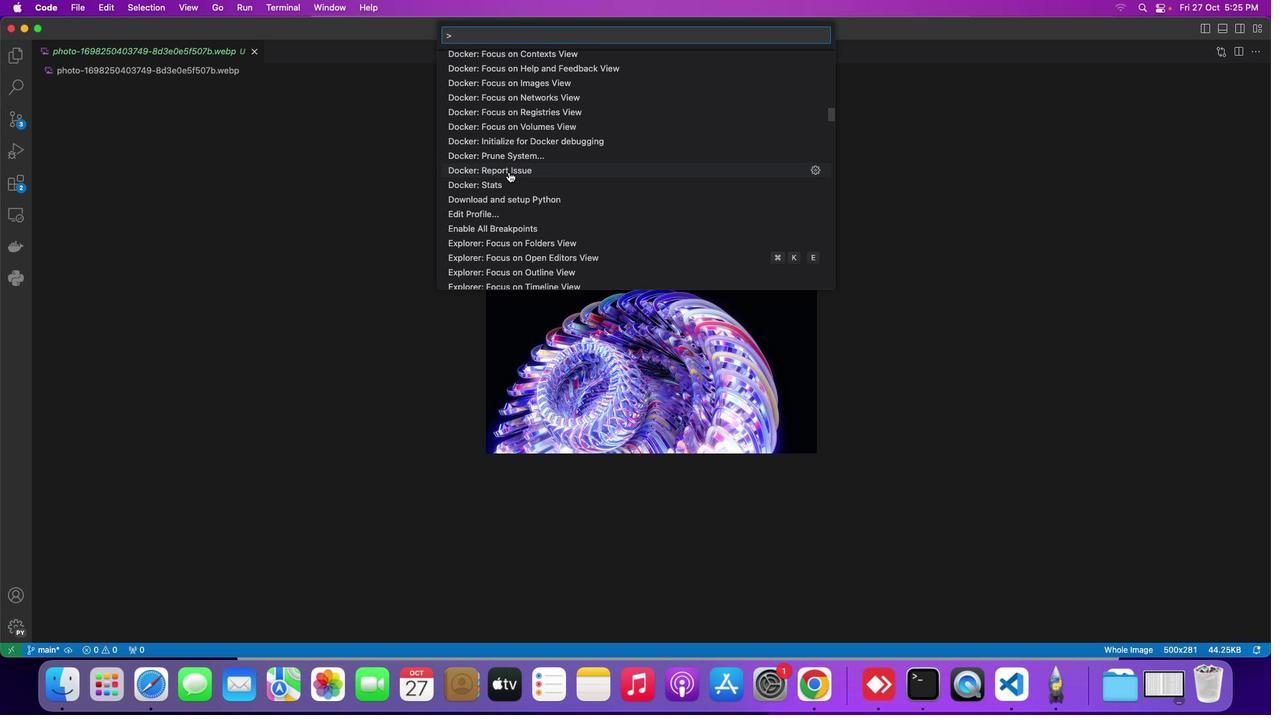 
Action: Mouse scrolled (509, 172) with delta (0, 0)
Screenshot: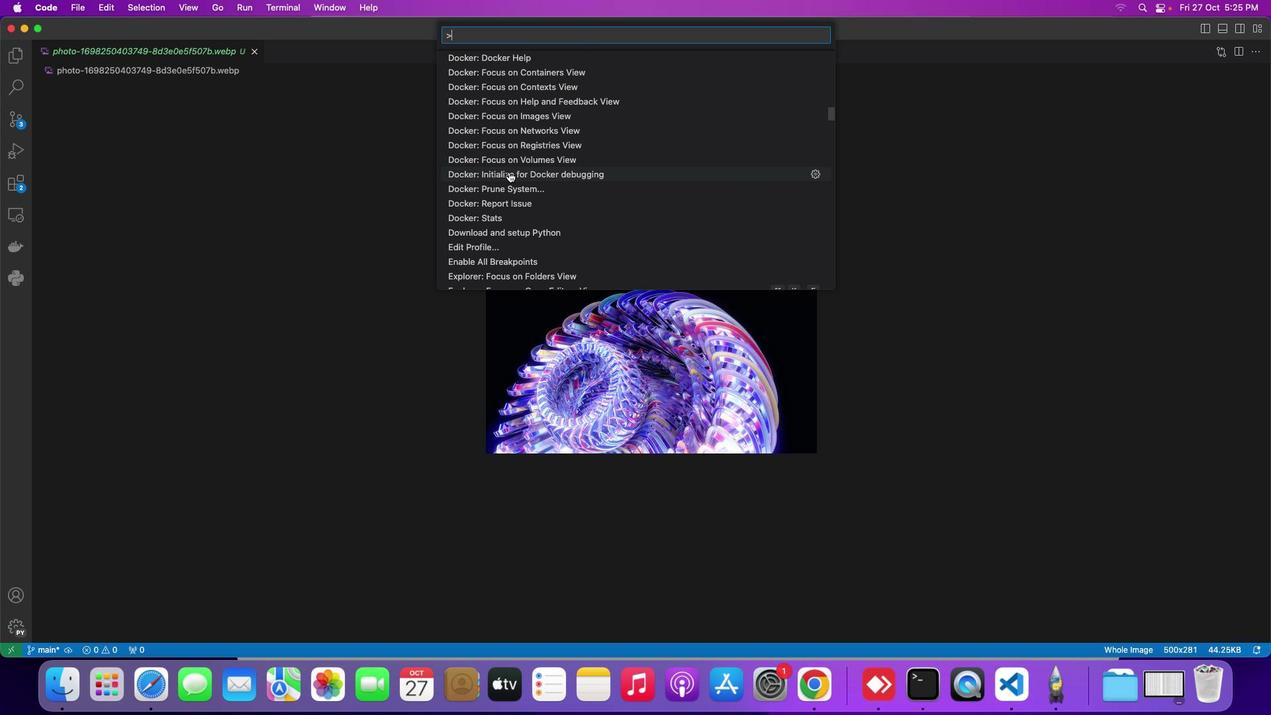 
Action: Mouse scrolled (509, 172) with delta (0, 0)
Screenshot: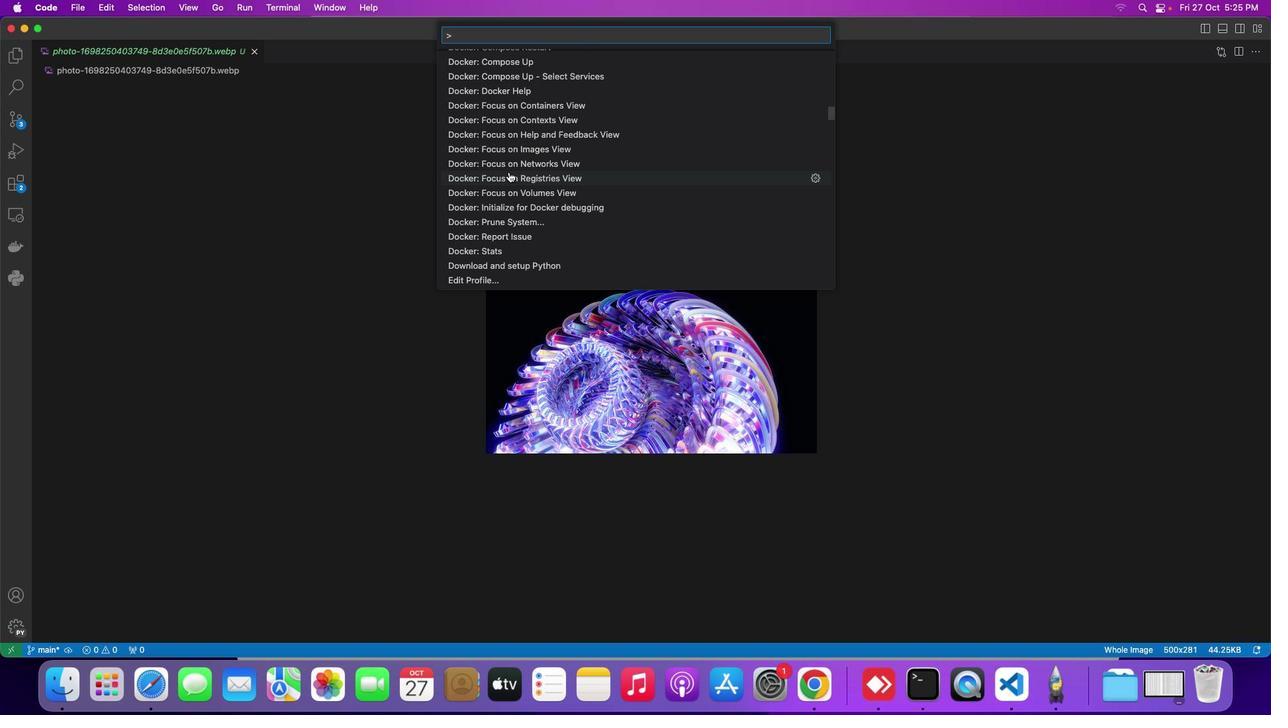 
Action: Mouse scrolled (509, 172) with delta (0, 0)
Screenshot: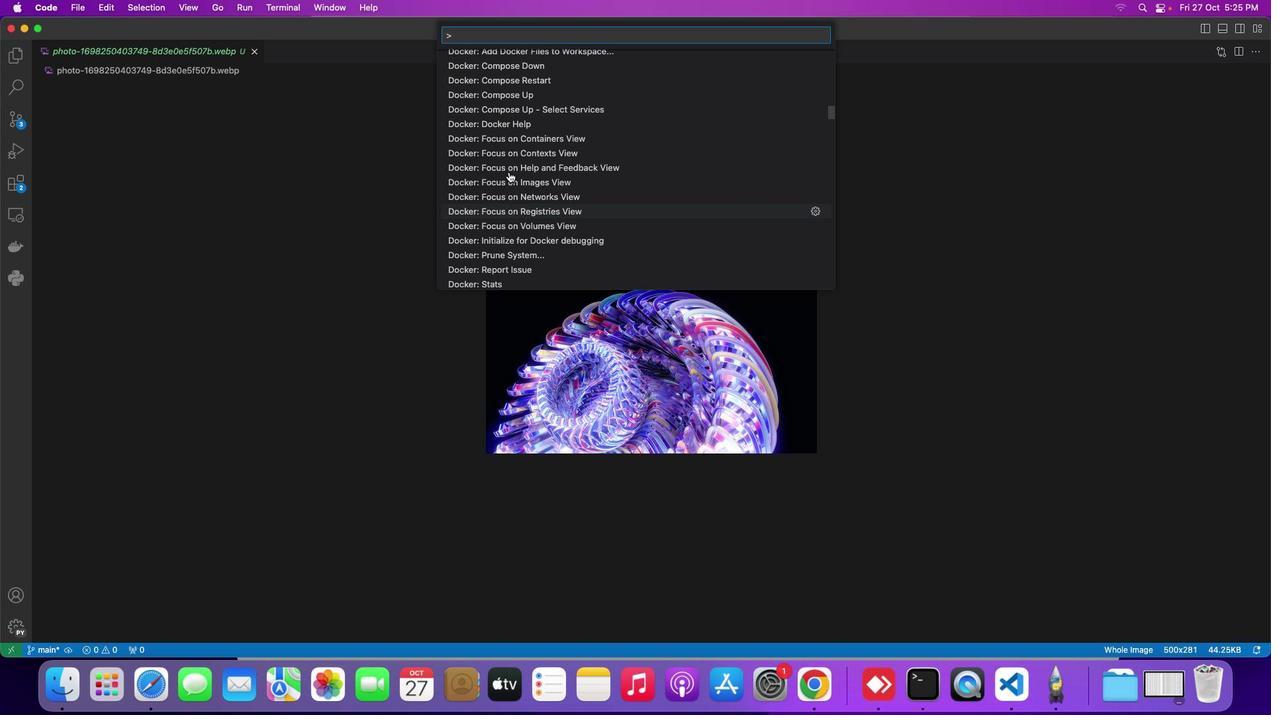 
Action: Mouse scrolled (509, 172) with delta (0, 0)
Screenshot: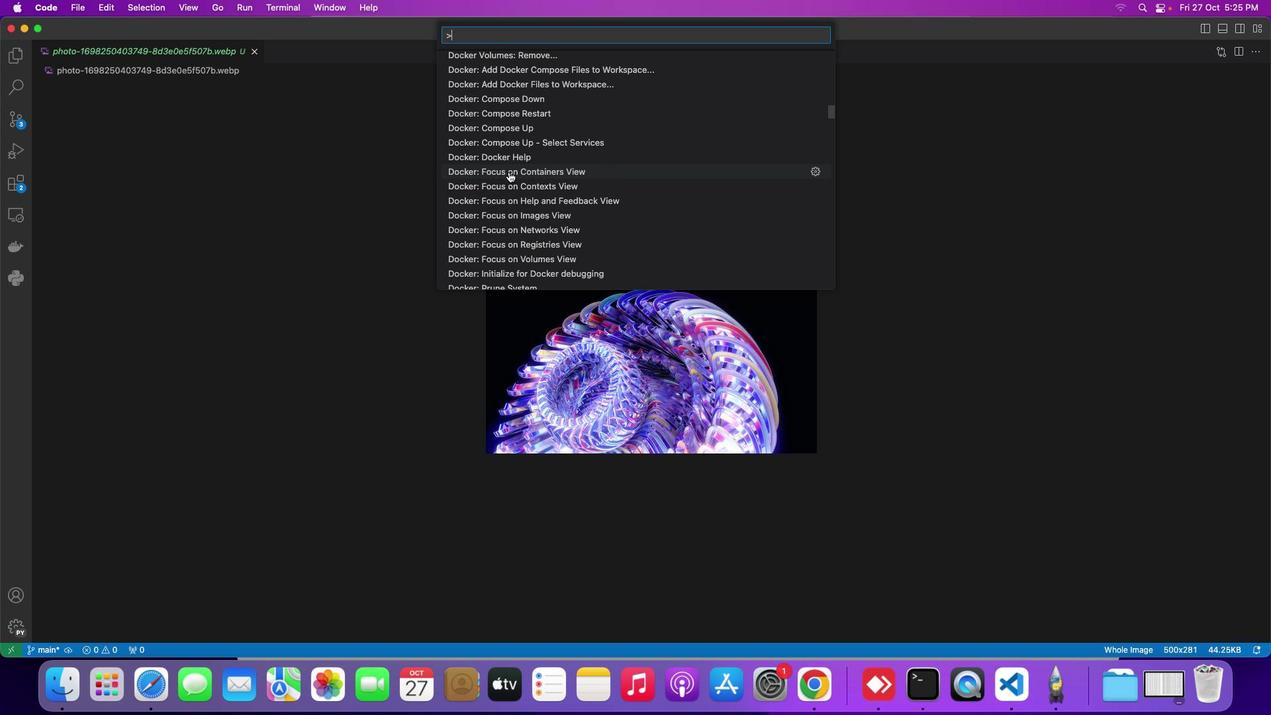 
Action: Mouse scrolled (509, 172) with delta (0, 0)
Screenshot: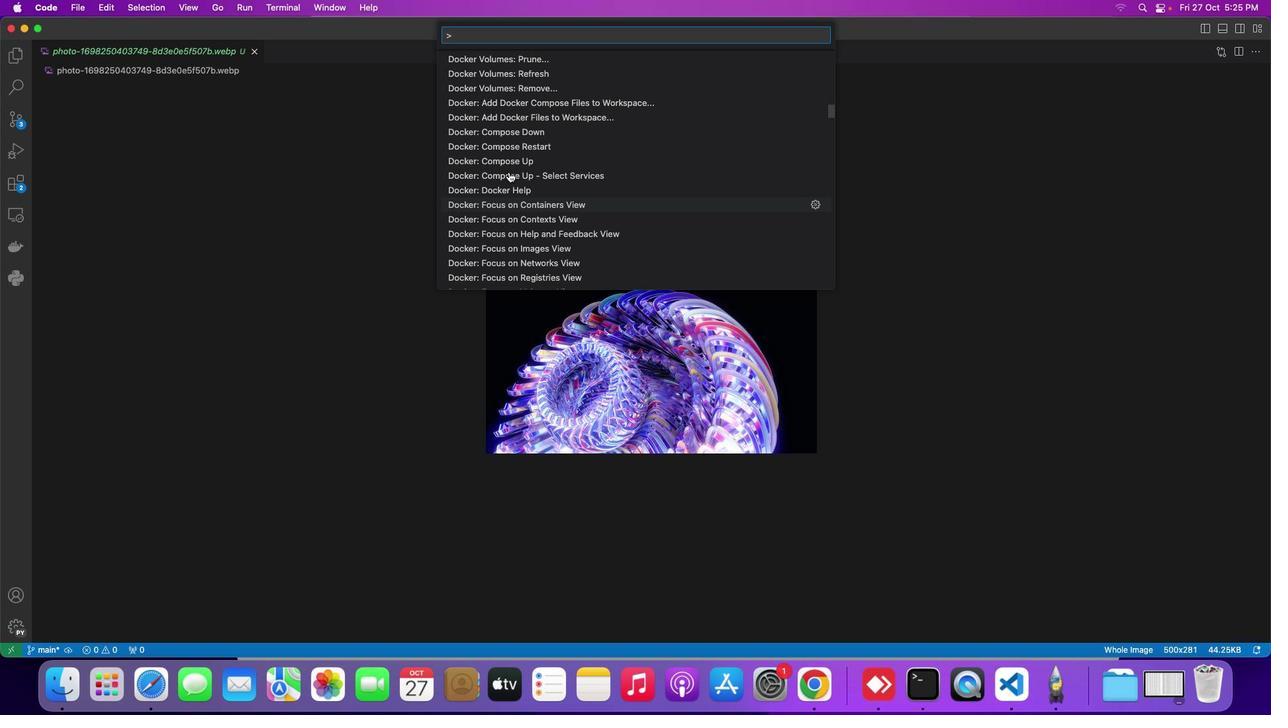 
Action: Mouse scrolled (509, 172) with delta (0, 0)
Screenshot: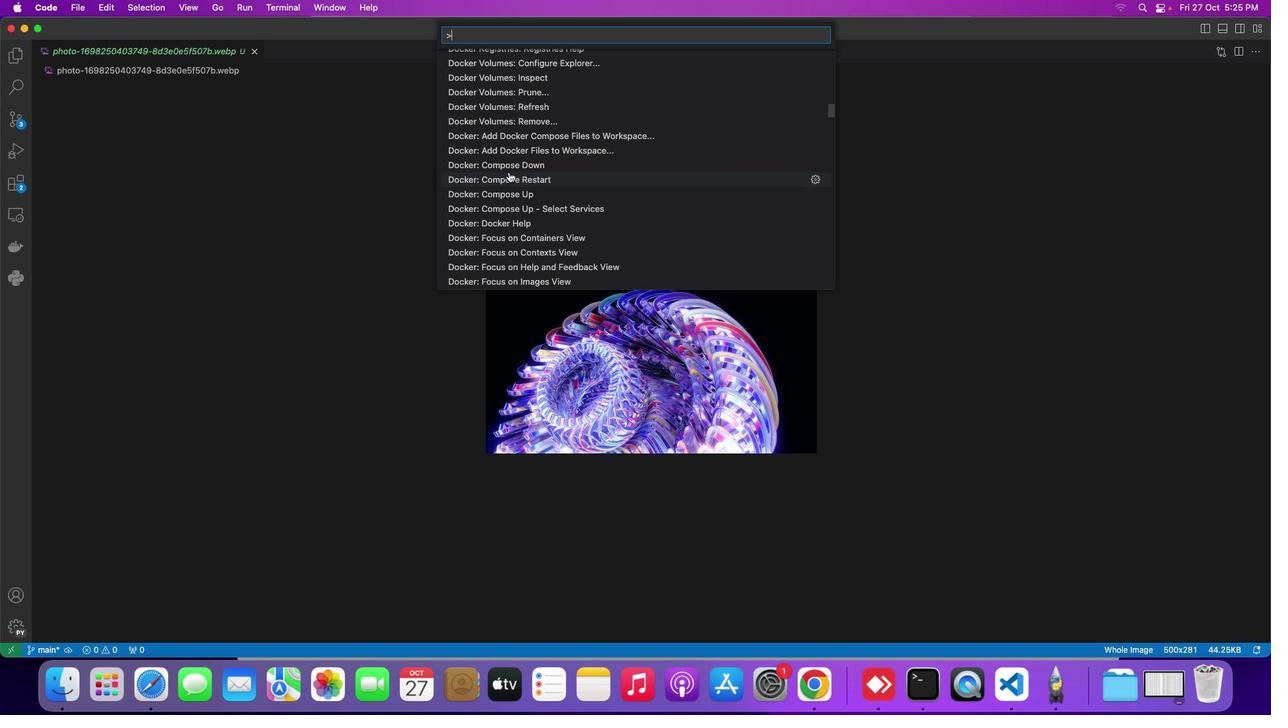 
Action: Mouse scrolled (509, 172) with delta (0, 0)
Screenshot: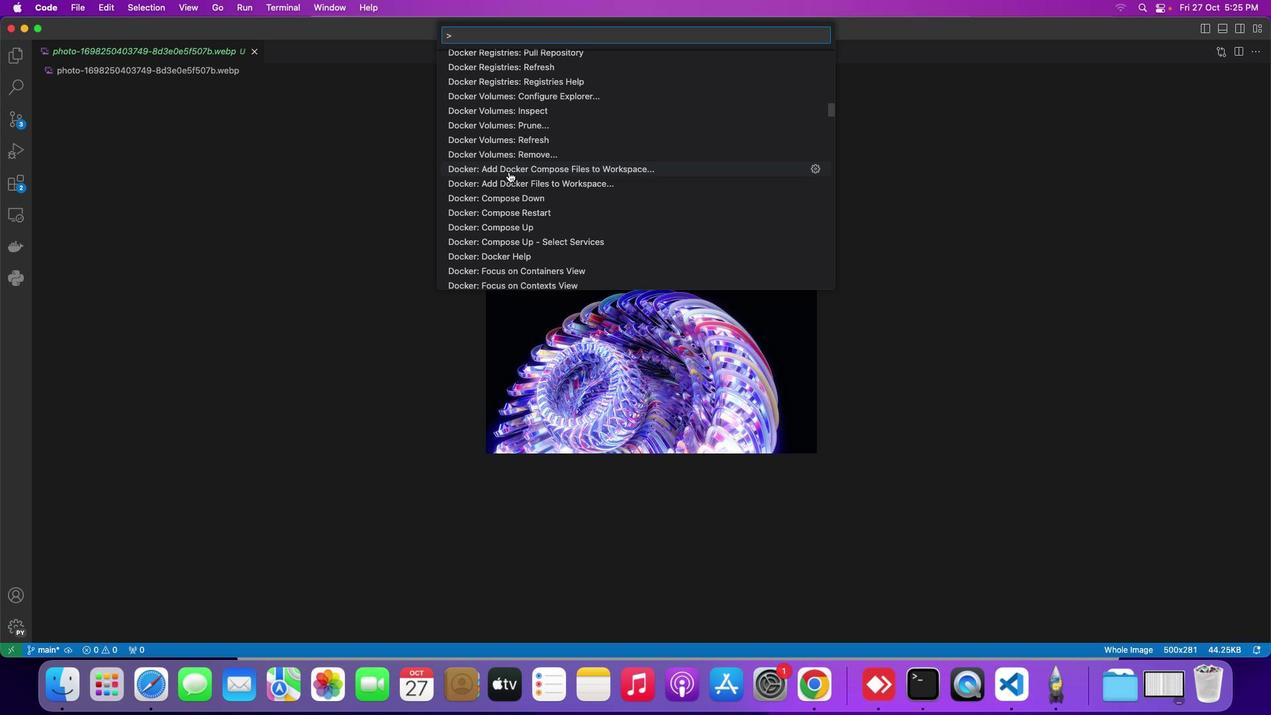 
Action: Mouse scrolled (509, 172) with delta (0, 0)
Screenshot: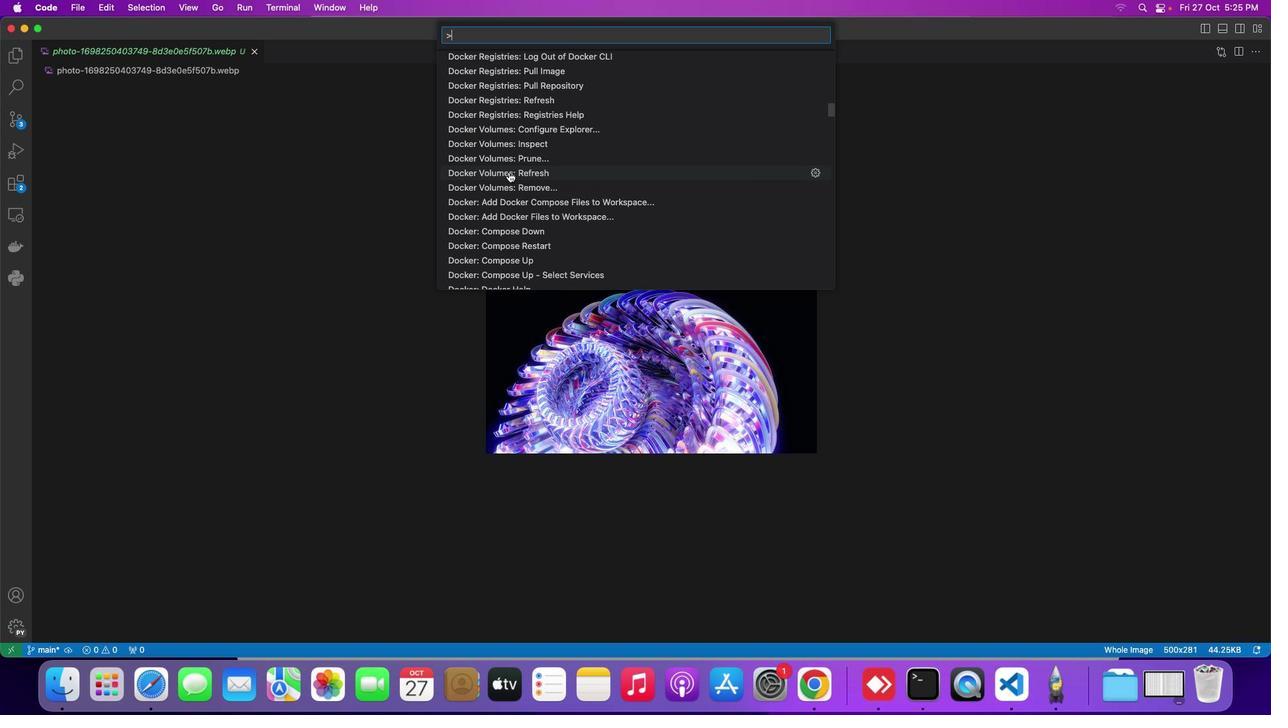
Action: Mouse scrolled (509, 172) with delta (0, 0)
Screenshot: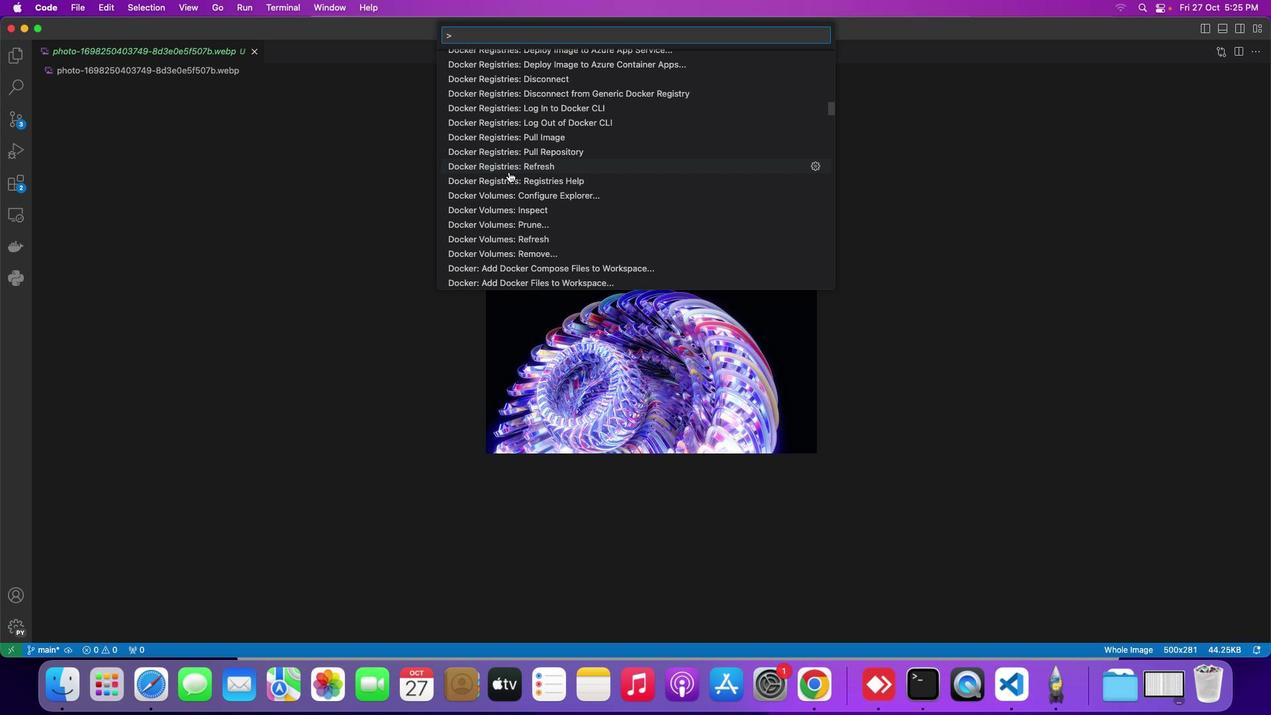
Action: Mouse scrolled (509, 172) with delta (0, 0)
Screenshot: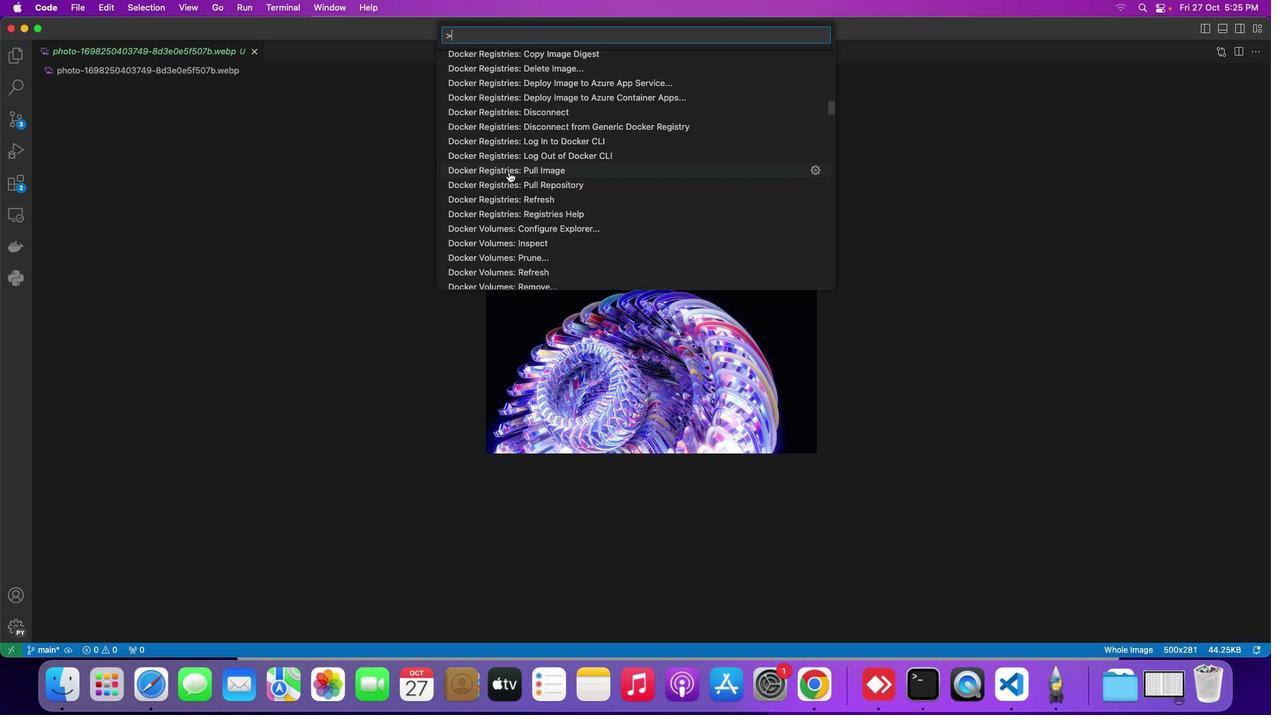 
Action: Mouse scrolled (509, 172) with delta (0, 0)
Screenshot: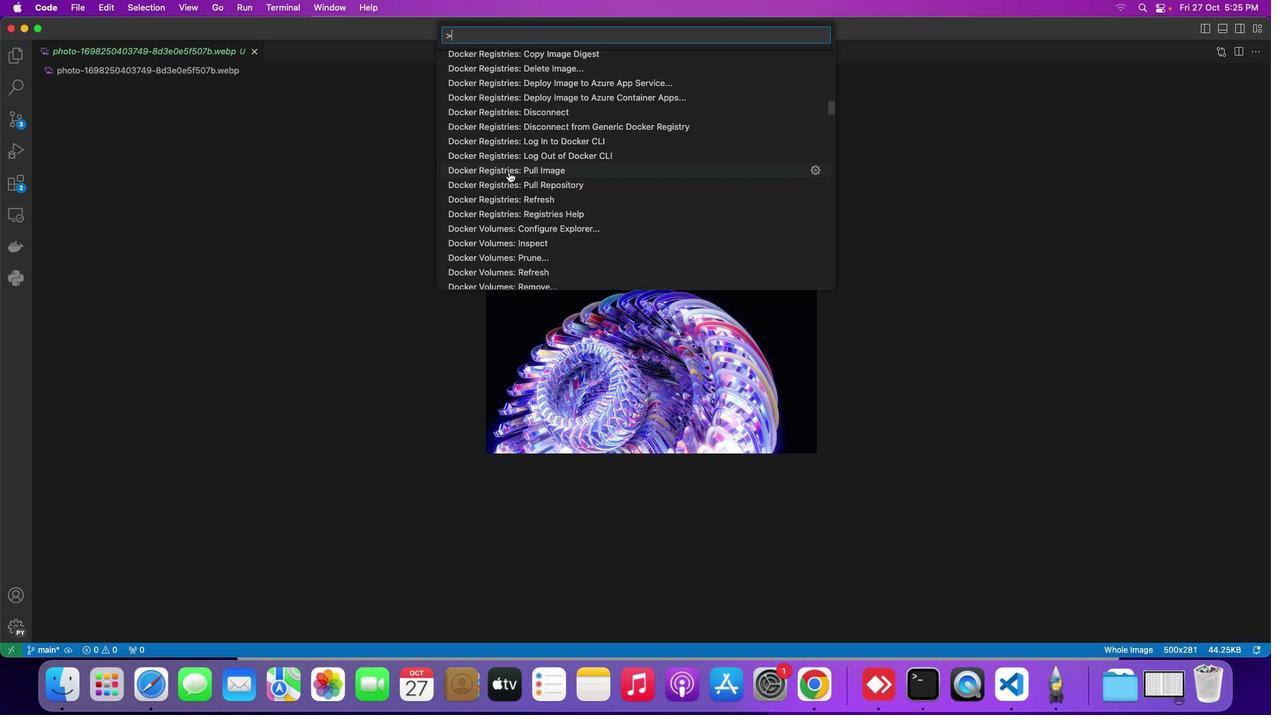 
Action: Mouse scrolled (509, 172) with delta (0, 0)
Screenshot: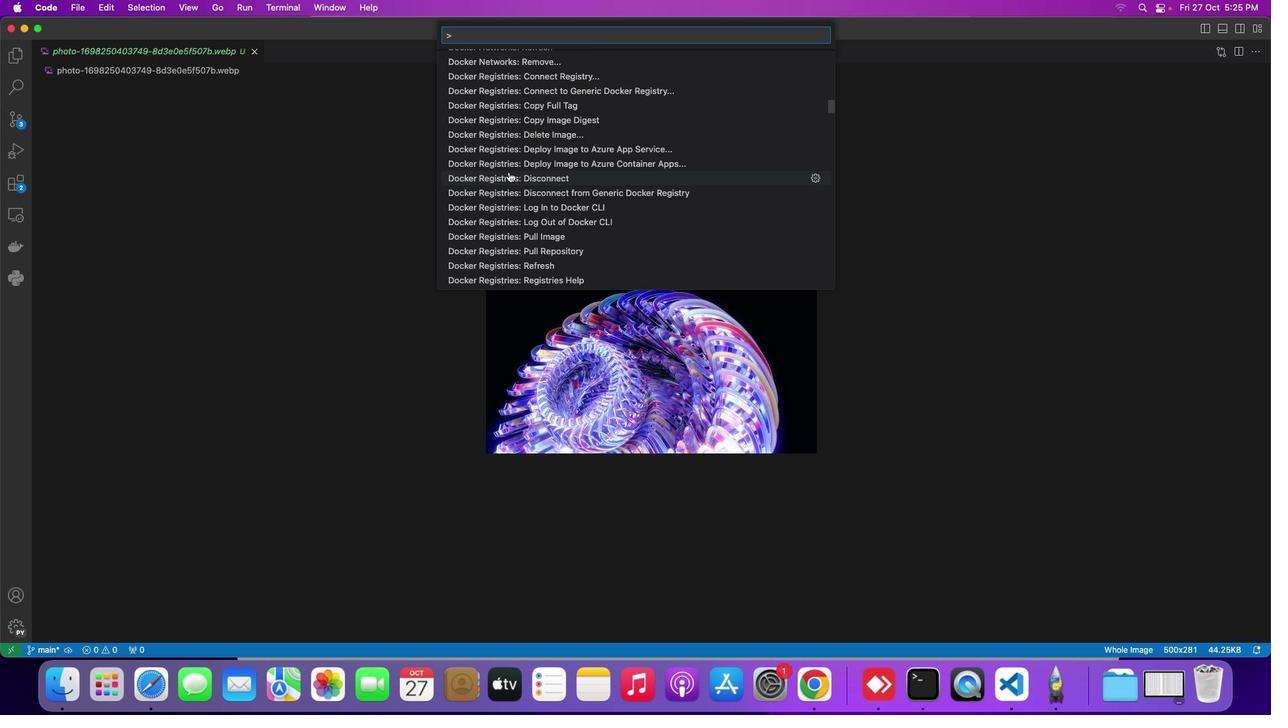 
Action: Mouse scrolled (509, 172) with delta (0, 0)
Screenshot: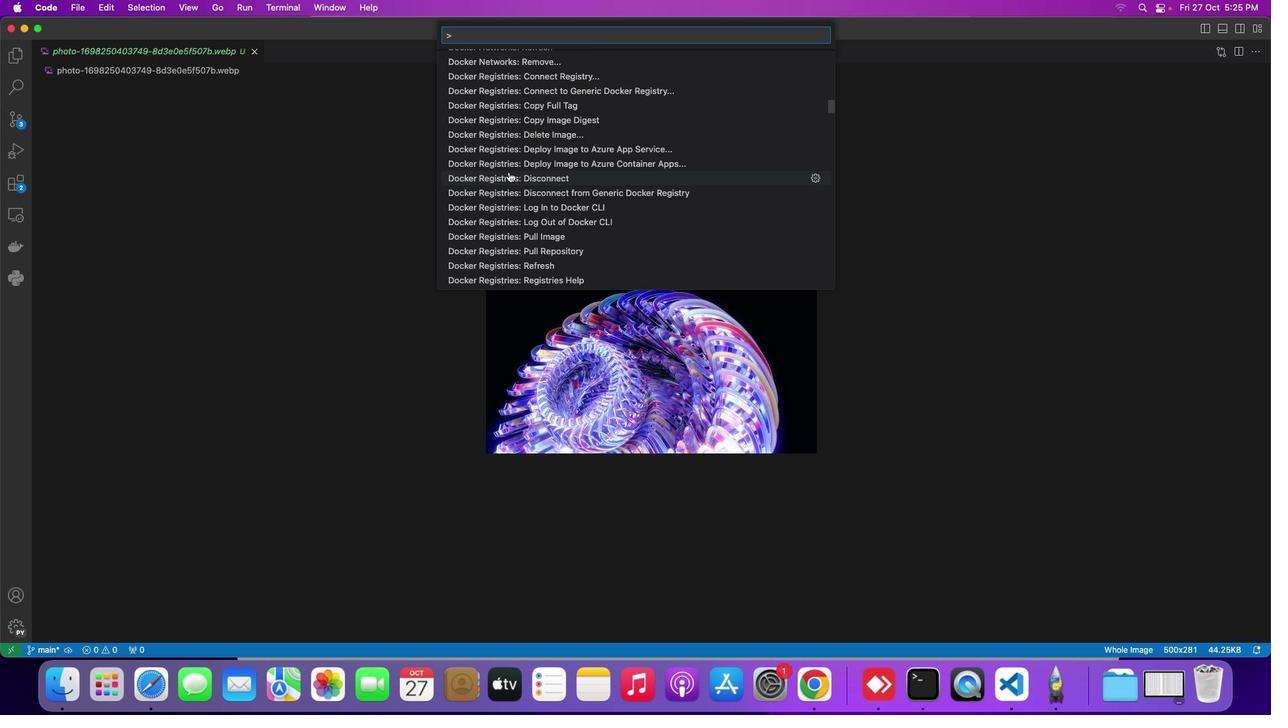 
Action: Mouse scrolled (509, 172) with delta (0, 0)
Screenshot: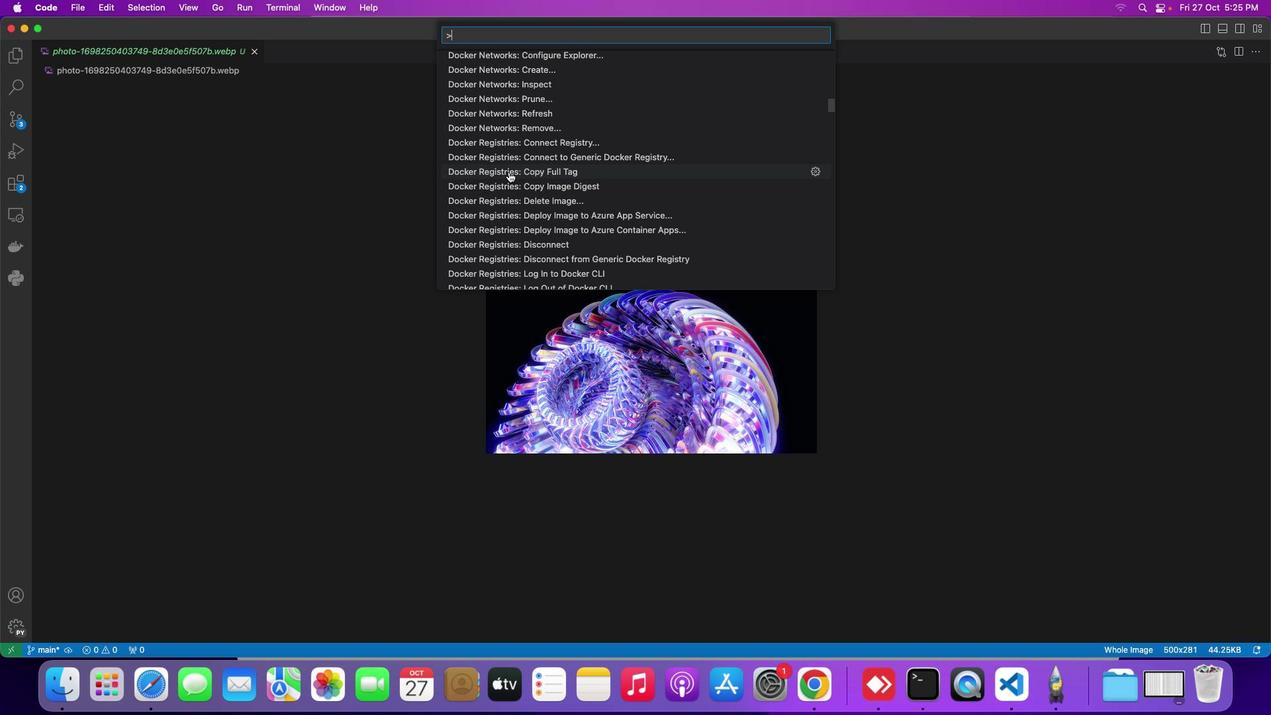 
Action: Mouse scrolled (509, 172) with delta (0, 0)
Screenshot: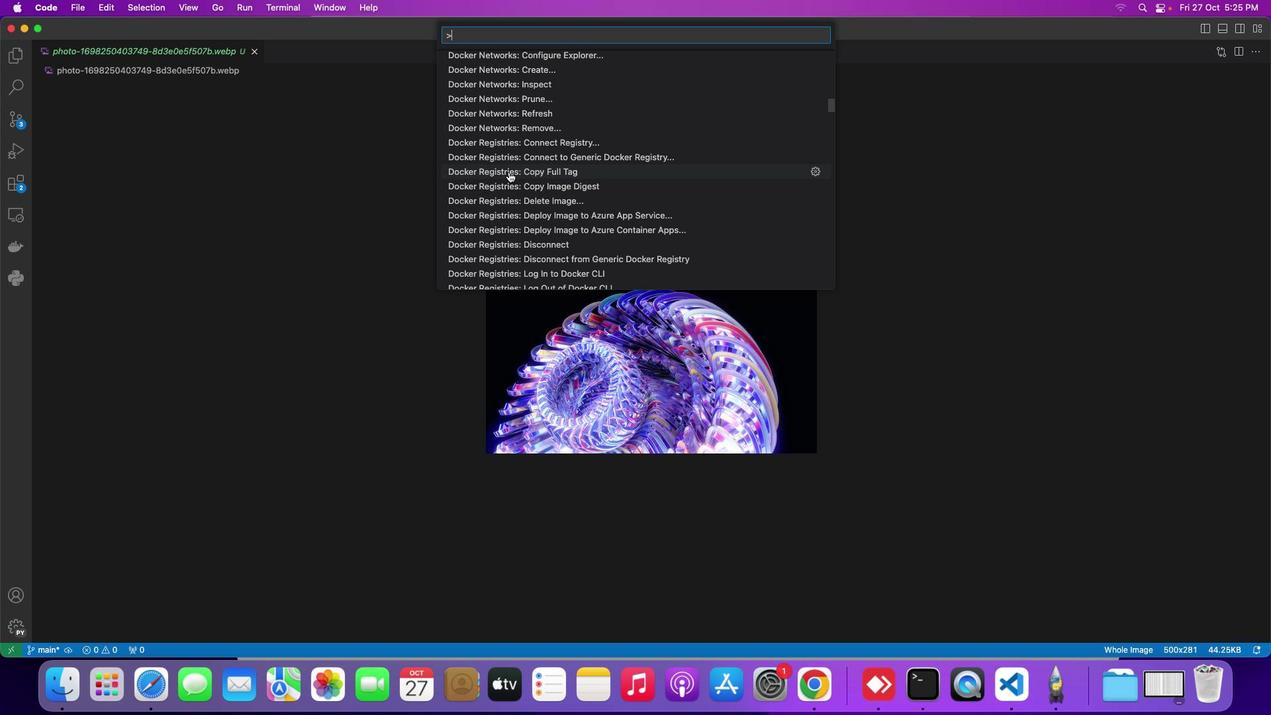 
Action: Mouse moved to (530, 185)
Screenshot: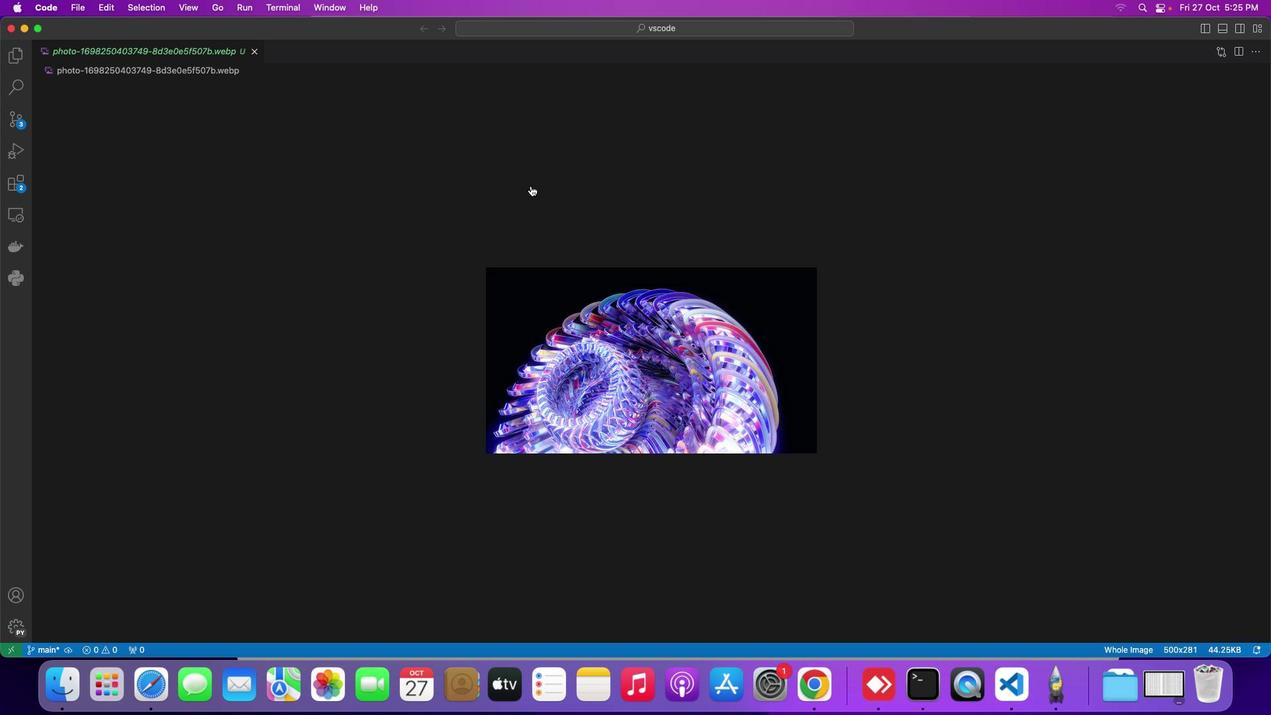
Action: Mouse pressed left at (530, 185)
Screenshot: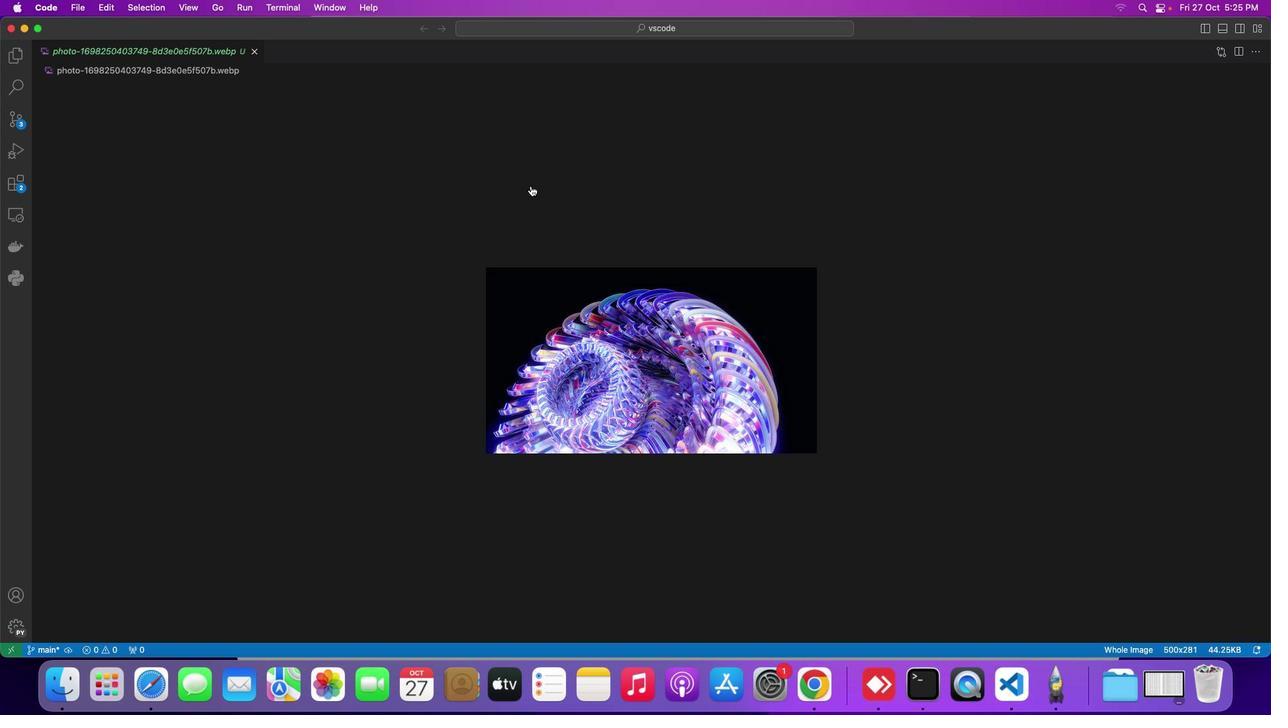 
Action: Mouse moved to (389, 190)
Screenshot: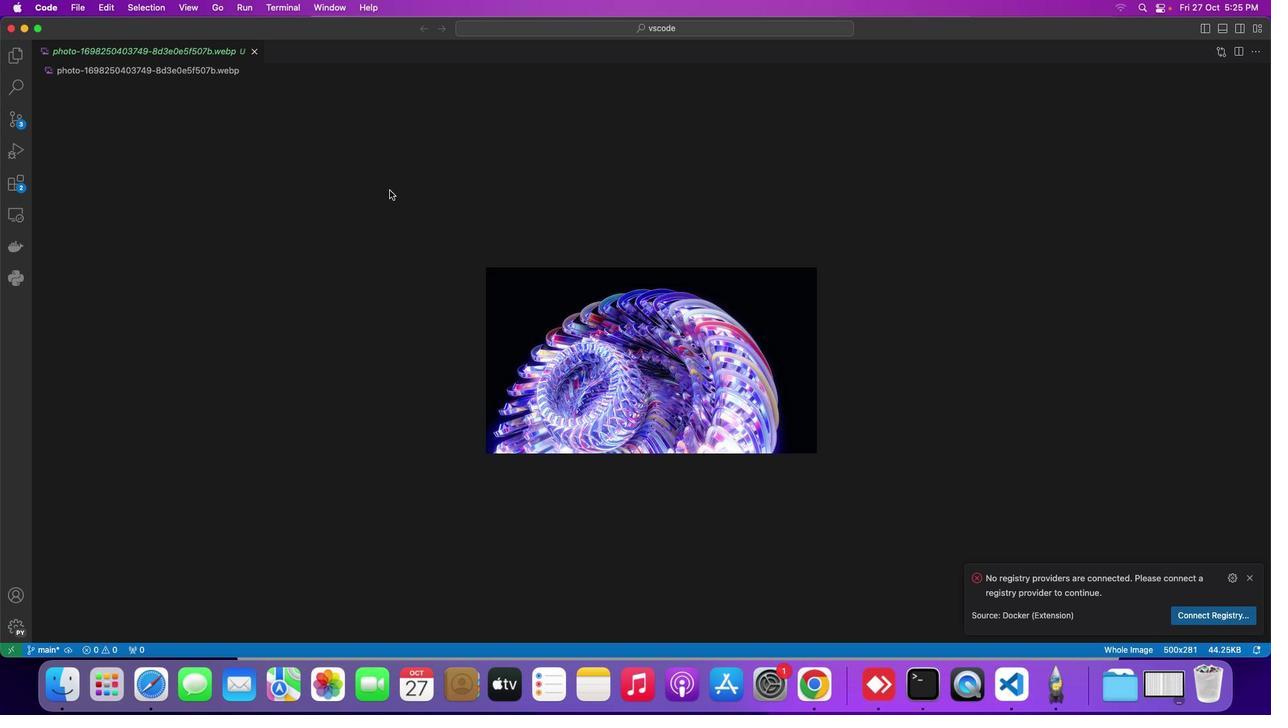 
